 Task: Plan a trip to Westend, Germany from 21st November, 2023 to 29th November, 2023 for 4 adults.2 bedrooms having 2 beds and 2 bathrooms. Property type can be flat. Booking option can be shelf check-in. Look for 3 properties as per requirement.
Action: Mouse moved to (543, 88)
Screenshot: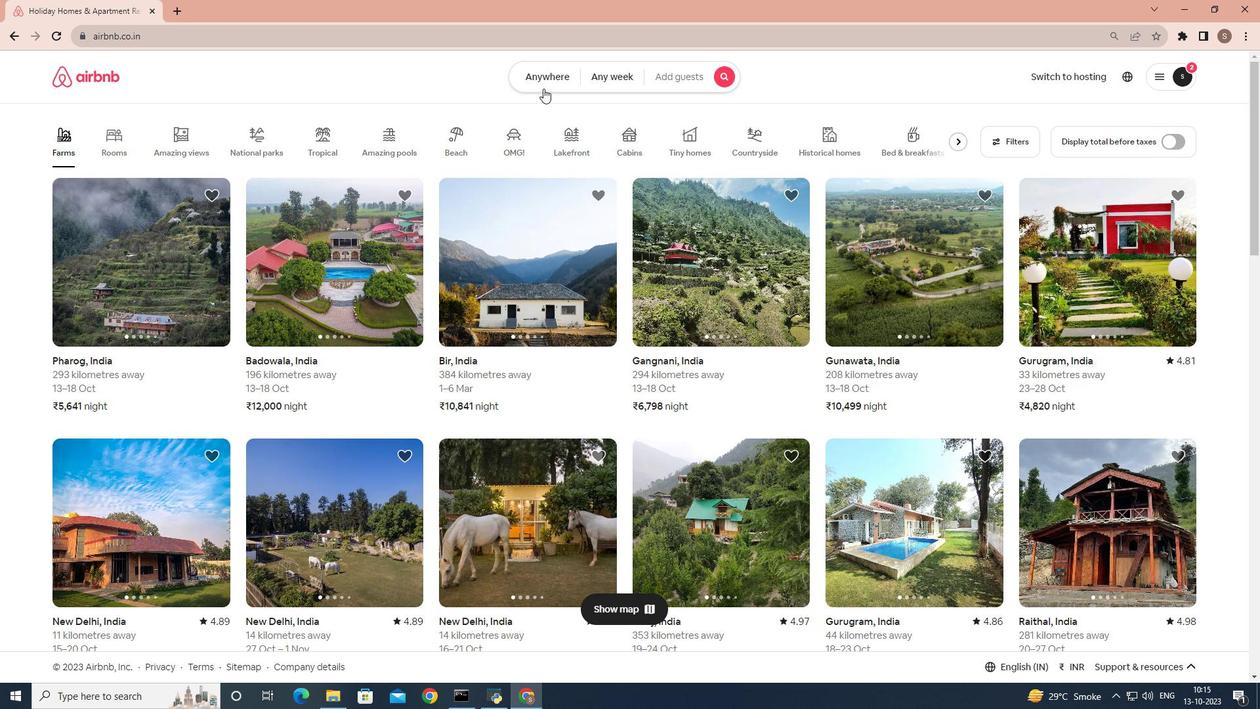 
Action: Mouse pressed left at (543, 88)
Screenshot: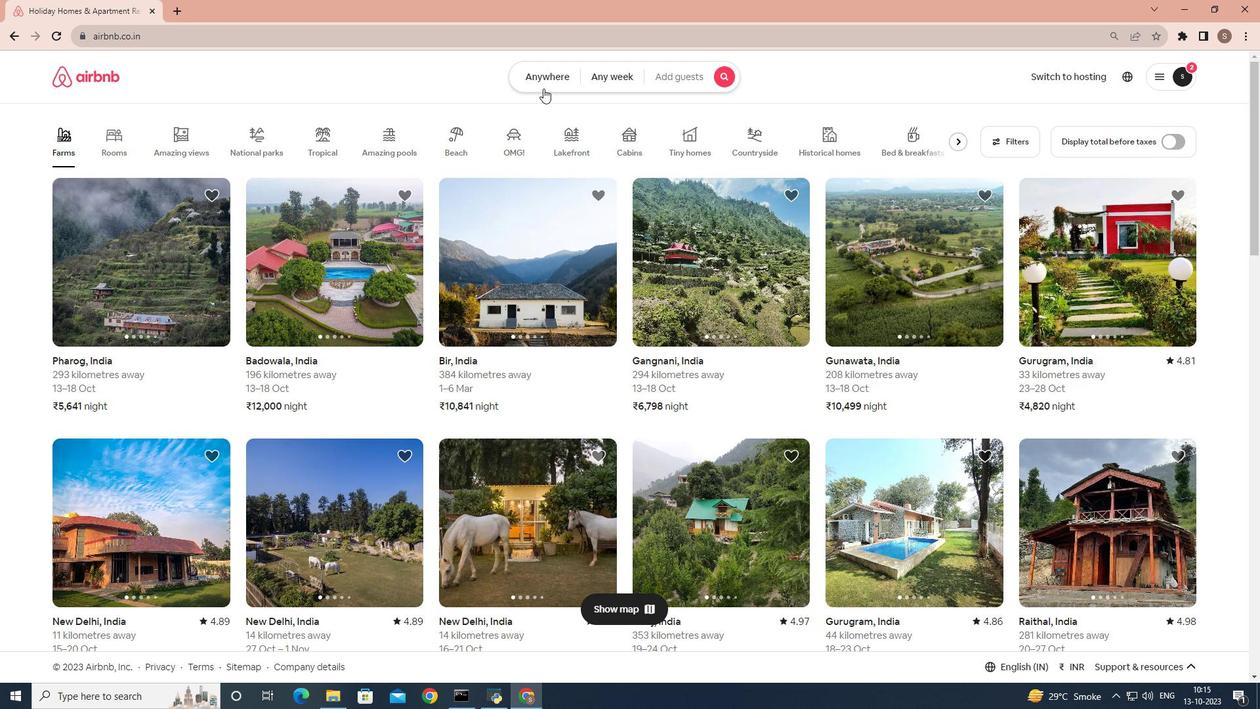 
Action: Mouse moved to (437, 129)
Screenshot: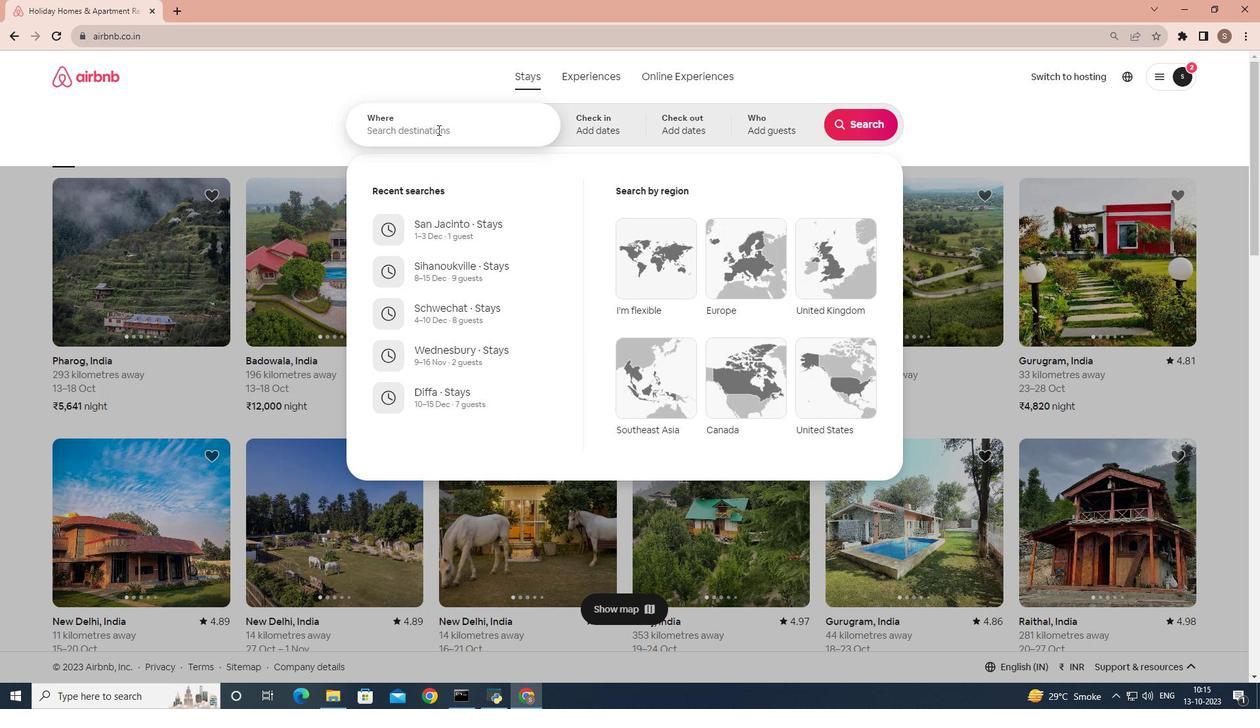 
Action: Mouse pressed left at (437, 129)
Screenshot: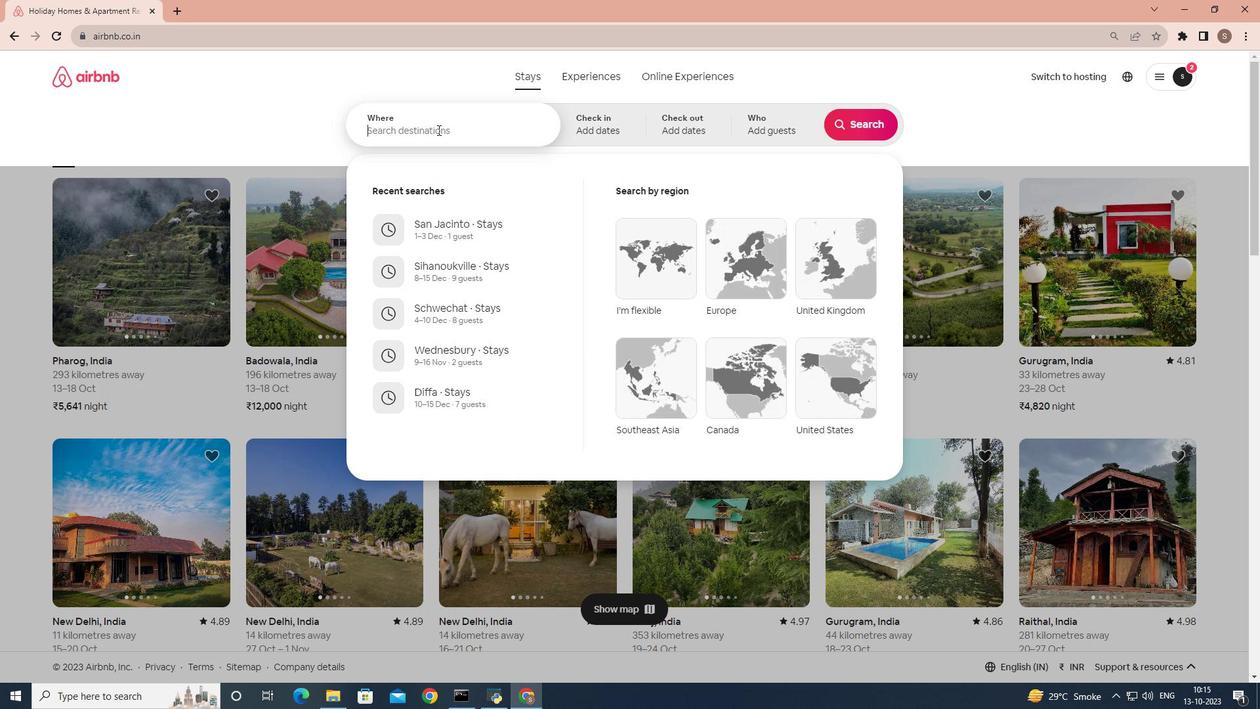 
Action: Key pressed westend<Key.space>,germany
Screenshot: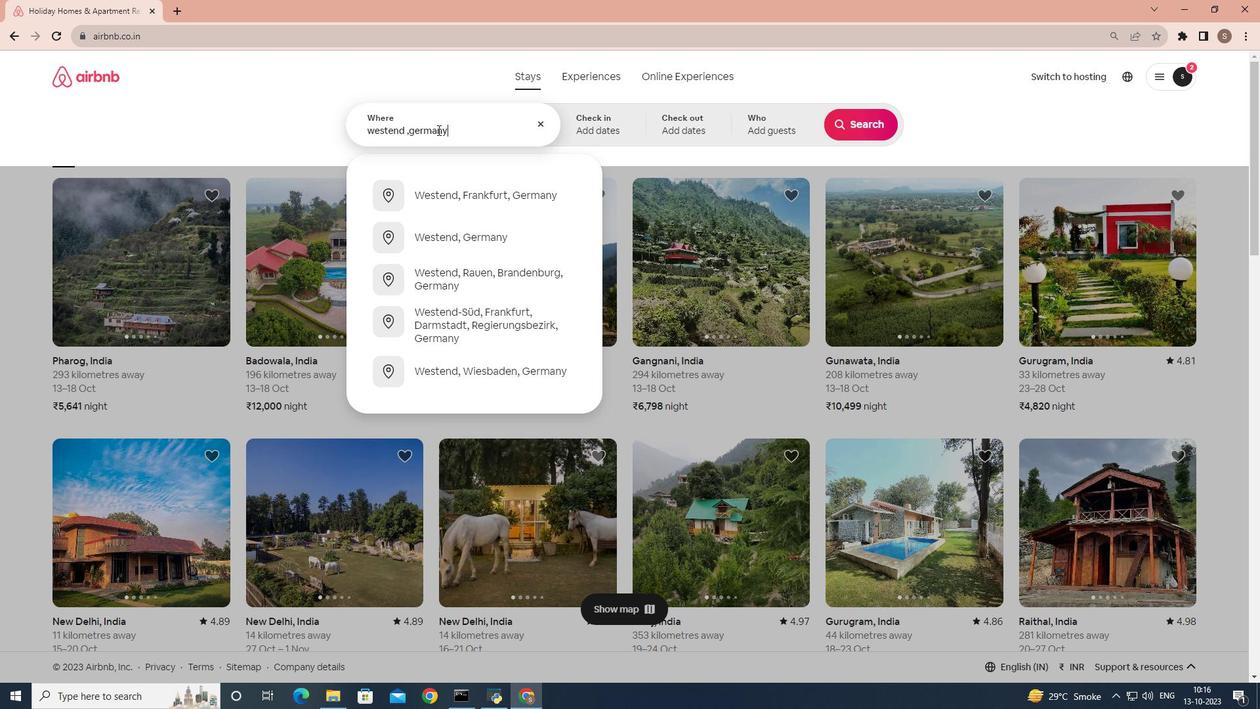 
Action: Mouse moved to (435, 242)
Screenshot: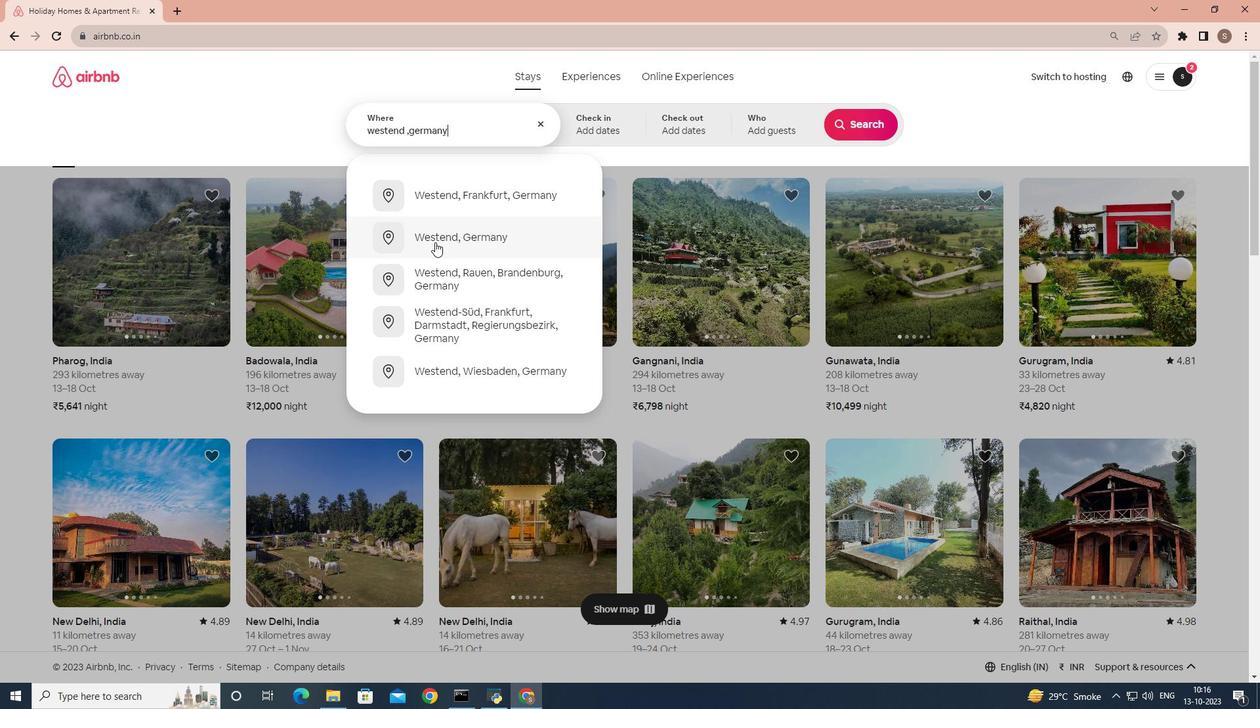 
Action: Mouse pressed left at (435, 242)
Screenshot: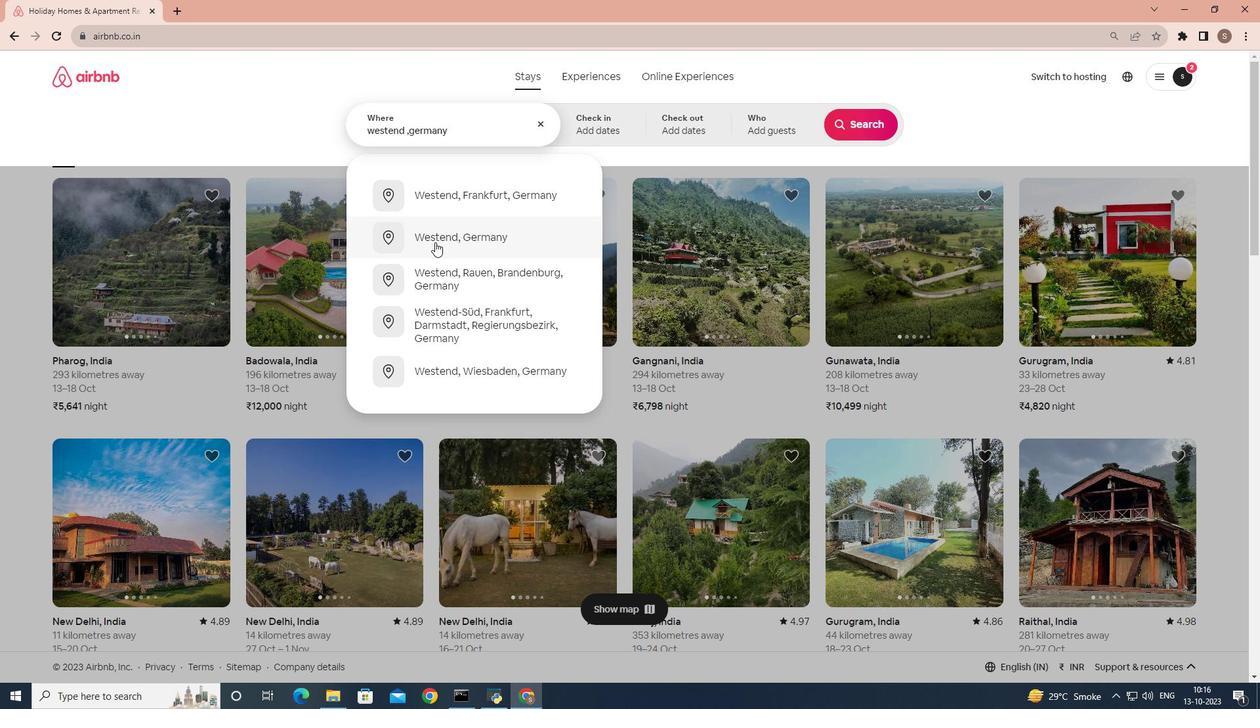 
Action: Mouse moved to (705, 393)
Screenshot: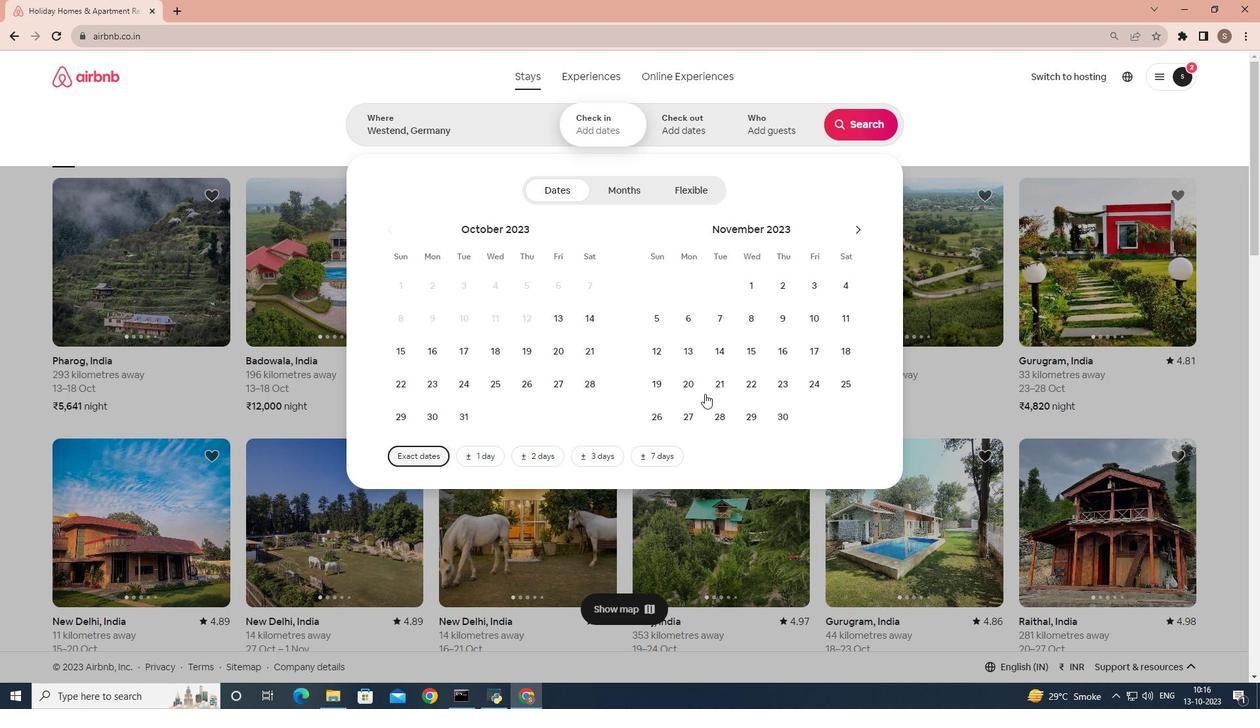 
Action: Mouse pressed left at (705, 393)
Screenshot: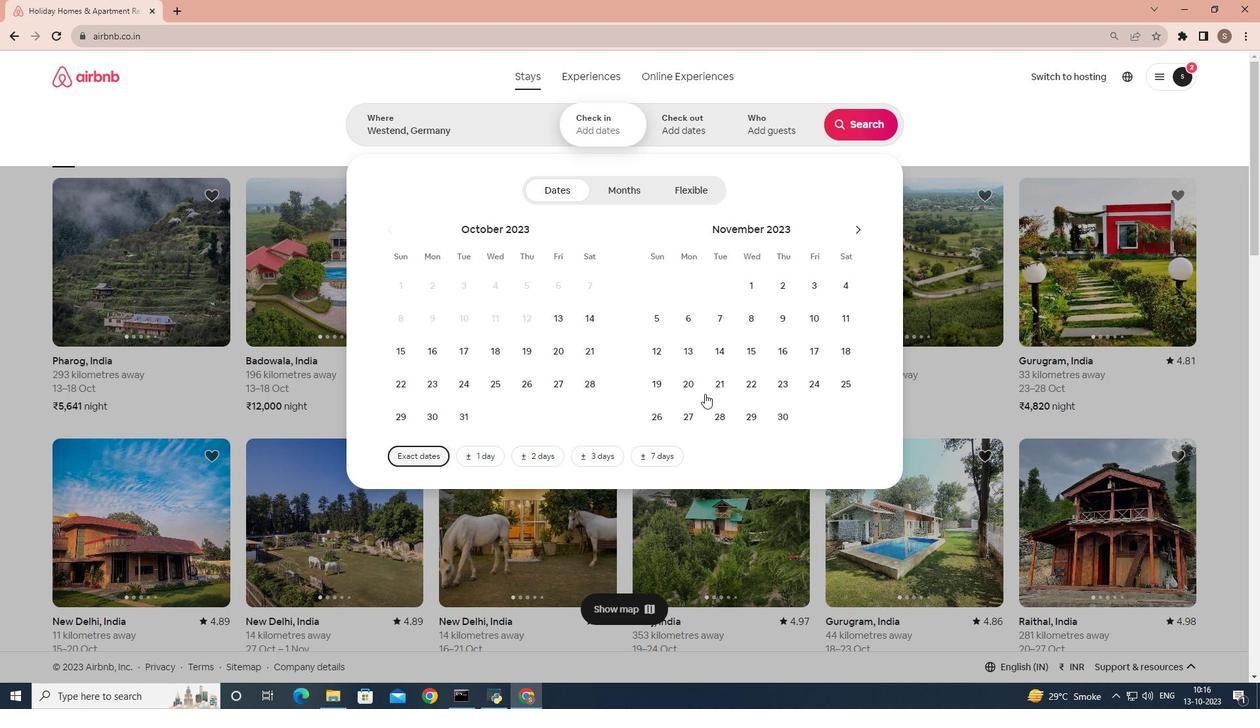 
Action: Mouse moved to (716, 382)
Screenshot: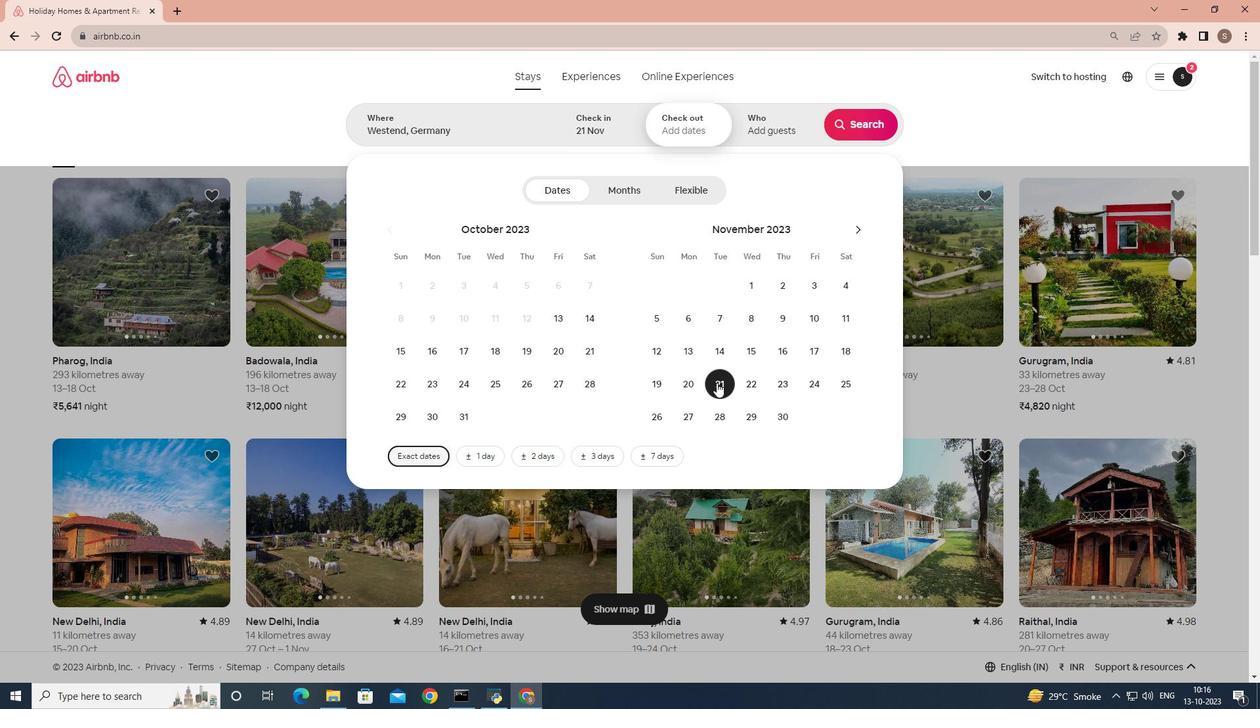 
Action: Mouse pressed left at (716, 382)
Screenshot: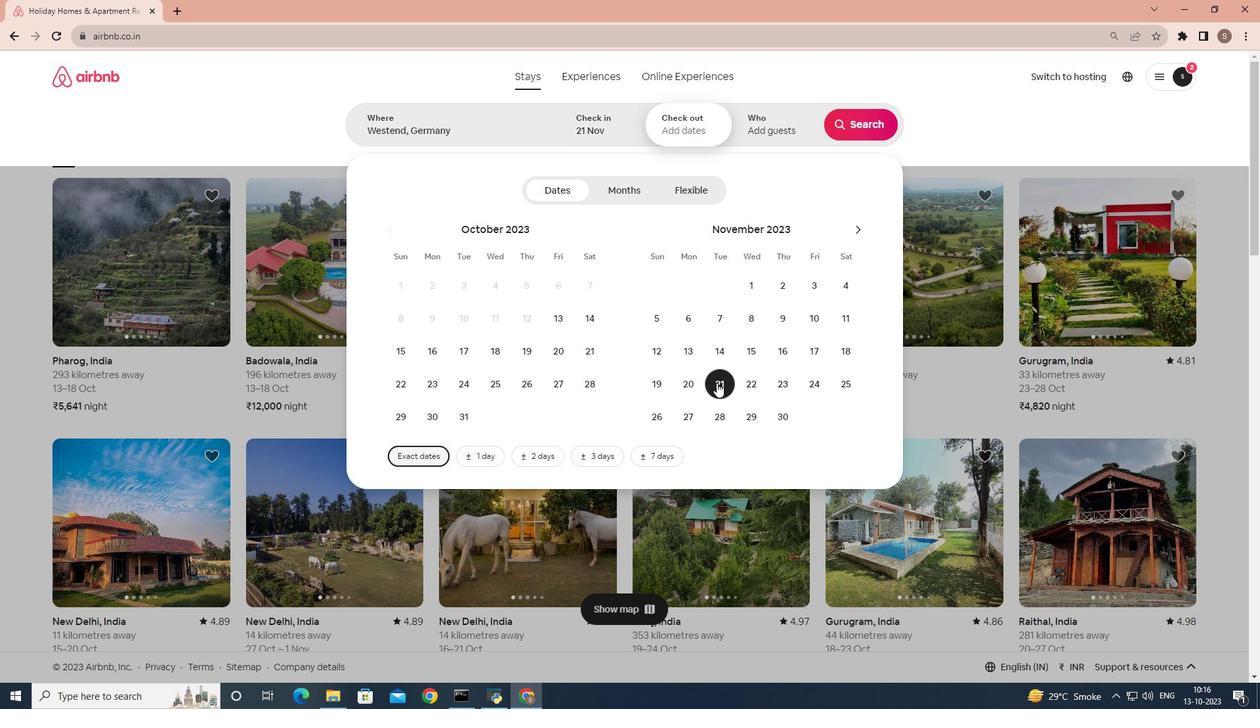
Action: Mouse moved to (754, 417)
Screenshot: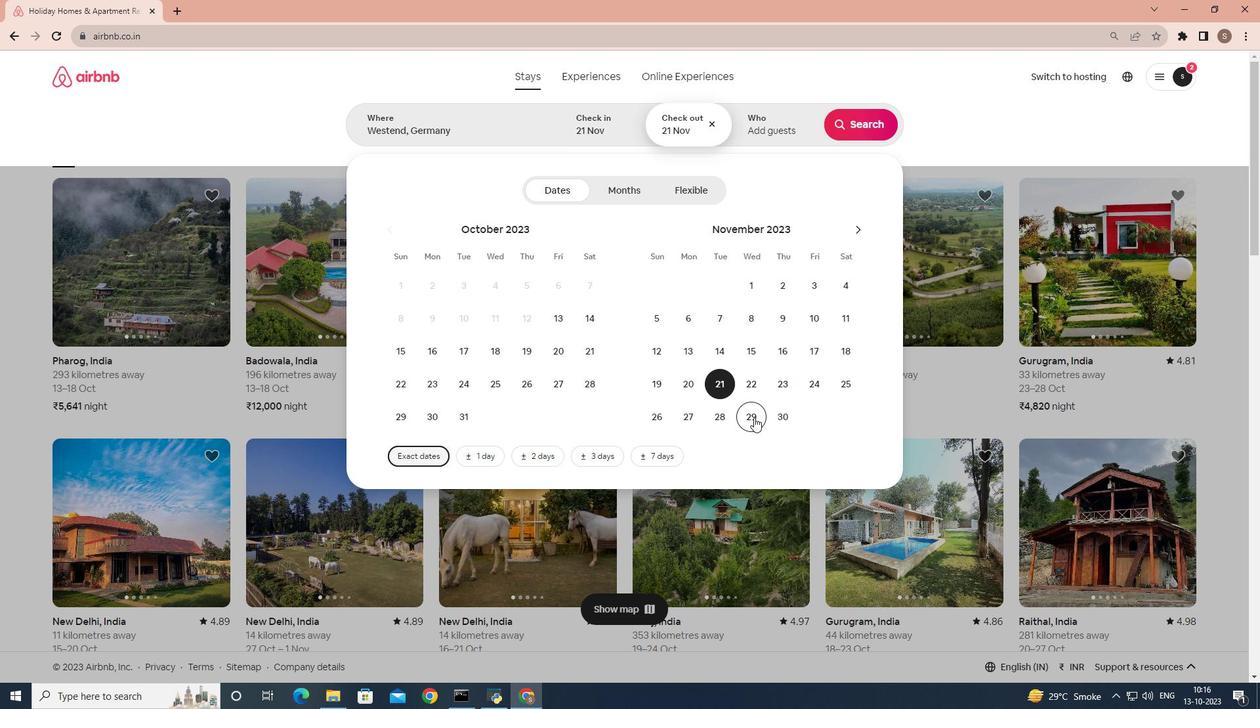 
Action: Mouse pressed left at (754, 417)
Screenshot: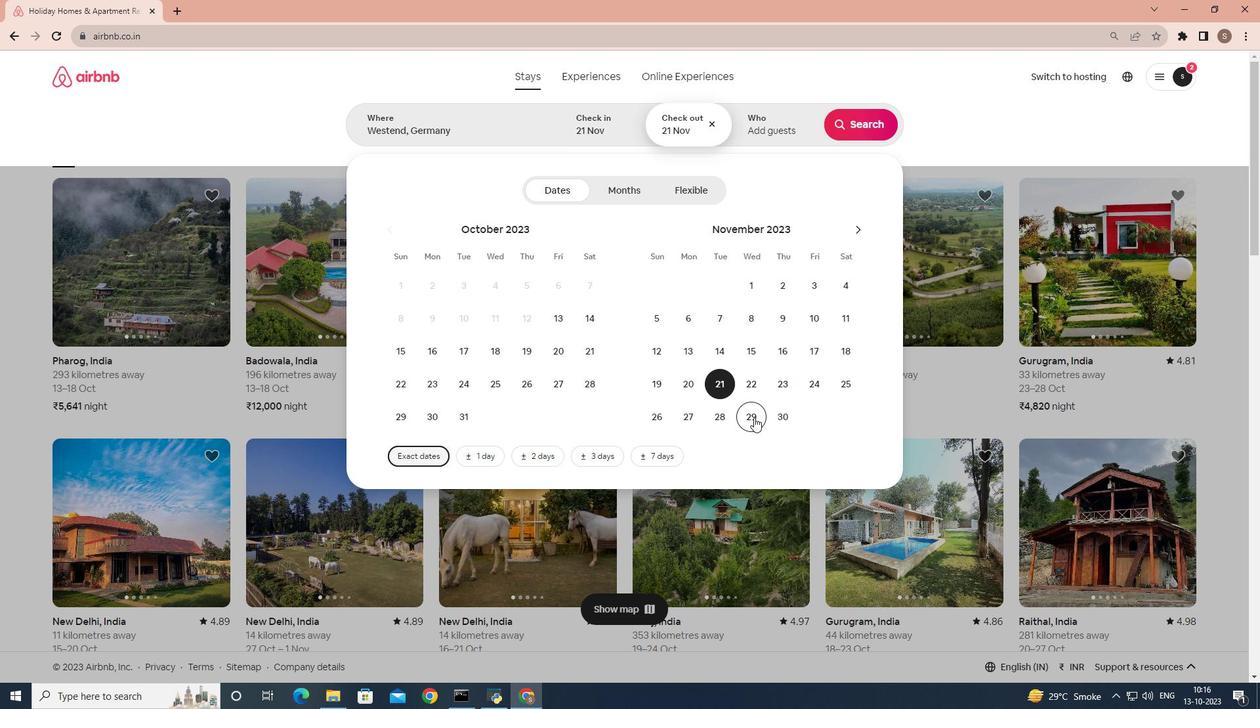 
Action: Mouse moved to (776, 107)
Screenshot: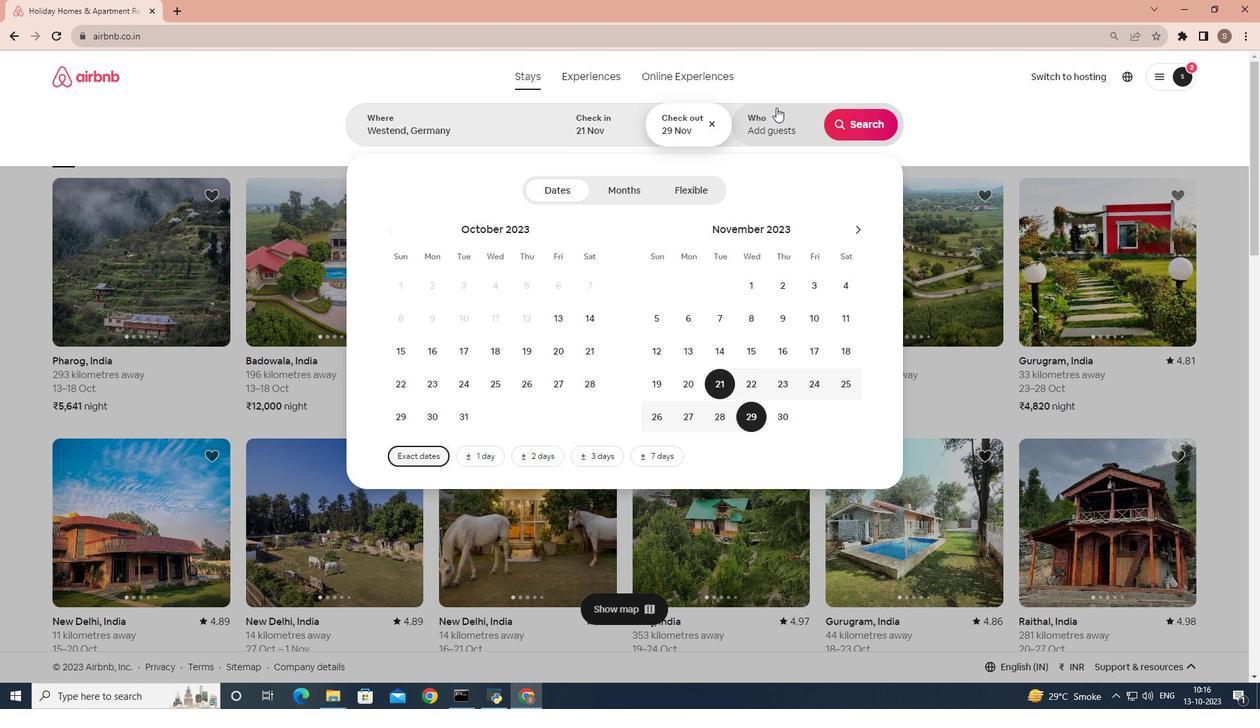 
Action: Mouse pressed left at (776, 107)
Screenshot: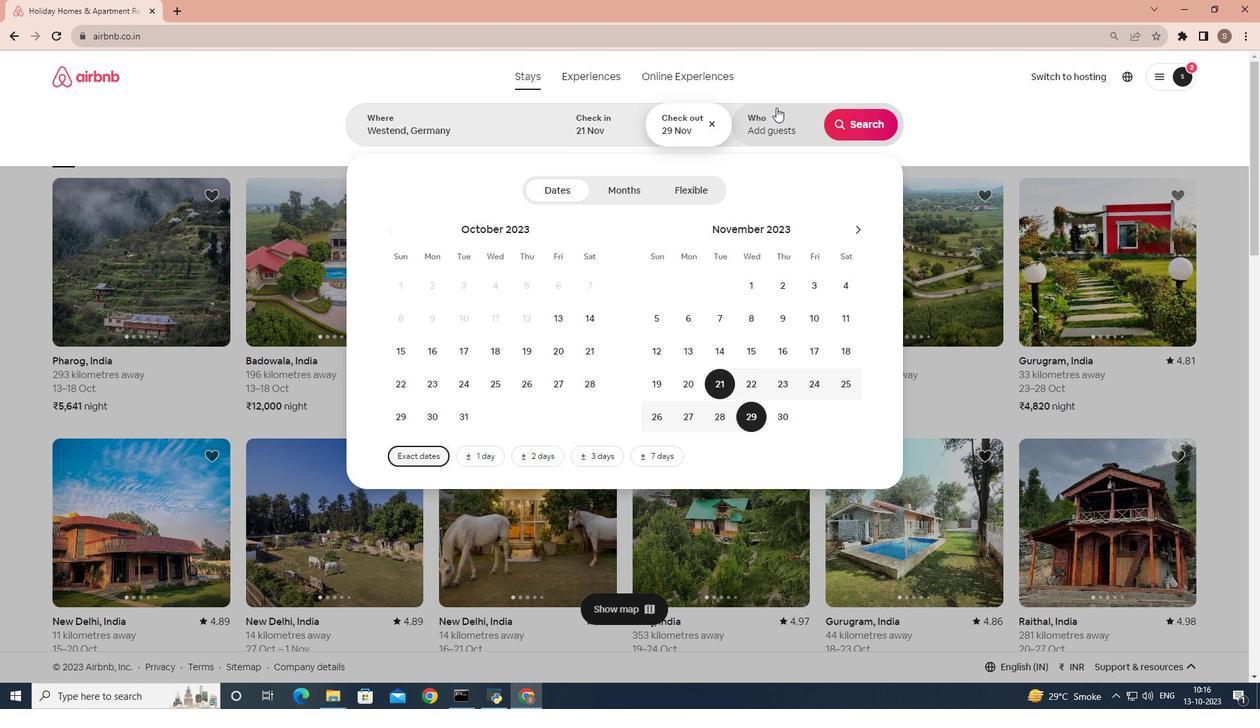 
Action: Mouse moved to (854, 194)
Screenshot: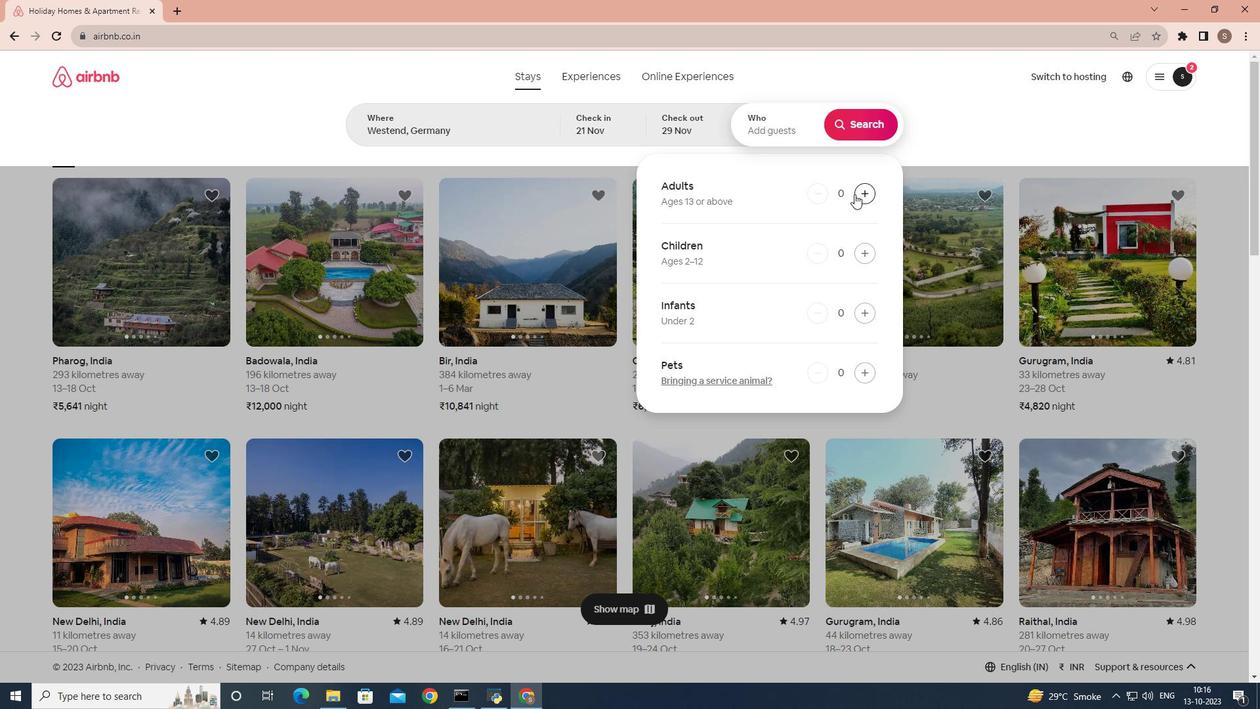 
Action: Mouse pressed left at (854, 194)
Screenshot: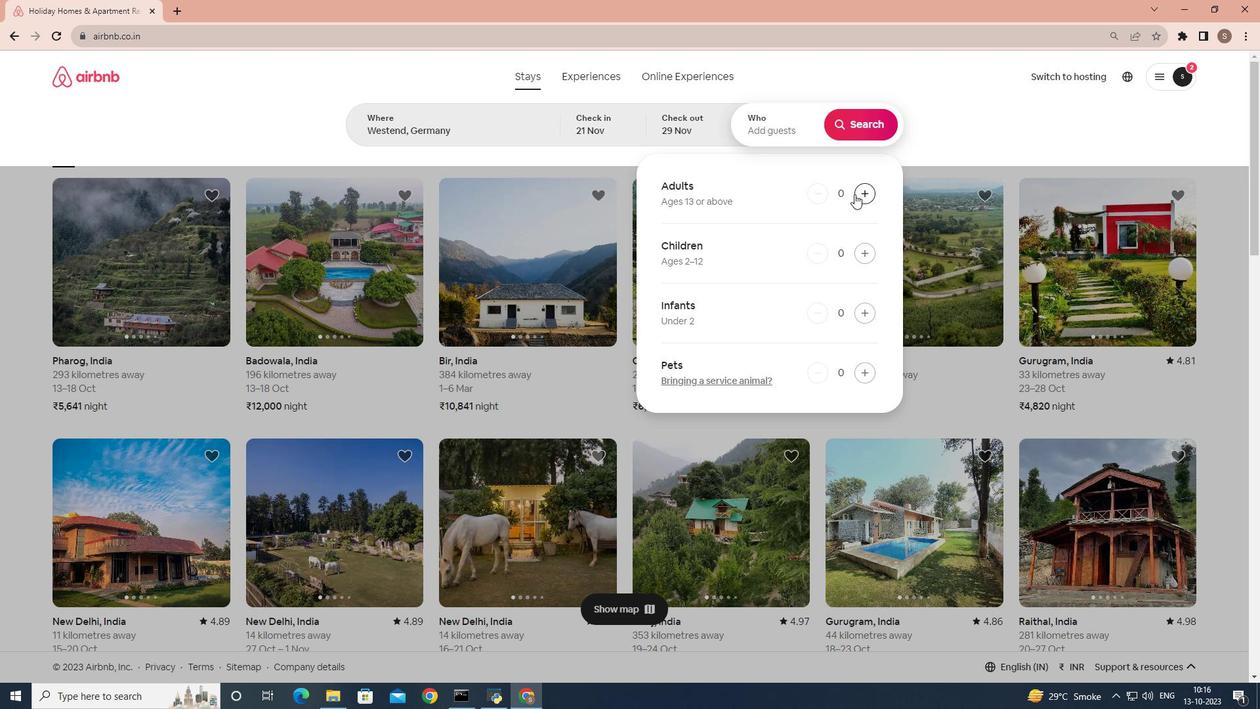 
Action: Mouse pressed left at (854, 194)
Screenshot: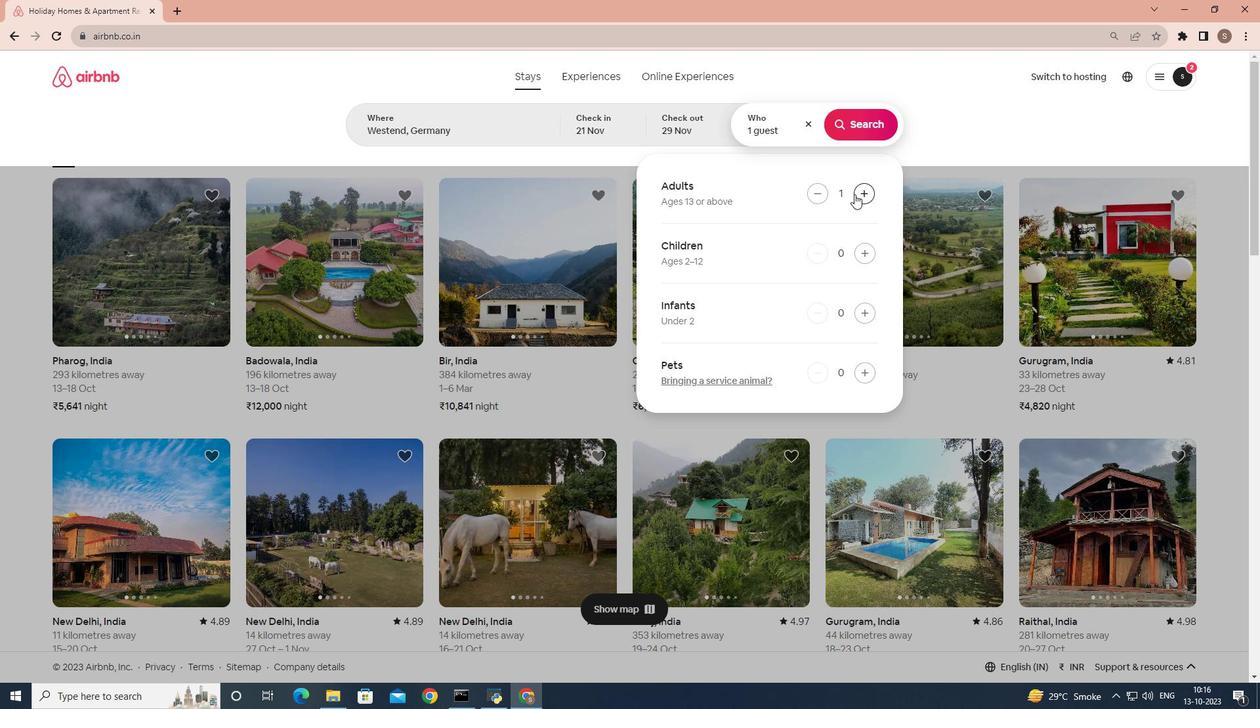 
Action: Mouse pressed left at (854, 194)
Screenshot: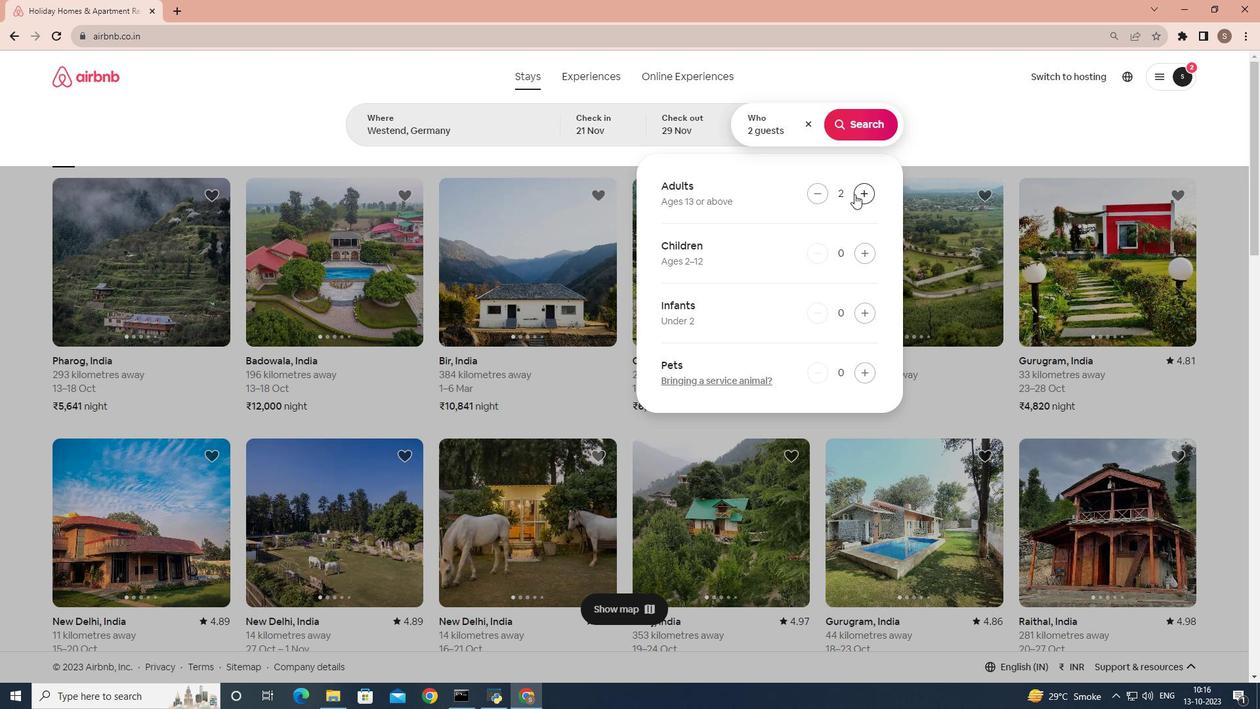 
Action: Mouse pressed left at (854, 194)
Screenshot: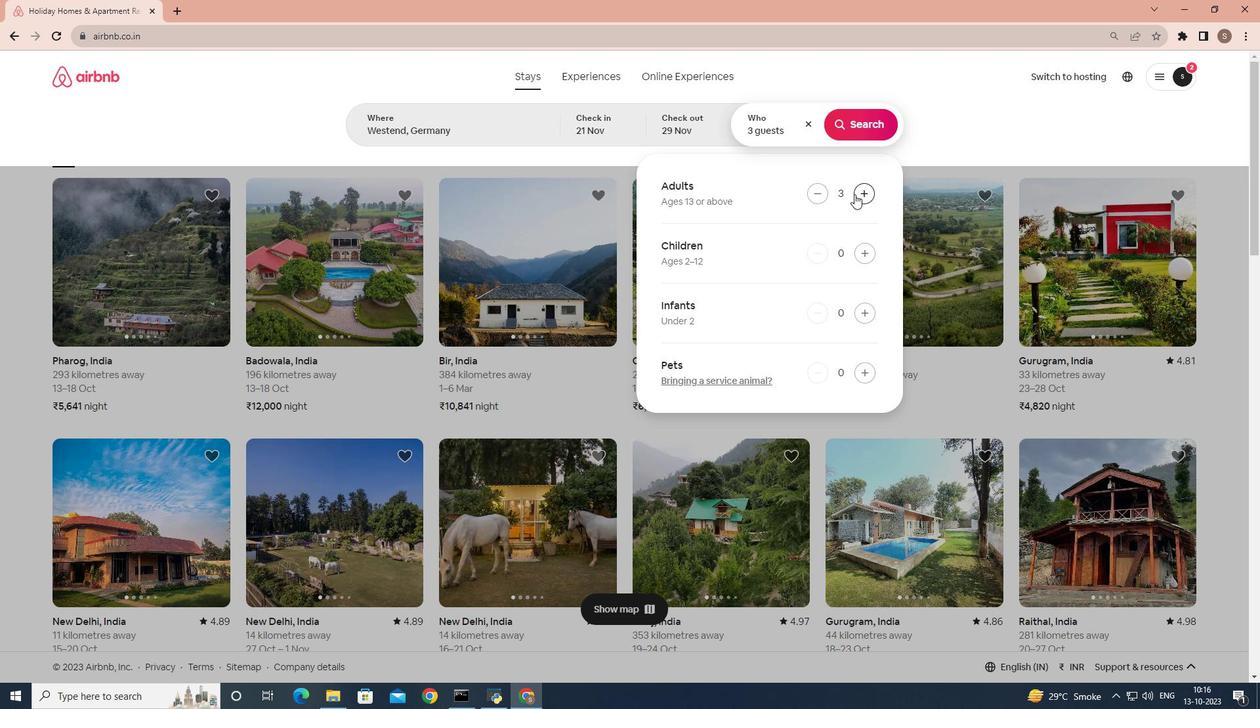 
Action: Mouse moved to (867, 126)
Screenshot: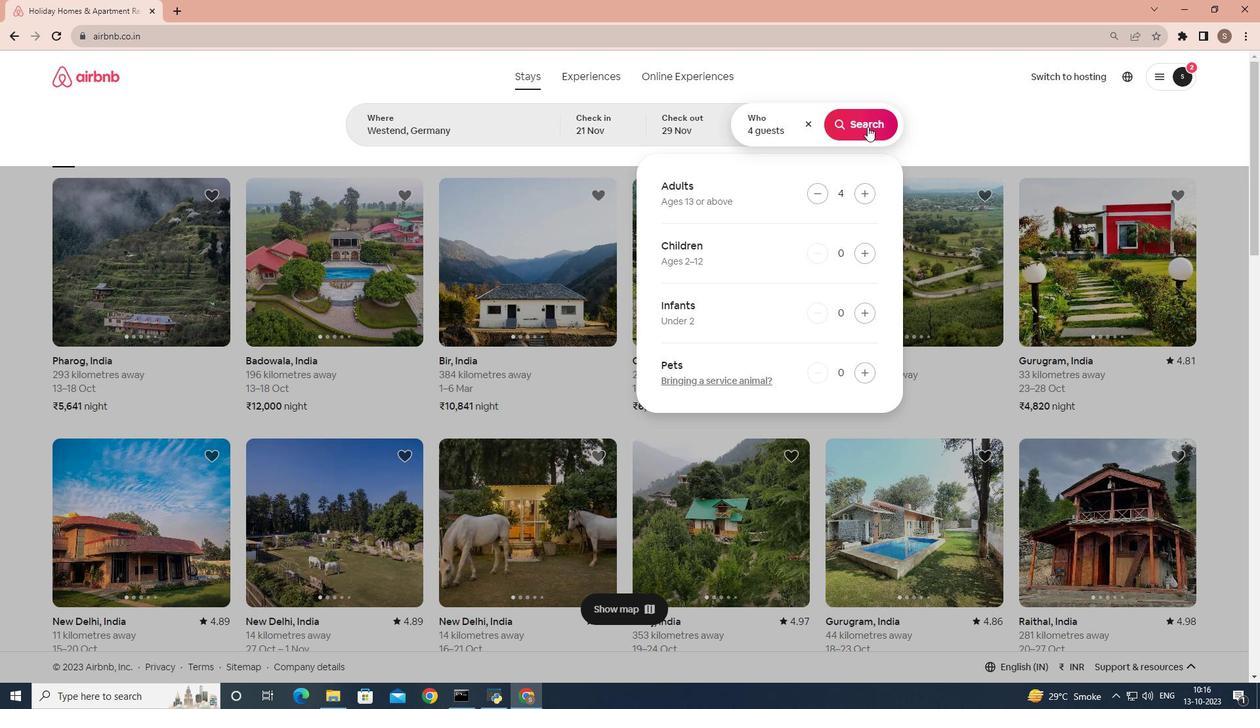 
Action: Mouse pressed left at (867, 126)
Screenshot: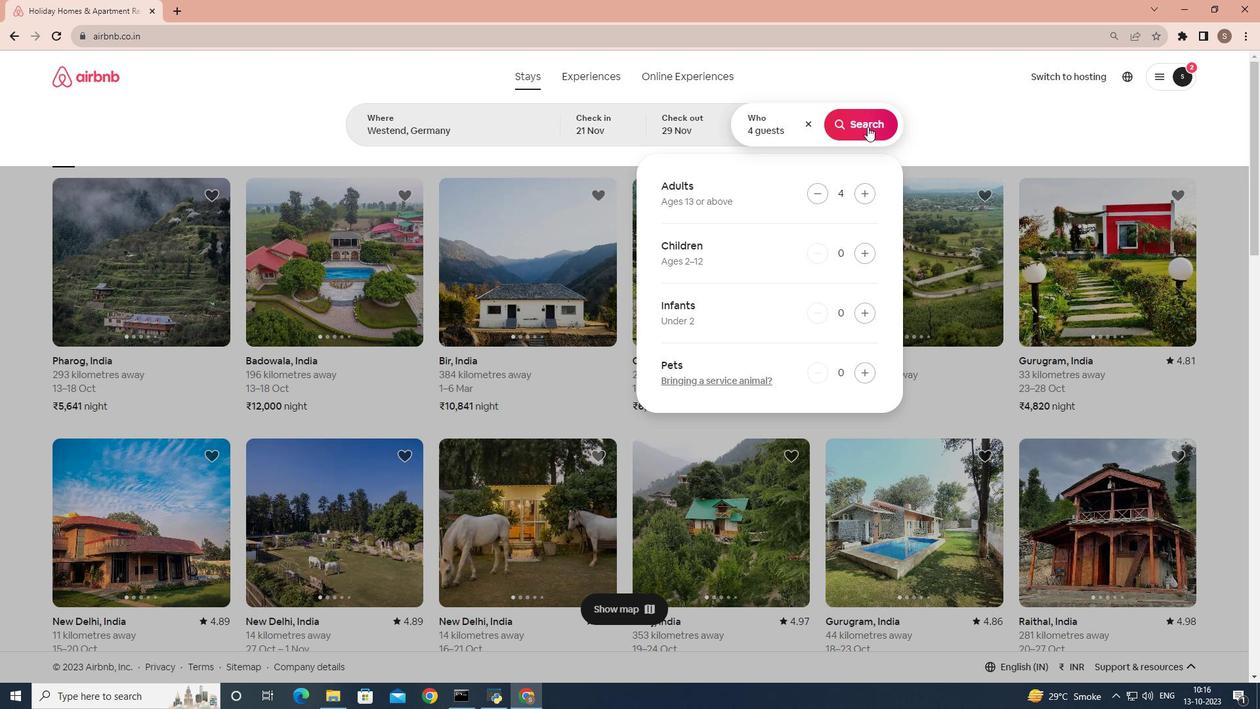 
Action: Mouse moved to (1043, 130)
Screenshot: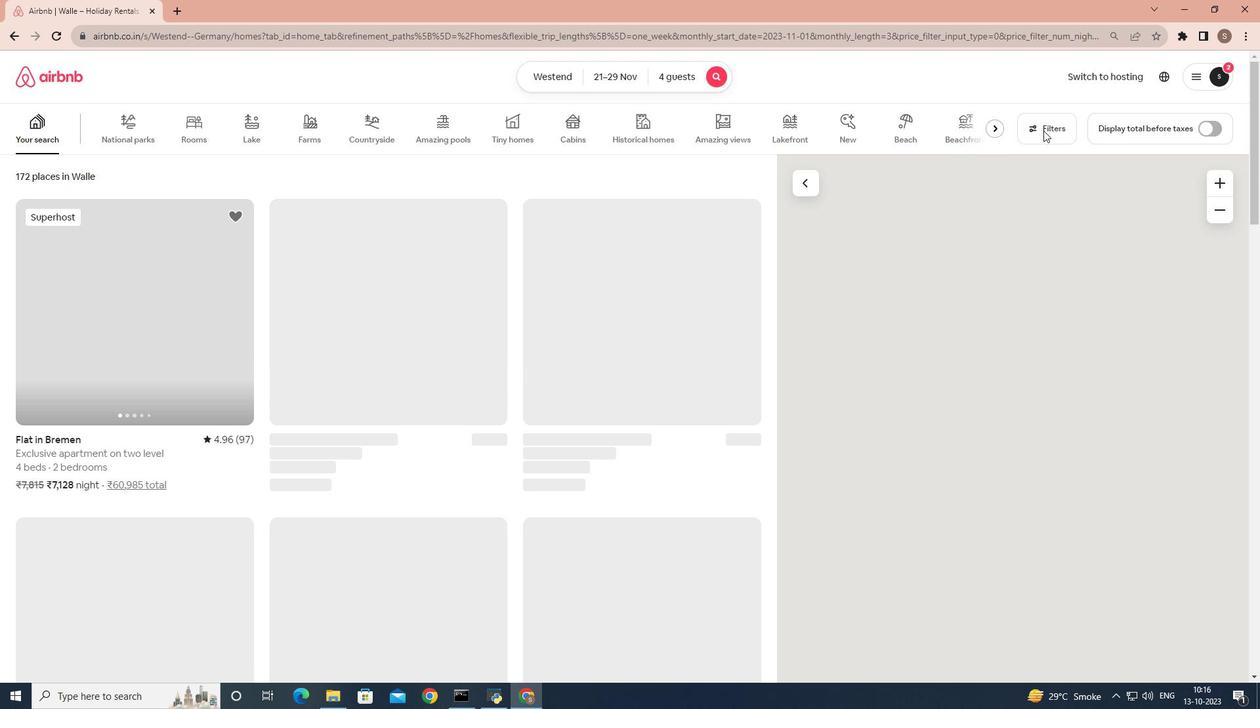 
Action: Mouse pressed left at (1043, 130)
Screenshot: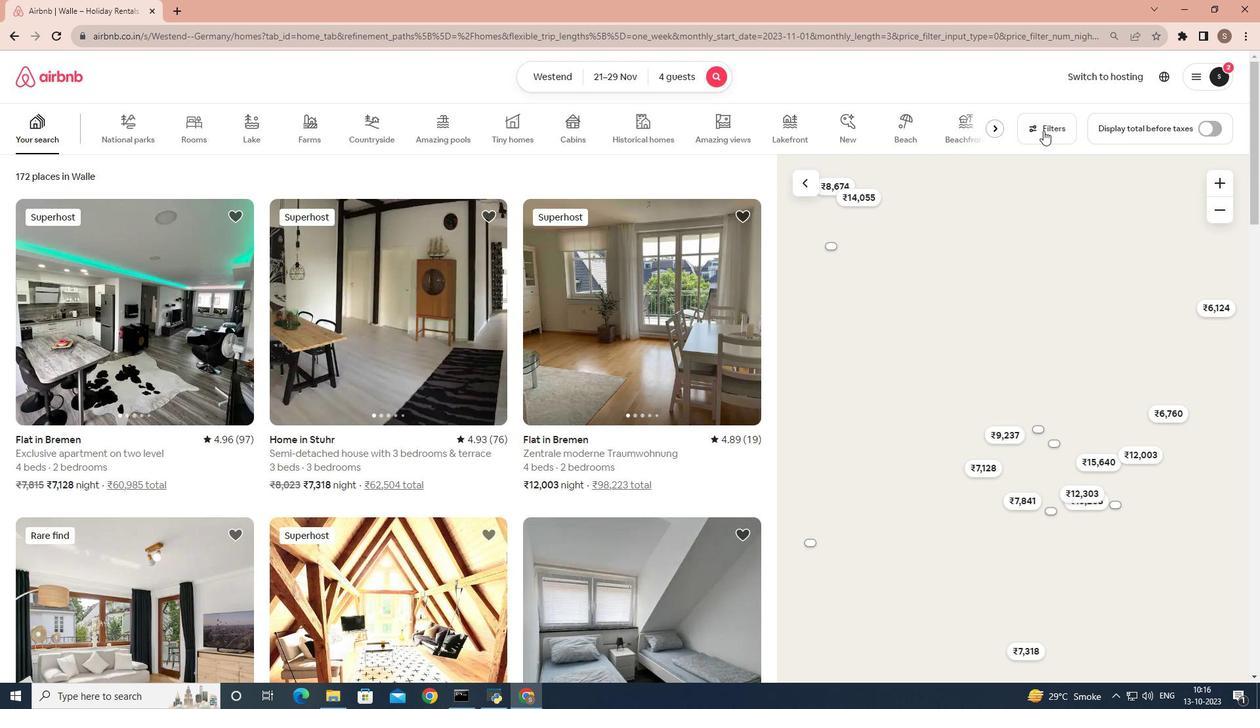 
Action: Mouse moved to (574, 293)
Screenshot: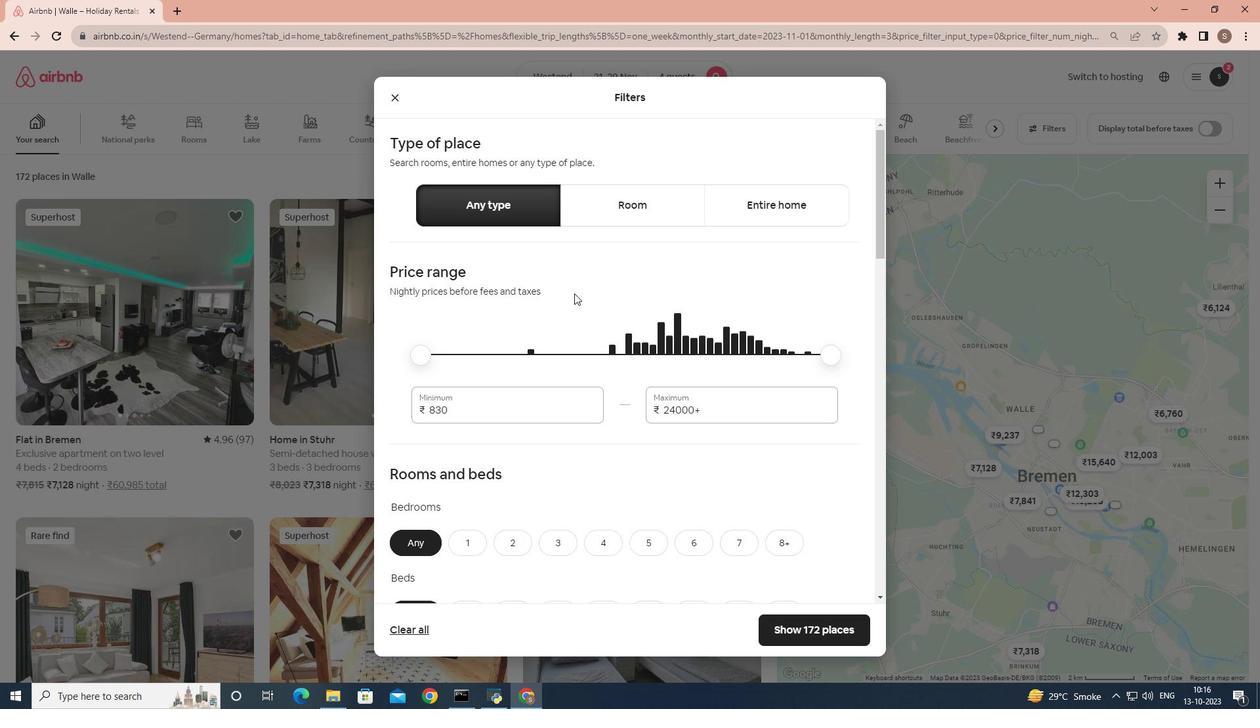 
Action: Mouse scrolled (574, 292) with delta (0, 0)
Screenshot: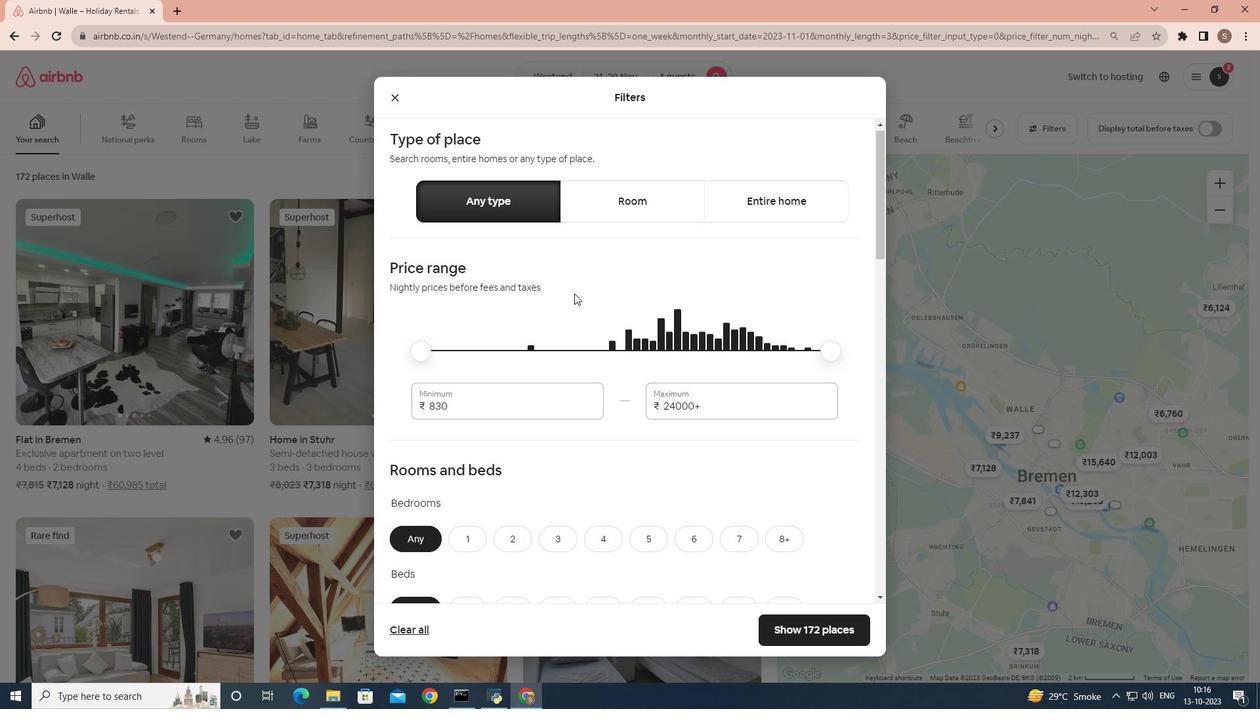 
Action: Mouse scrolled (574, 292) with delta (0, 0)
Screenshot: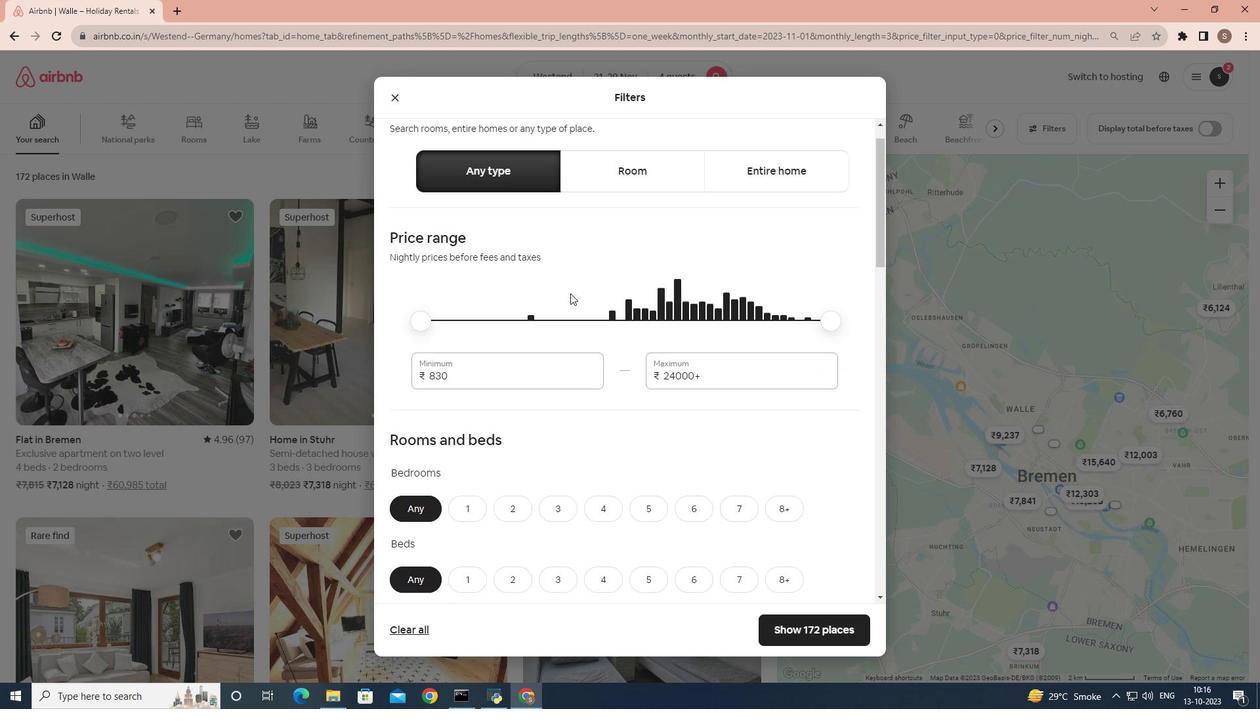 
Action: Mouse moved to (571, 293)
Screenshot: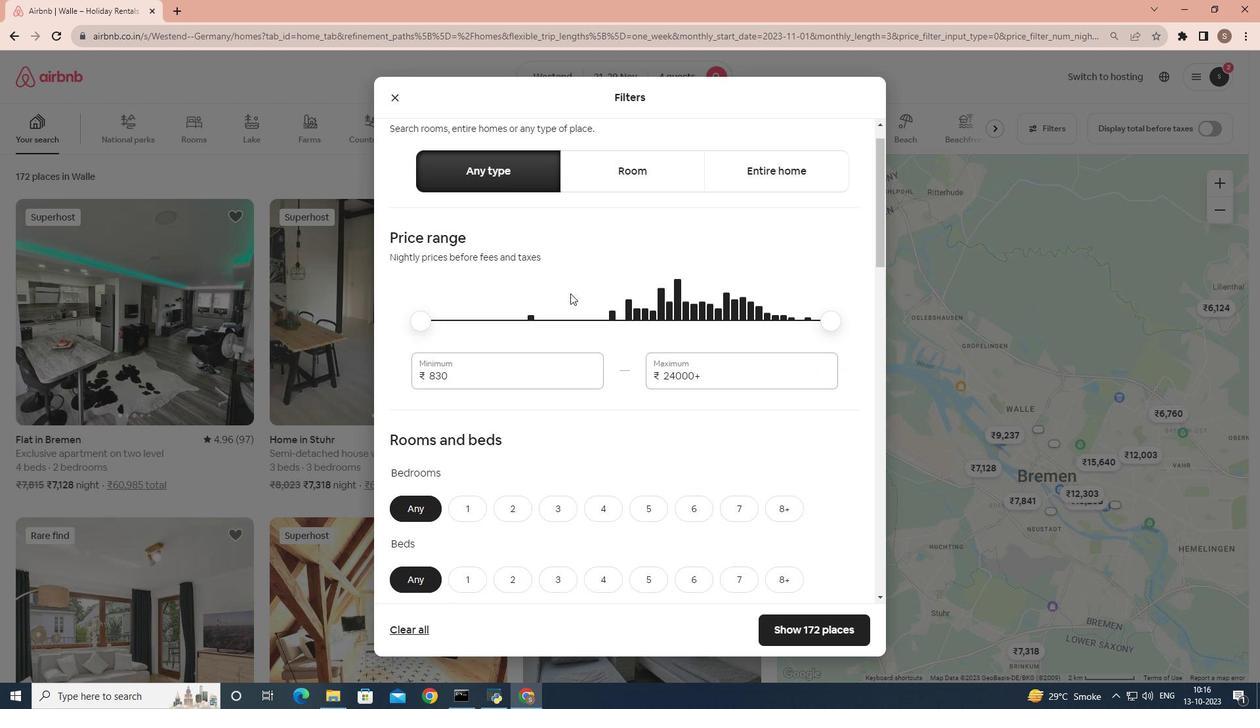 
Action: Mouse scrolled (571, 292) with delta (0, 0)
Screenshot: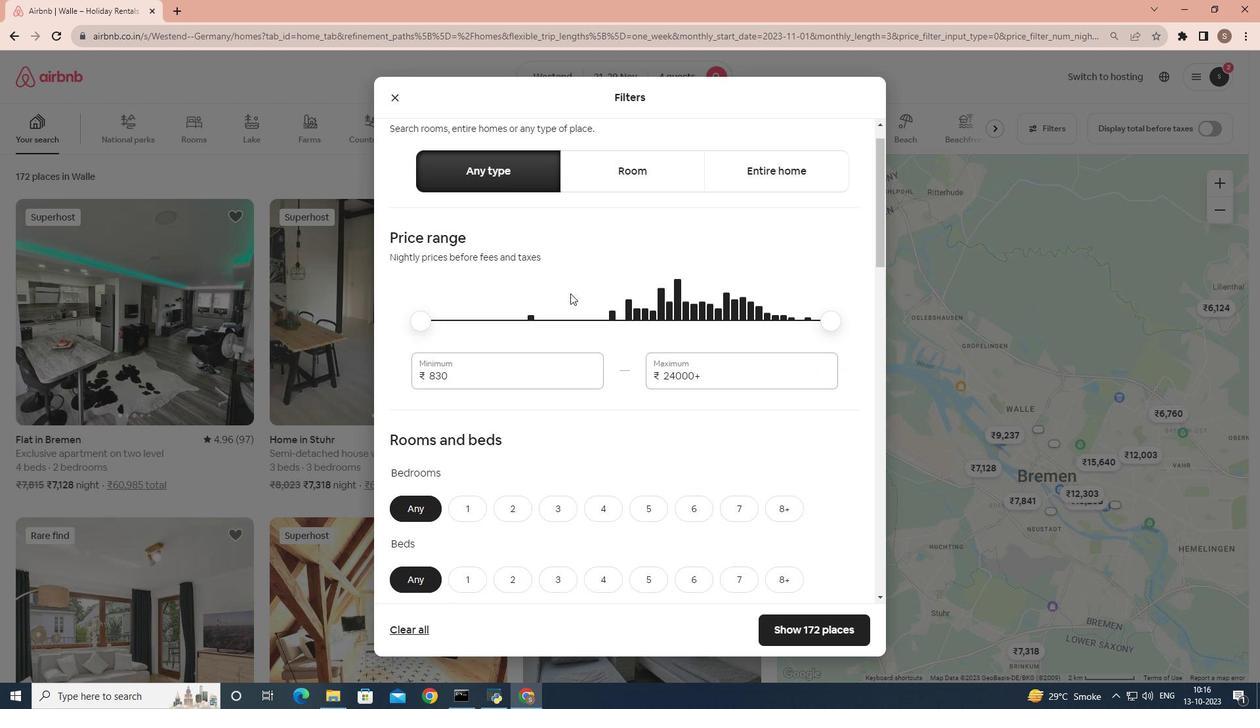 
Action: Mouse moved to (522, 351)
Screenshot: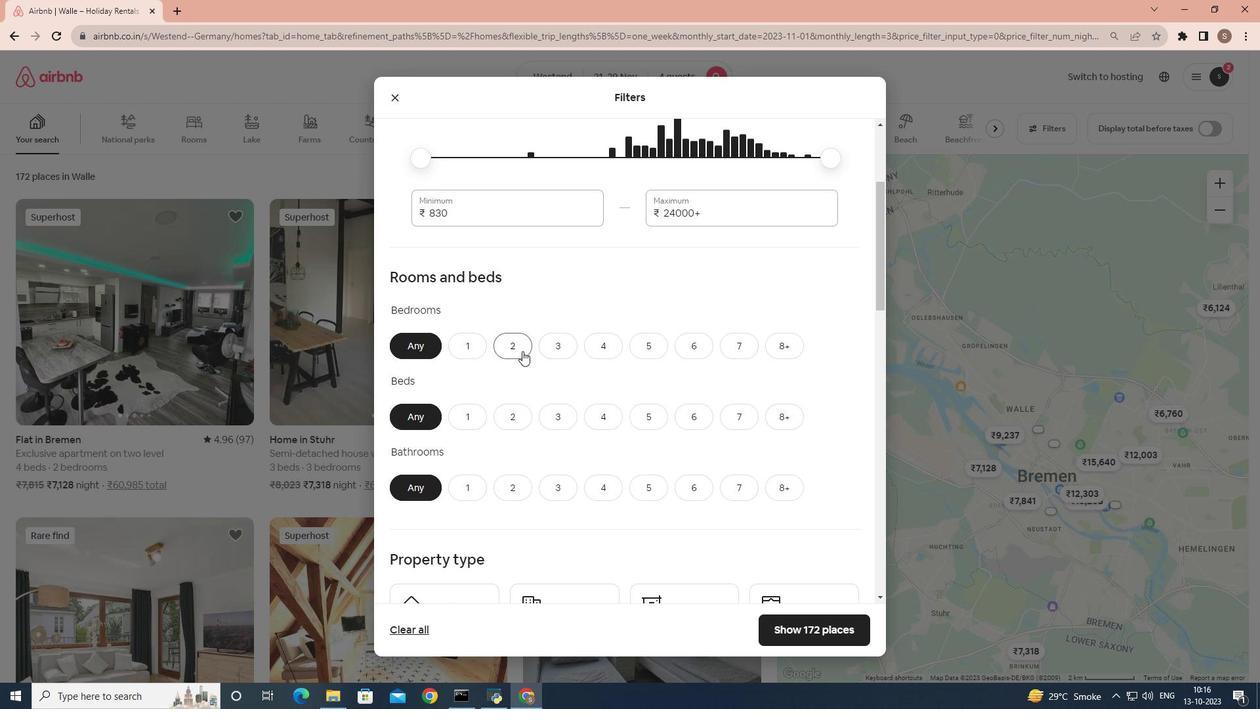 
Action: Mouse pressed left at (522, 351)
Screenshot: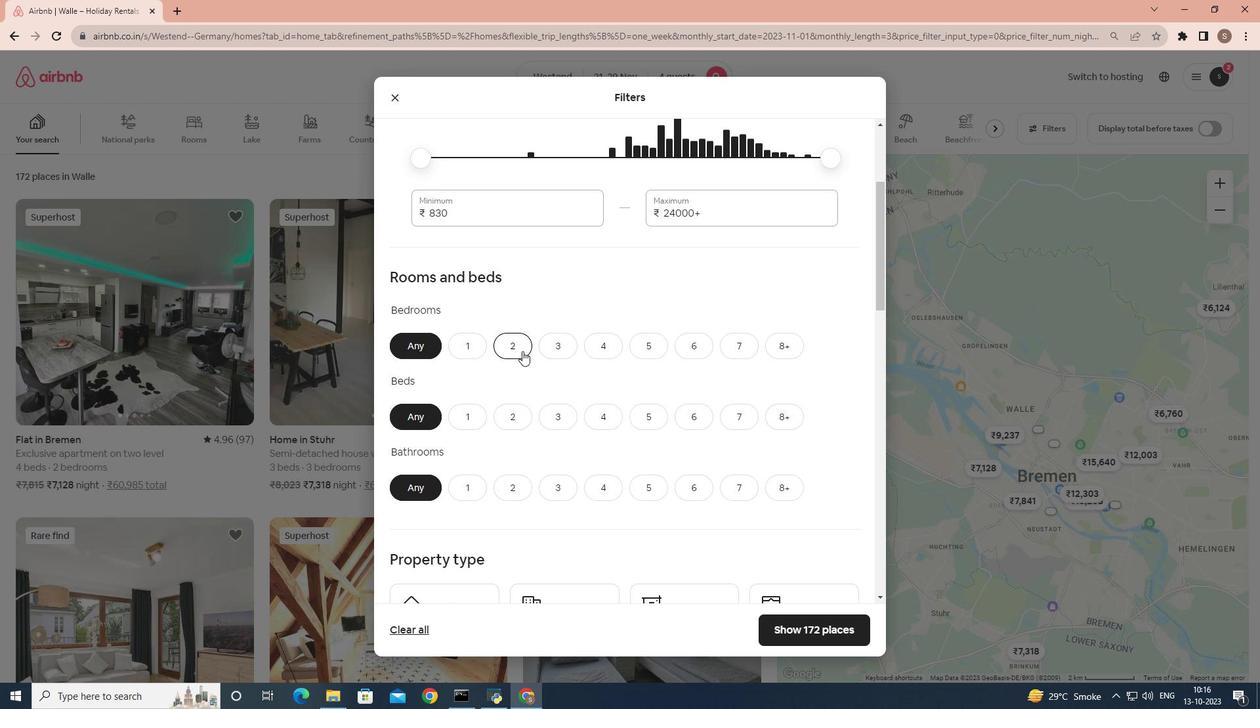 
Action: Mouse moved to (505, 418)
Screenshot: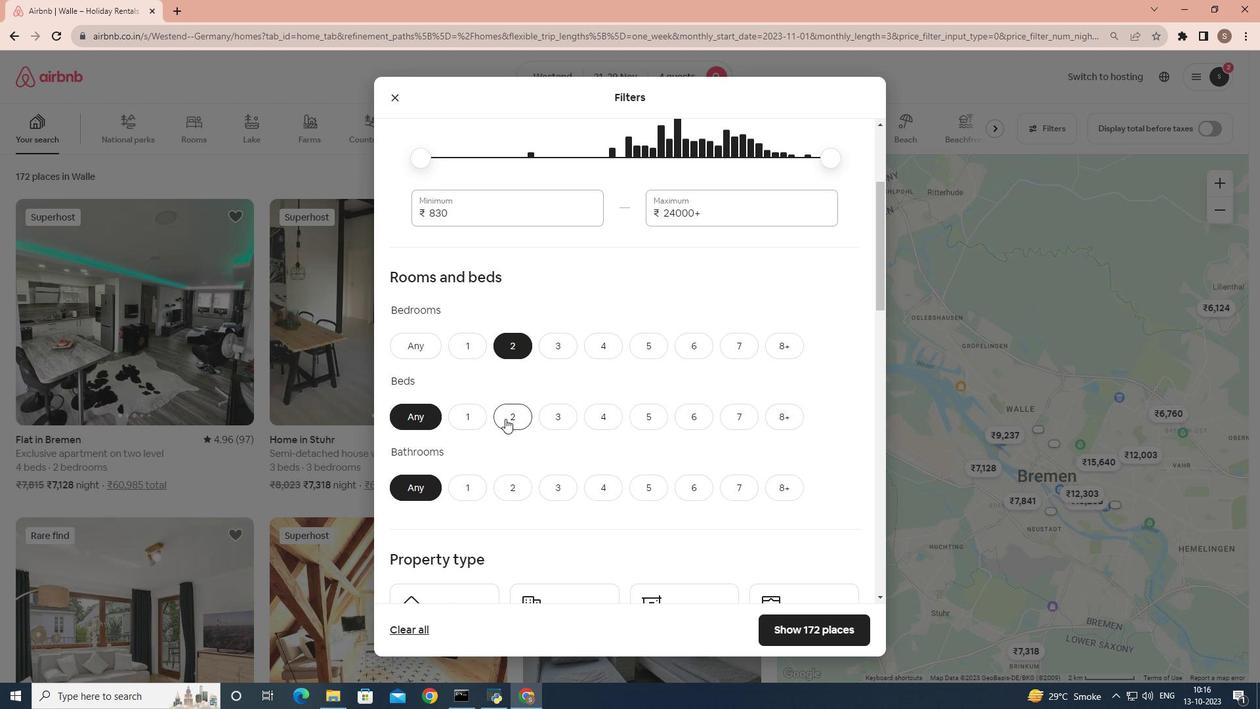 
Action: Mouse pressed left at (505, 418)
Screenshot: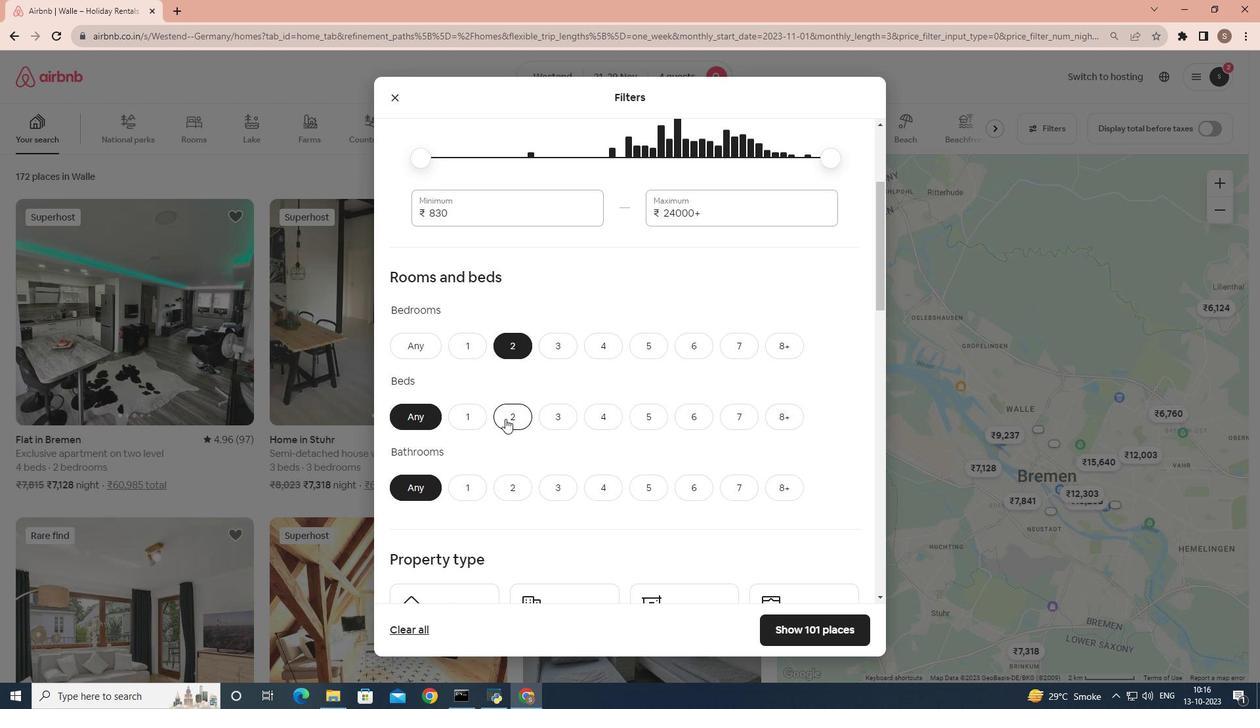 
Action: Mouse moved to (503, 477)
Screenshot: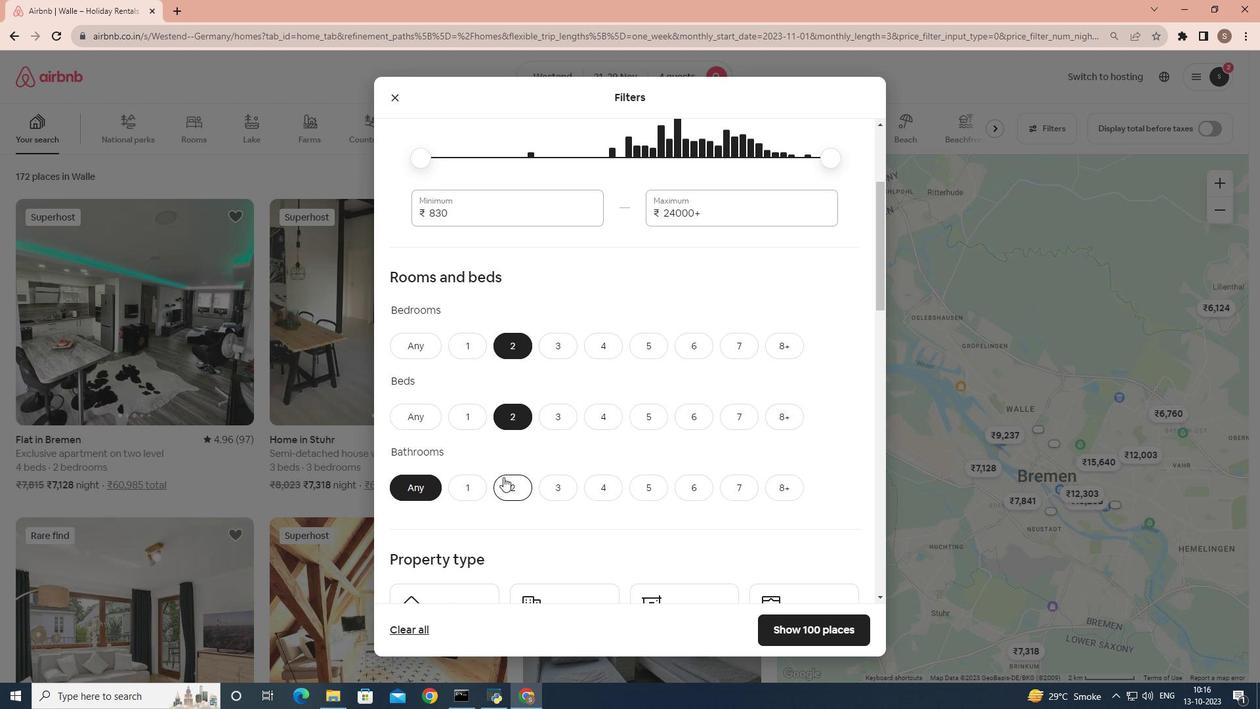 
Action: Mouse pressed left at (503, 477)
Screenshot: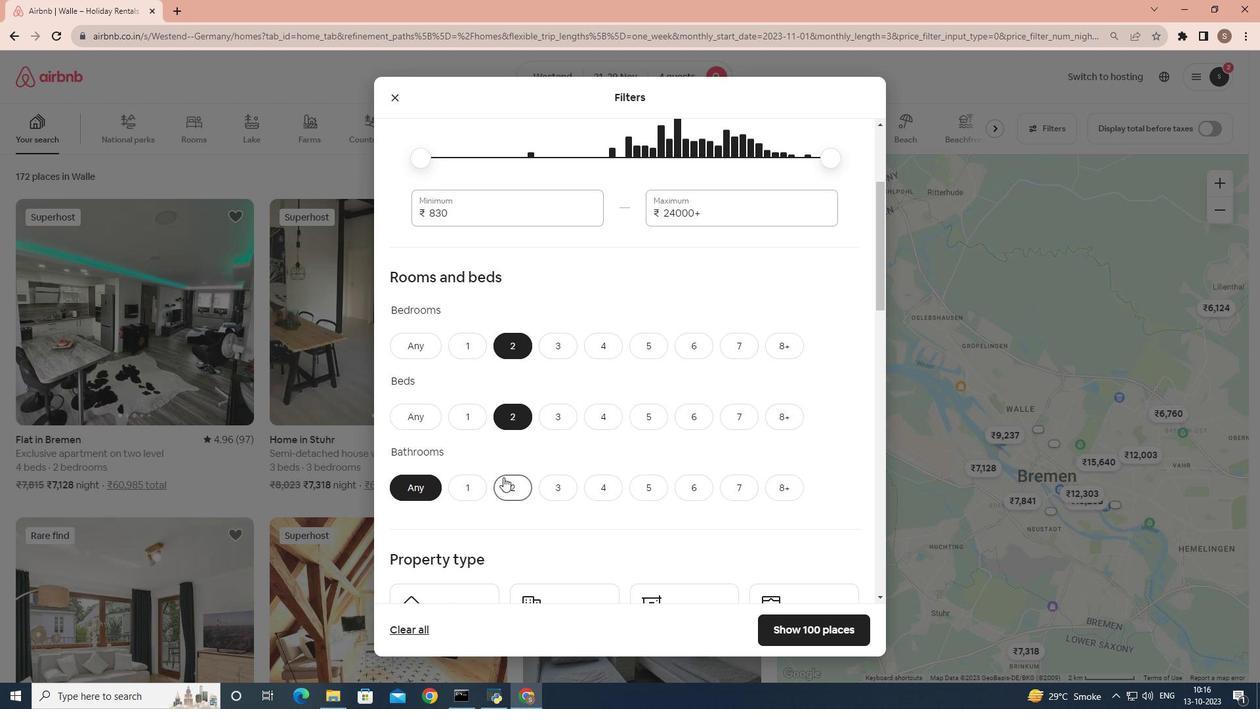 
Action: Mouse moved to (516, 436)
Screenshot: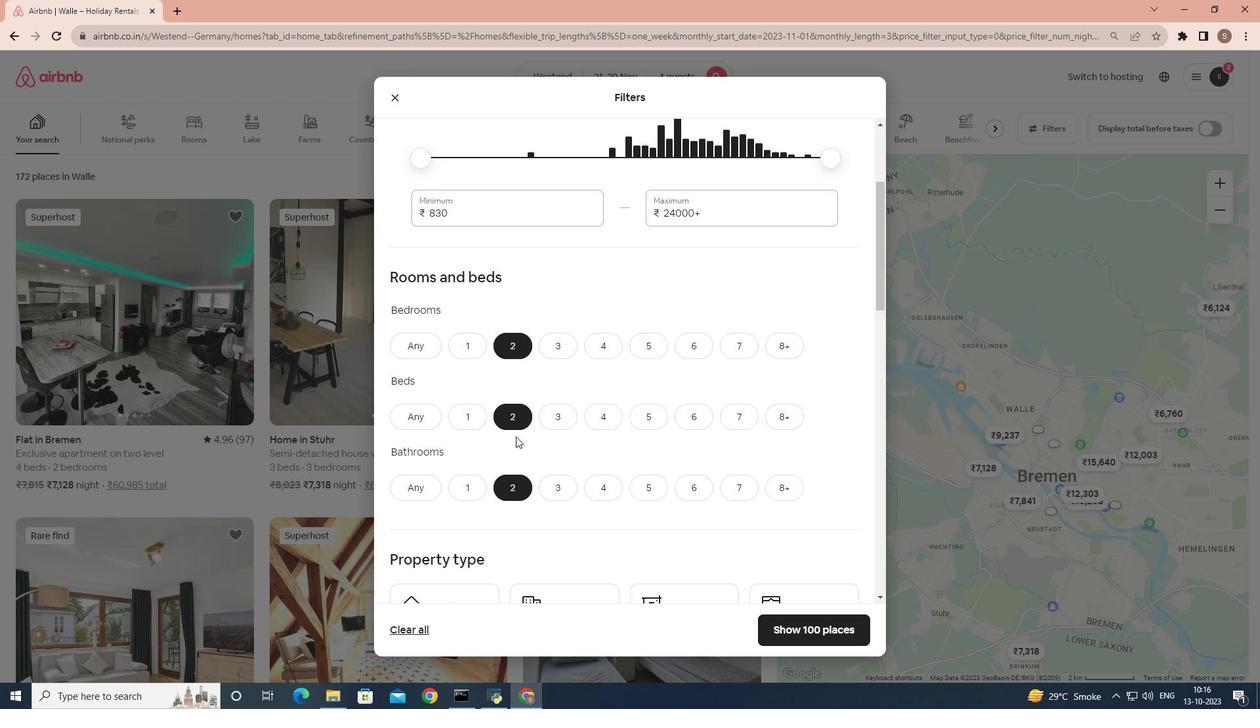 
Action: Mouse scrolled (516, 435) with delta (0, 0)
Screenshot: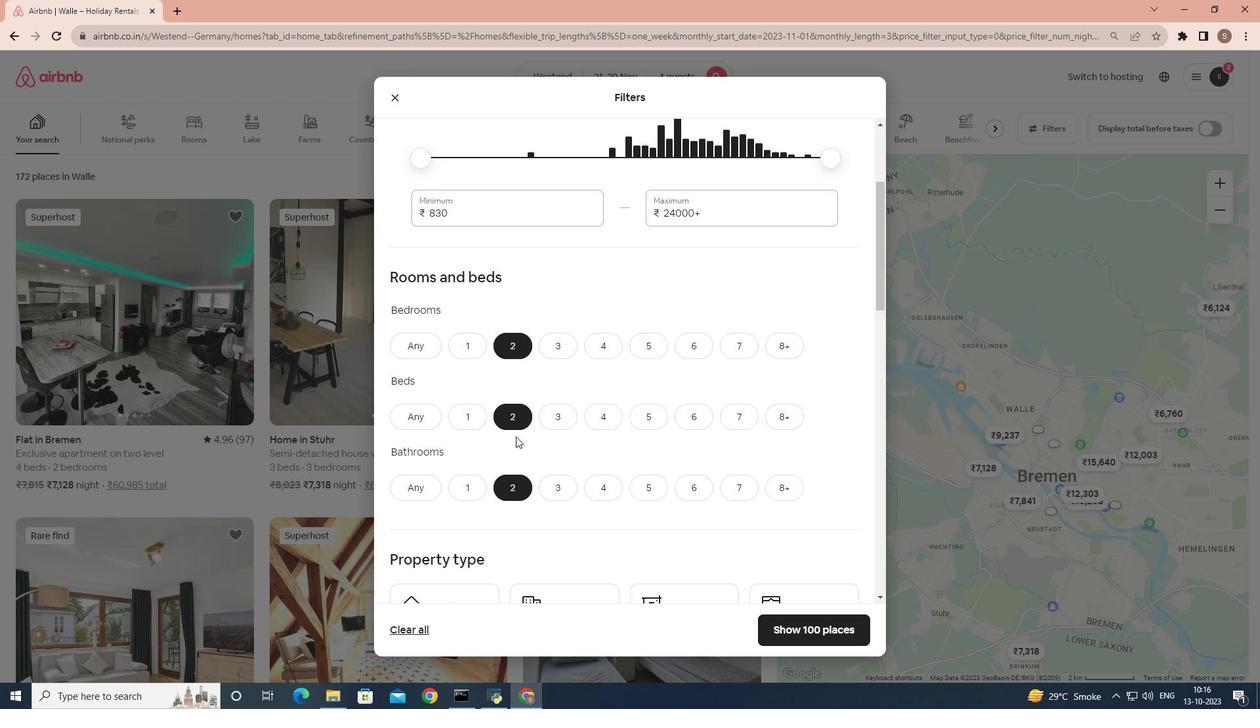 
Action: Mouse scrolled (516, 435) with delta (0, 0)
Screenshot: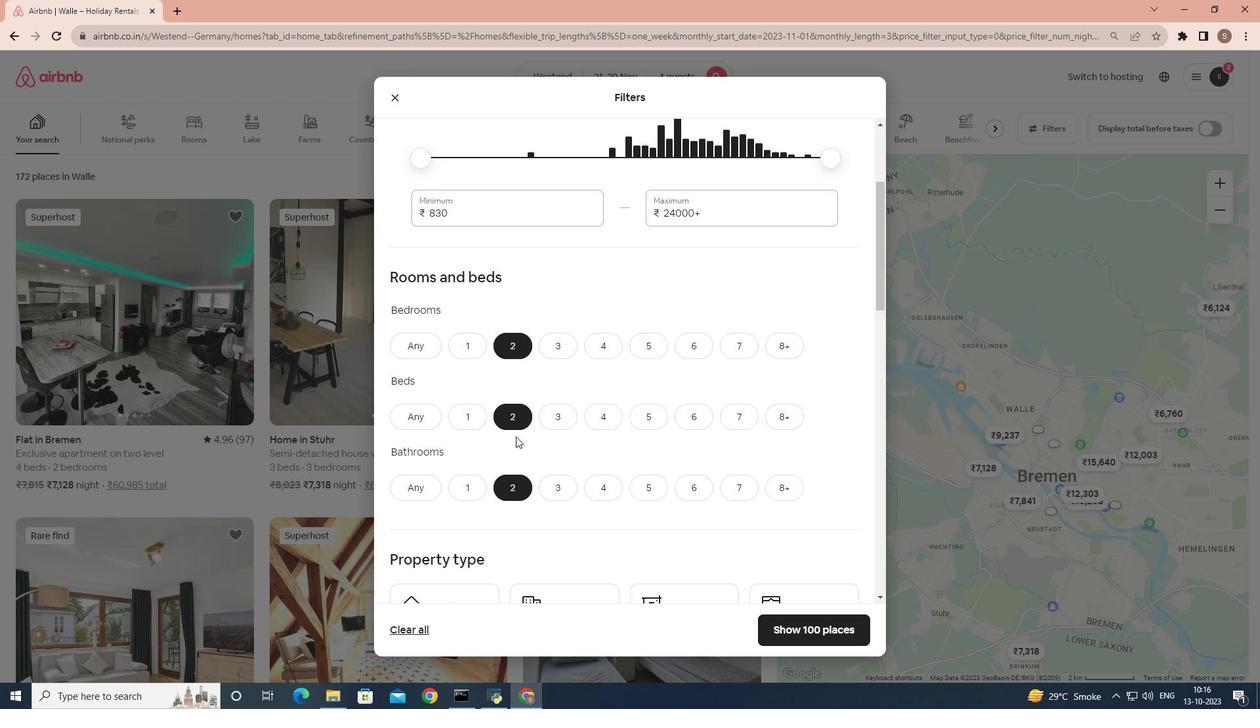 
Action: Mouse scrolled (516, 435) with delta (0, 0)
Screenshot: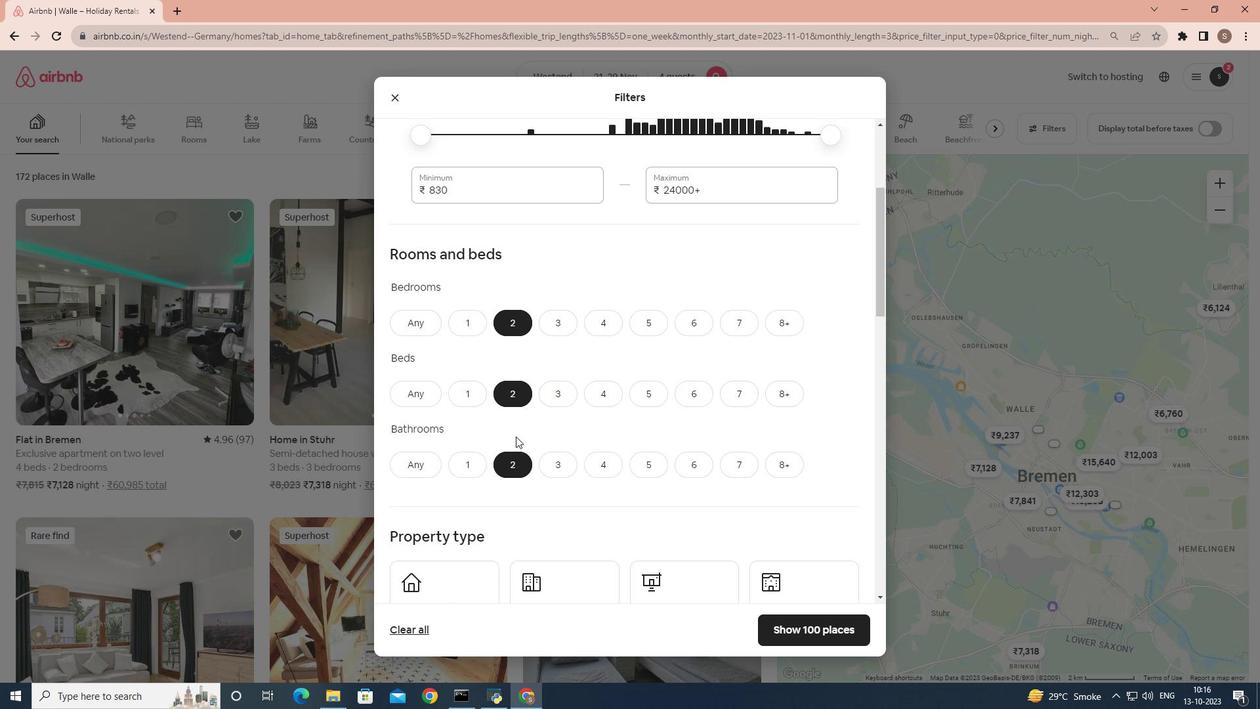 
Action: Mouse scrolled (516, 435) with delta (0, 0)
Screenshot: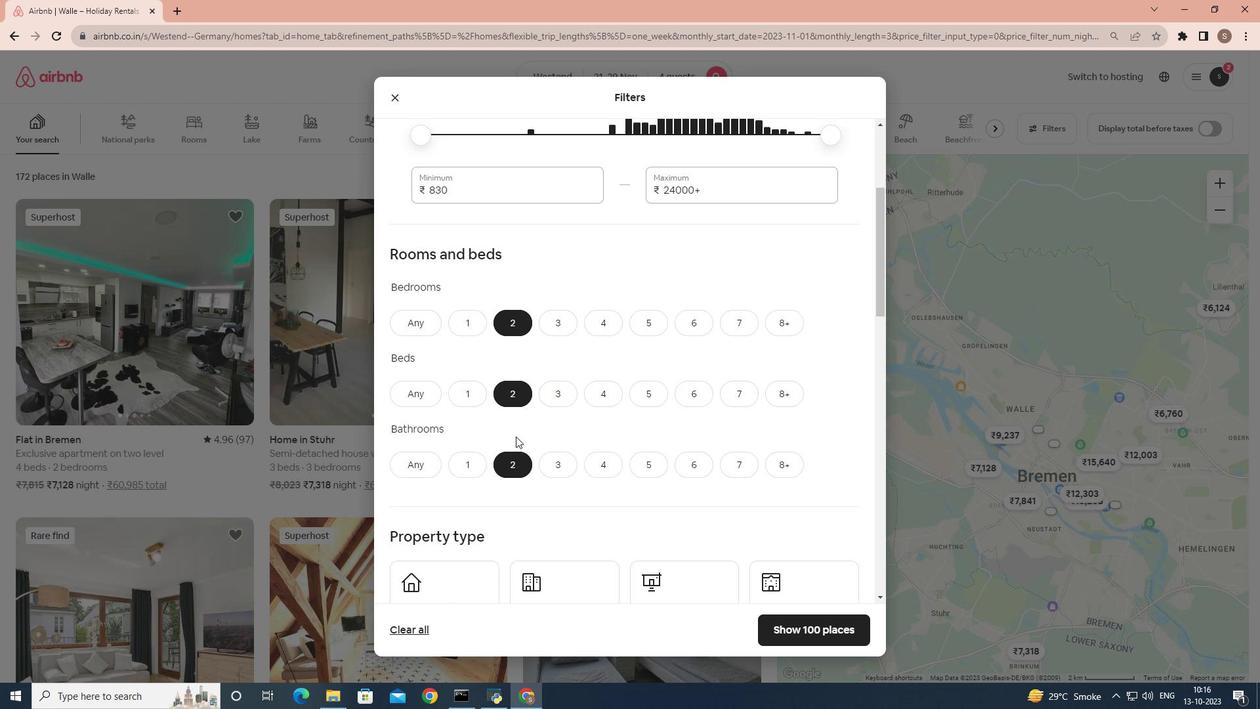 
Action: Mouse moved to (558, 371)
Screenshot: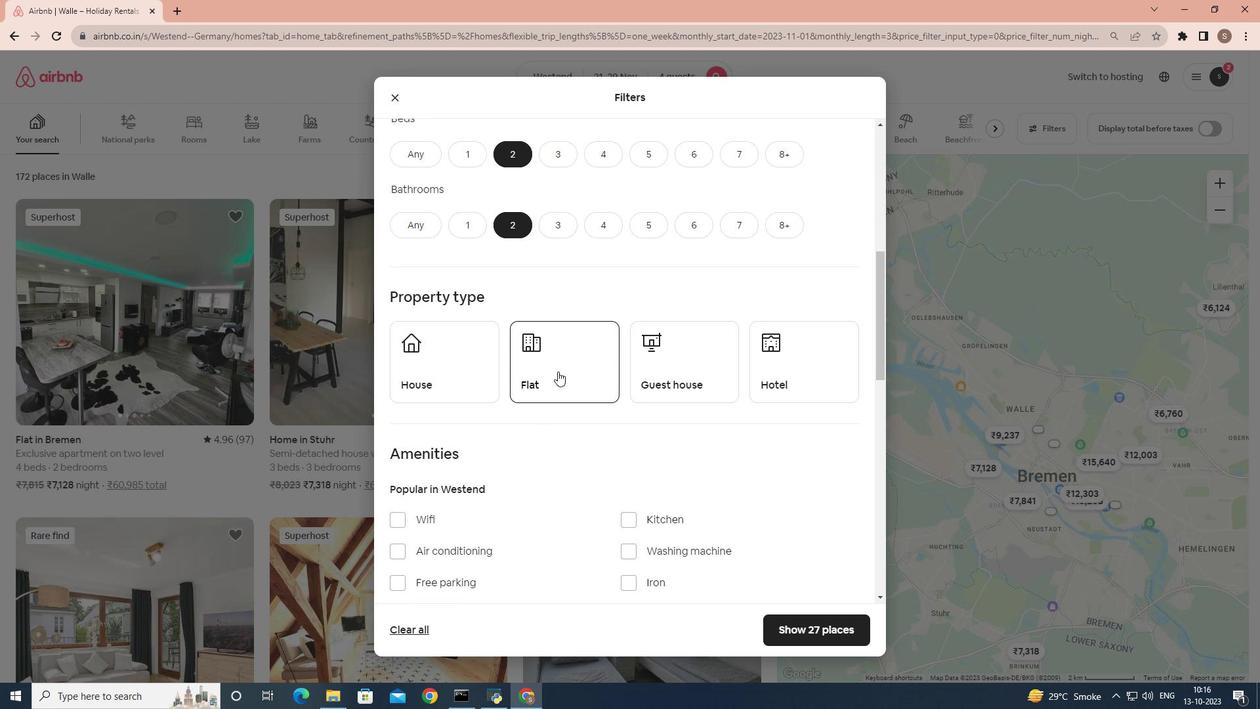 
Action: Mouse pressed left at (558, 371)
Screenshot: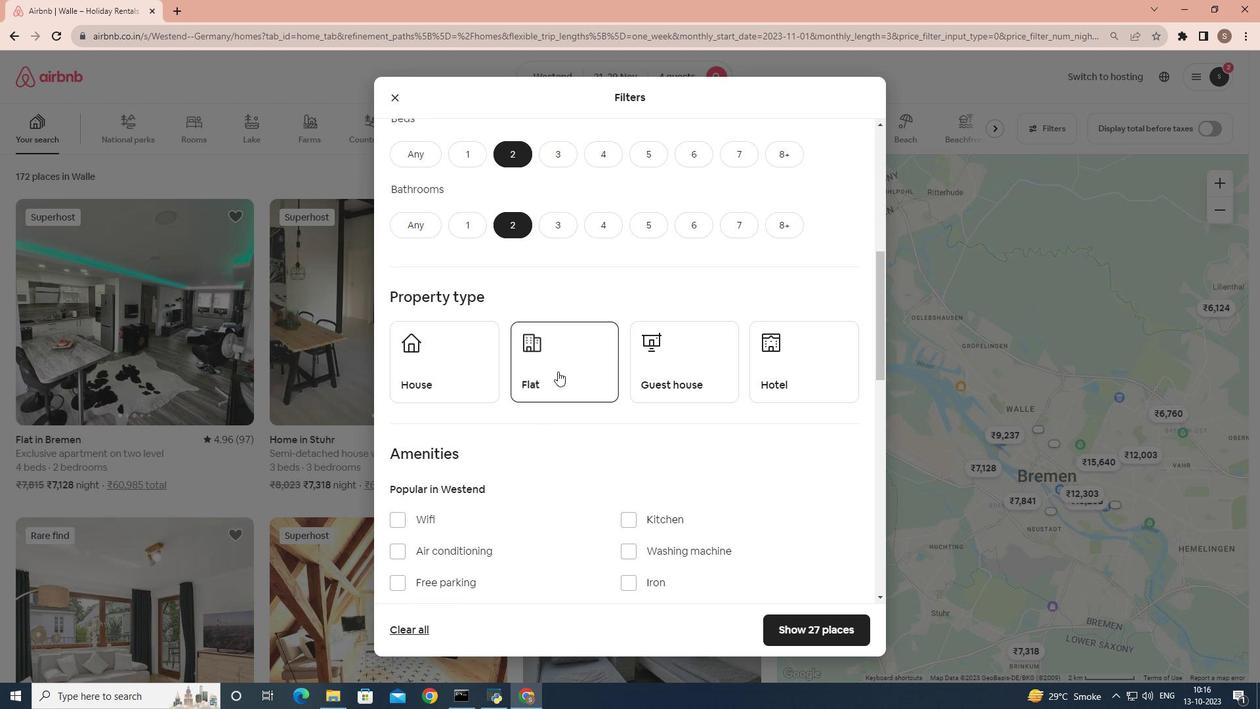 
Action: Mouse moved to (520, 412)
Screenshot: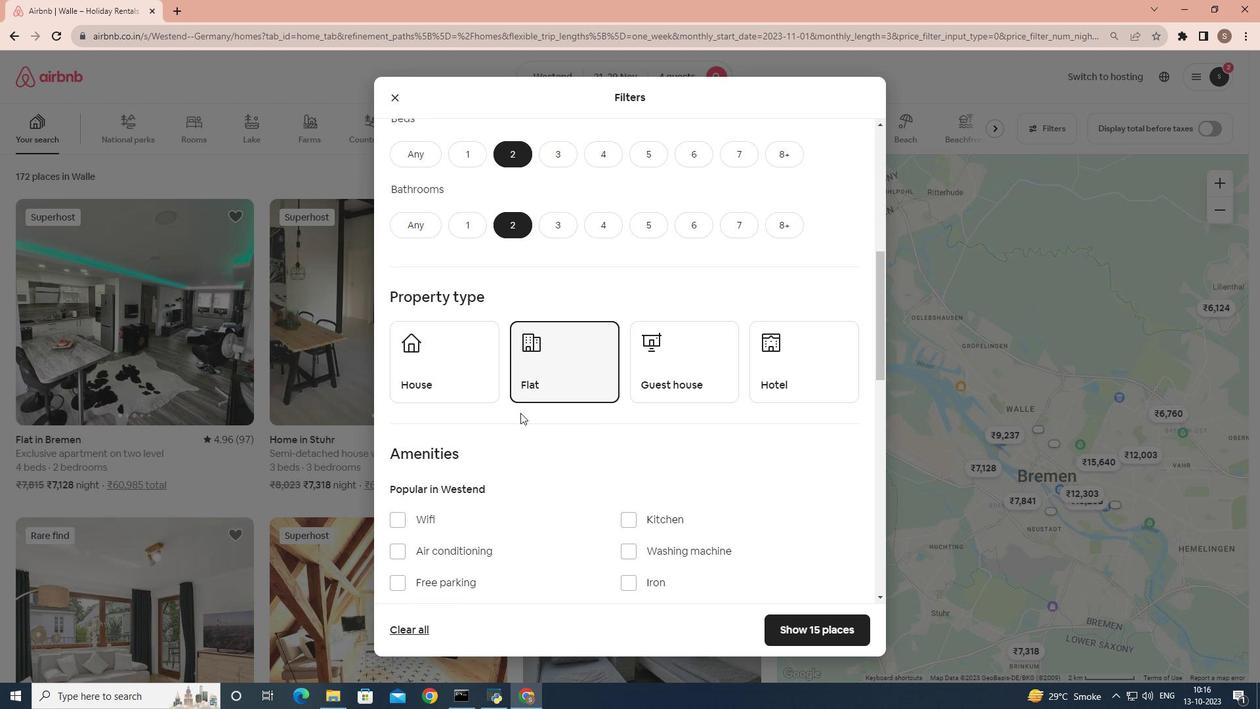 
Action: Mouse scrolled (520, 412) with delta (0, 0)
Screenshot: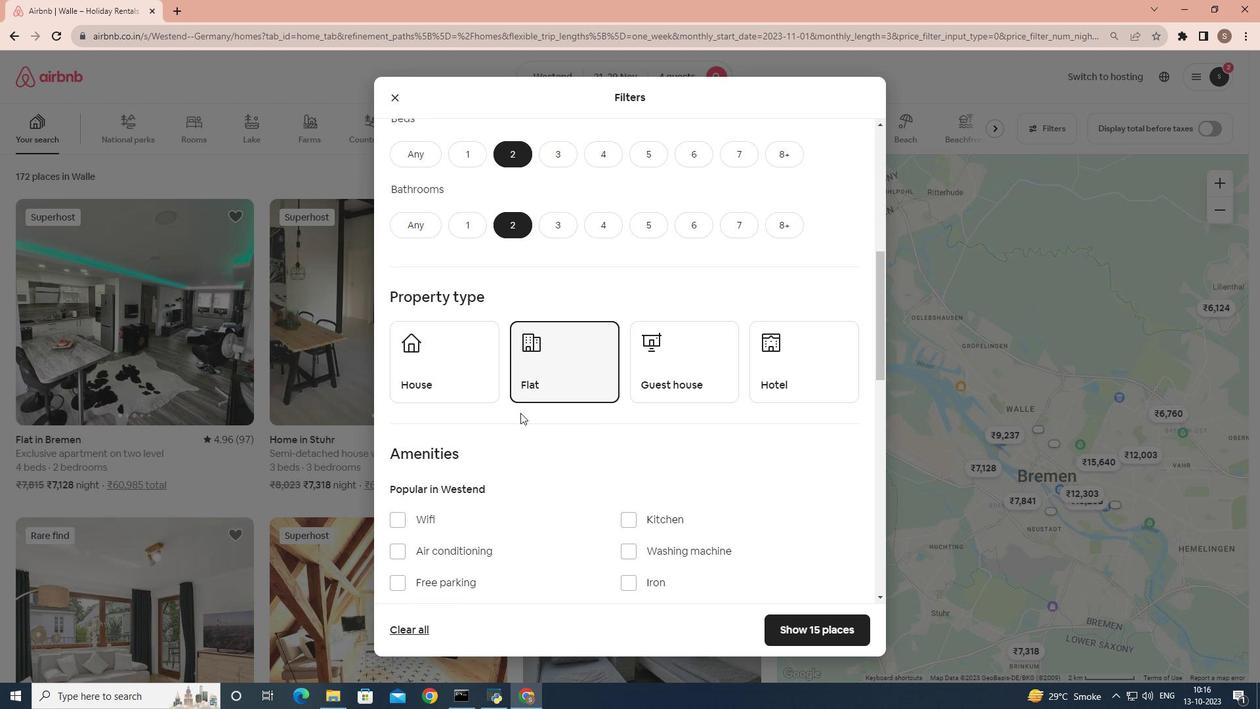 
Action: Mouse scrolled (520, 412) with delta (0, 0)
Screenshot: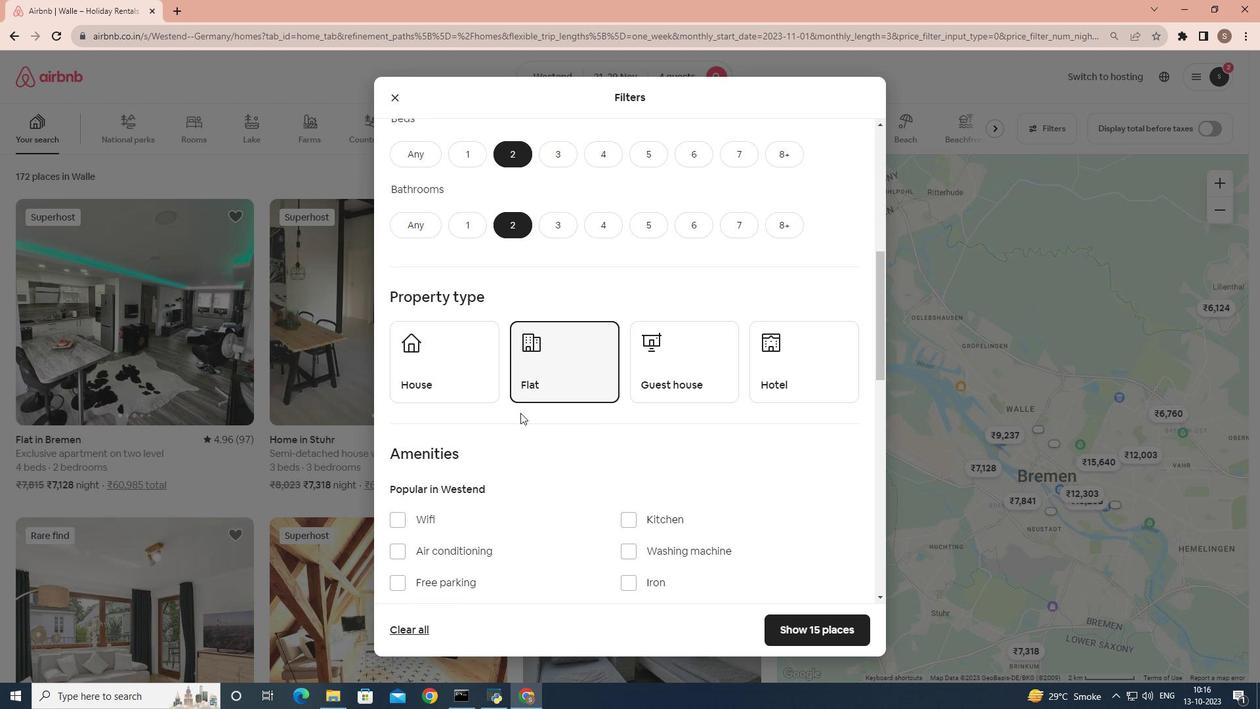 
Action: Mouse scrolled (520, 412) with delta (0, 0)
Screenshot: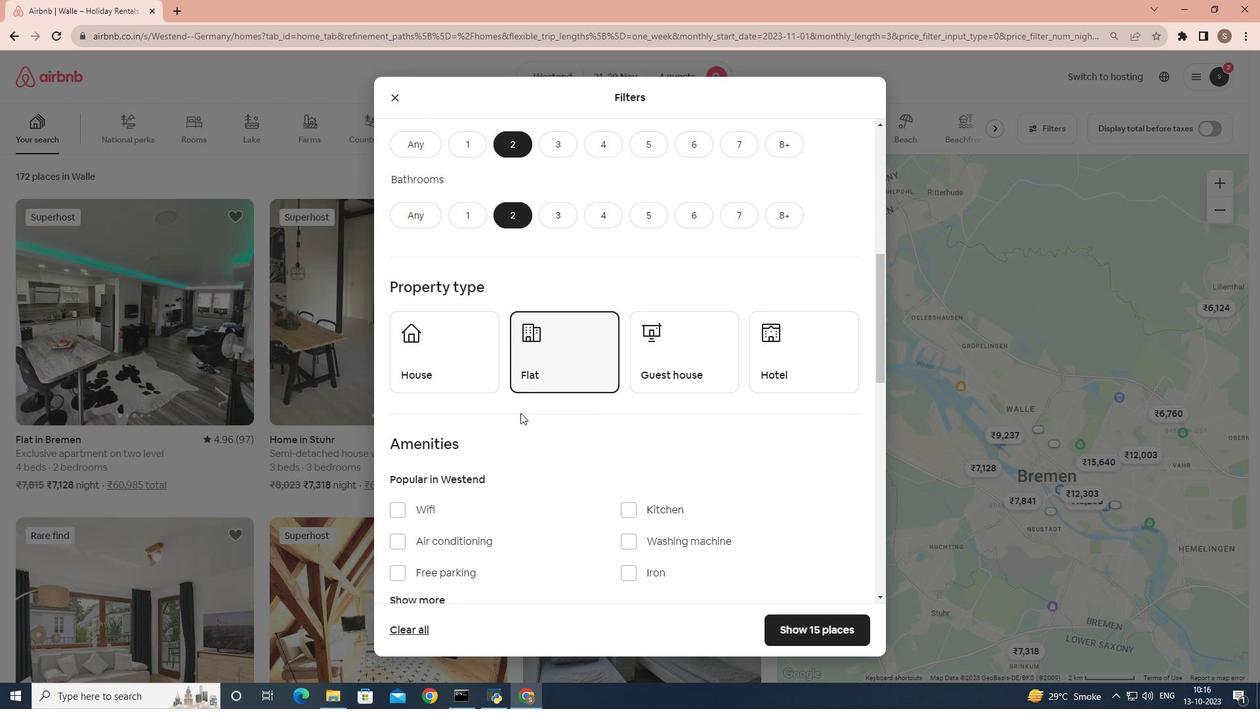 
Action: Mouse scrolled (520, 412) with delta (0, 0)
Screenshot: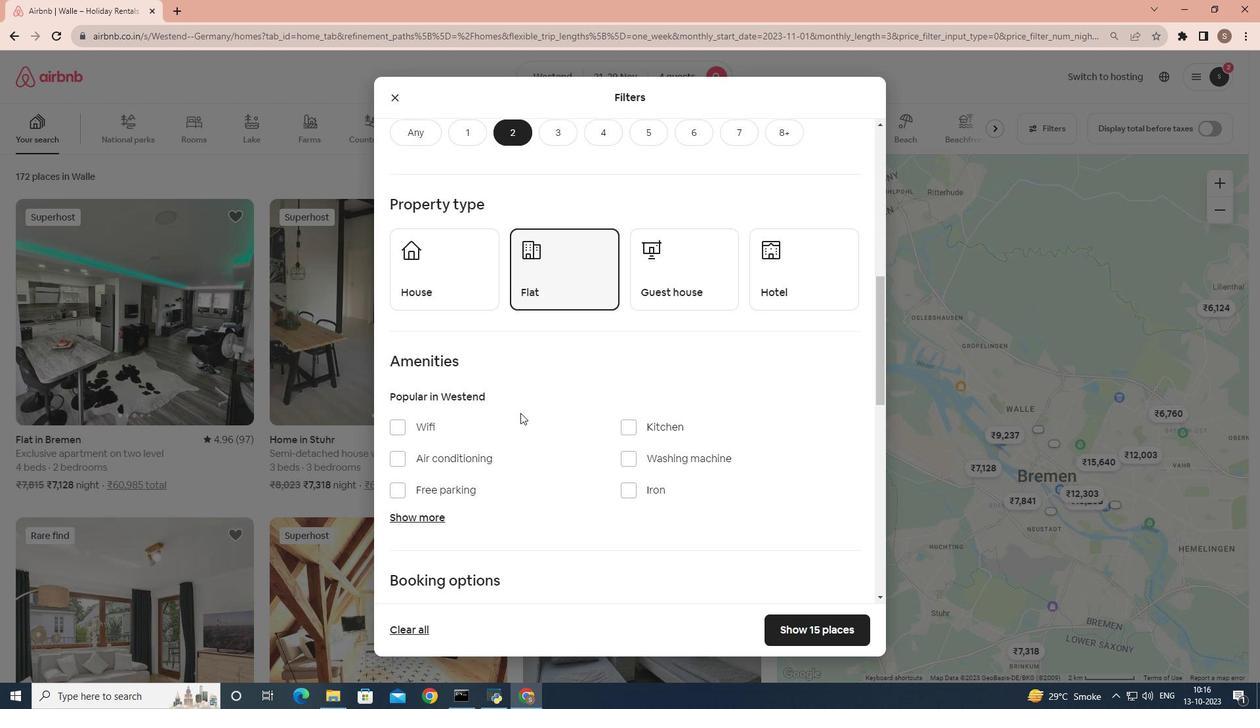 
Action: Mouse moved to (551, 404)
Screenshot: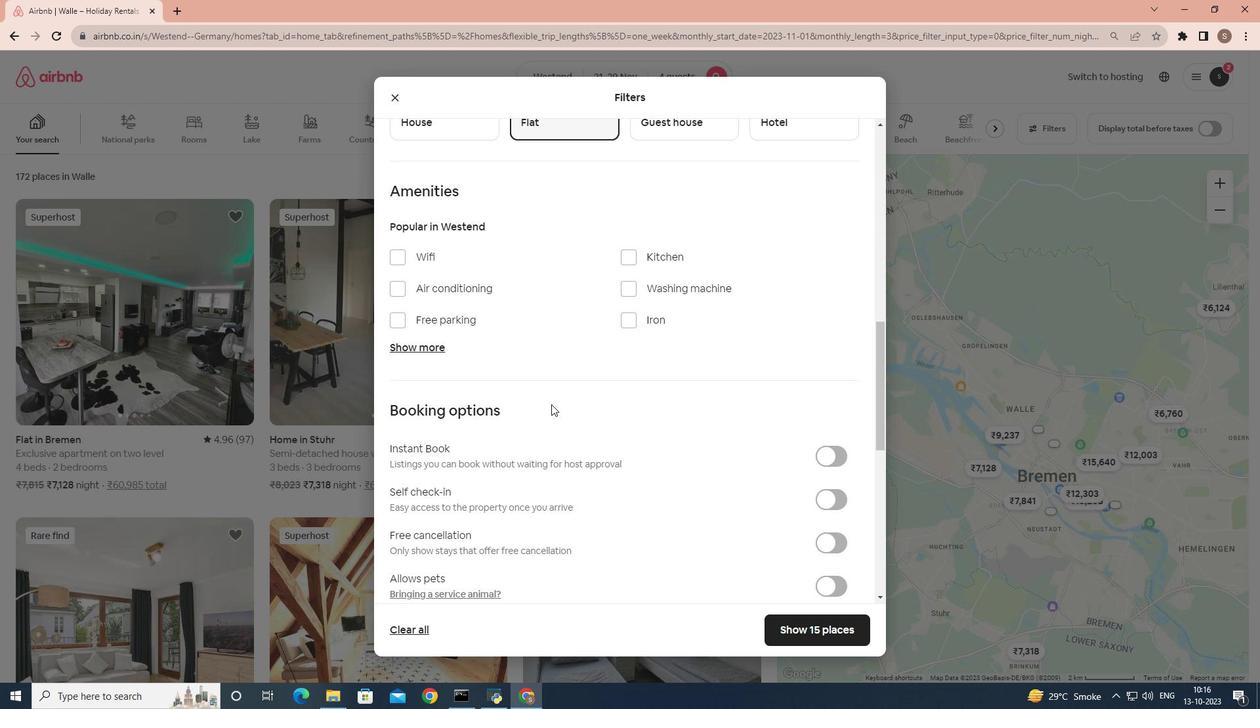 
Action: Mouse scrolled (551, 403) with delta (0, 0)
Screenshot: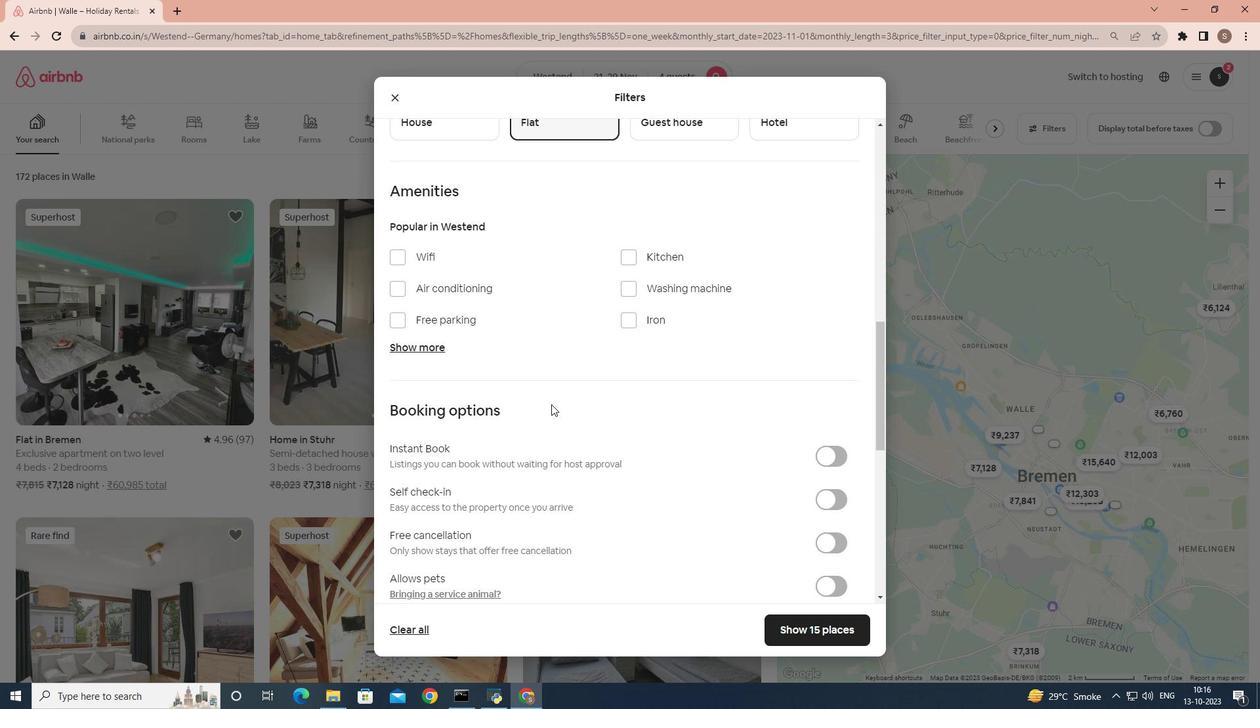 
Action: Mouse scrolled (551, 403) with delta (0, 0)
Screenshot: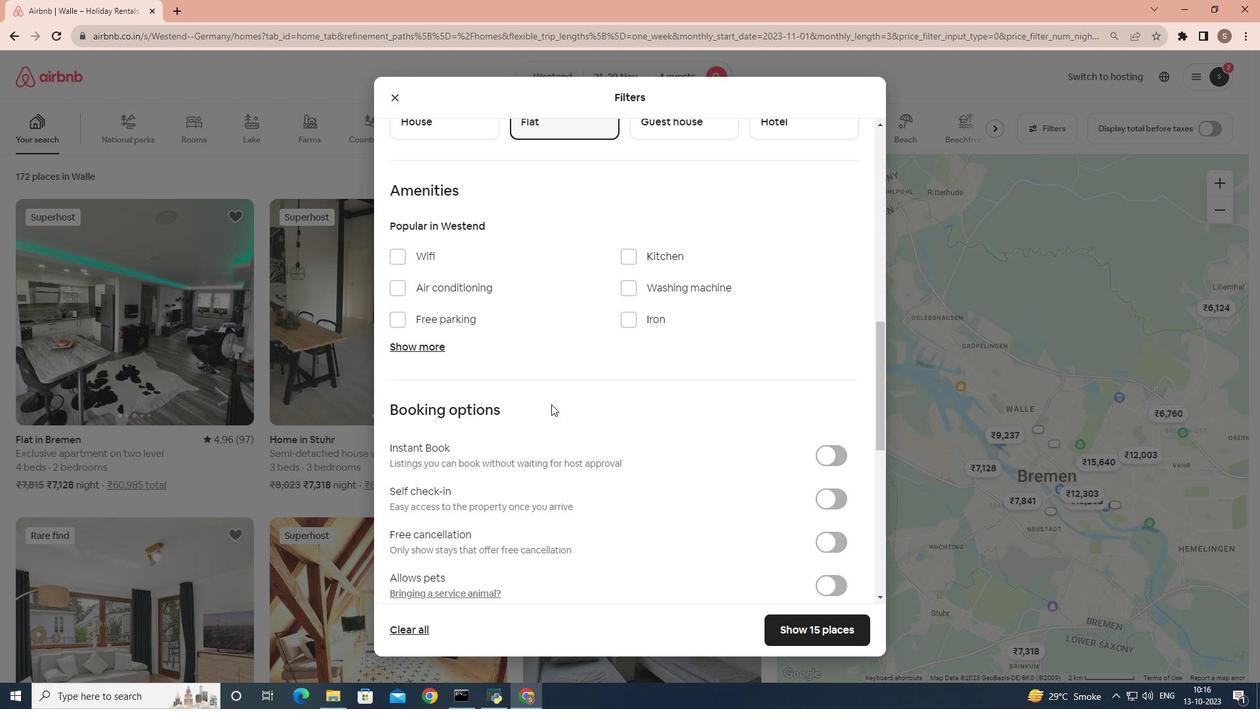 
Action: Mouse scrolled (551, 403) with delta (0, 0)
Screenshot: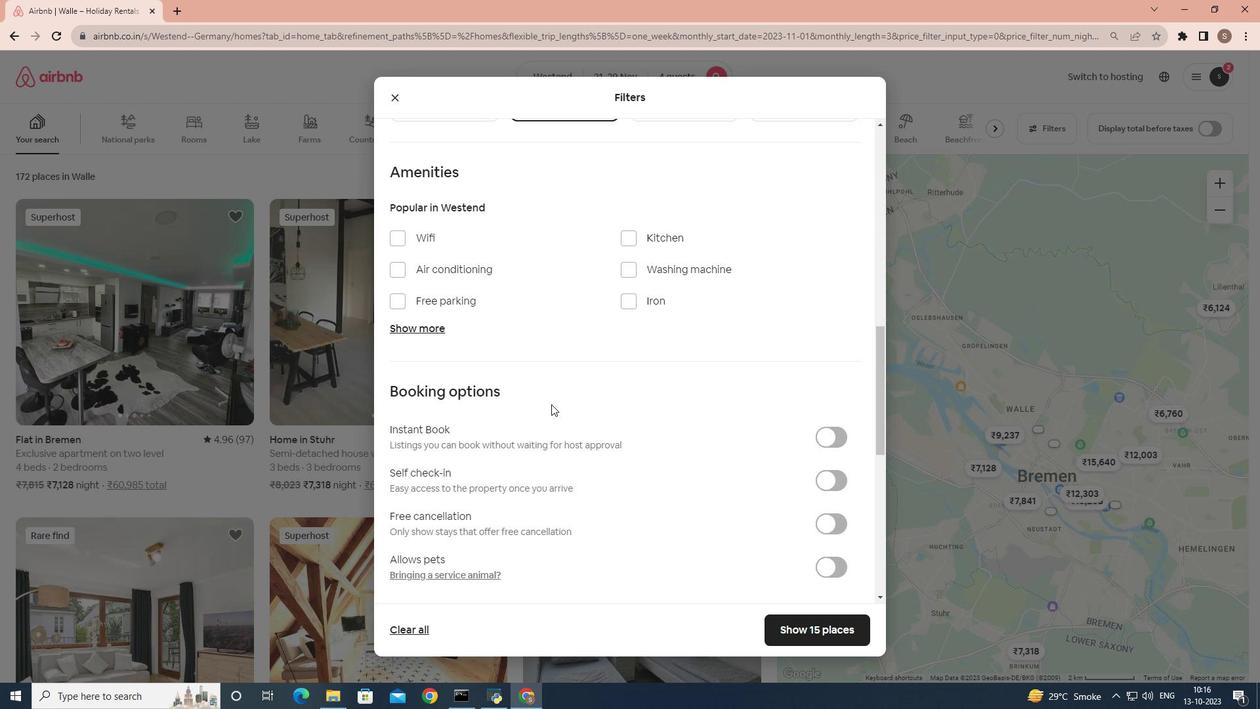 
Action: Mouse moved to (839, 308)
Screenshot: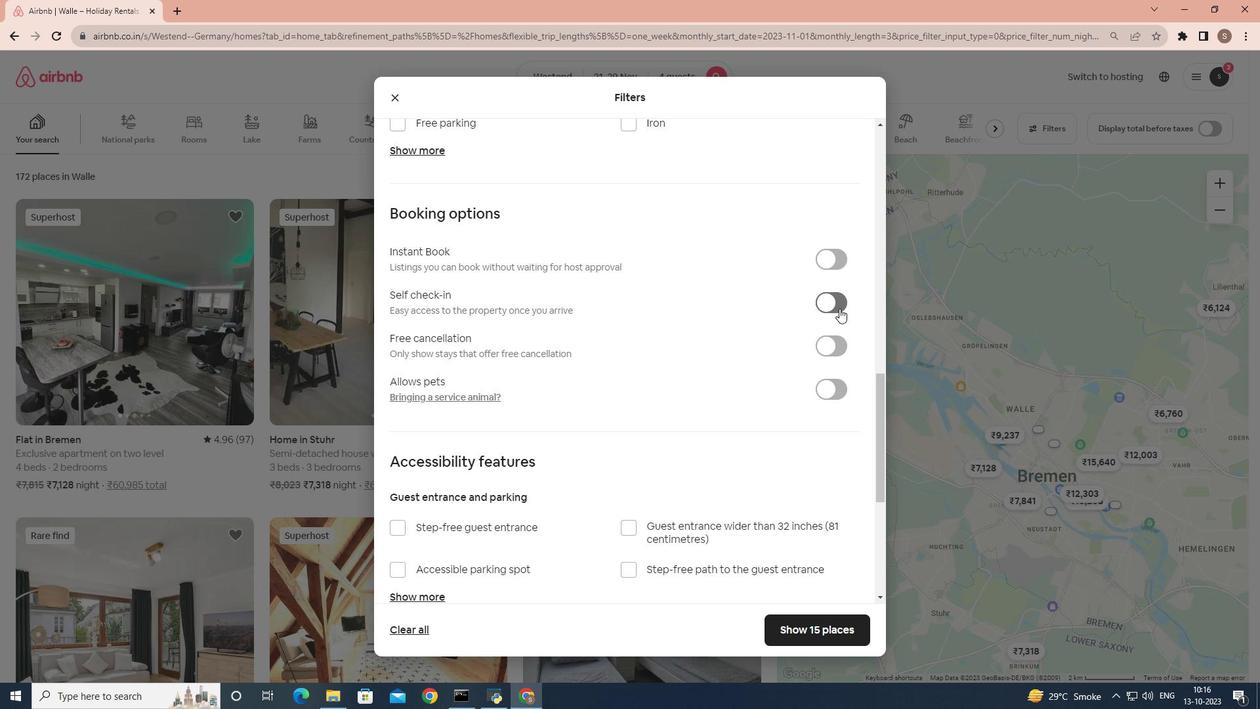 
Action: Mouse pressed left at (839, 308)
Screenshot: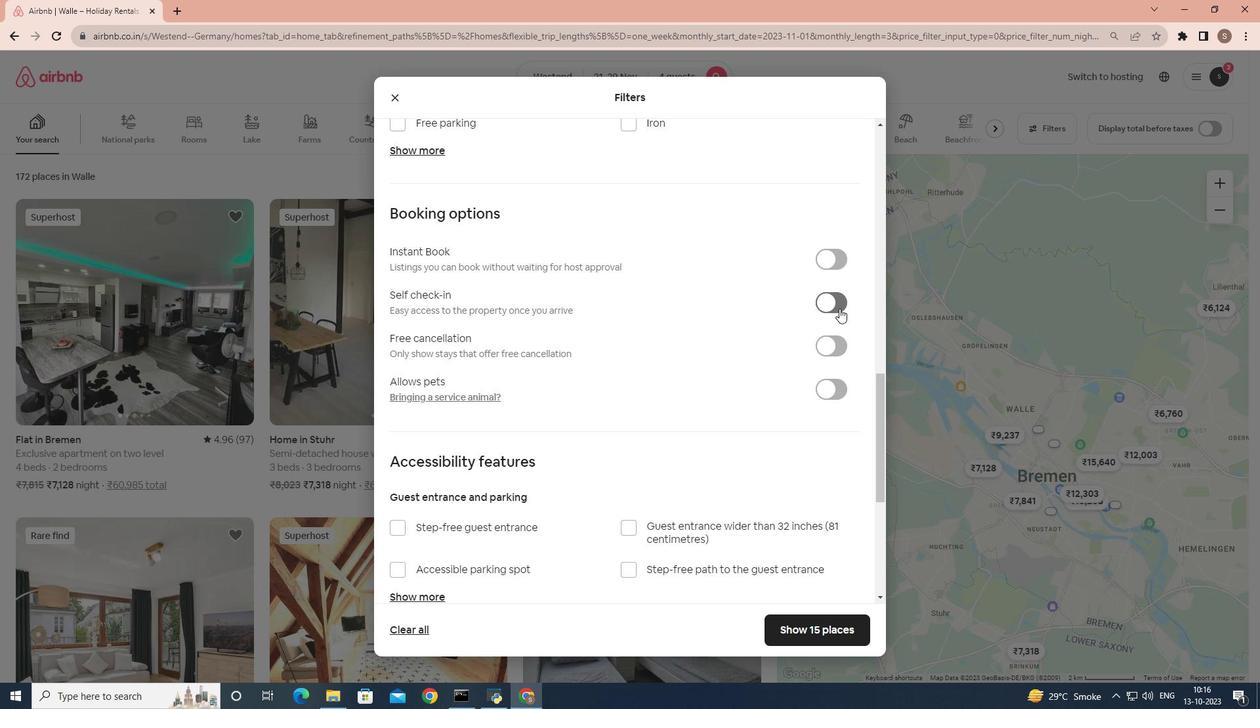 
Action: Mouse moved to (615, 366)
Screenshot: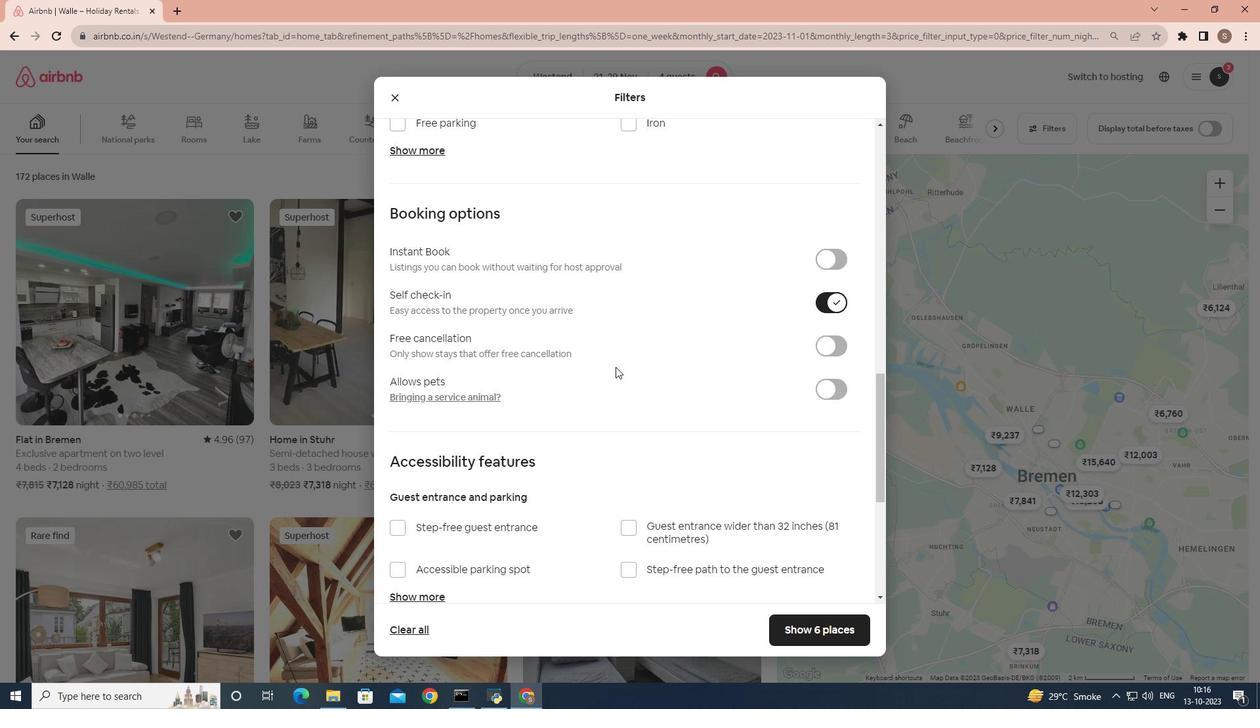 
Action: Mouse scrolled (615, 366) with delta (0, 0)
Screenshot: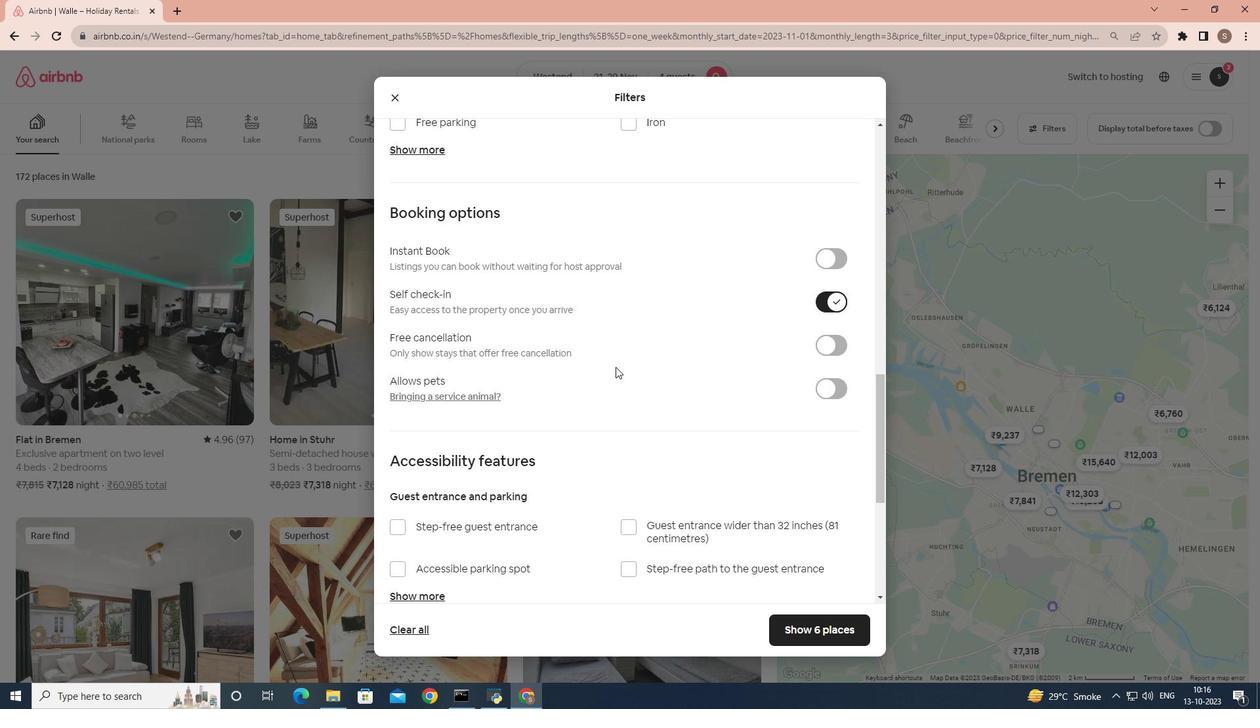 
Action: Mouse scrolled (615, 366) with delta (0, 0)
Screenshot: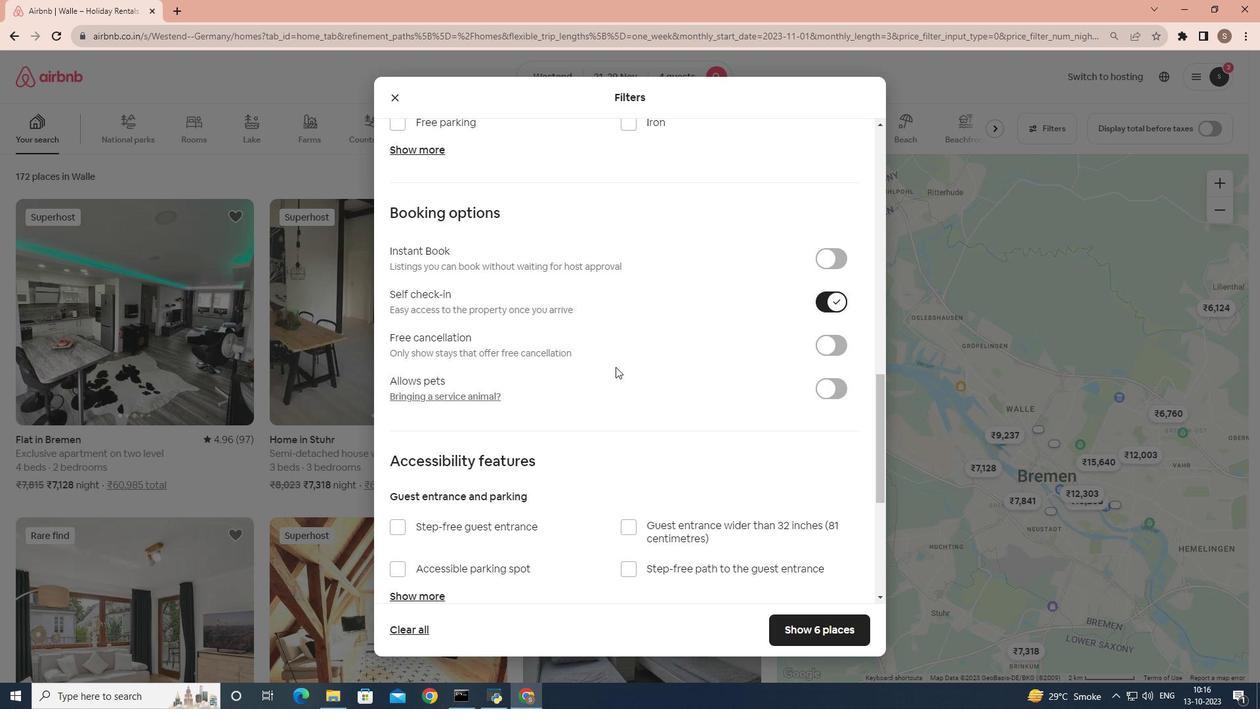 
Action: Mouse scrolled (615, 366) with delta (0, 0)
Screenshot: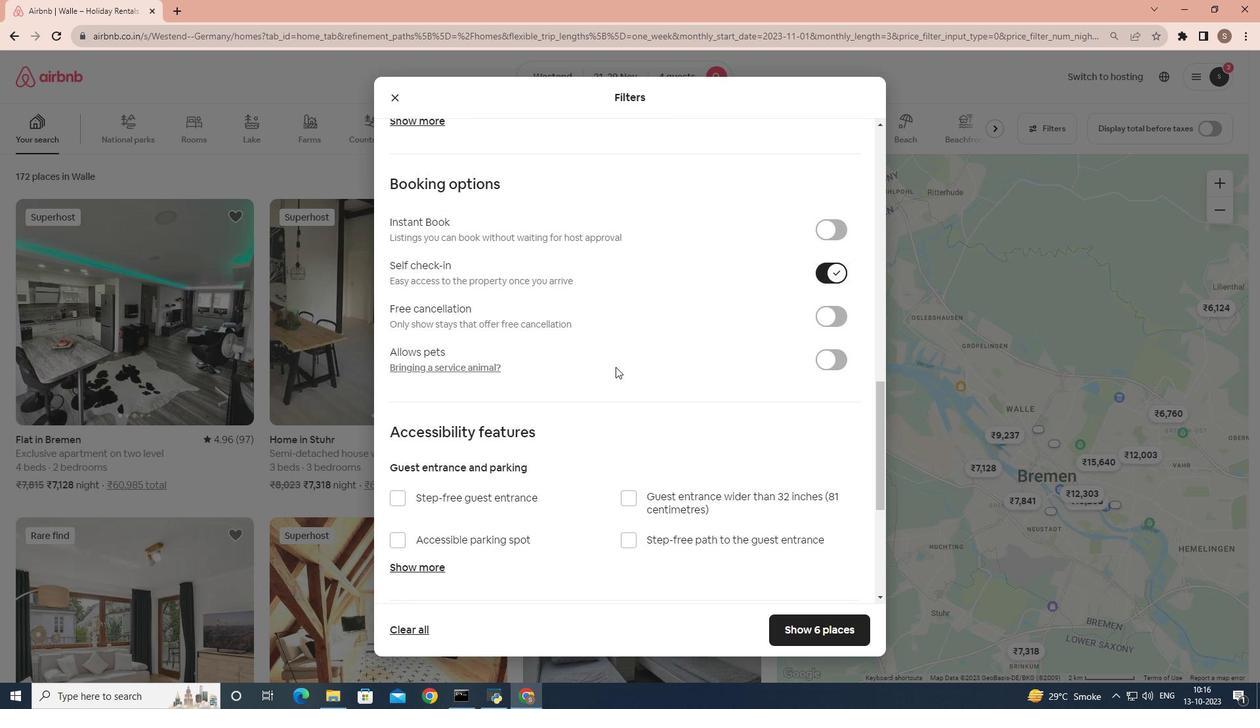 
Action: Mouse scrolled (615, 366) with delta (0, 0)
Screenshot: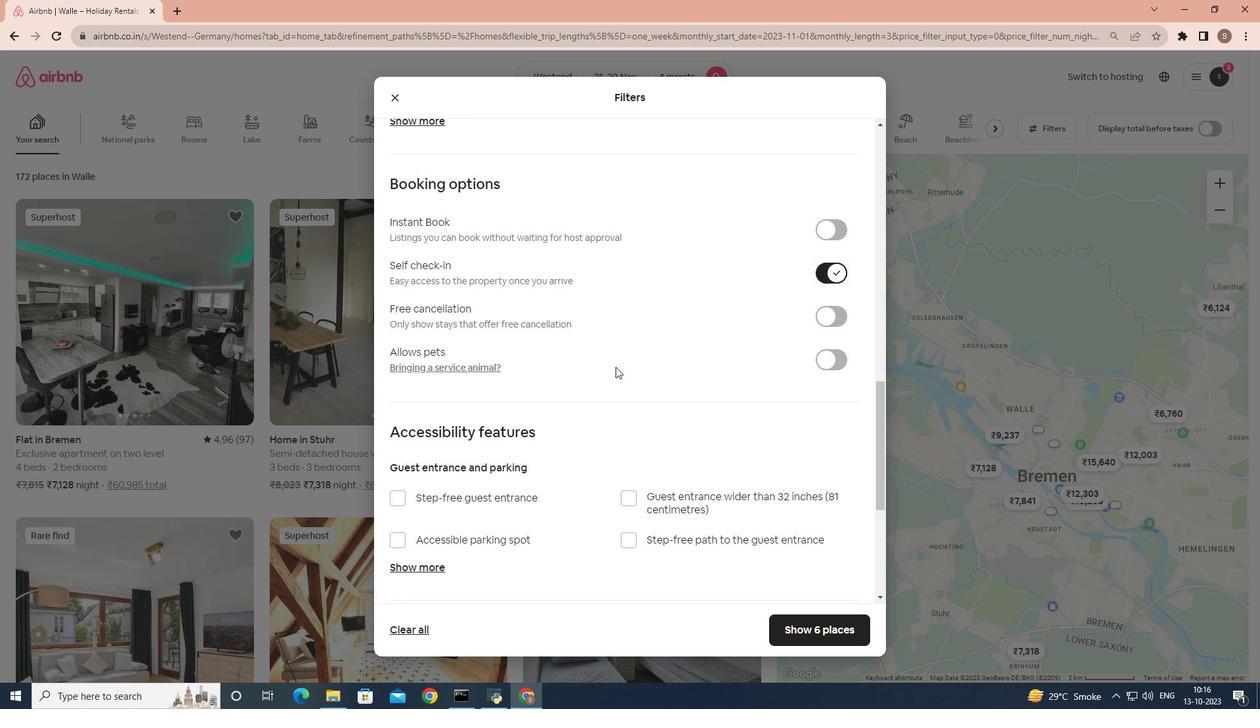 
Action: Mouse scrolled (615, 366) with delta (0, 0)
Screenshot: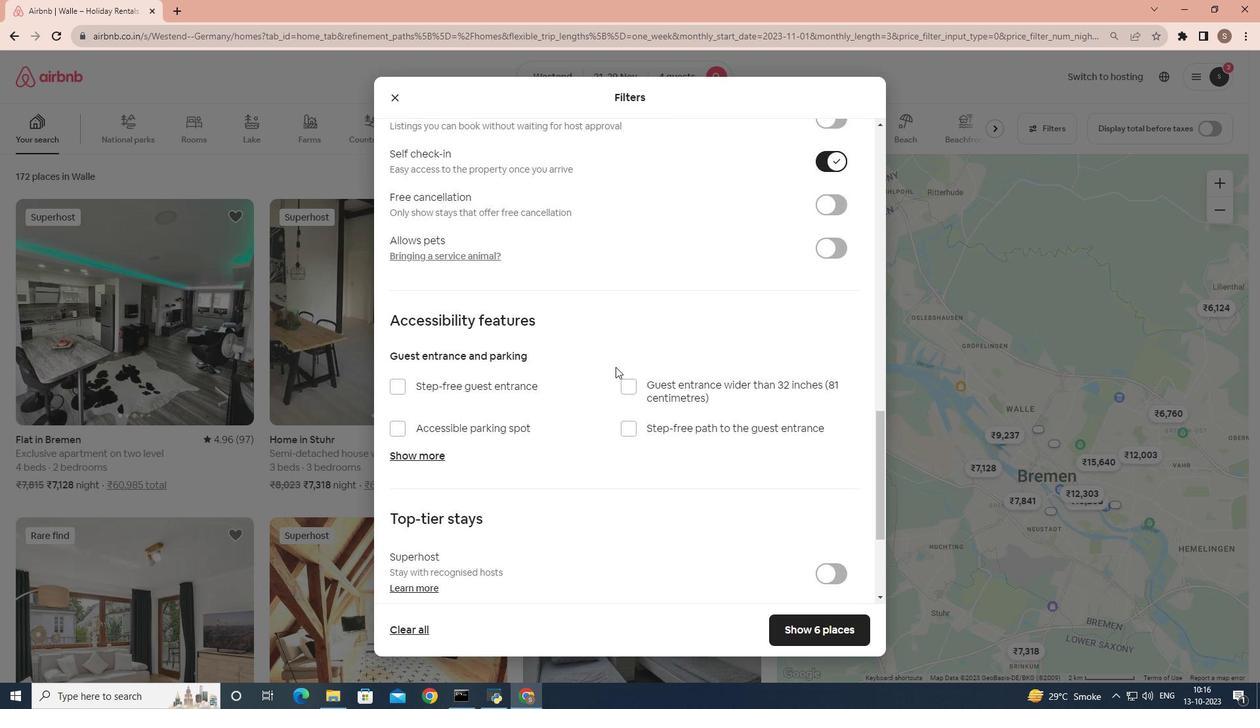 
Action: Mouse moved to (819, 630)
Screenshot: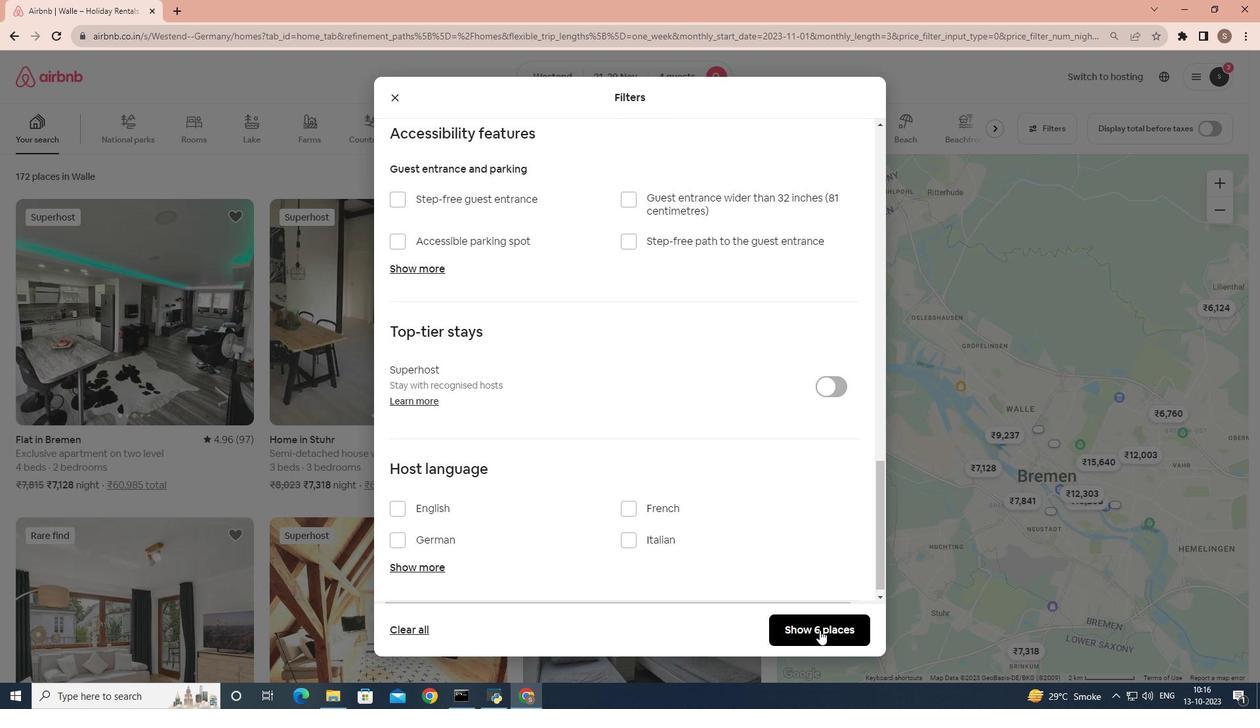 
Action: Mouse pressed left at (819, 630)
Screenshot: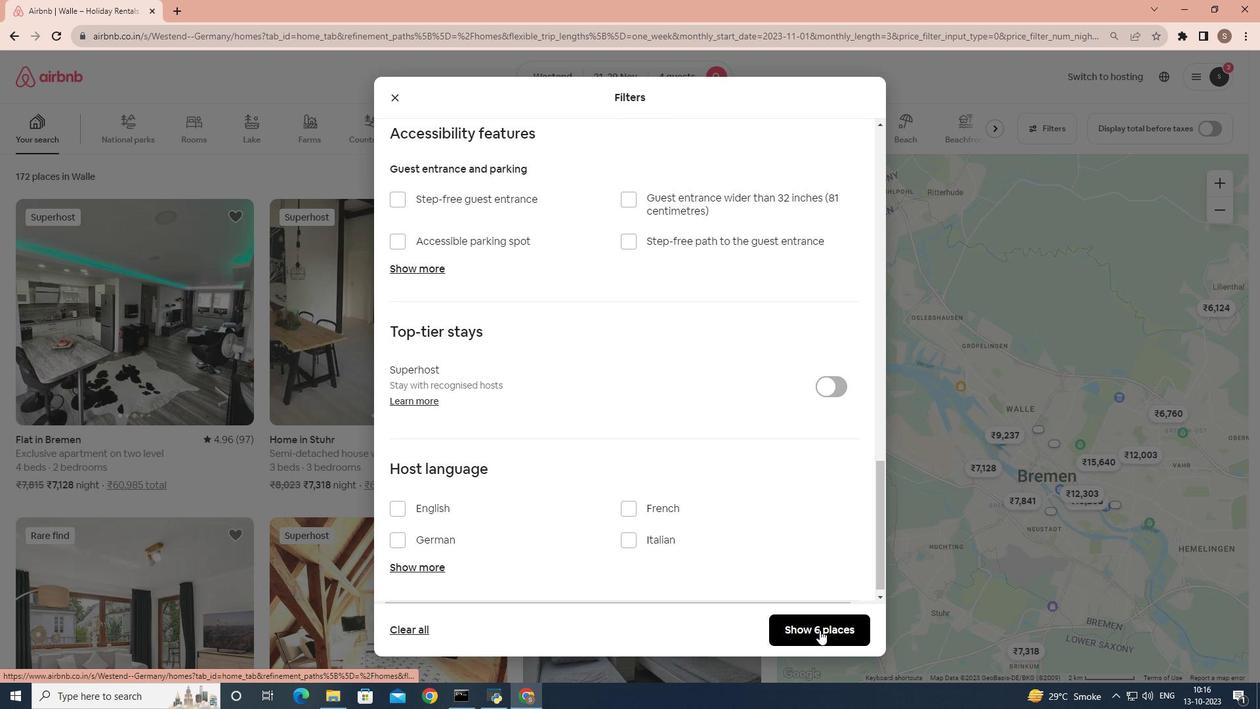 
Action: Mouse moved to (365, 370)
Screenshot: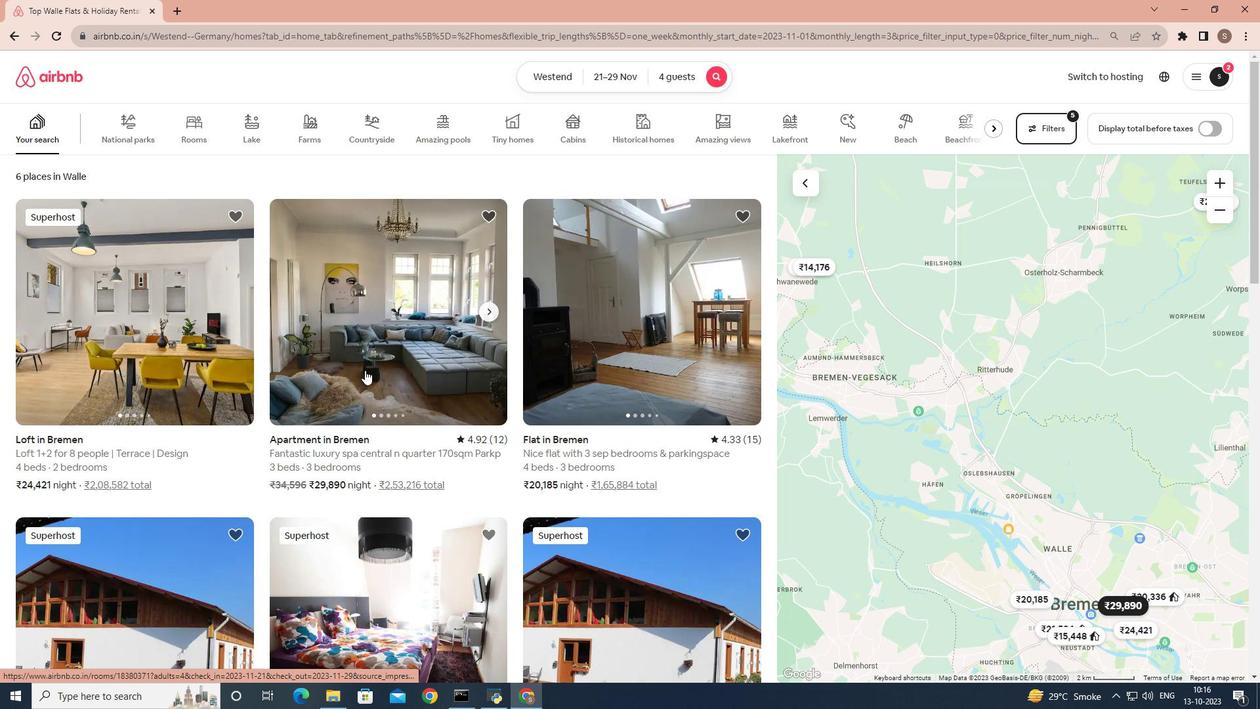
Action: Mouse pressed left at (365, 370)
Screenshot: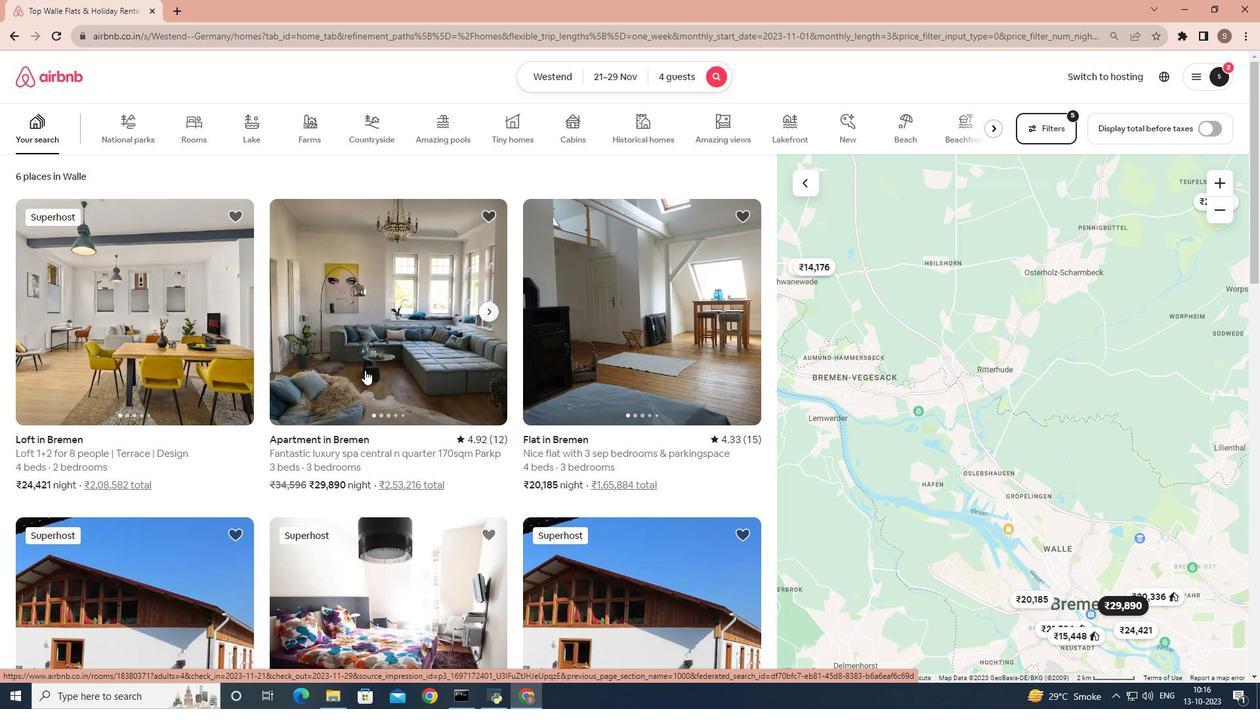 
Action: Mouse scrolled (365, 369) with delta (0, 0)
Screenshot: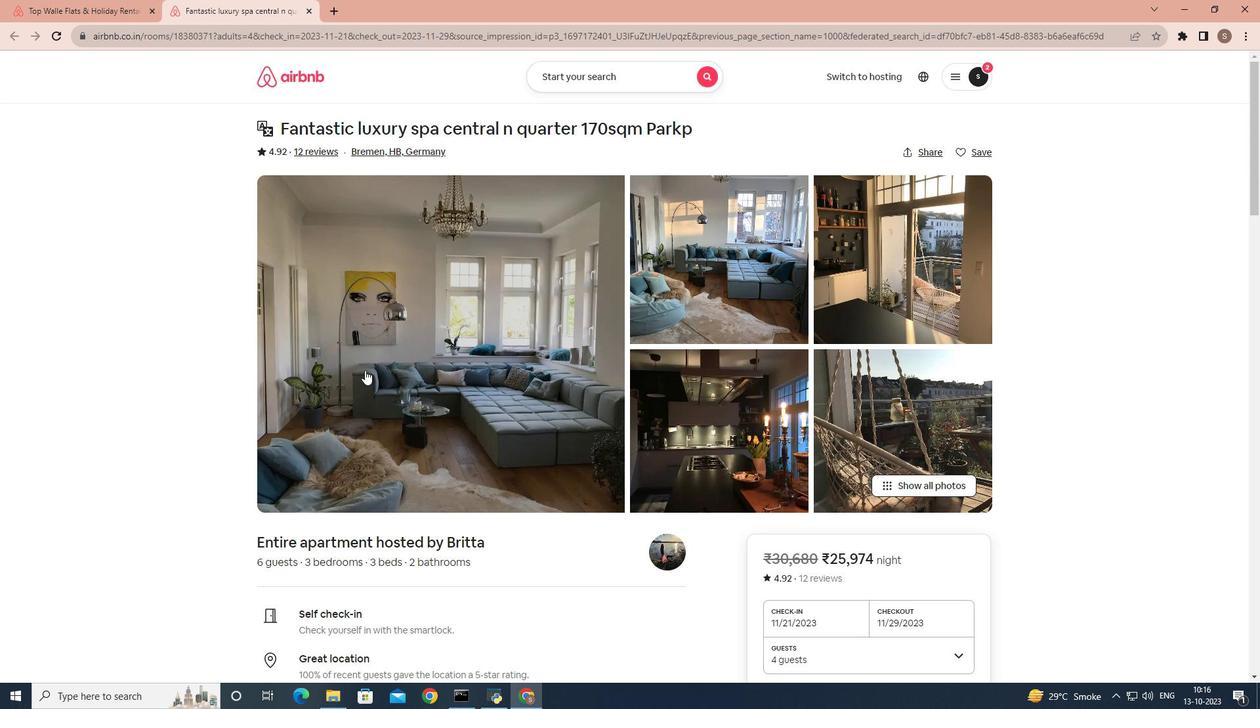 
Action: Mouse scrolled (365, 369) with delta (0, 0)
Screenshot: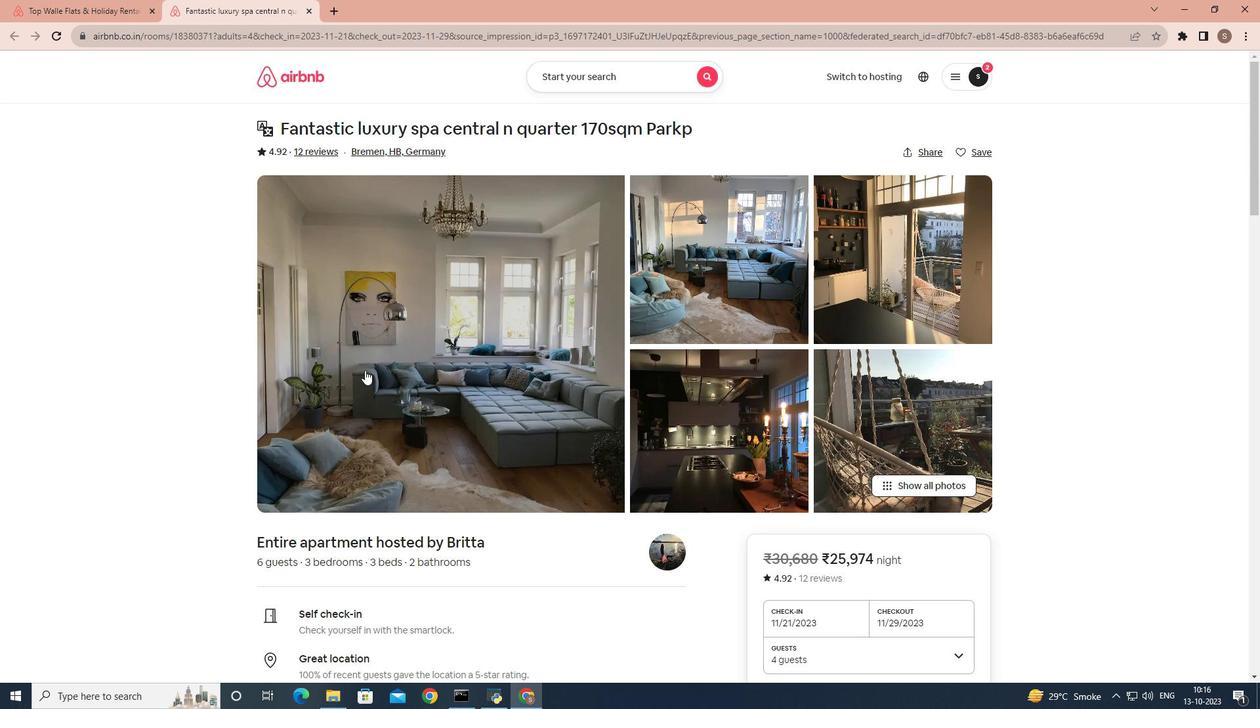 
Action: Mouse scrolled (365, 369) with delta (0, 0)
Screenshot: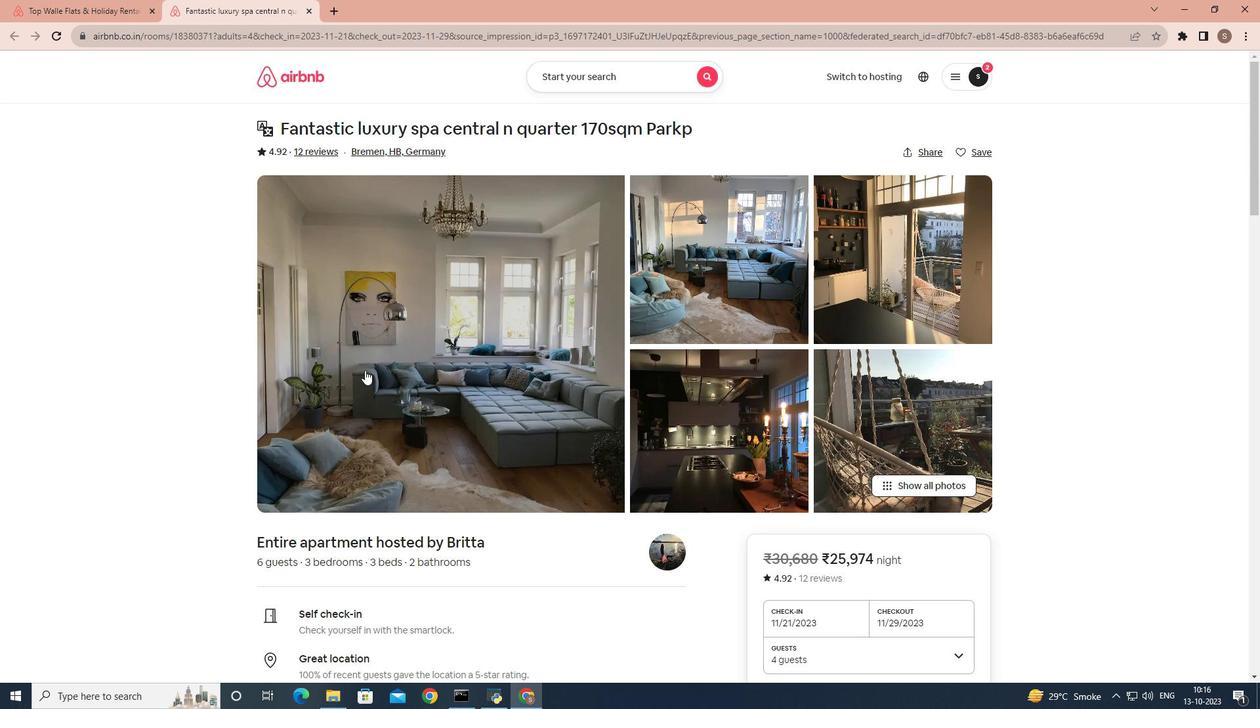 
Action: Mouse scrolled (365, 369) with delta (0, 0)
Screenshot: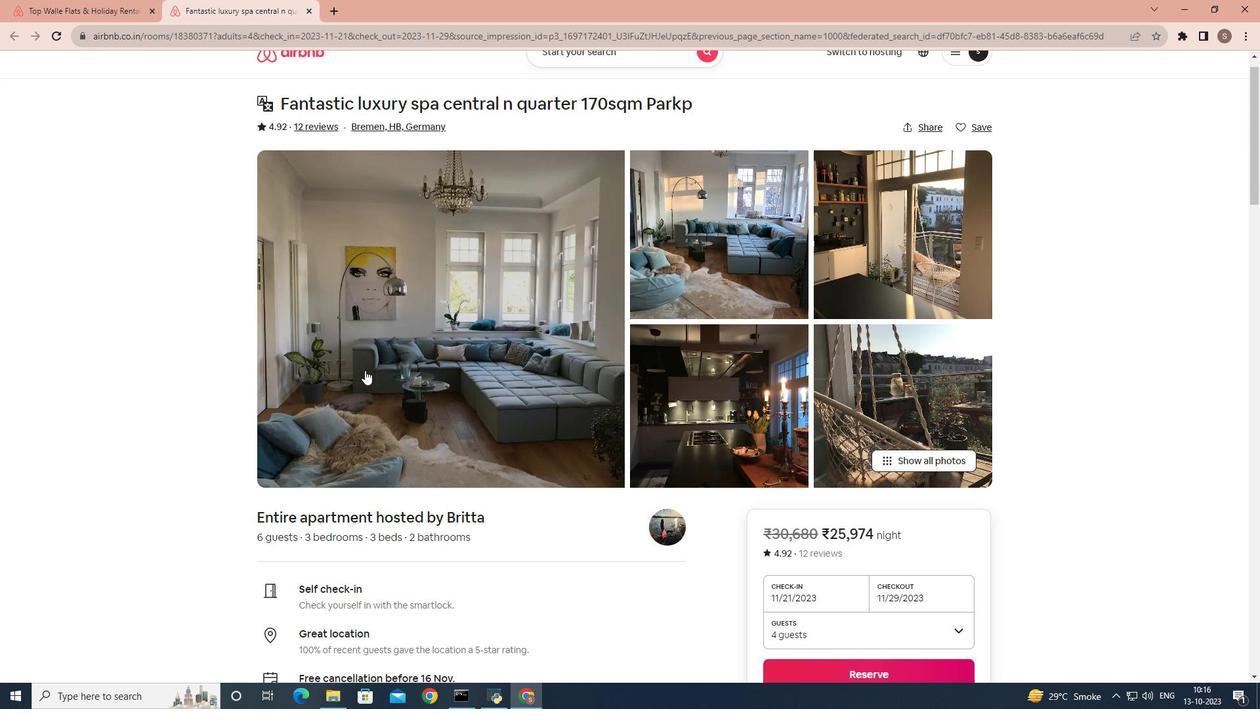 
Action: Mouse scrolled (365, 369) with delta (0, 0)
Screenshot: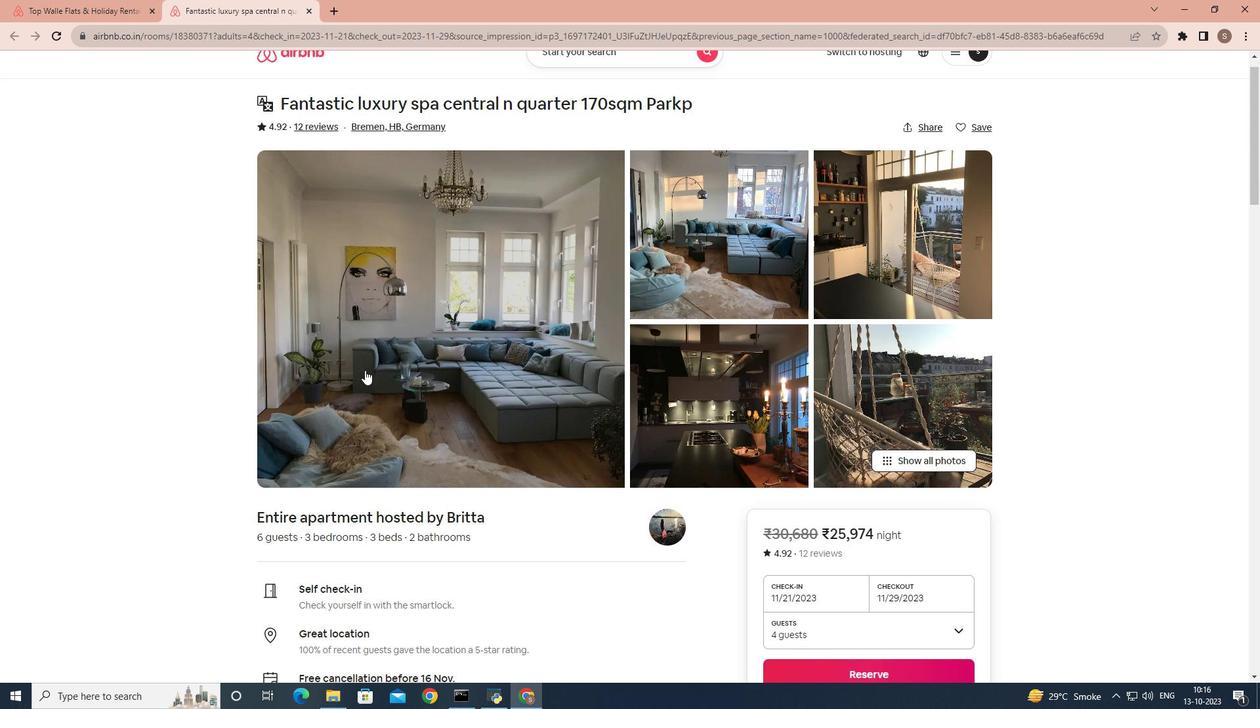 
Action: Mouse scrolled (365, 369) with delta (0, 0)
Screenshot: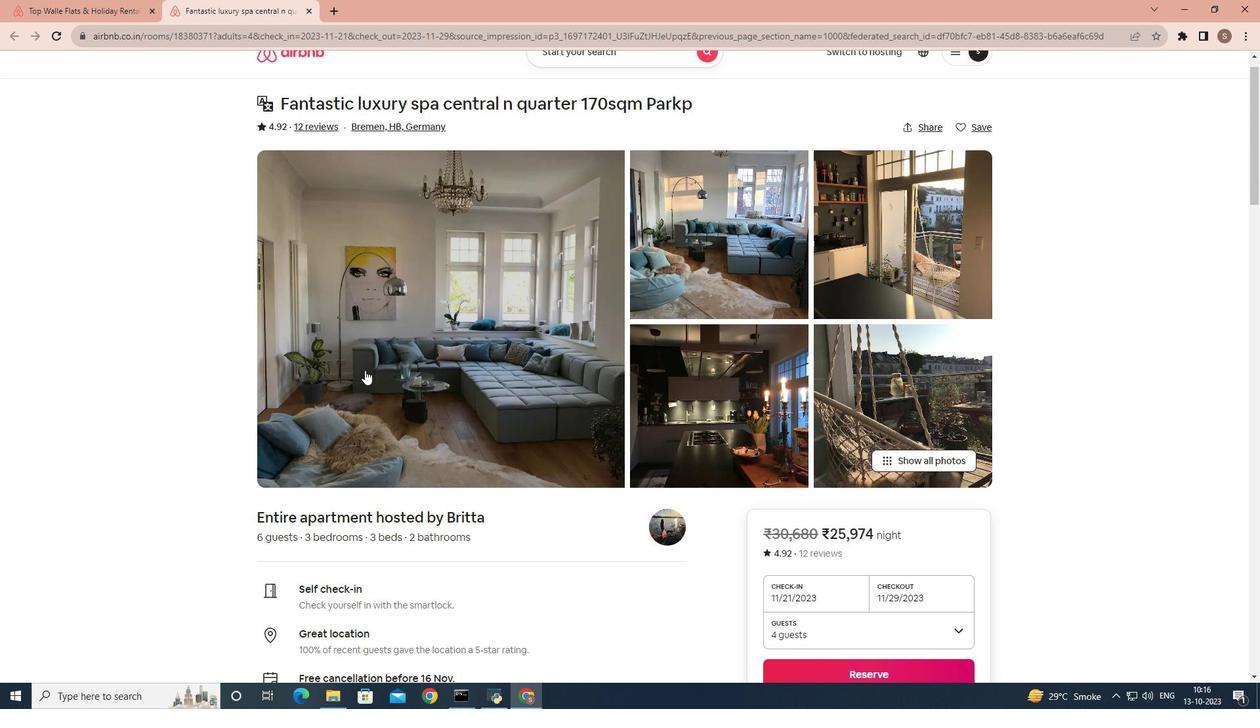 
Action: Mouse scrolled (365, 369) with delta (0, 0)
Screenshot: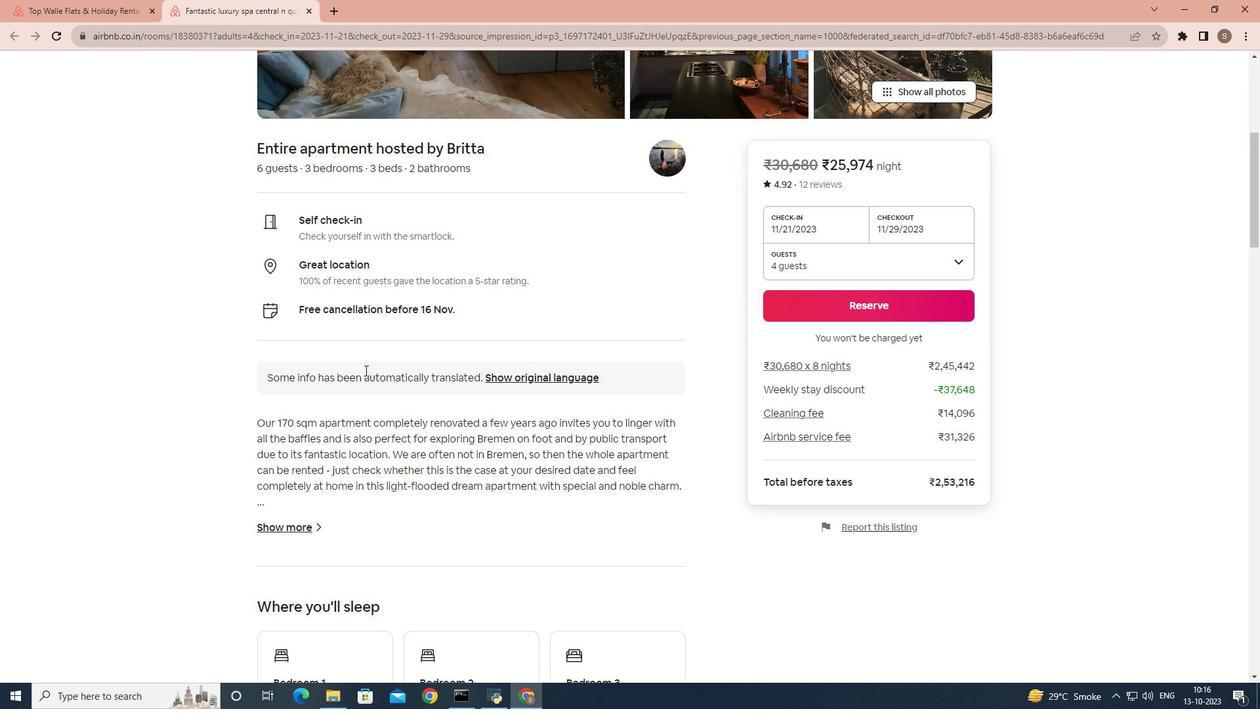 
Action: Mouse scrolled (365, 369) with delta (0, 0)
Screenshot: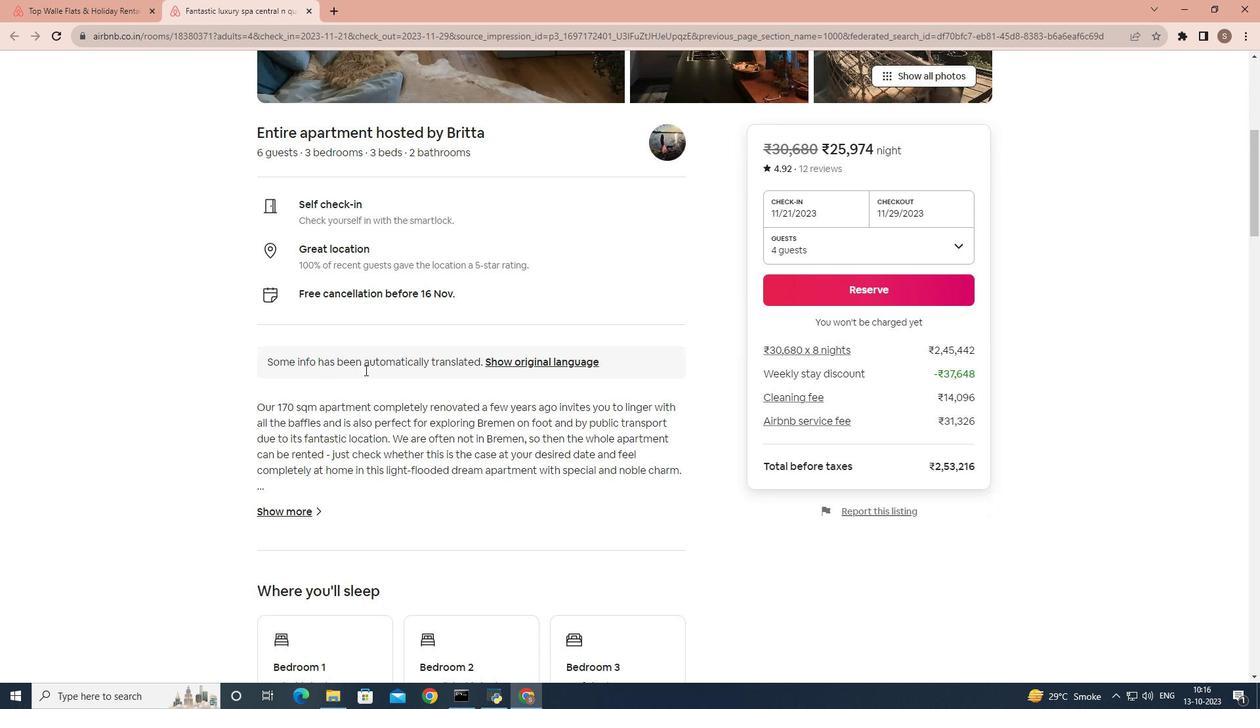 
Action: Mouse moved to (296, 391)
Screenshot: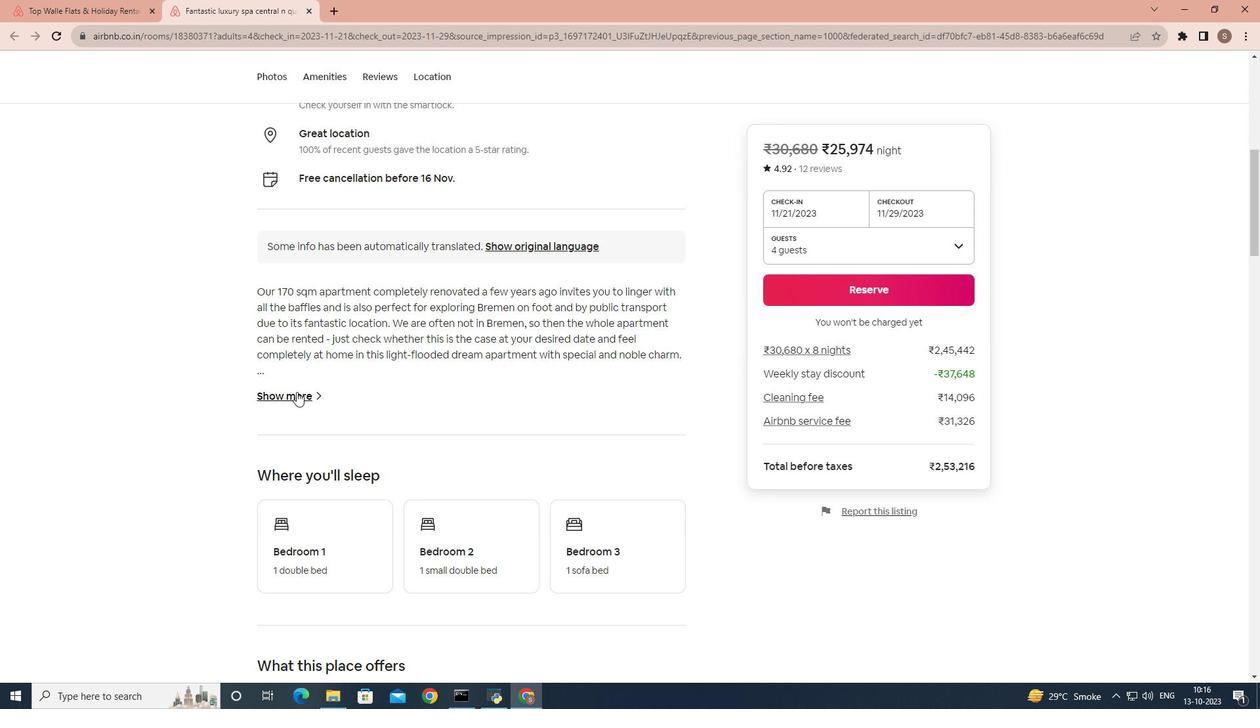 
Action: Mouse pressed left at (296, 391)
Screenshot: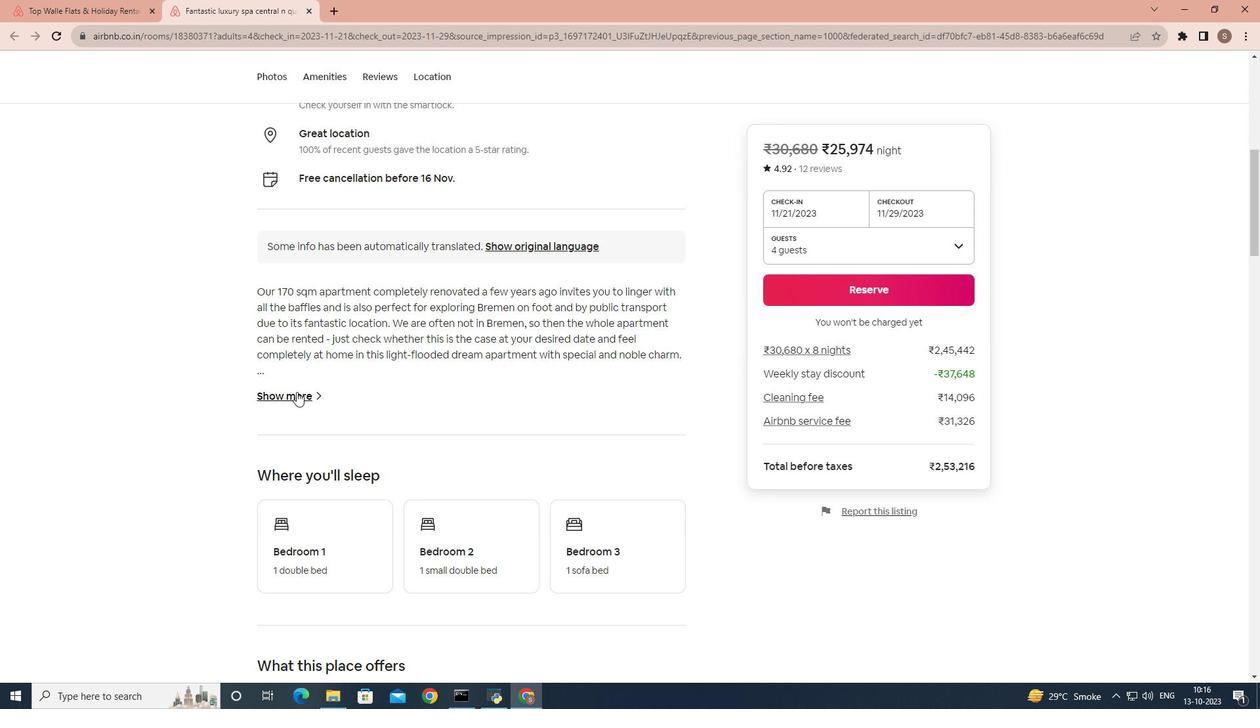 
Action: Mouse moved to (525, 360)
Screenshot: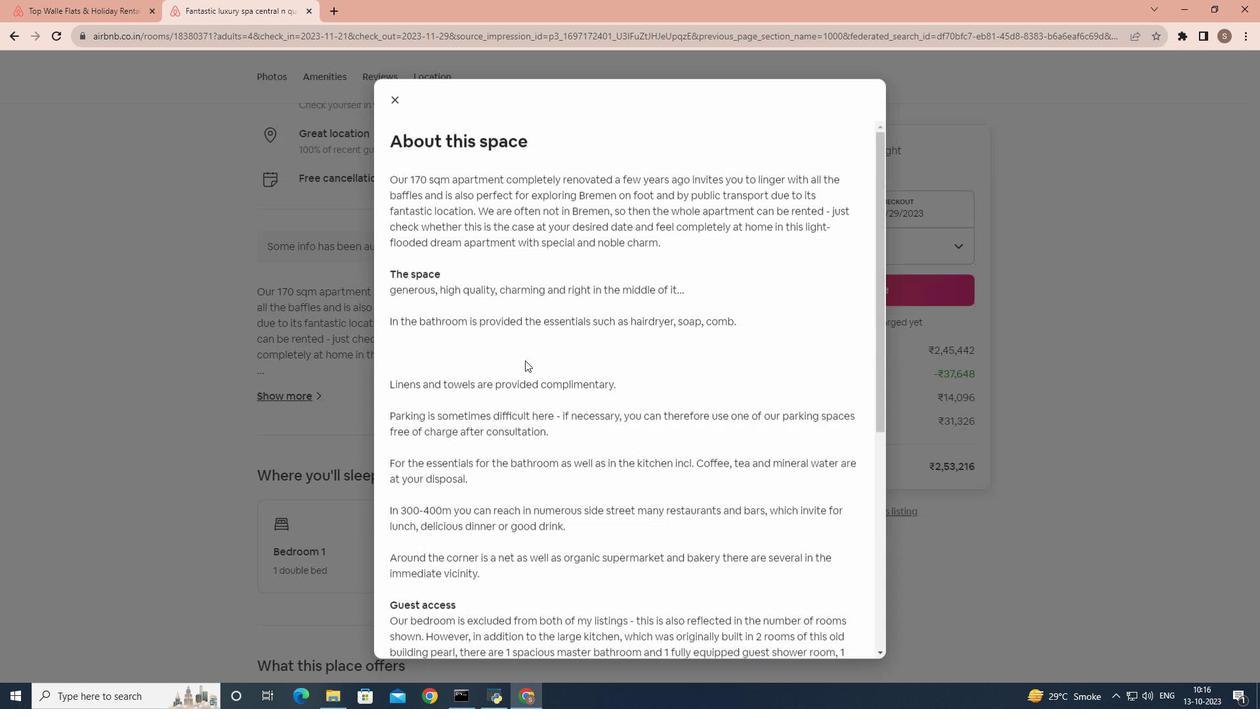 
Action: Mouse scrolled (525, 359) with delta (0, 0)
Screenshot: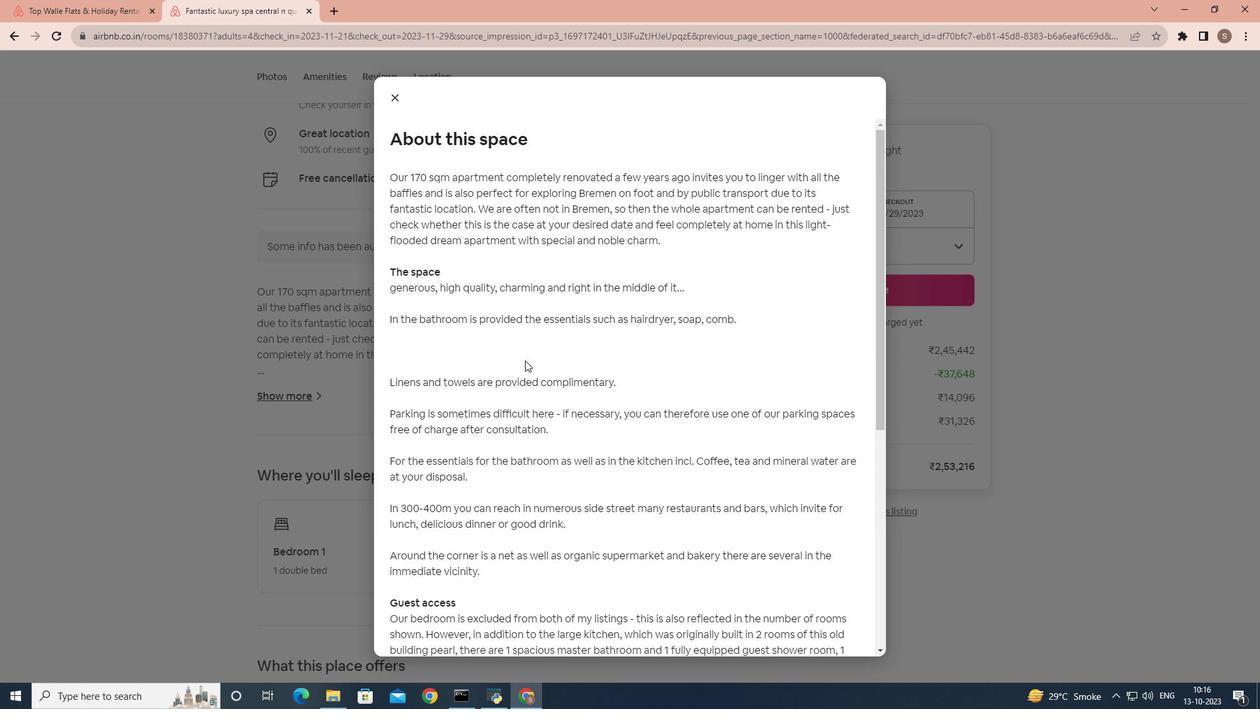 
Action: Mouse scrolled (525, 359) with delta (0, 0)
Screenshot: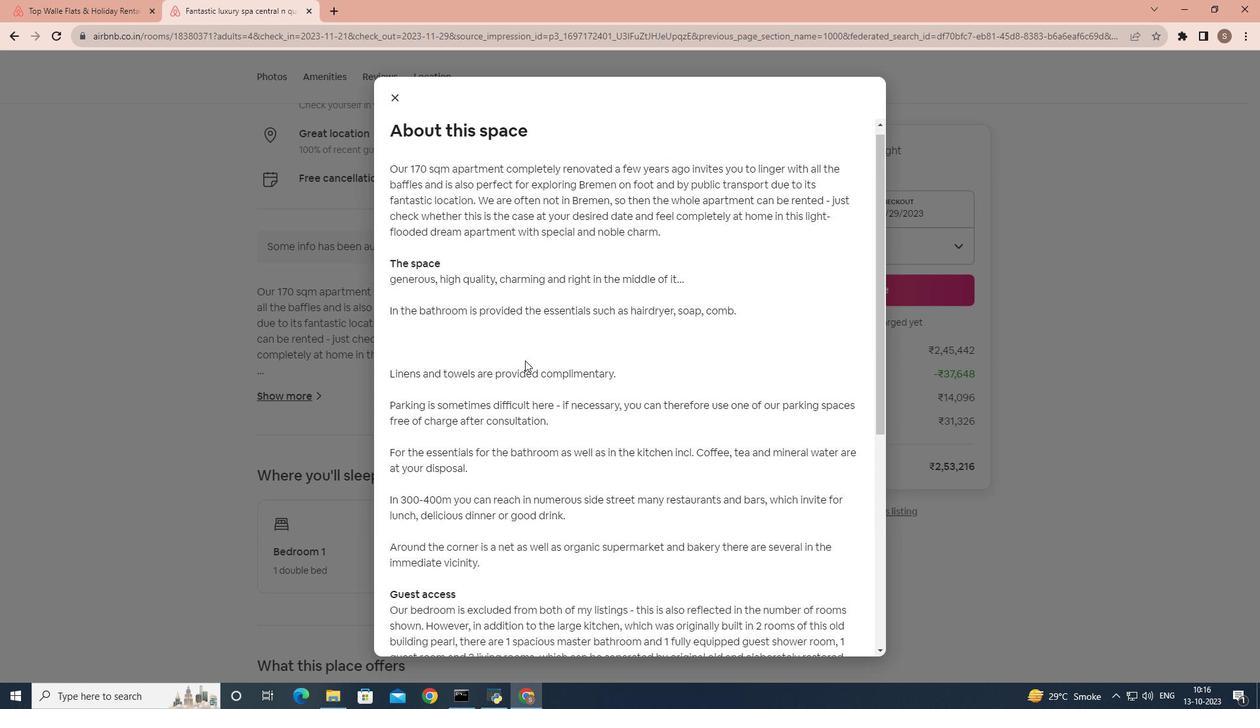 
Action: Mouse scrolled (525, 359) with delta (0, 0)
Screenshot: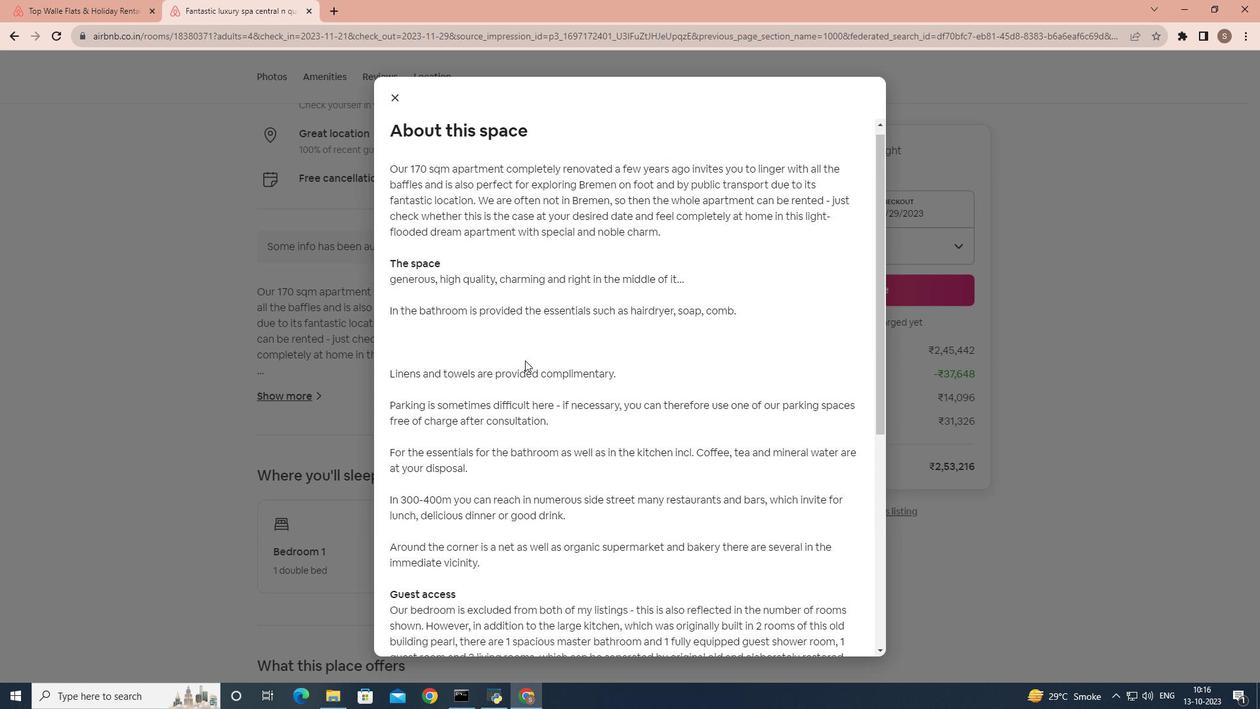 
Action: Mouse scrolled (525, 359) with delta (0, 0)
Screenshot: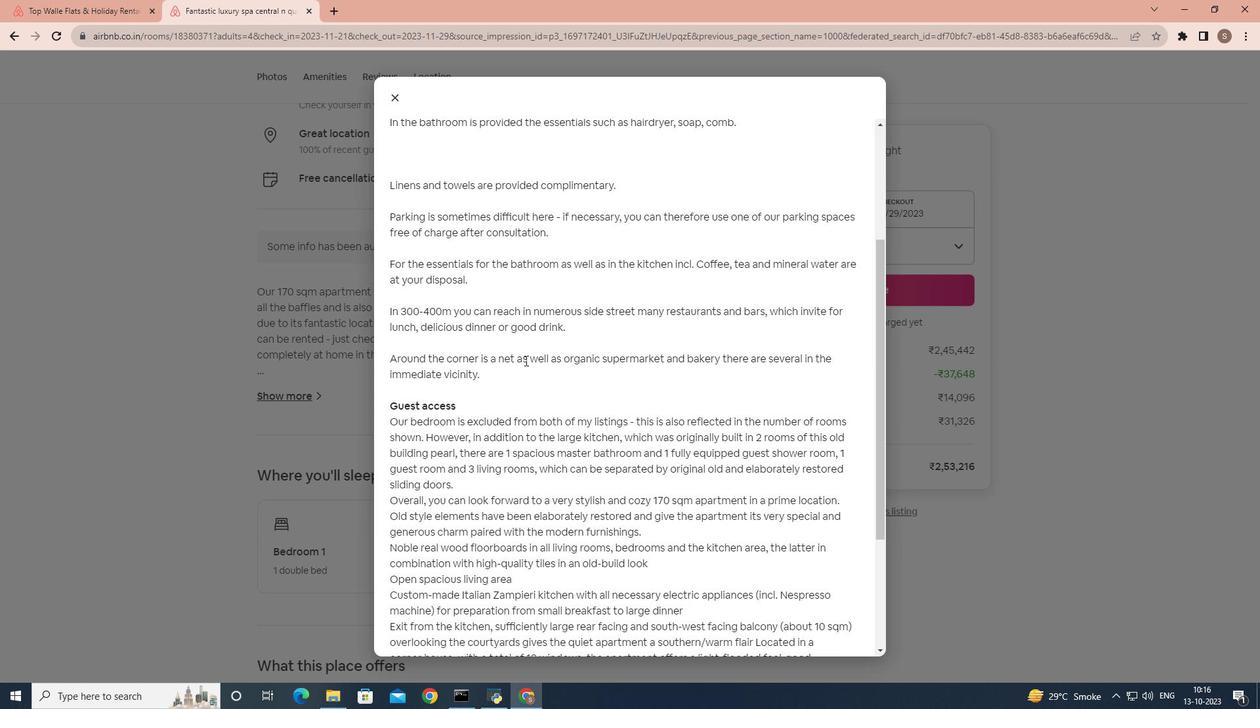 
Action: Mouse scrolled (525, 359) with delta (0, 0)
Screenshot: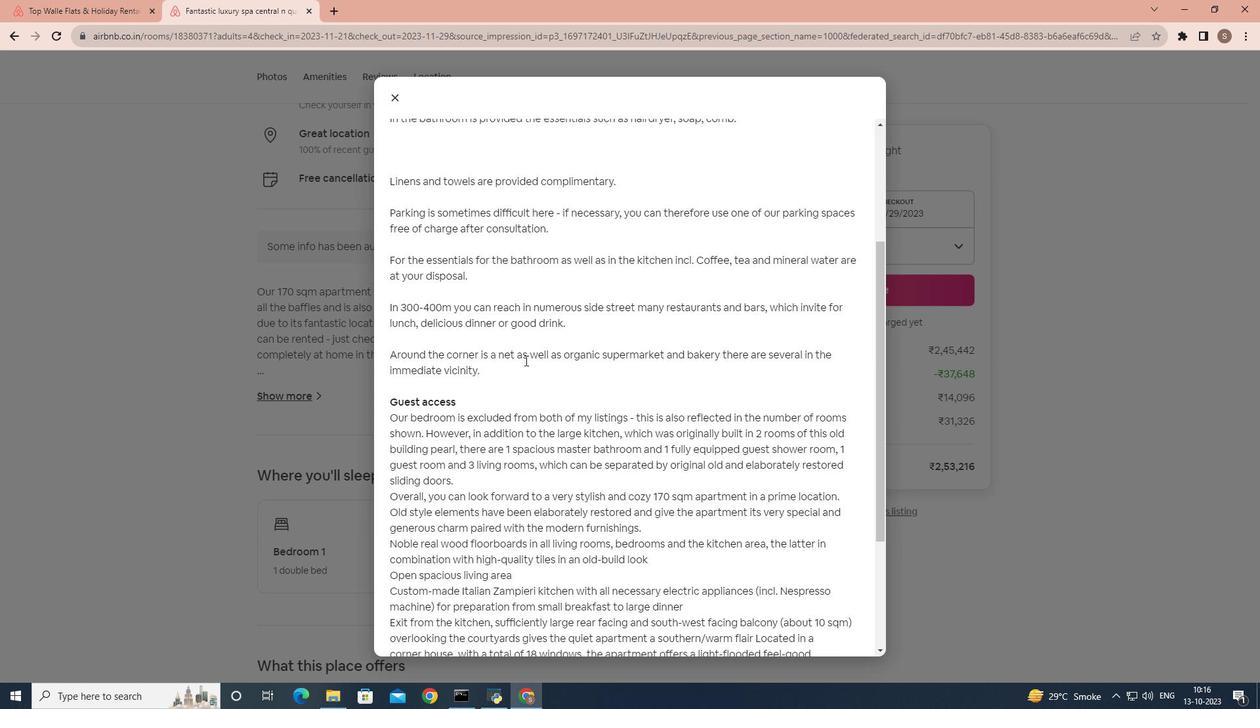
Action: Mouse scrolled (525, 359) with delta (0, 0)
Screenshot: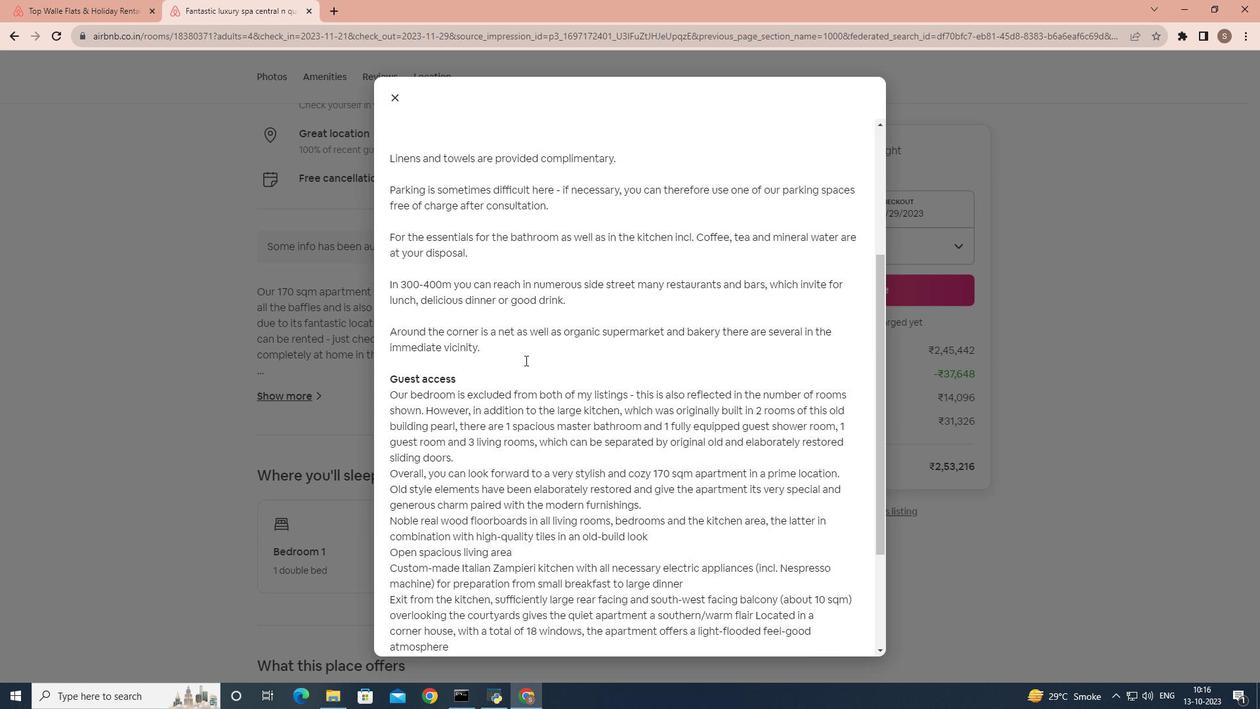 
Action: Mouse scrolled (525, 359) with delta (0, 0)
Screenshot: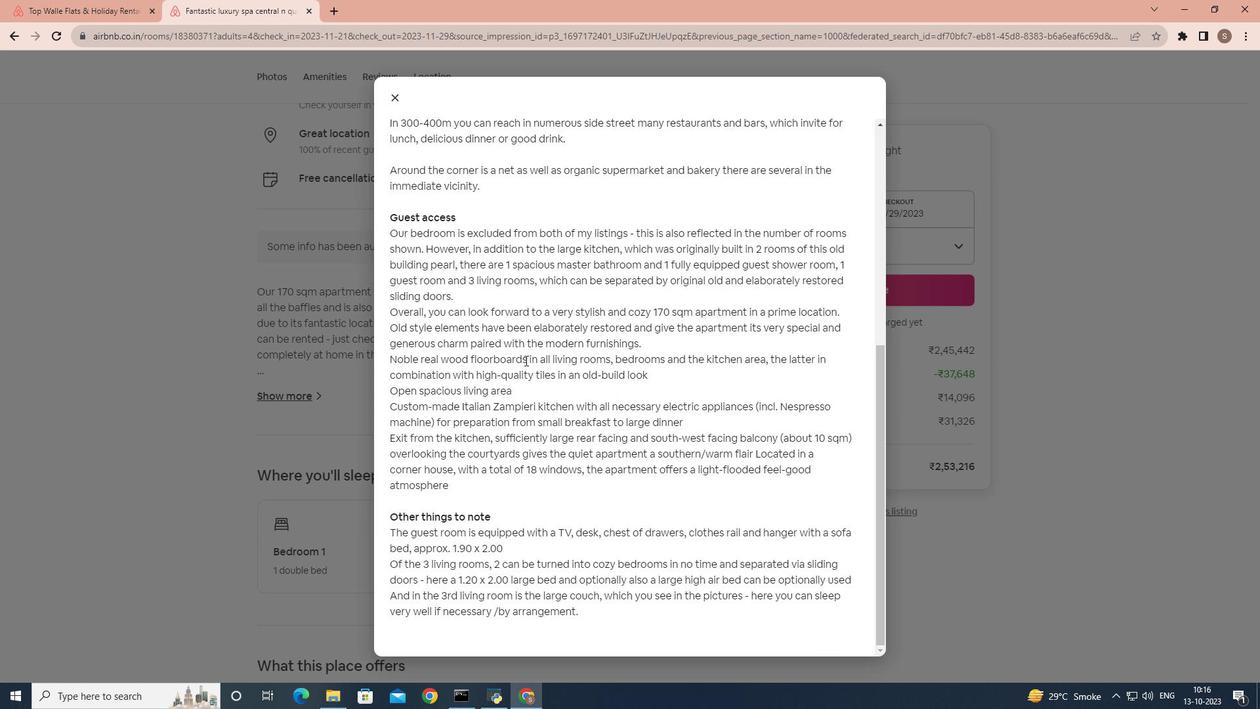 
Action: Mouse scrolled (525, 359) with delta (0, 0)
Screenshot: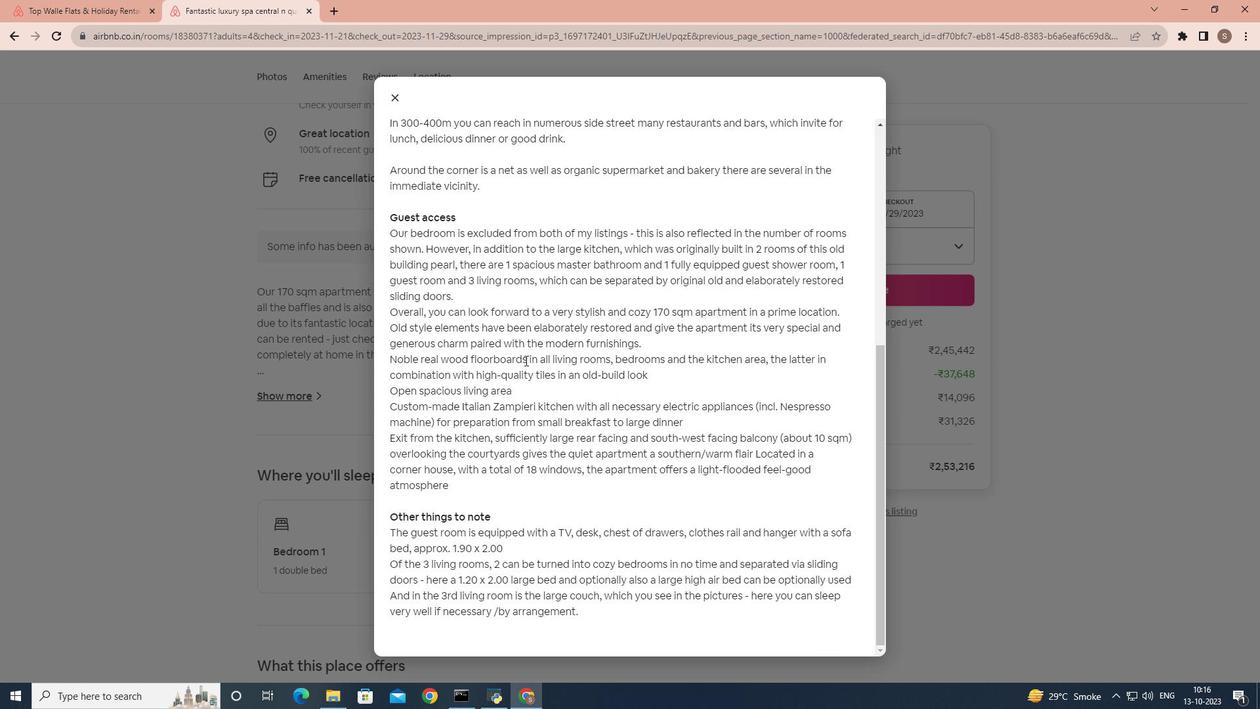 
Action: Mouse scrolled (525, 359) with delta (0, 0)
Screenshot: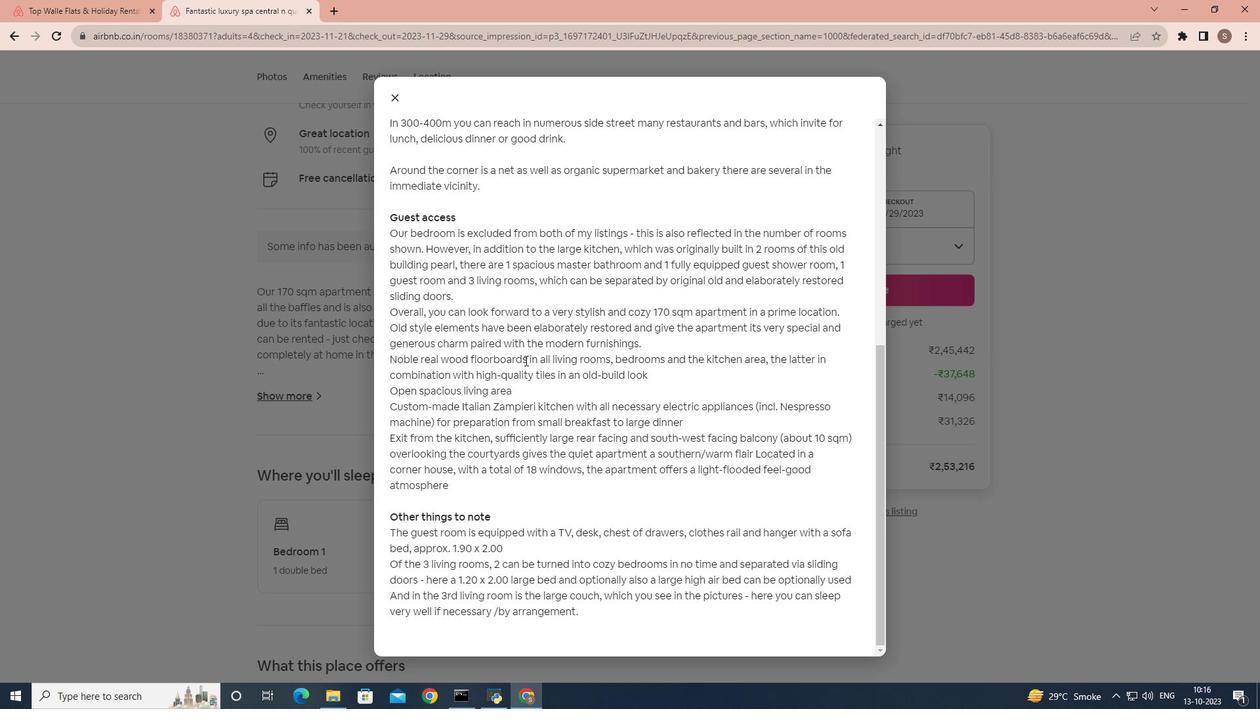 
Action: Mouse scrolled (525, 359) with delta (0, 0)
Screenshot: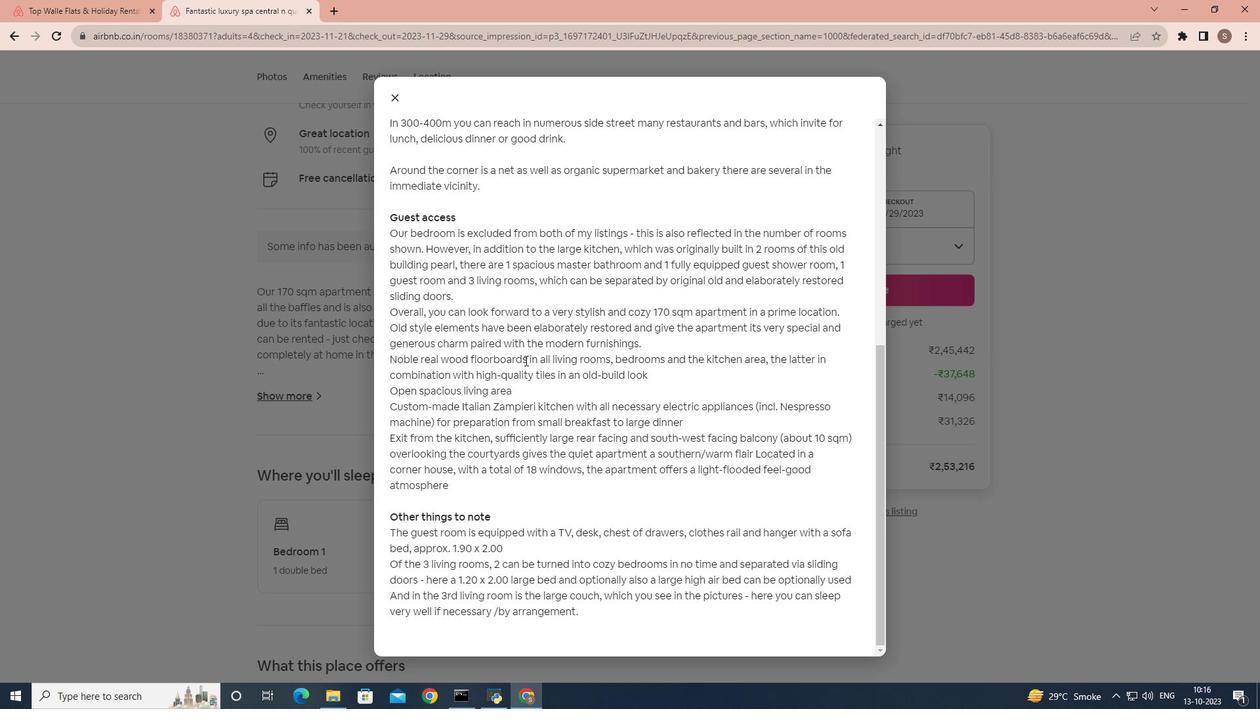 
Action: Mouse moved to (395, 99)
Screenshot: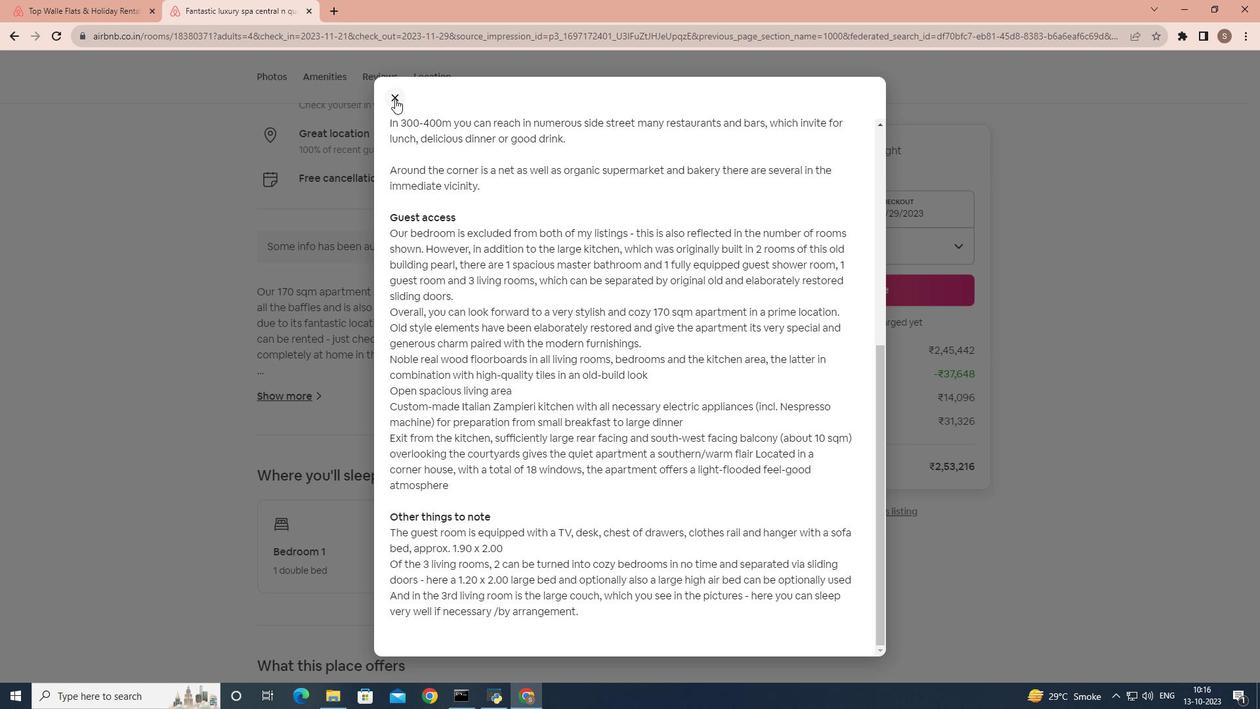 
Action: Mouse pressed left at (395, 99)
Screenshot: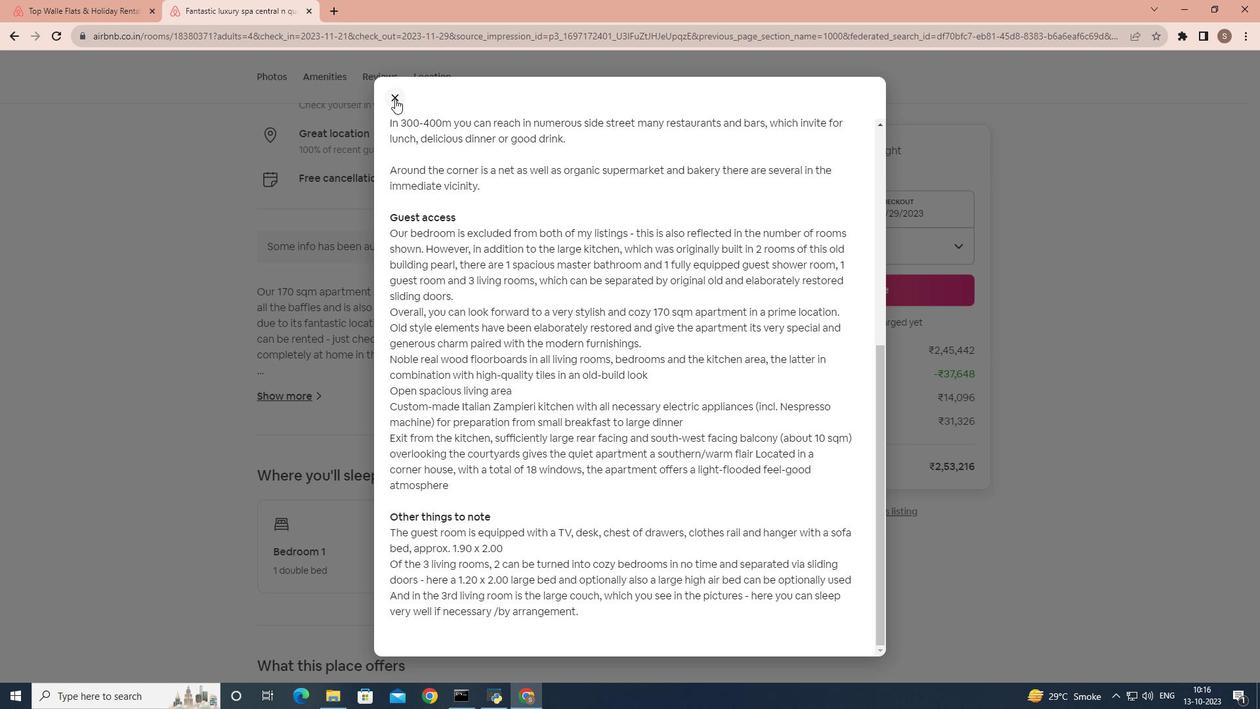 
Action: Mouse moved to (422, 324)
Screenshot: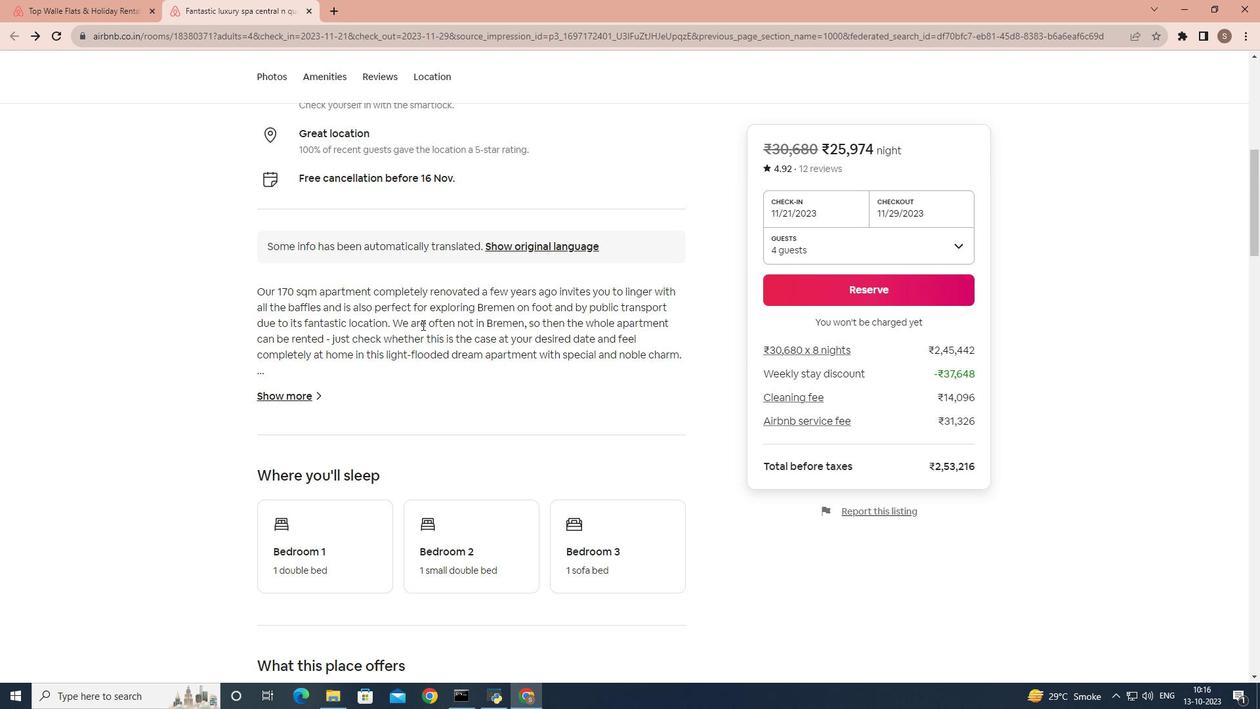 
Action: Mouse scrolled (422, 324) with delta (0, 0)
Screenshot: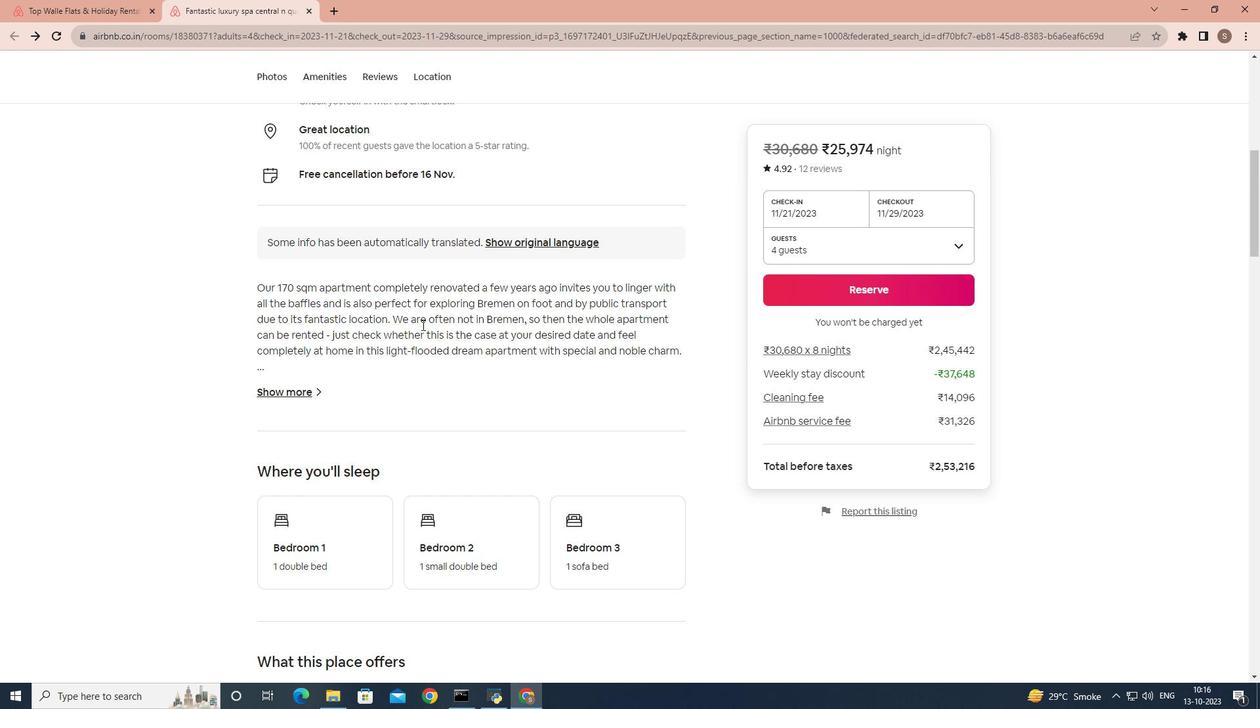 
Action: Mouse scrolled (422, 324) with delta (0, 0)
Screenshot: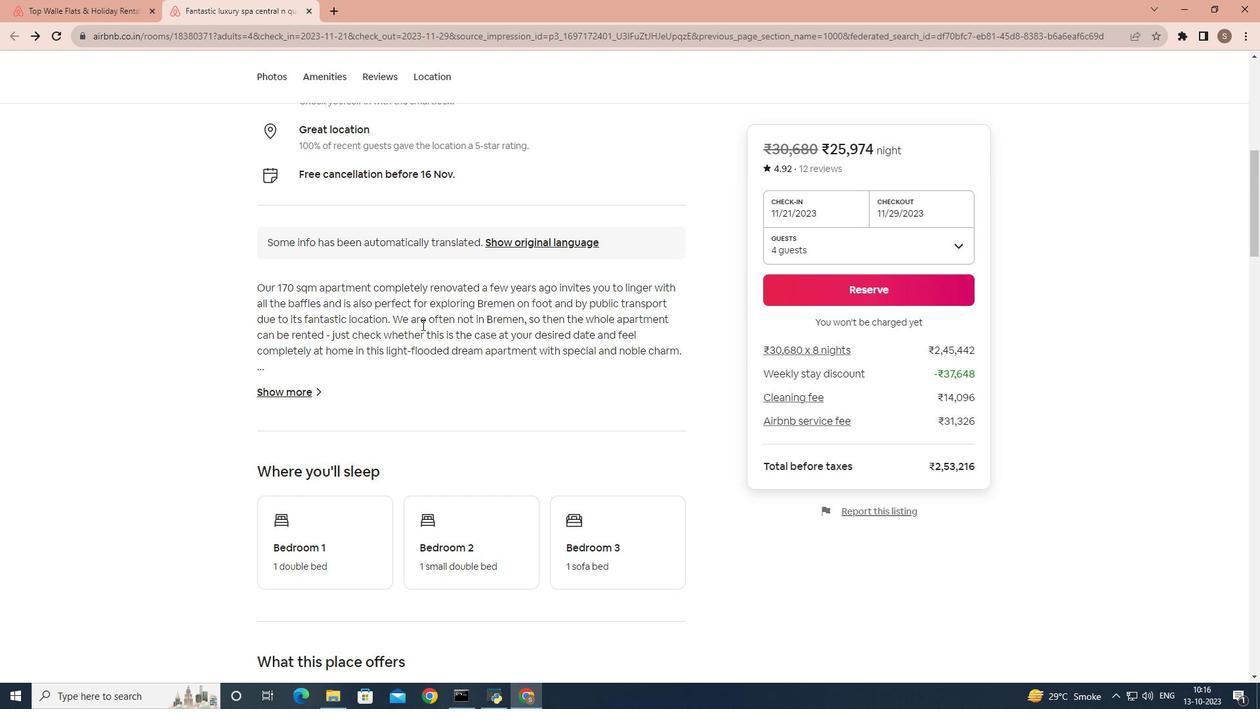 
Action: Mouse scrolled (422, 324) with delta (0, 0)
Screenshot: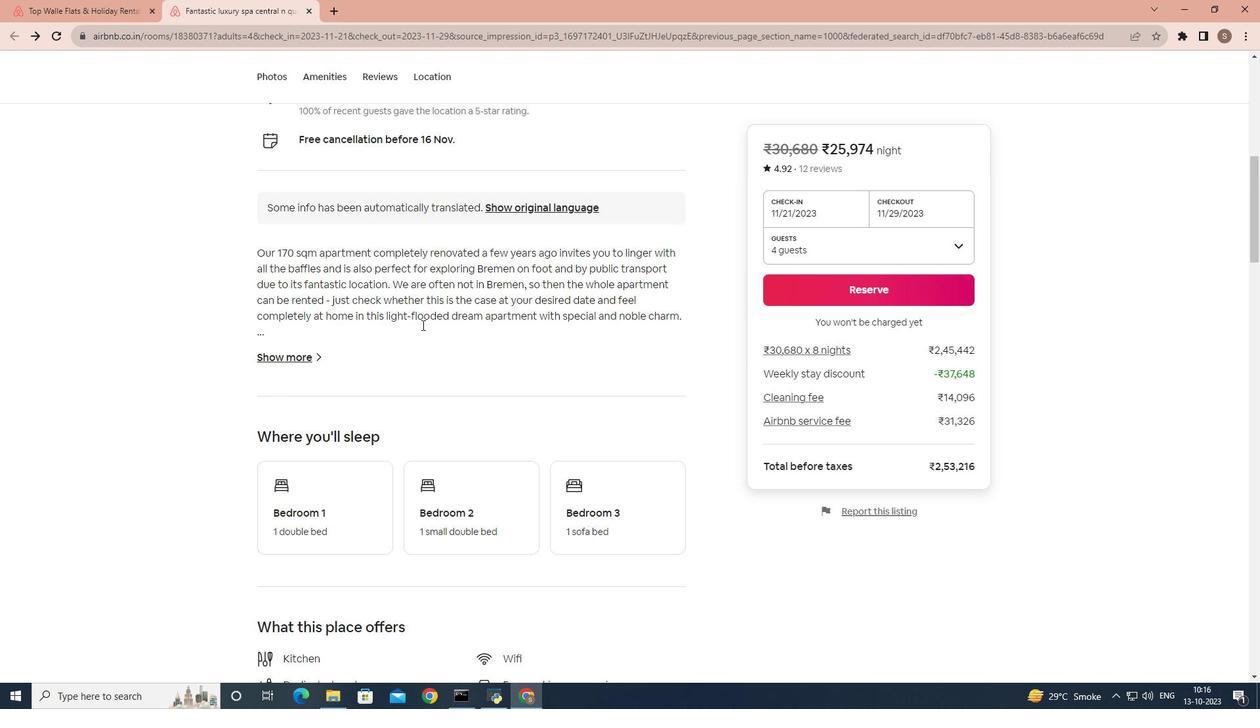 
Action: Mouse scrolled (422, 324) with delta (0, 0)
Screenshot: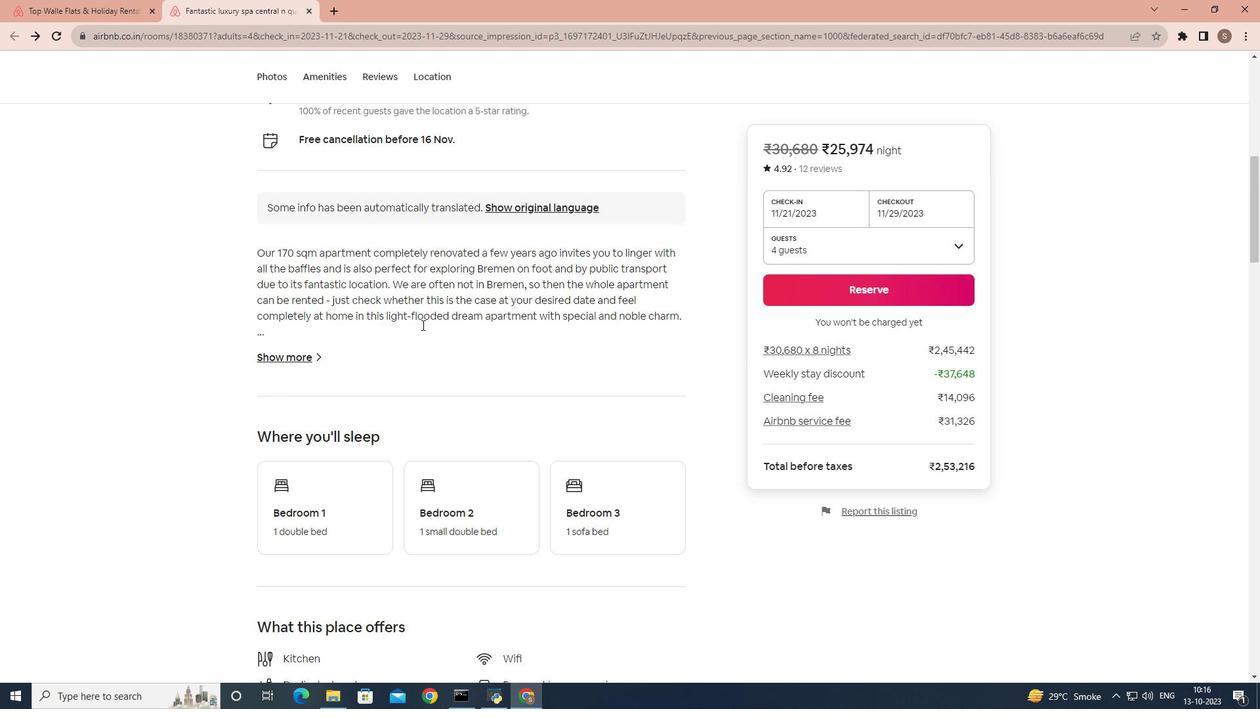 
Action: Mouse scrolled (422, 324) with delta (0, 0)
Screenshot: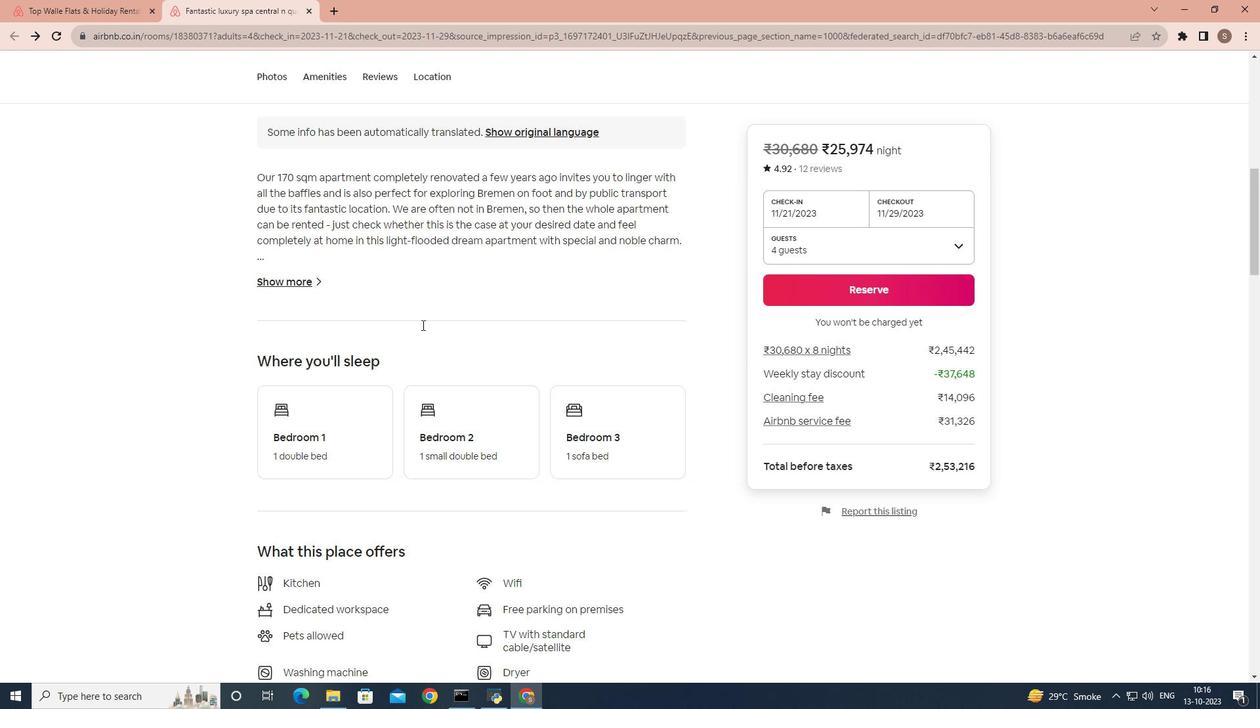 
Action: Mouse scrolled (422, 324) with delta (0, 0)
Screenshot: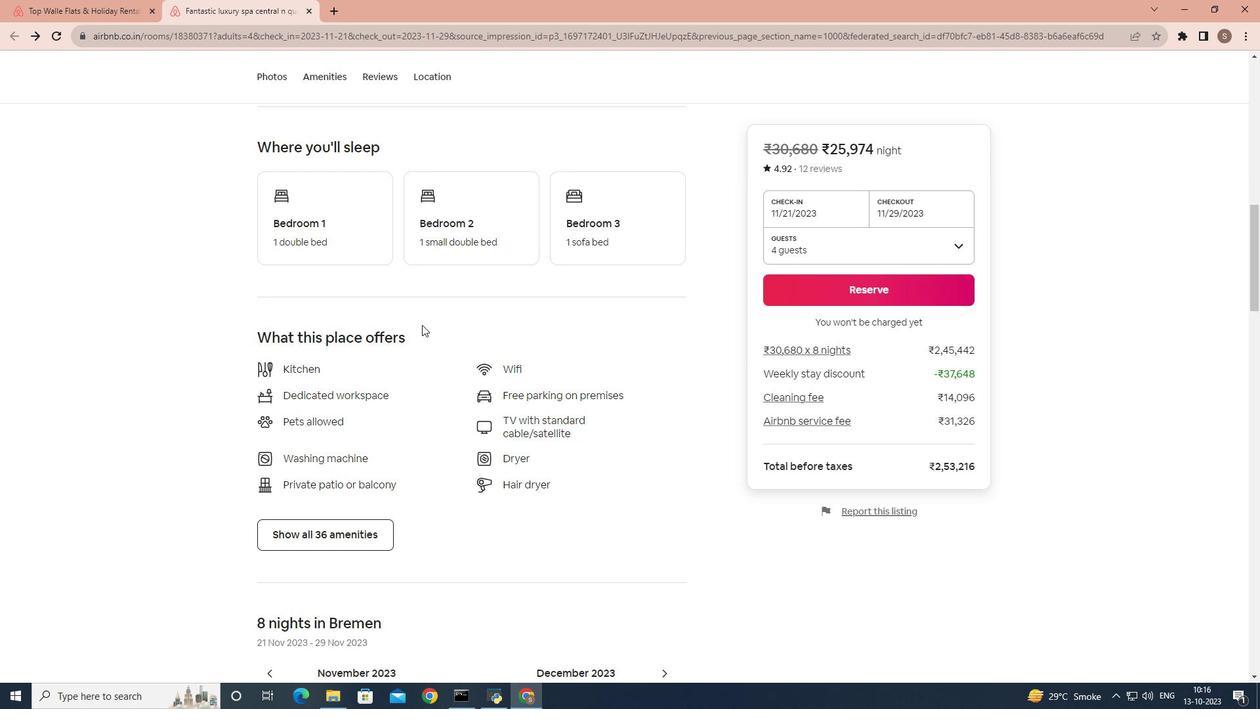 
Action: Mouse scrolled (422, 324) with delta (0, 0)
Screenshot: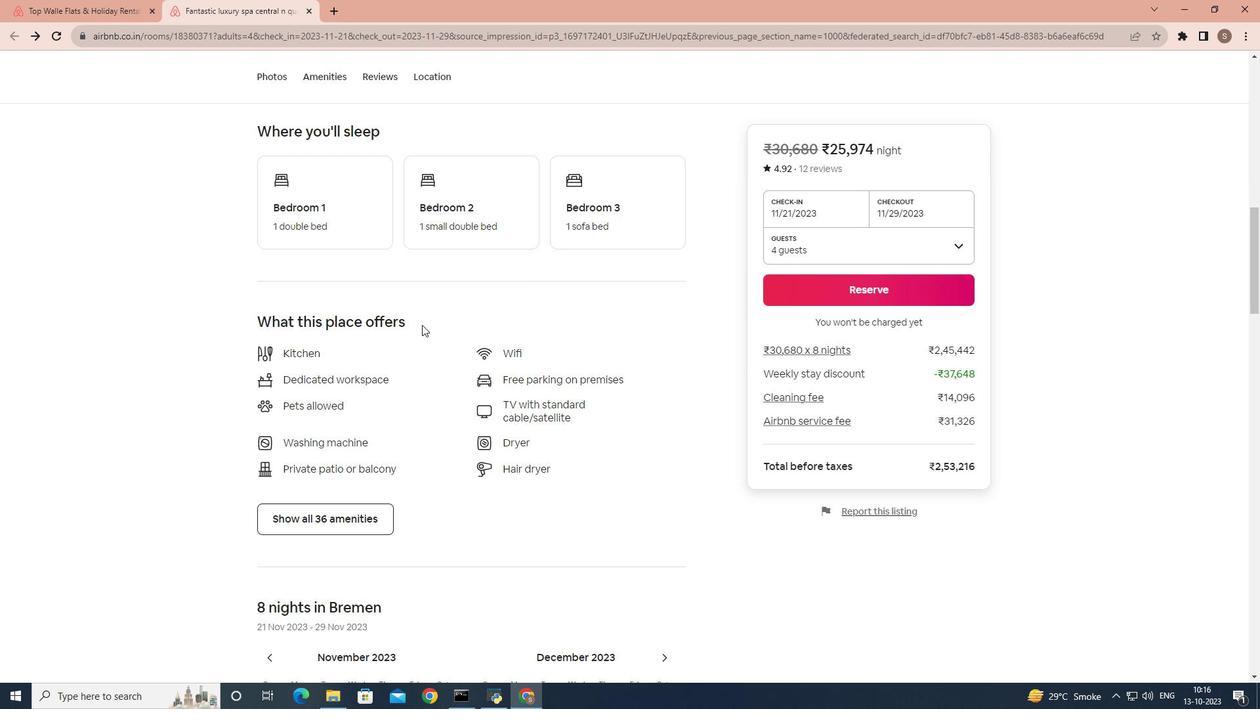 
Action: Mouse moved to (305, 394)
Screenshot: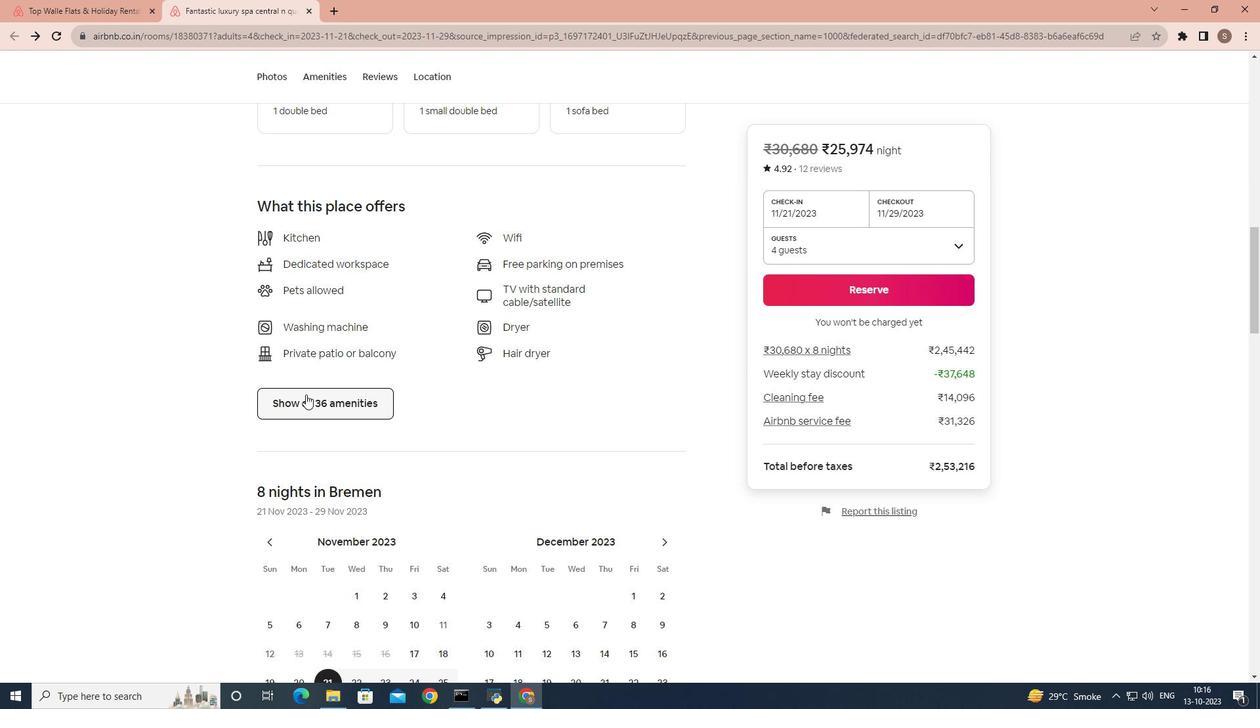 
Action: Mouse pressed left at (305, 394)
Screenshot: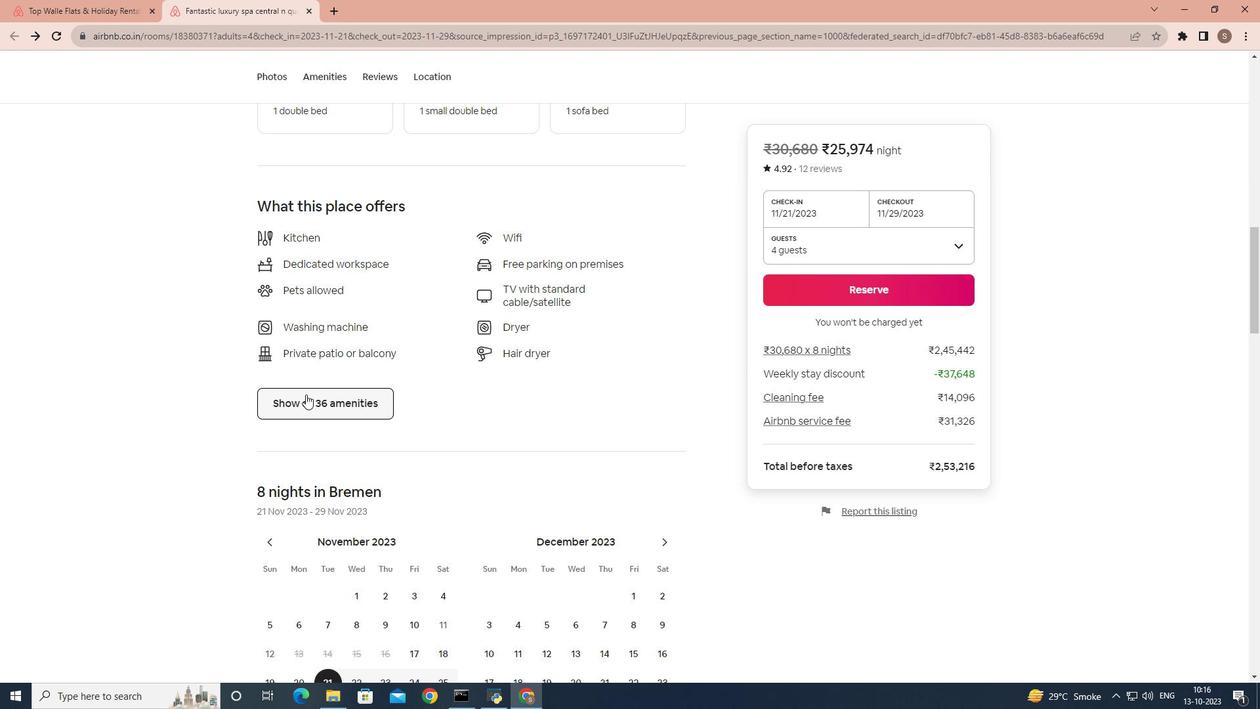 
Action: Mouse moved to (611, 366)
Screenshot: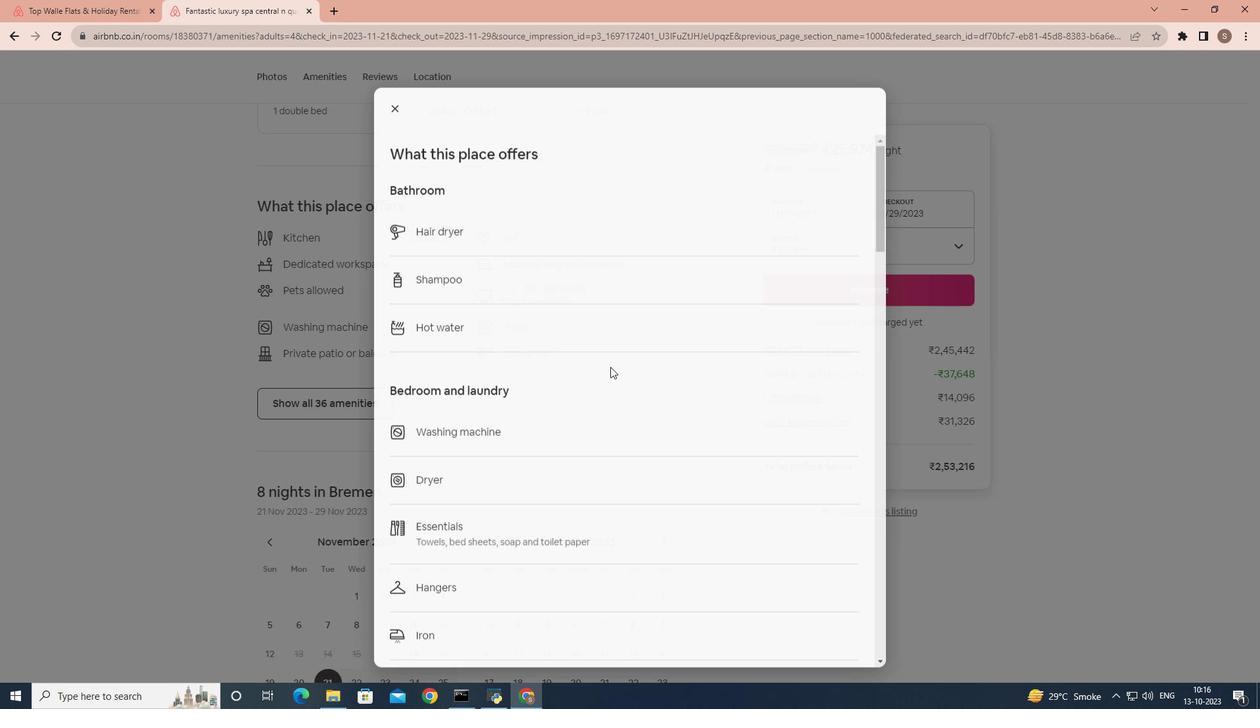 
Action: Mouse scrolled (611, 366) with delta (0, 0)
Screenshot: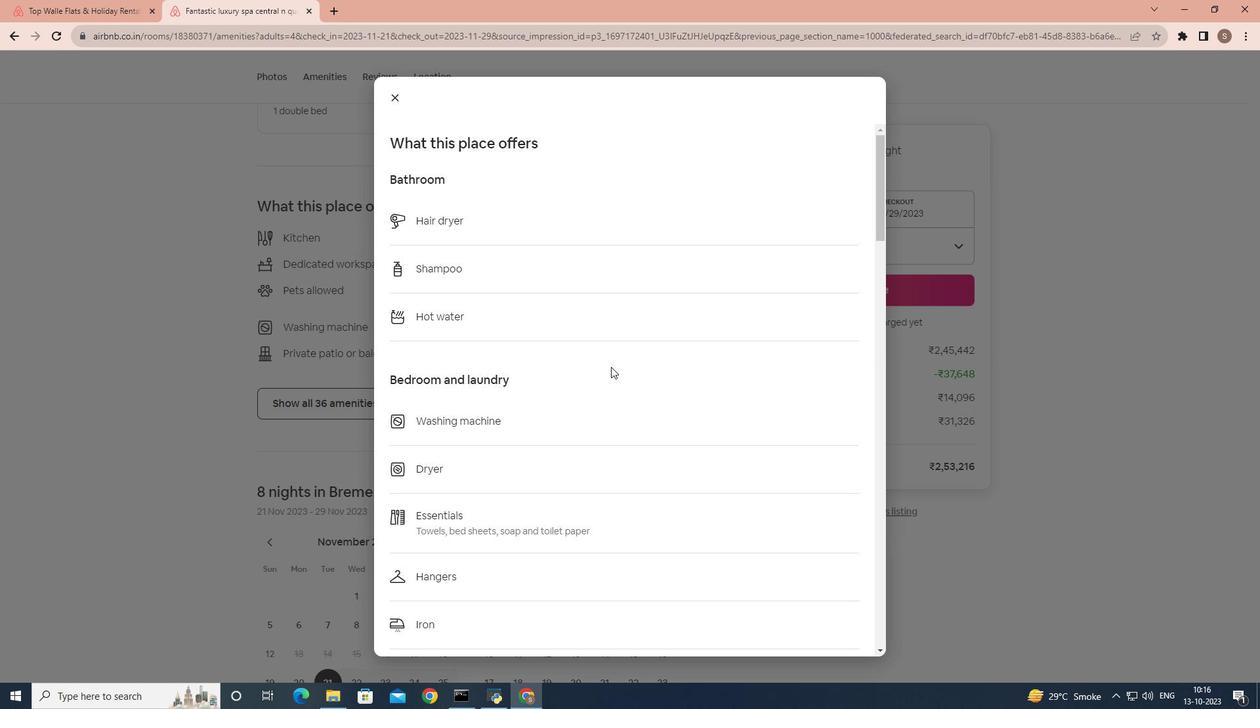 
Action: Mouse scrolled (611, 366) with delta (0, 0)
Screenshot: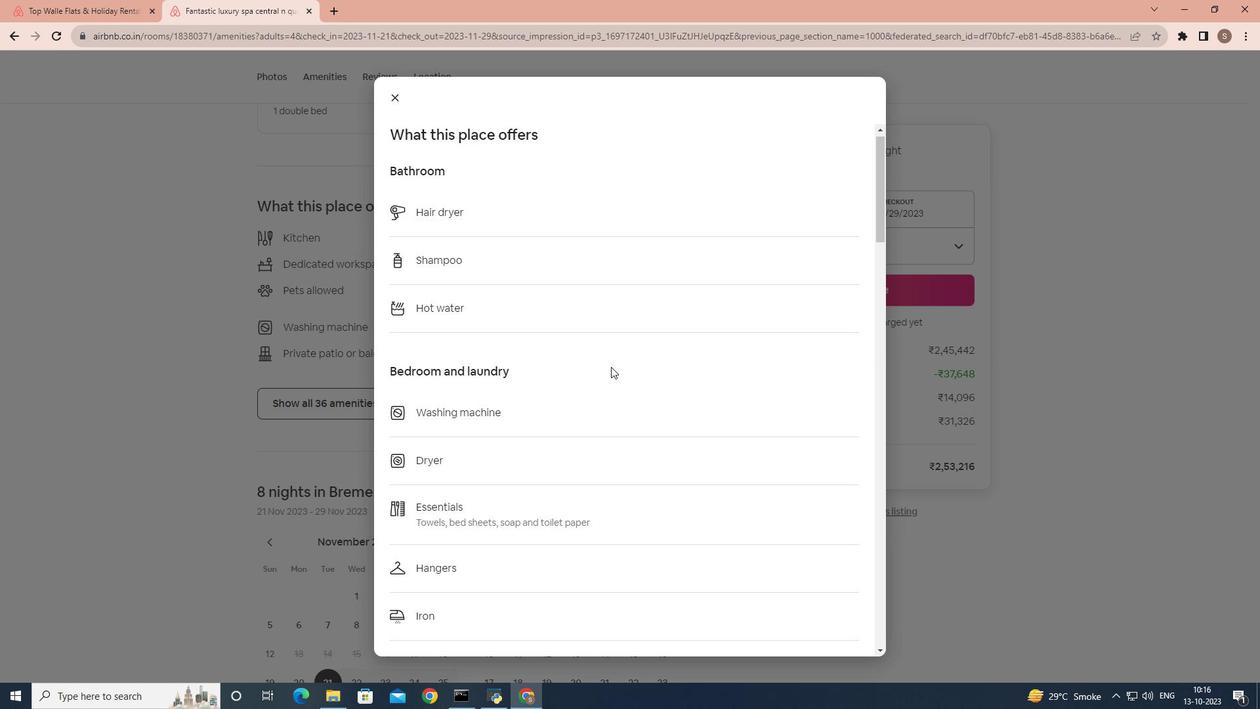 
Action: Mouse scrolled (611, 366) with delta (0, 0)
Screenshot: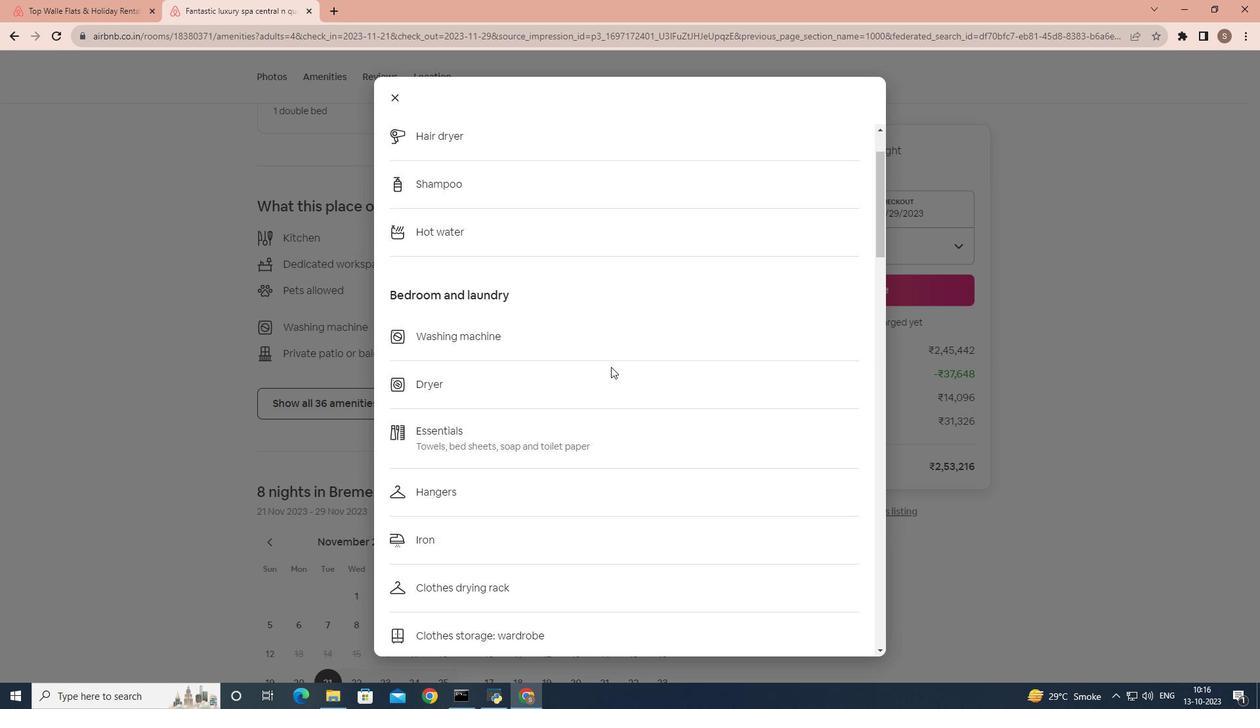 
Action: Mouse scrolled (611, 366) with delta (0, 0)
Screenshot: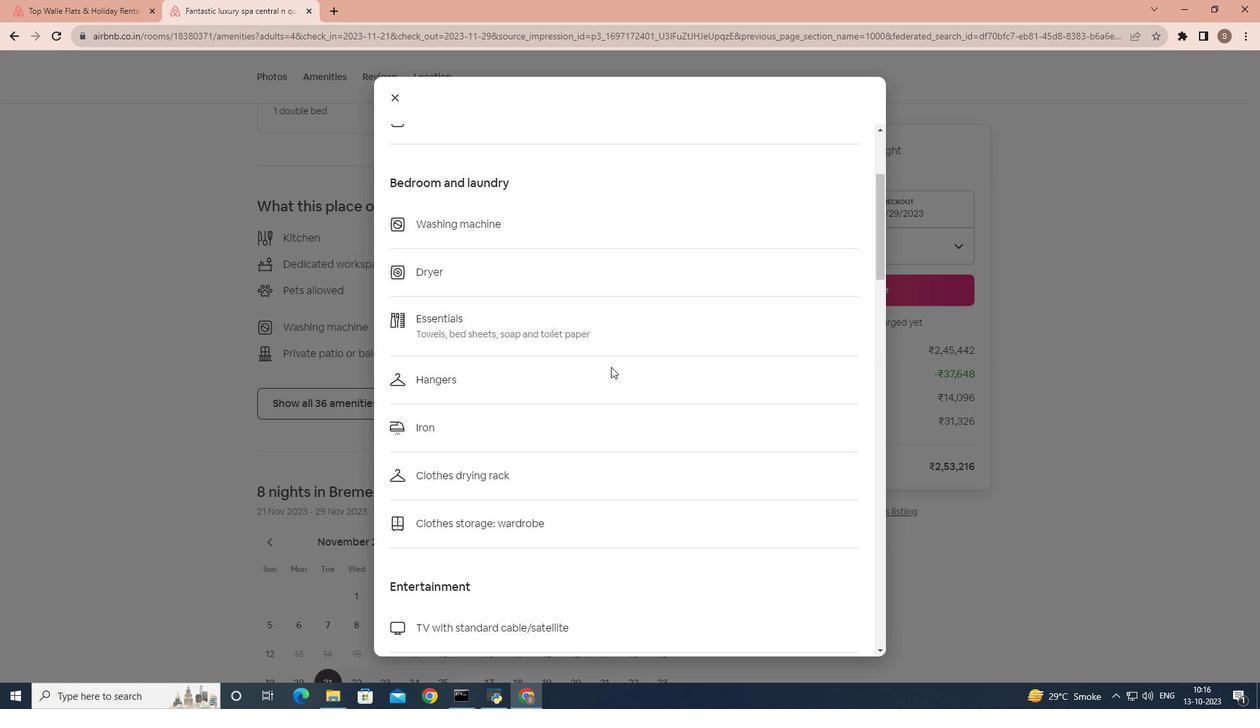 
Action: Mouse scrolled (611, 366) with delta (0, 0)
Screenshot: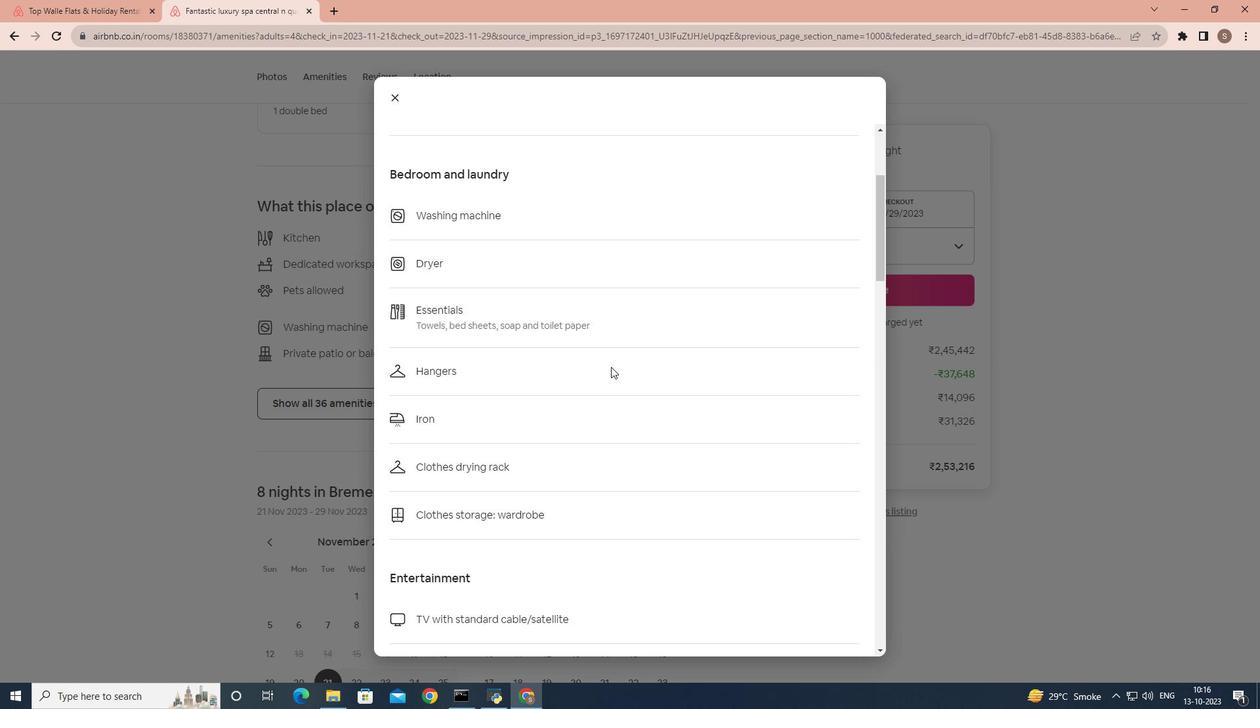 
Action: Mouse scrolled (611, 366) with delta (0, 0)
Screenshot: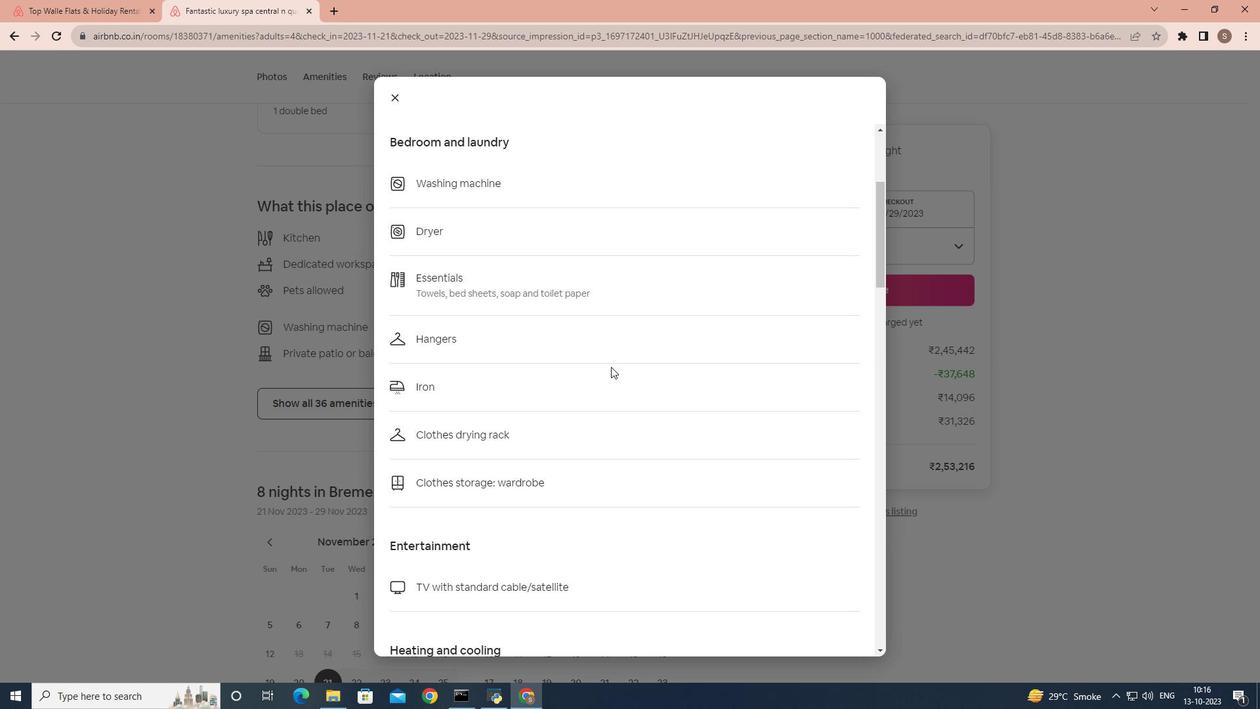 
Action: Mouse scrolled (611, 366) with delta (0, 0)
Screenshot: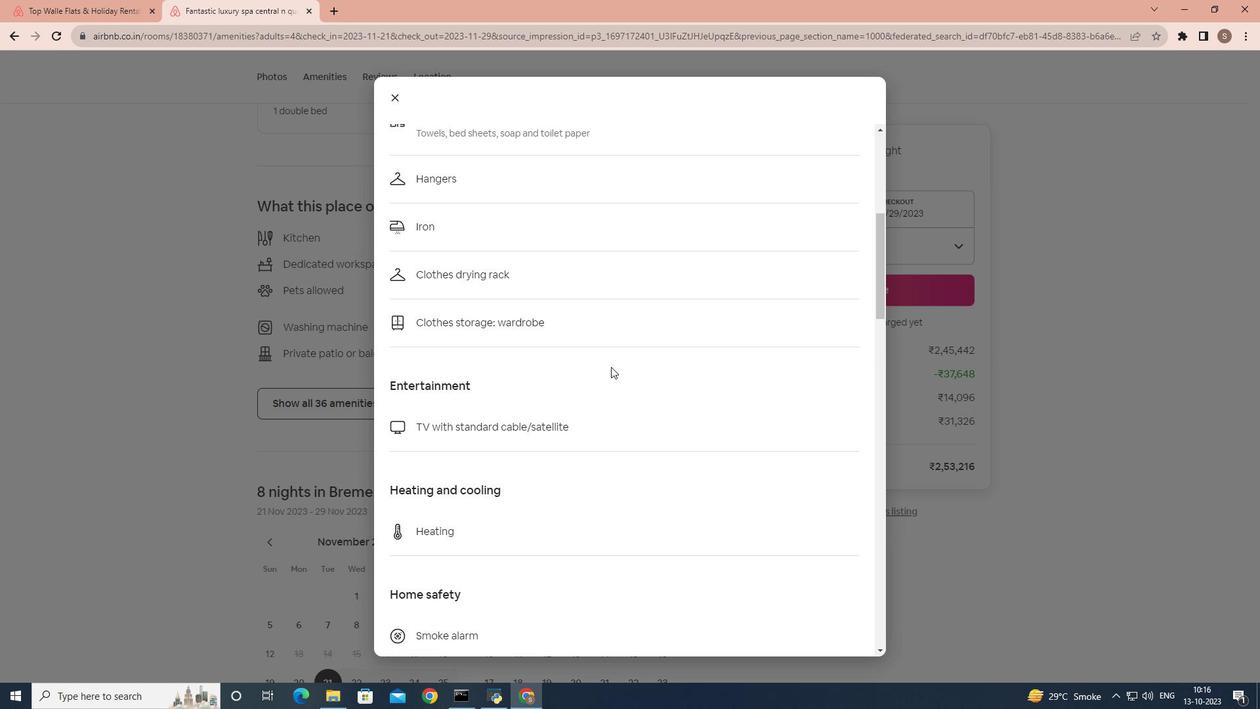 
Action: Mouse scrolled (611, 366) with delta (0, 0)
Screenshot: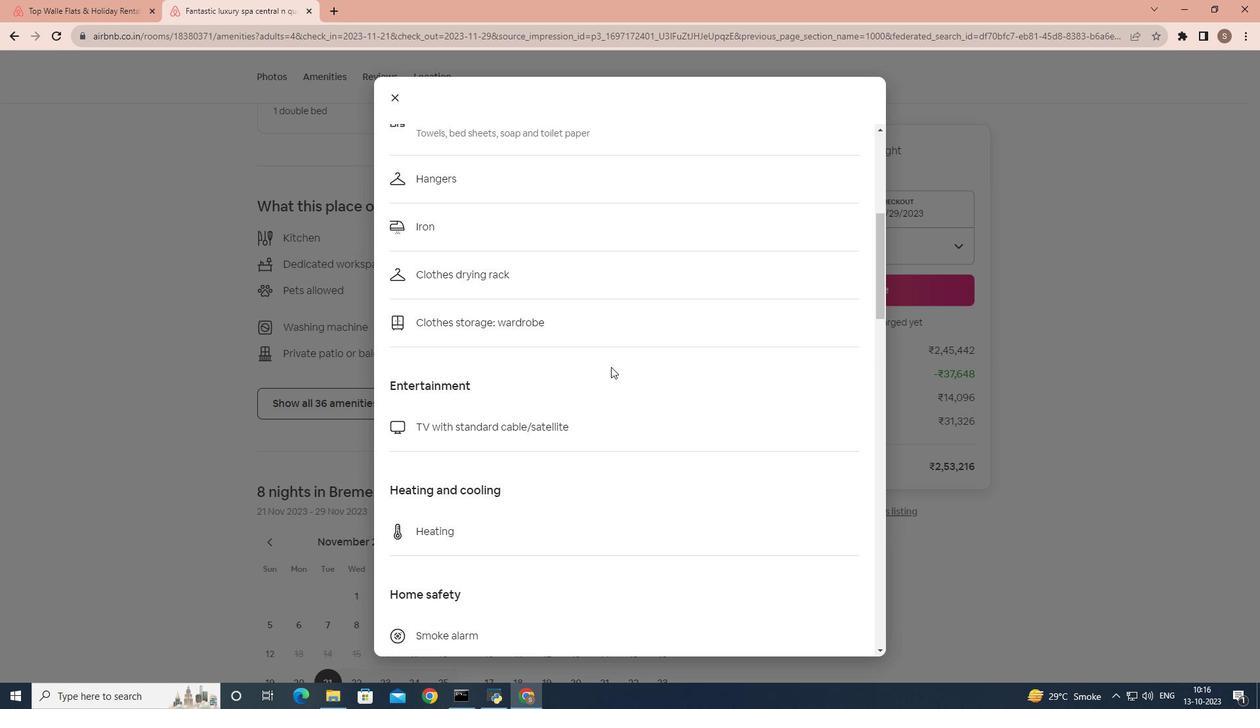 
Action: Mouse scrolled (611, 366) with delta (0, 0)
Screenshot: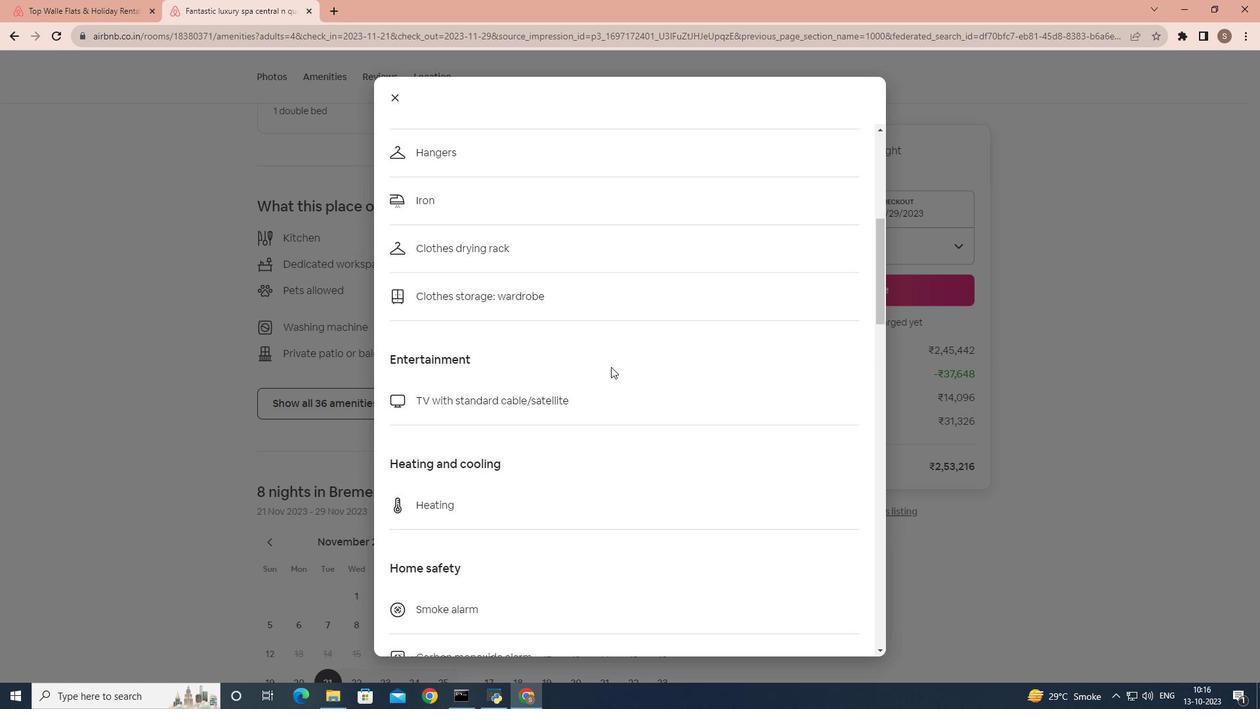 
Action: Mouse scrolled (611, 366) with delta (0, 0)
Screenshot: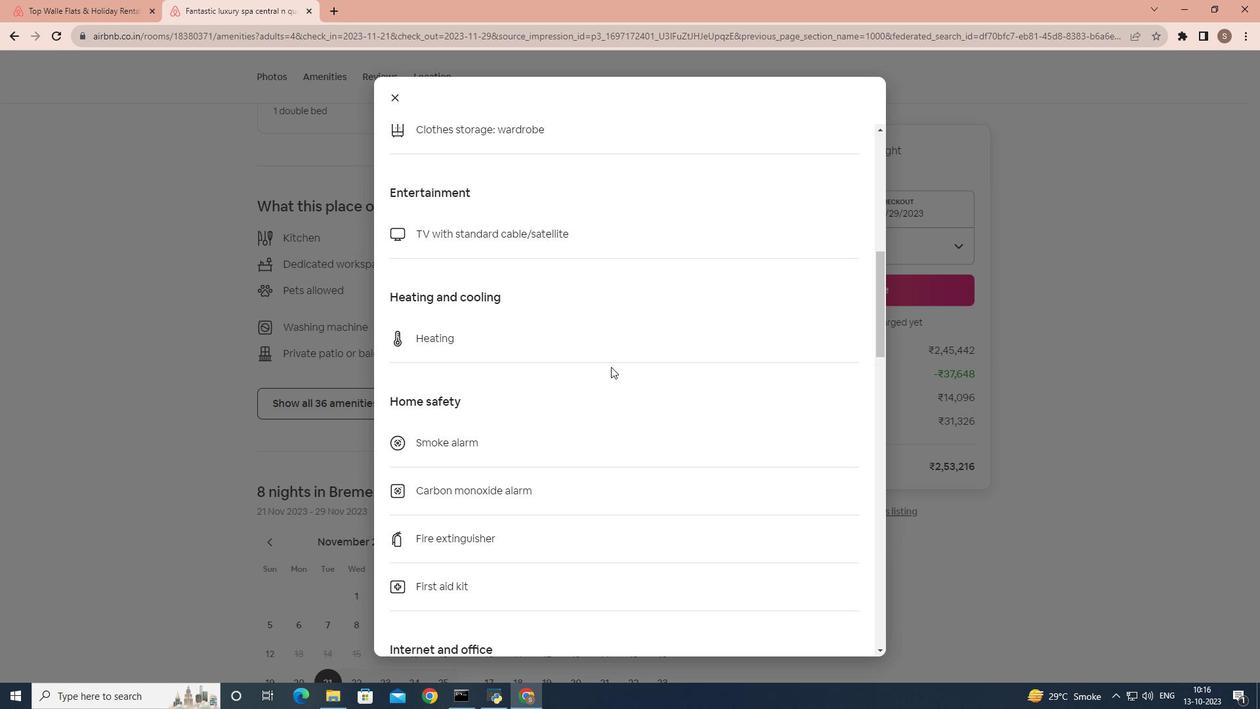 
Action: Mouse scrolled (611, 366) with delta (0, 0)
Screenshot: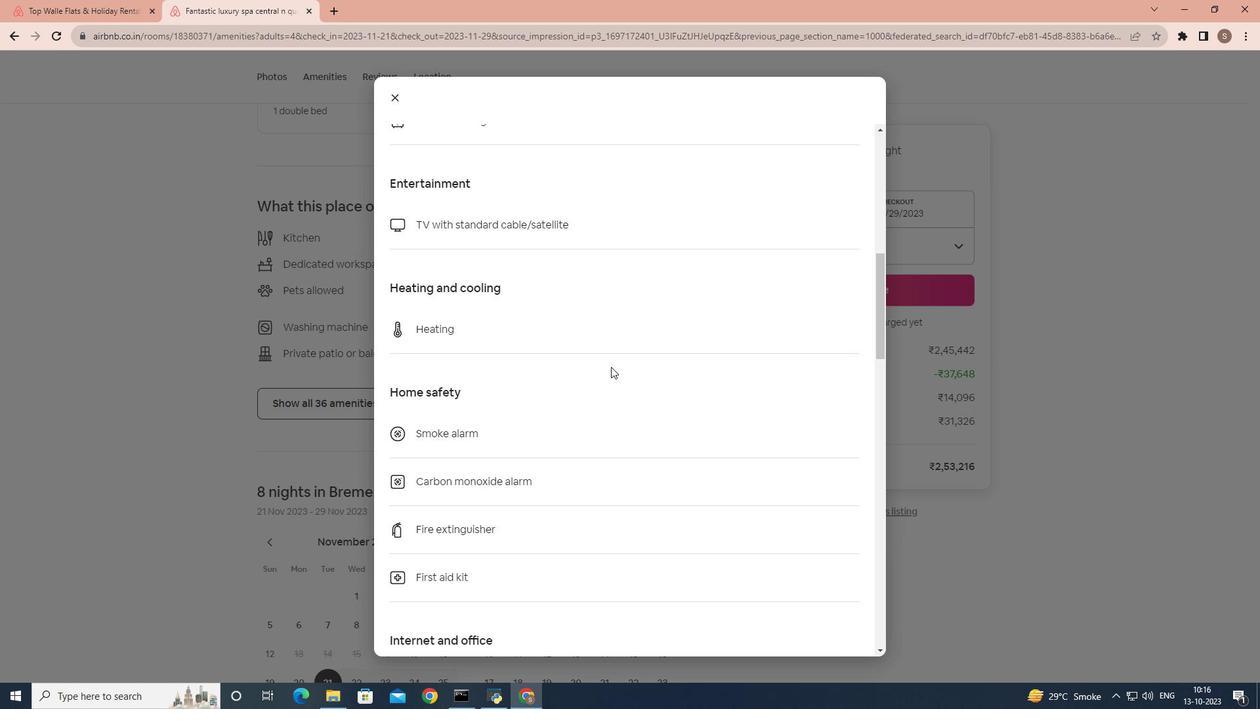 
Action: Mouse scrolled (611, 366) with delta (0, 0)
Screenshot: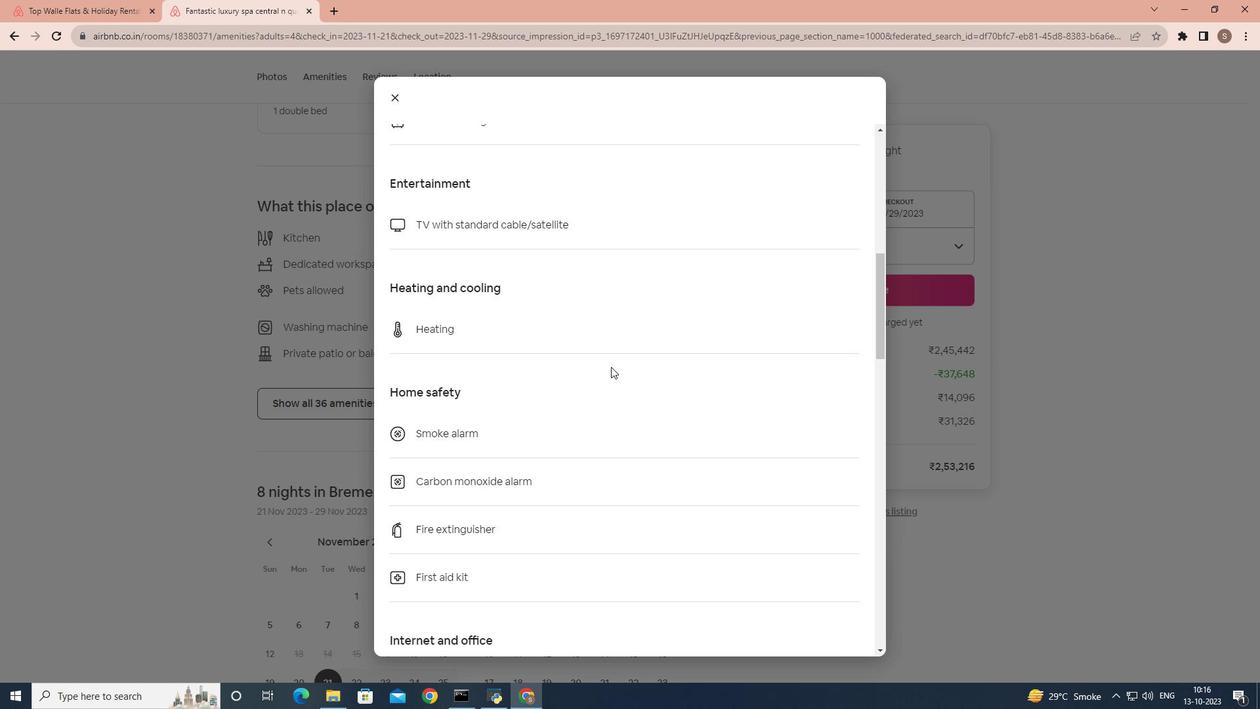 
Action: Mouse scrolled (611, 366) with delta (0, 0)
Screenshot: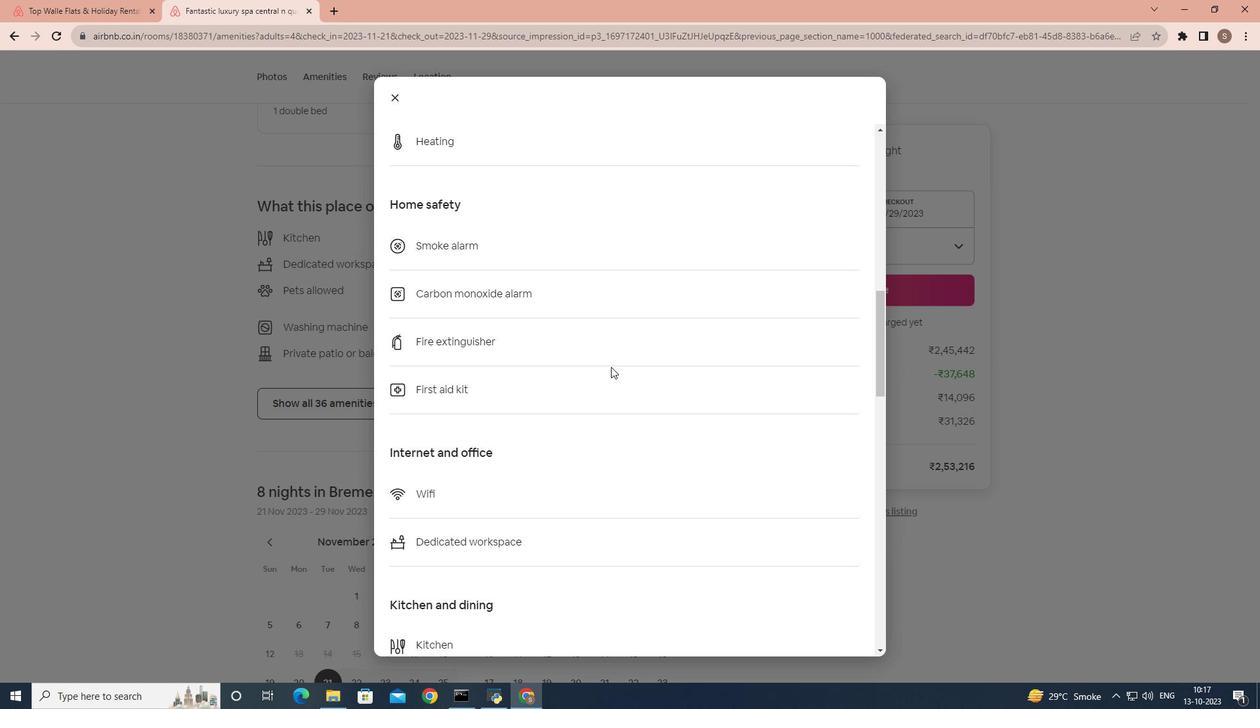 
Action: Mouse scrolled (611, 366) with delta (0, 0)
Screenshot: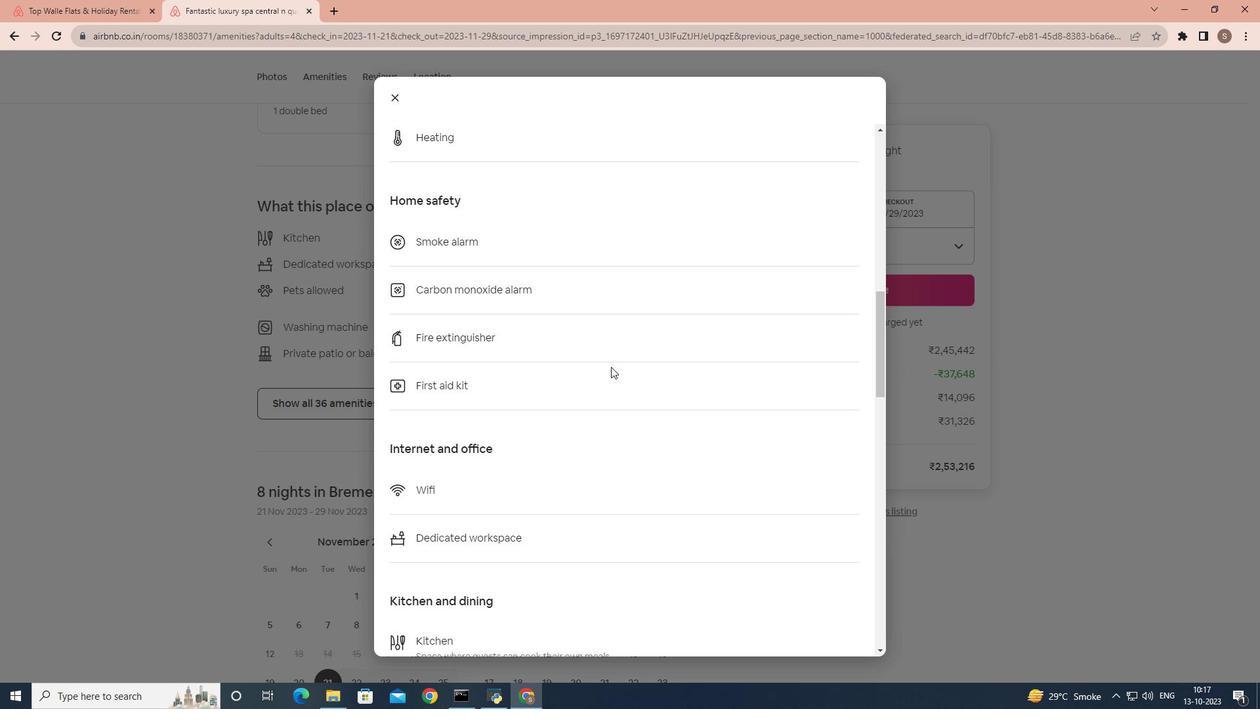 
Action: Mouse scrolled (611, 366) with delta (0, 0)
Screenshot: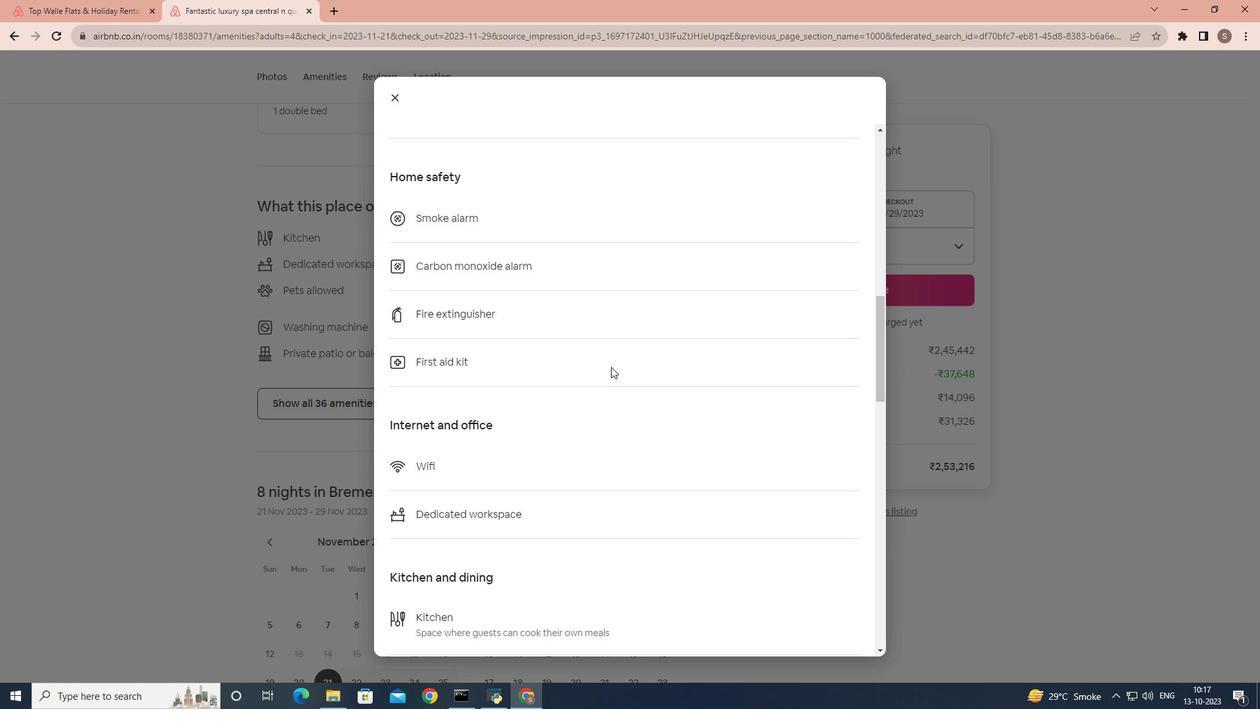 
Action: Mouse scrolled (611, 366) with delta (0, 0)
Screenshot: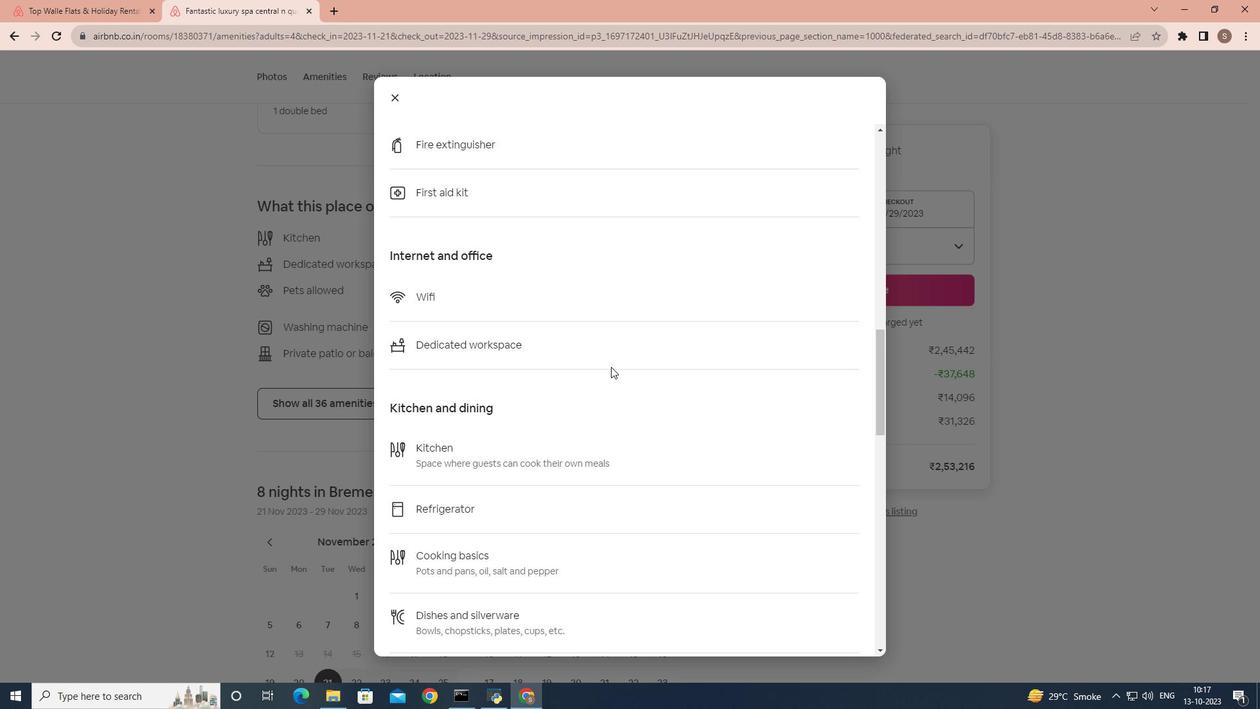 
Action: Mouse scrolled (611, 366) with delta (0, 0)
Screenshot: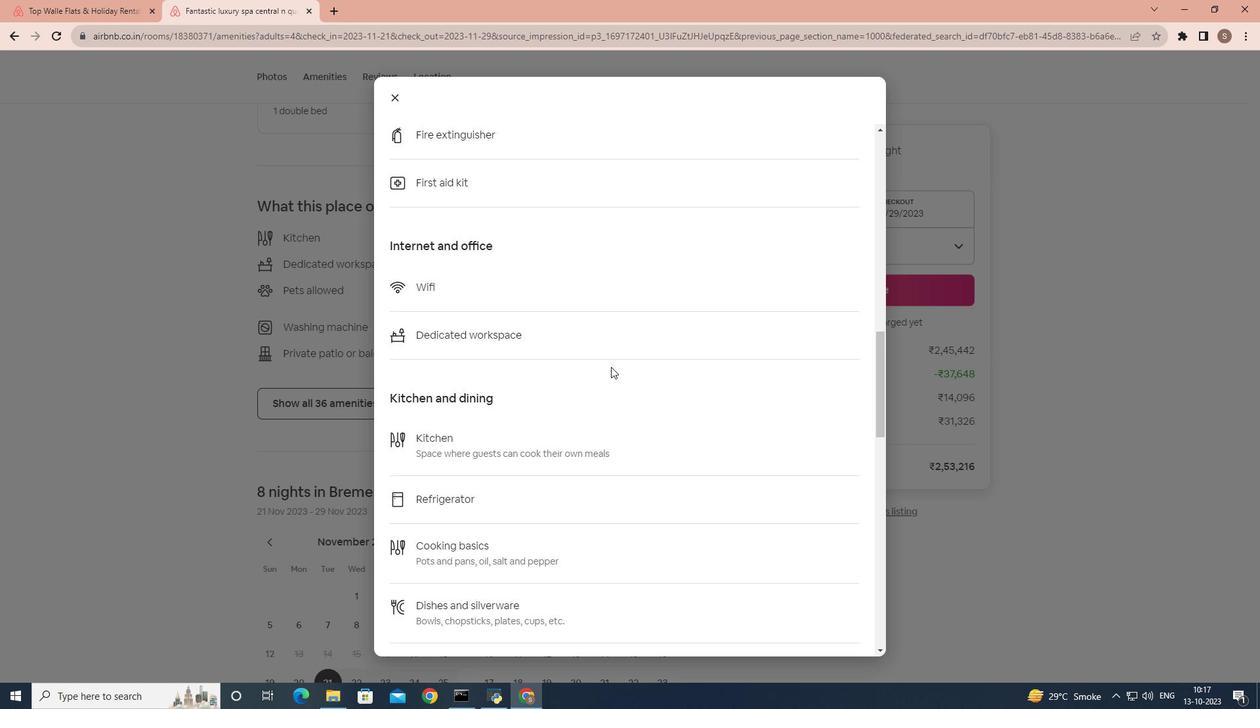 
Action: Mouse scrolled (611, 366) with delta (0, 0)
Screenshot: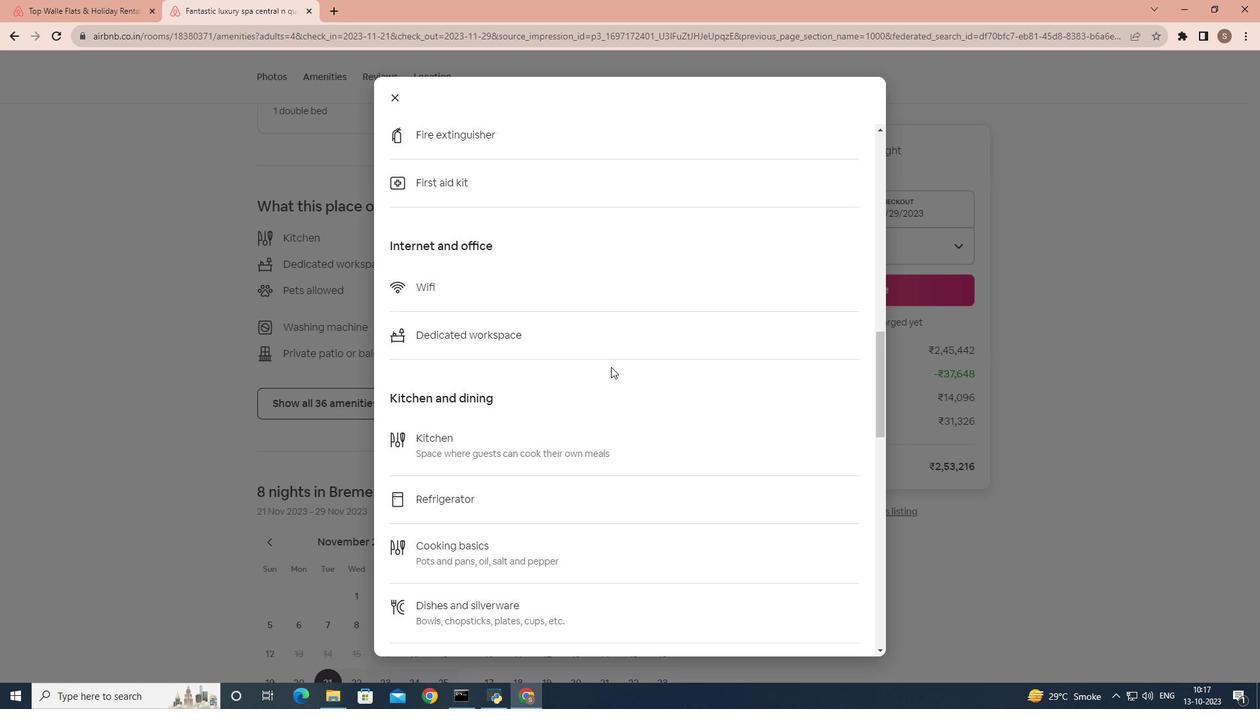 
Action: Mouse scrolled (611, 366) with delta (0, 0)
Screenshot: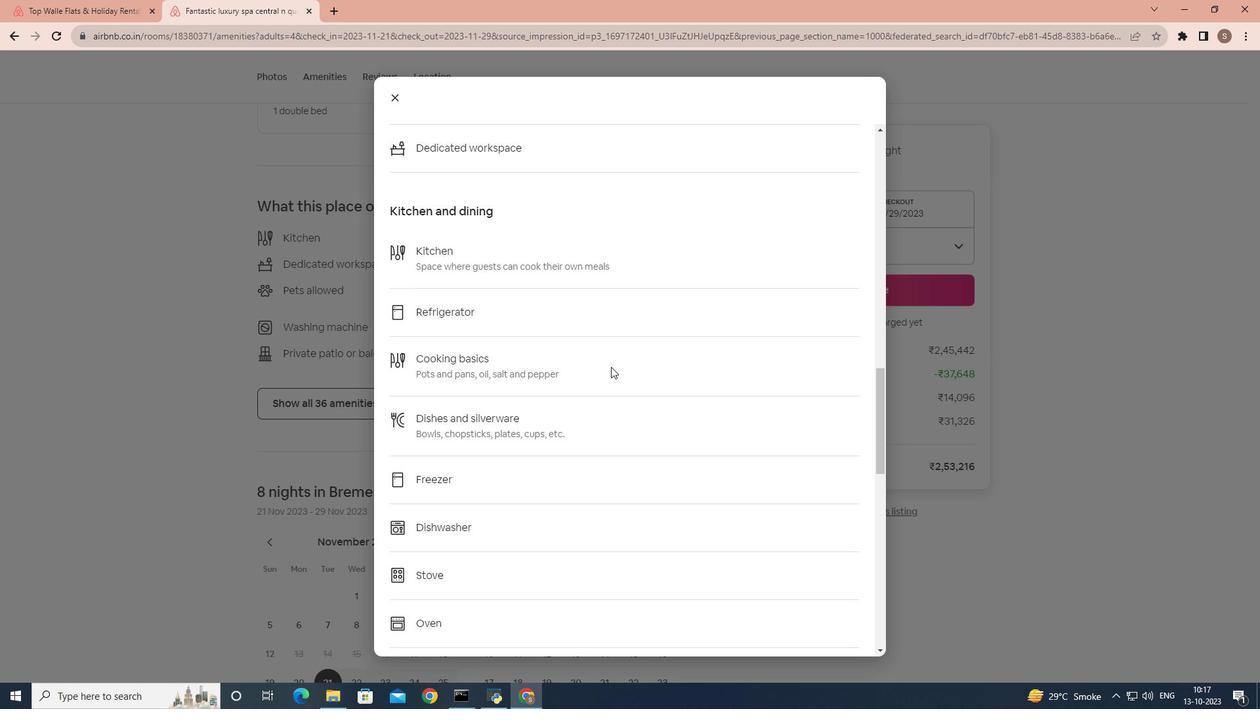 
Action: Mouse scrolled (611, 366) with delta (0, 0)
Screenshot: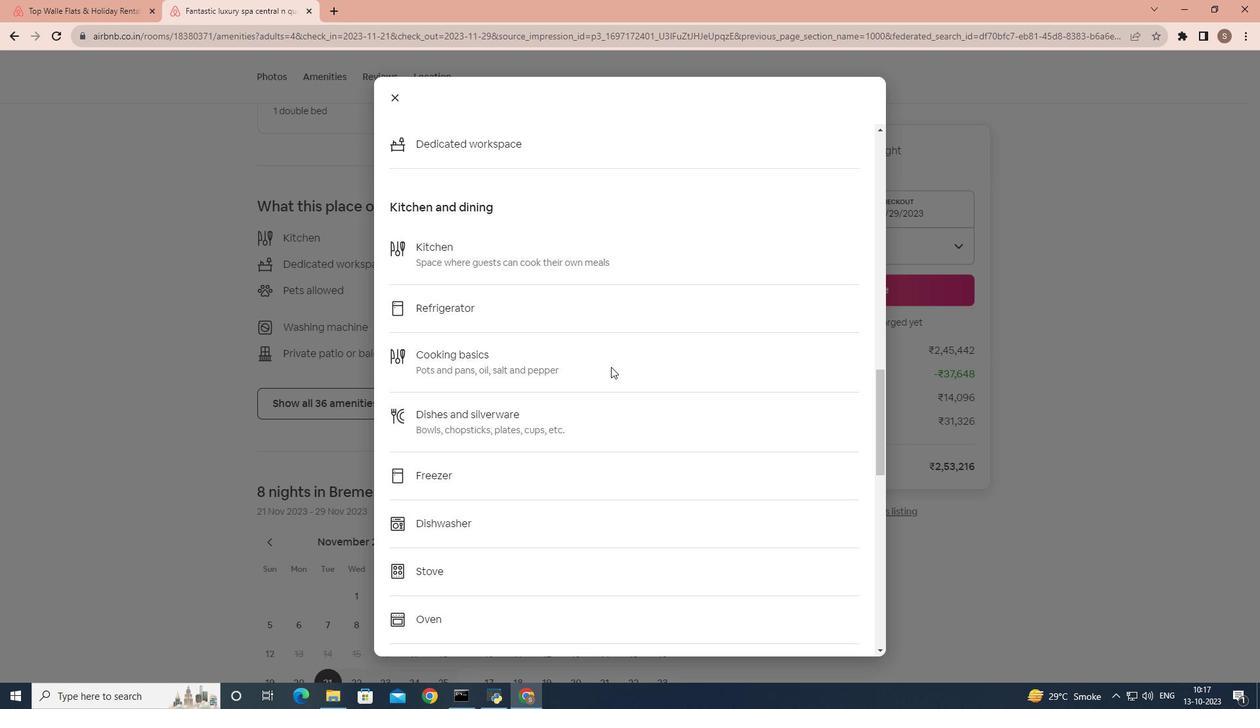 
Action: Mouse scrolled (611, 366) with delta (0, 0)
Screenshot: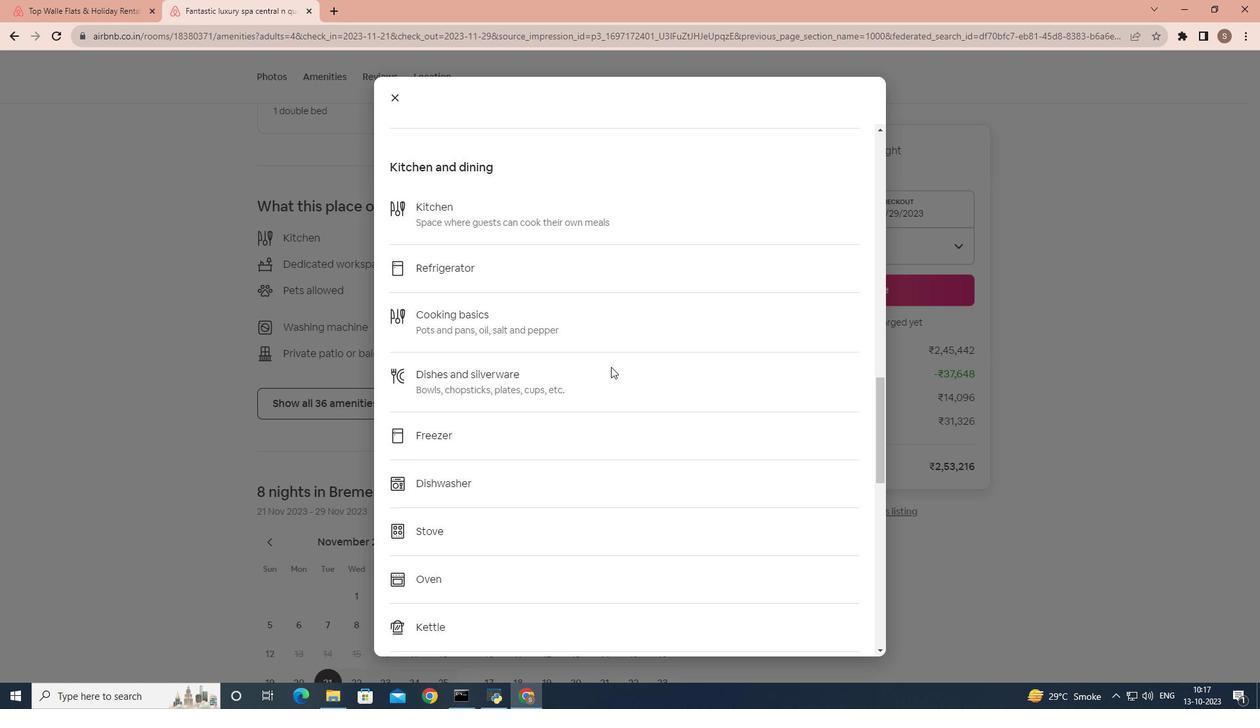 
Action: Mouse scrolled (611, 366) with delta (0, 0)
Screenshot: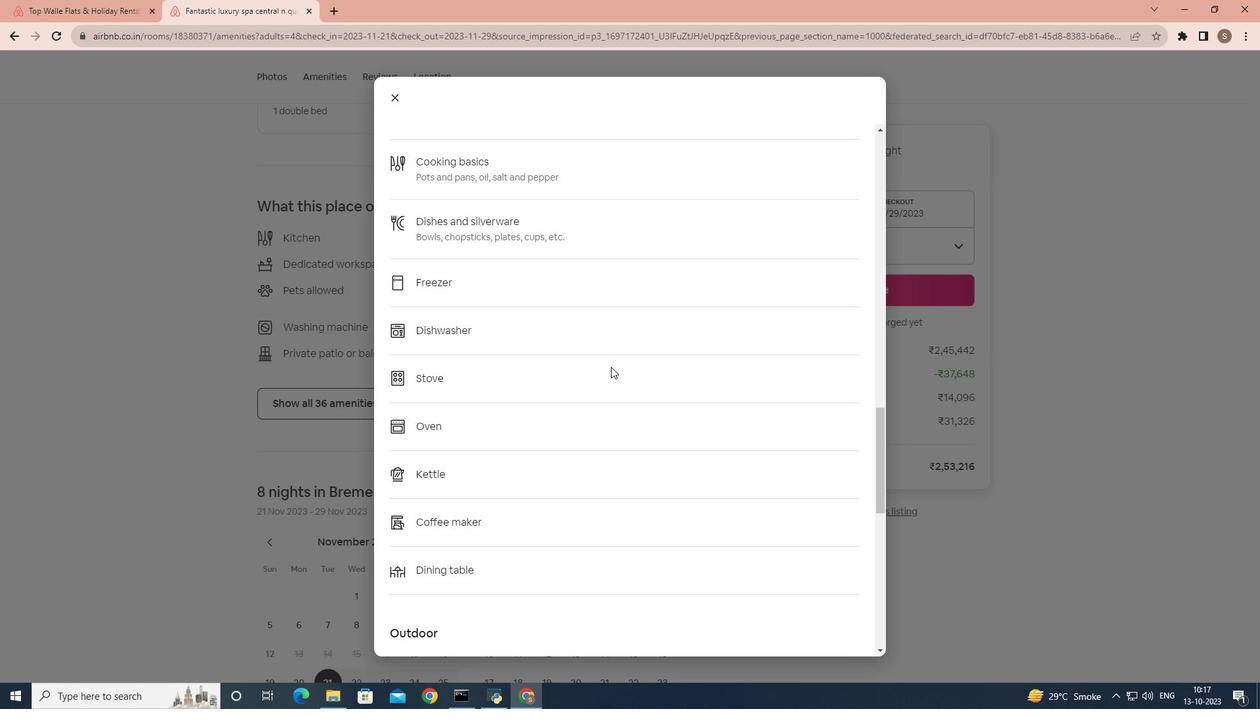 
Action: Mouse scrolled (611, 366) with delta (0, 0)
Screenshot: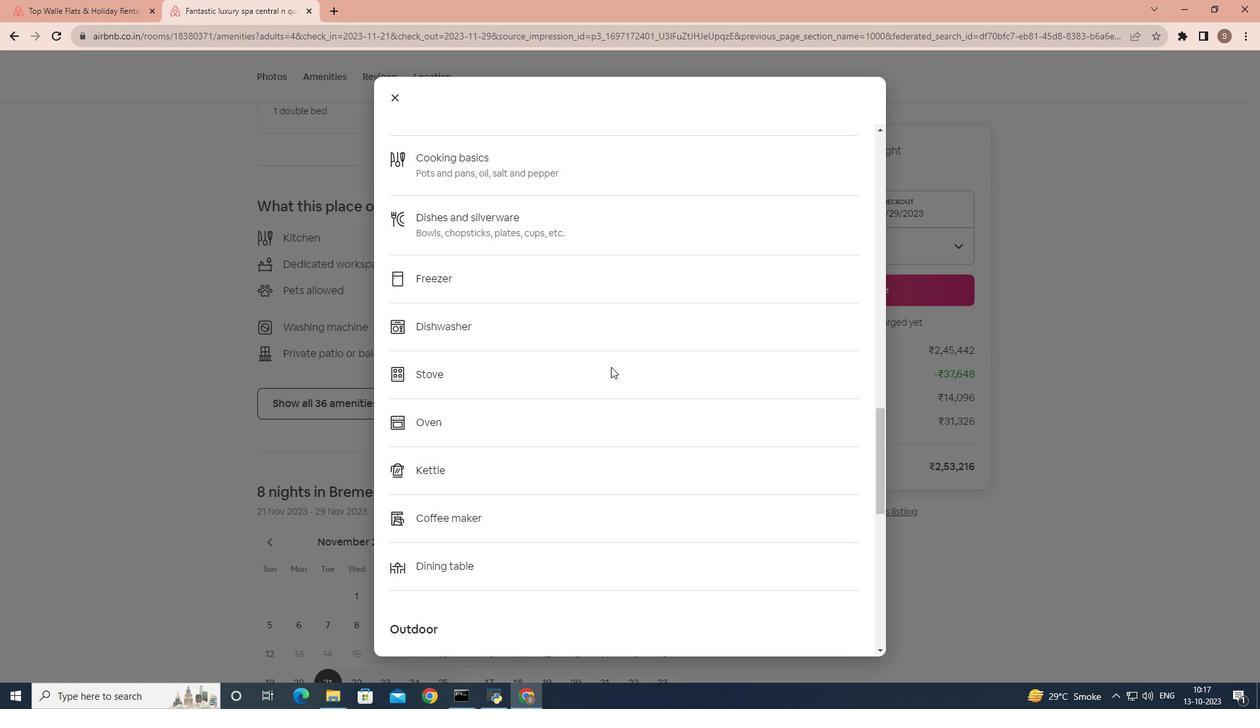 
Action: Mouse scrolled (611, 366) with delta (0, 0)
Screenshot: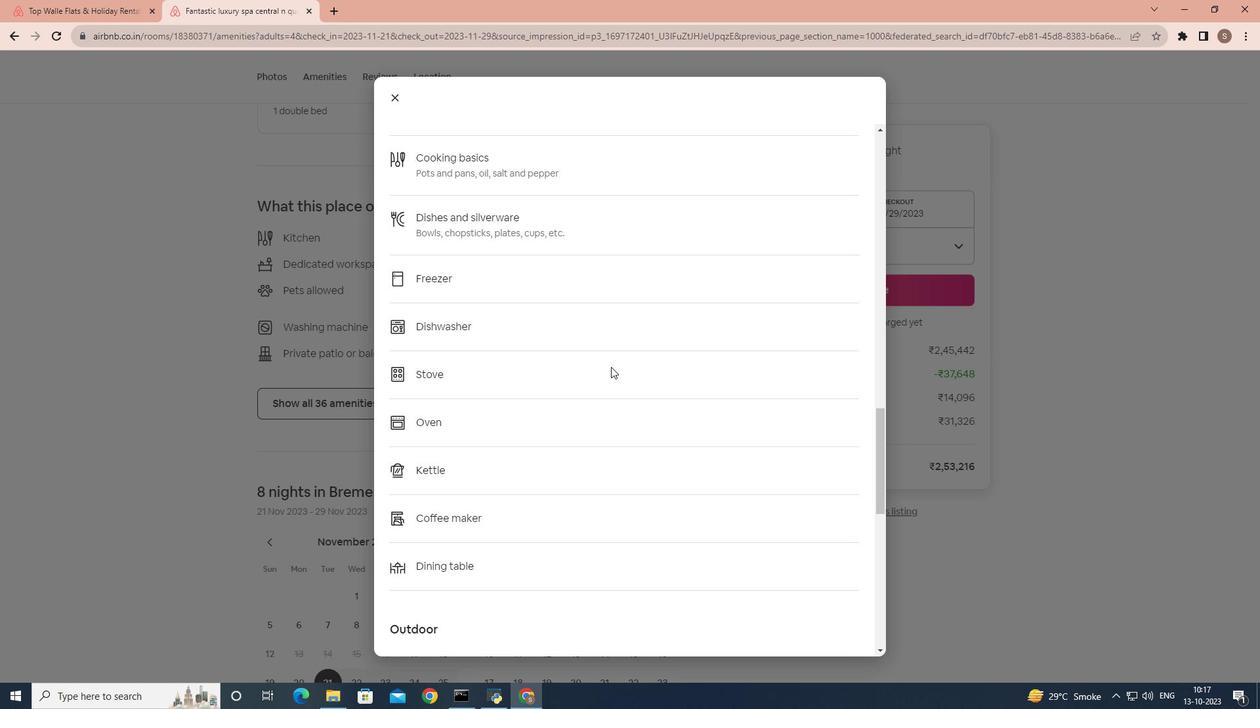 
Action: Mouse scrolled (611, 366) with delta (0, 0)
Screenshot: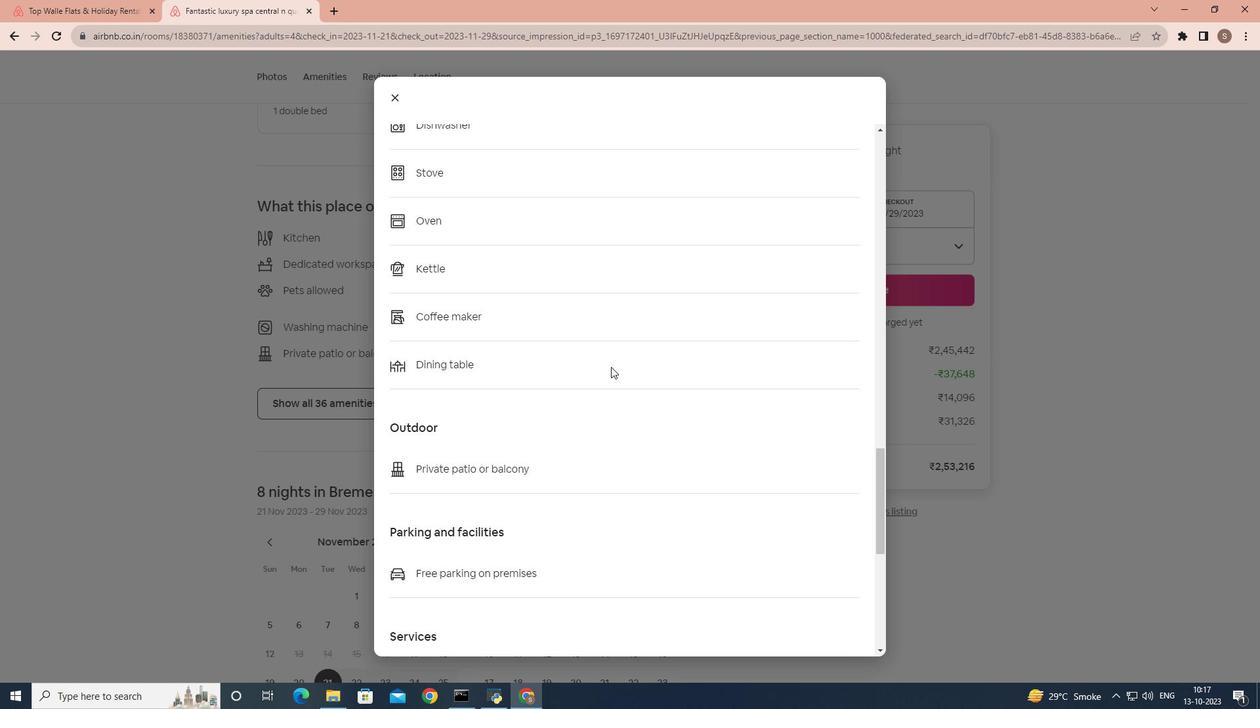 
Action: Mouse scrolled (611, 366) with delta (0, 0)
Screenshot: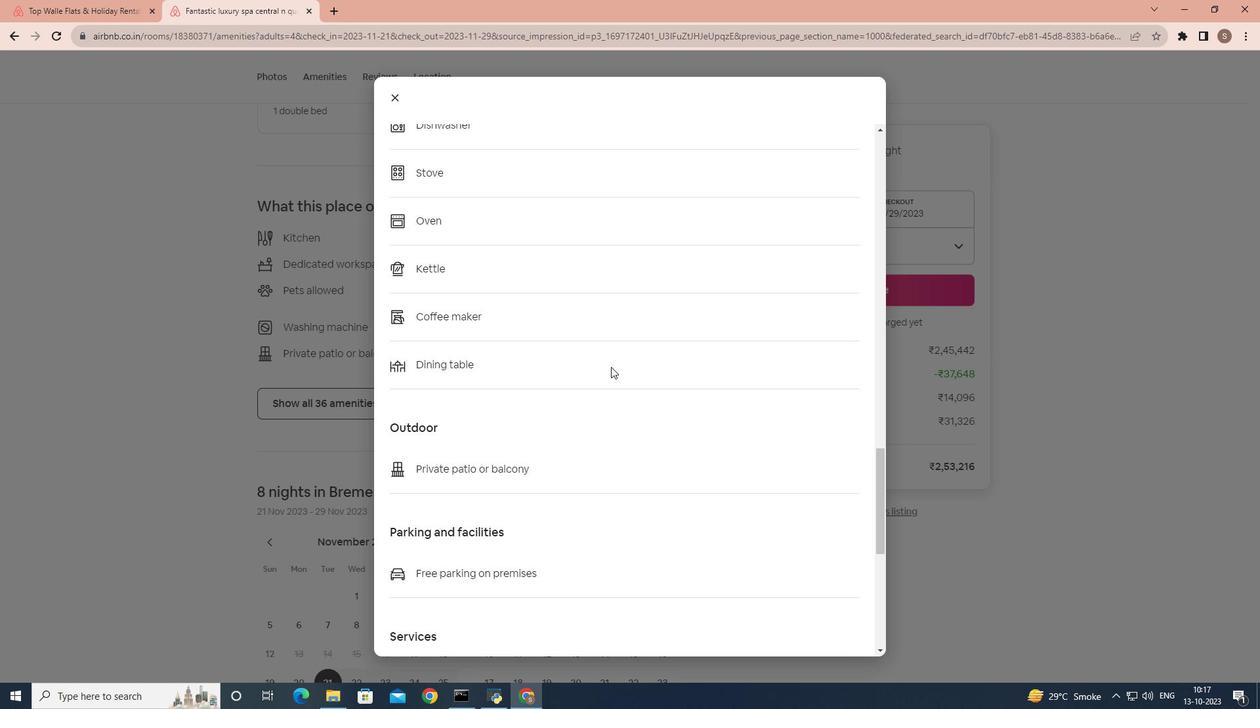 
Action: Mouse scrolled (611, 366) with delta (0, 0)
Screenshot: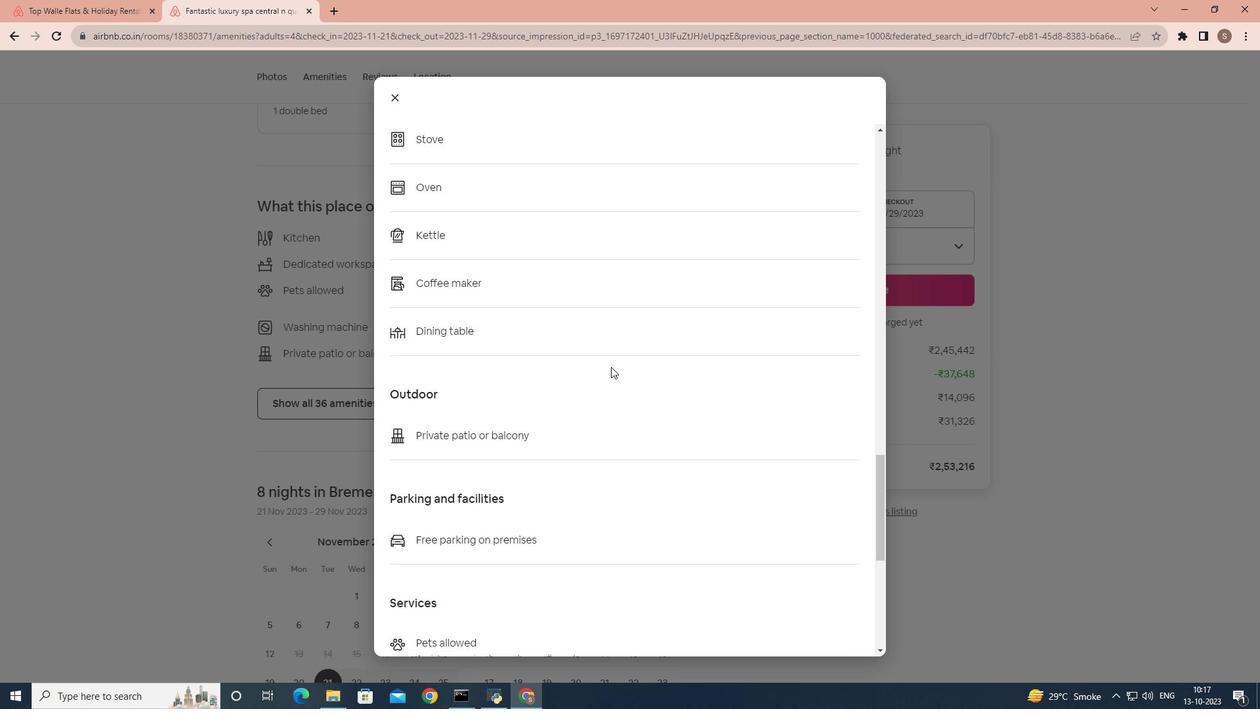 
Action: Mouse scrolled (611, 366) with delta (0, 0)
Screenshot: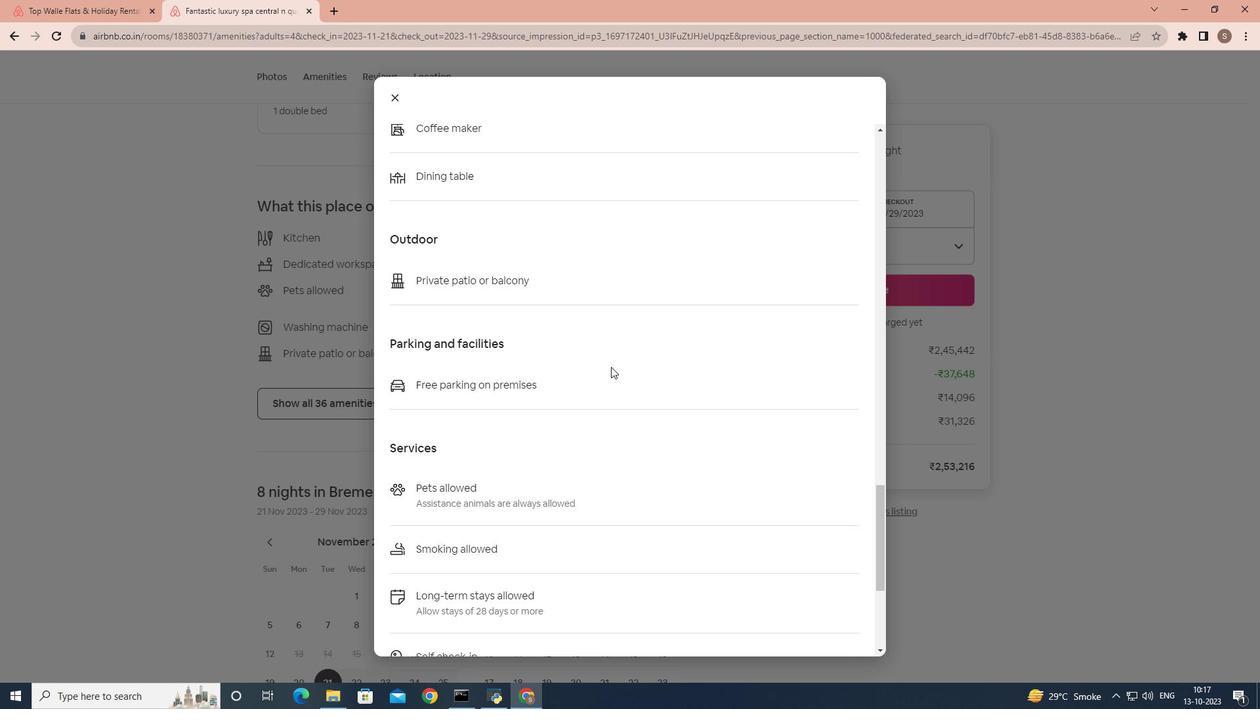 
Action: Mouse scrolled (611, 366) with delta (0, 0)
Screenshot: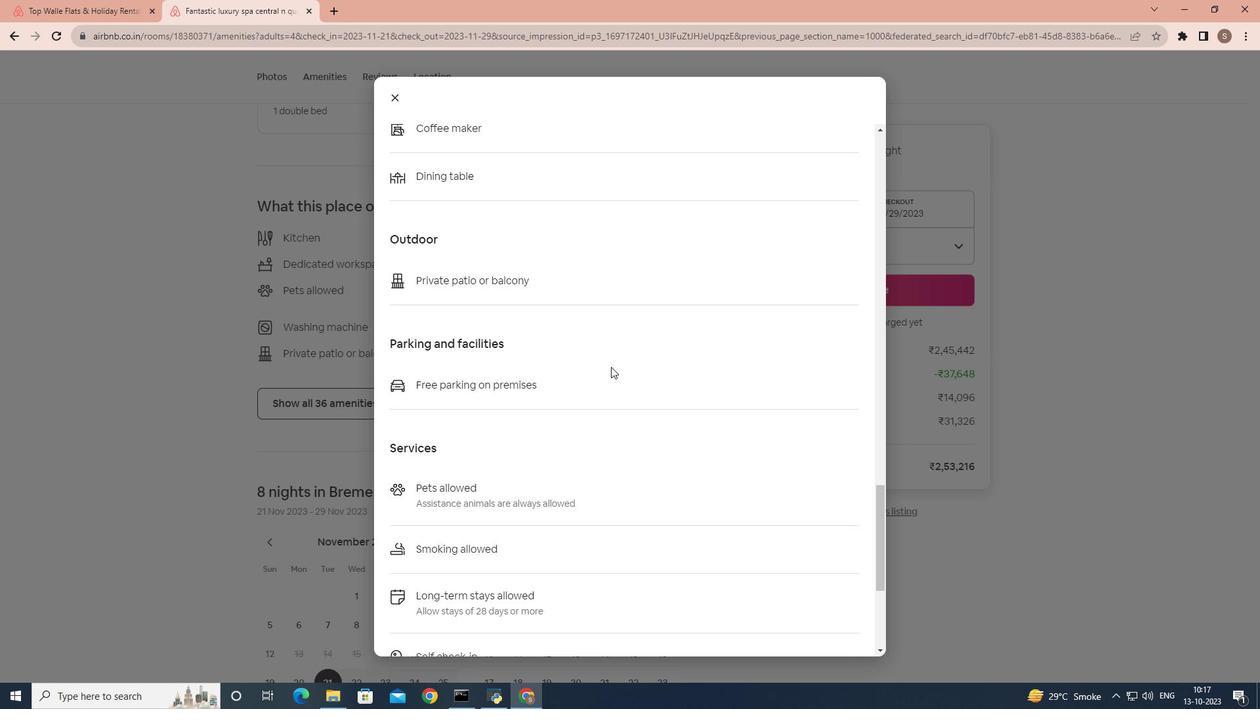 
Action: Mouse scrolled (611, 366) with delta (0, 0)
Screenshot: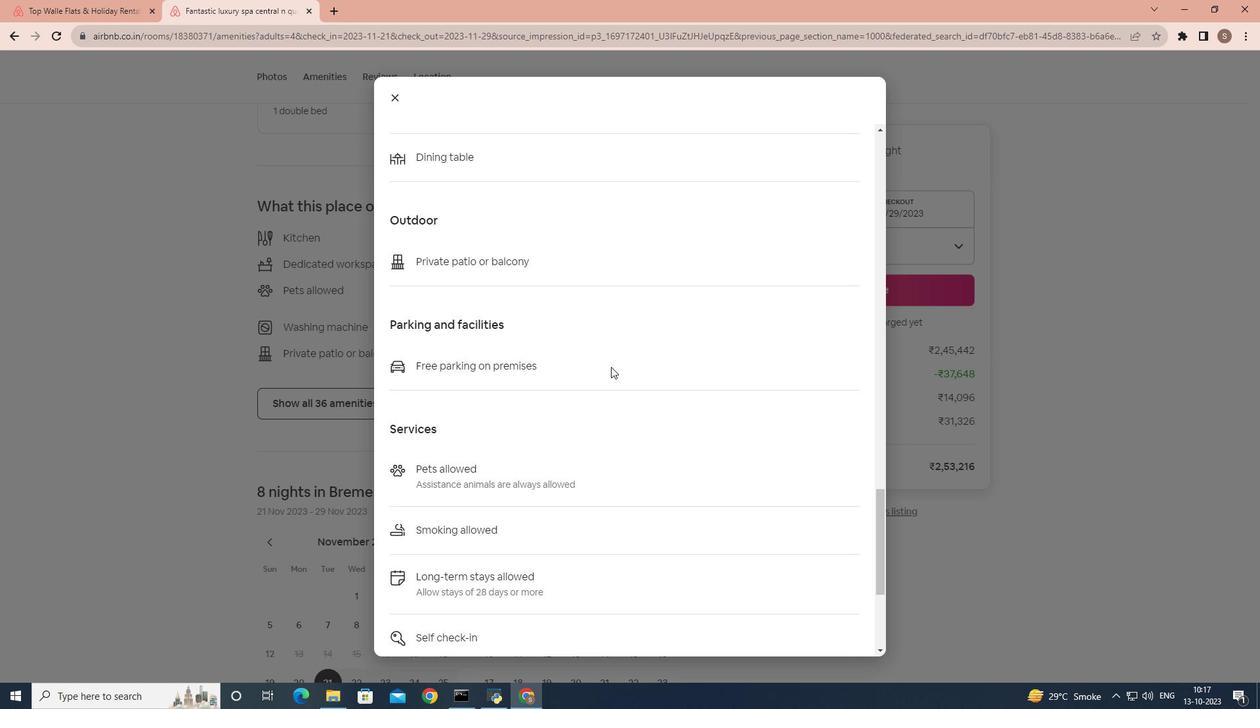 
Action: Mouse scrolled (611, 366) with delta (0, 0)
Screenshot: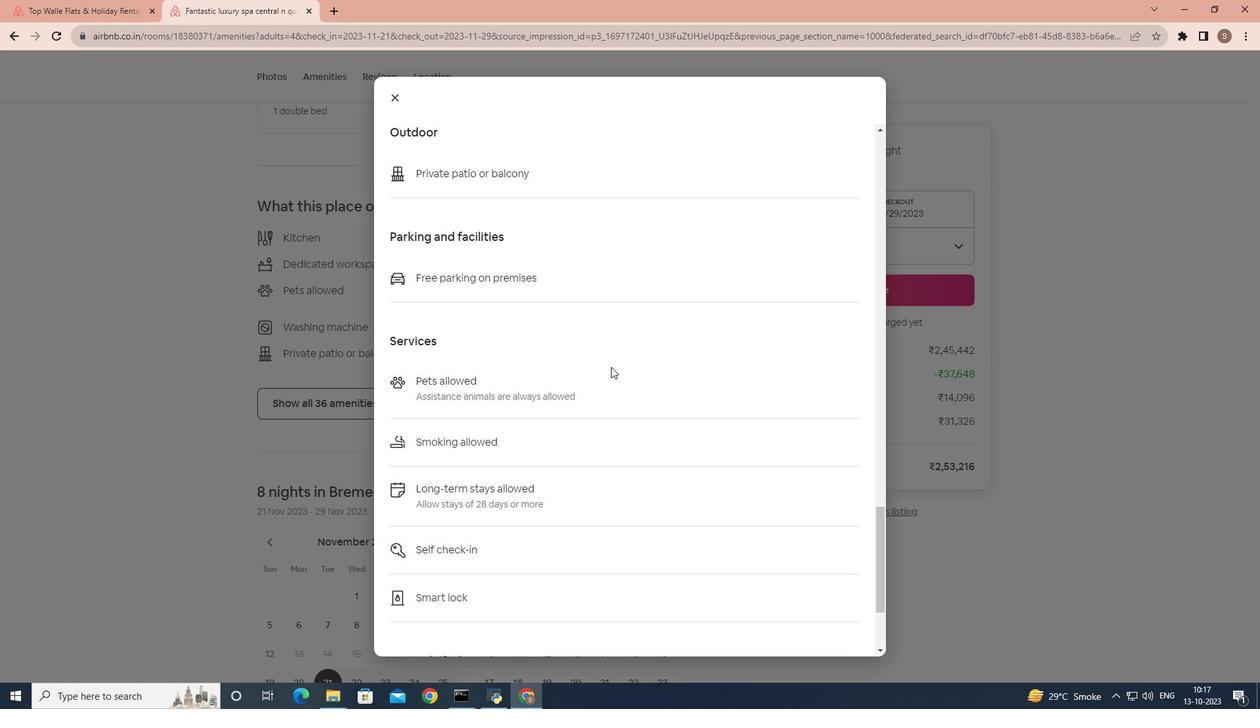 
Action: Mouse moved to (397, 104)
Screenshot: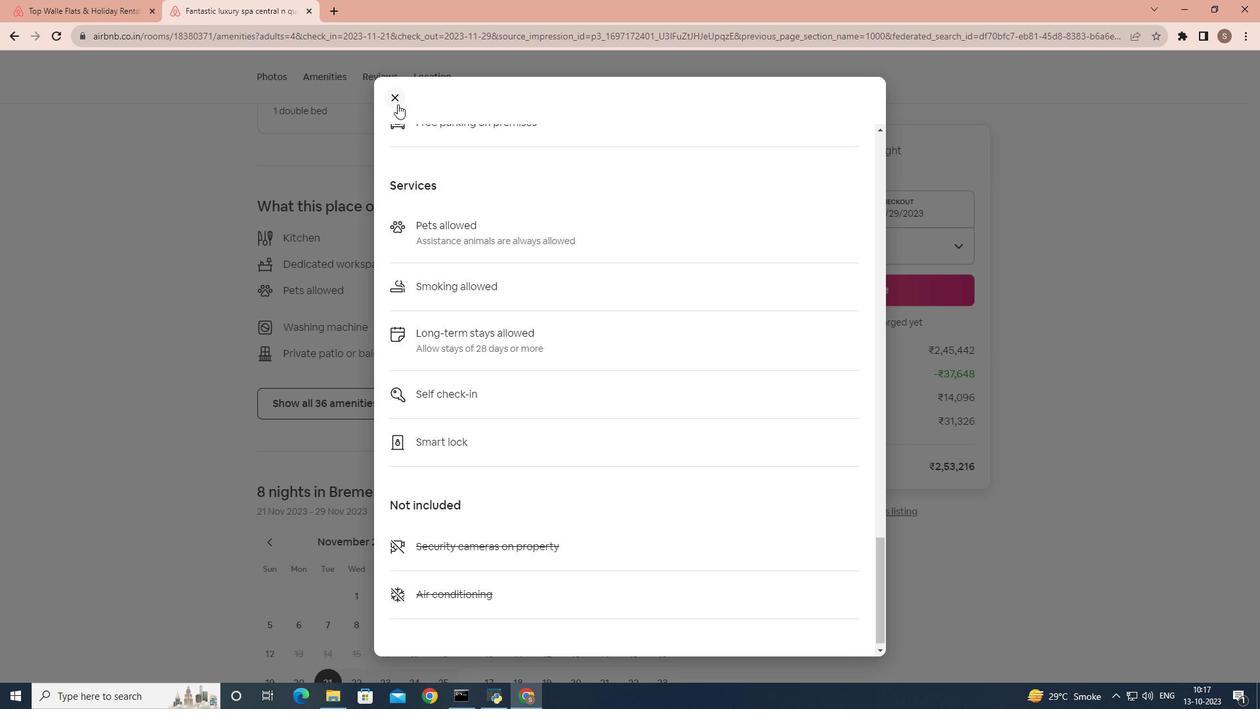 
Action: Mouse pressed left at (397, 104)
Screenshot: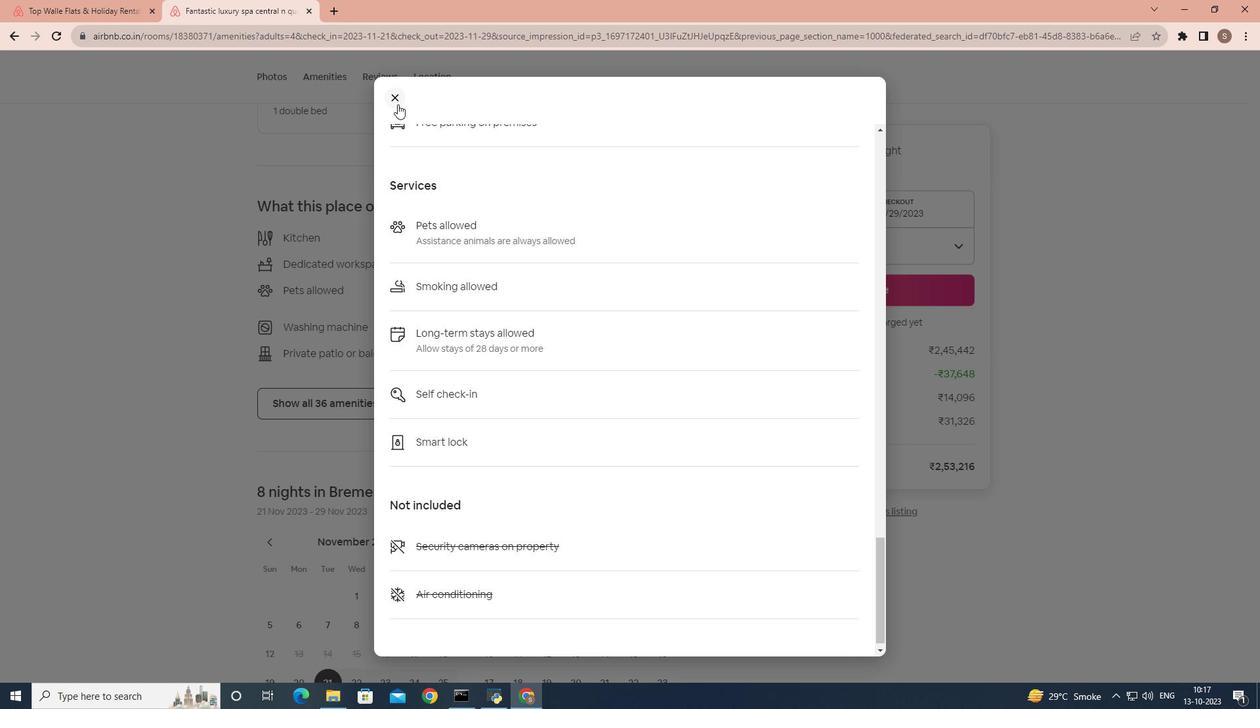 
Action: Mouse moved to (422, 337)
Screenshot: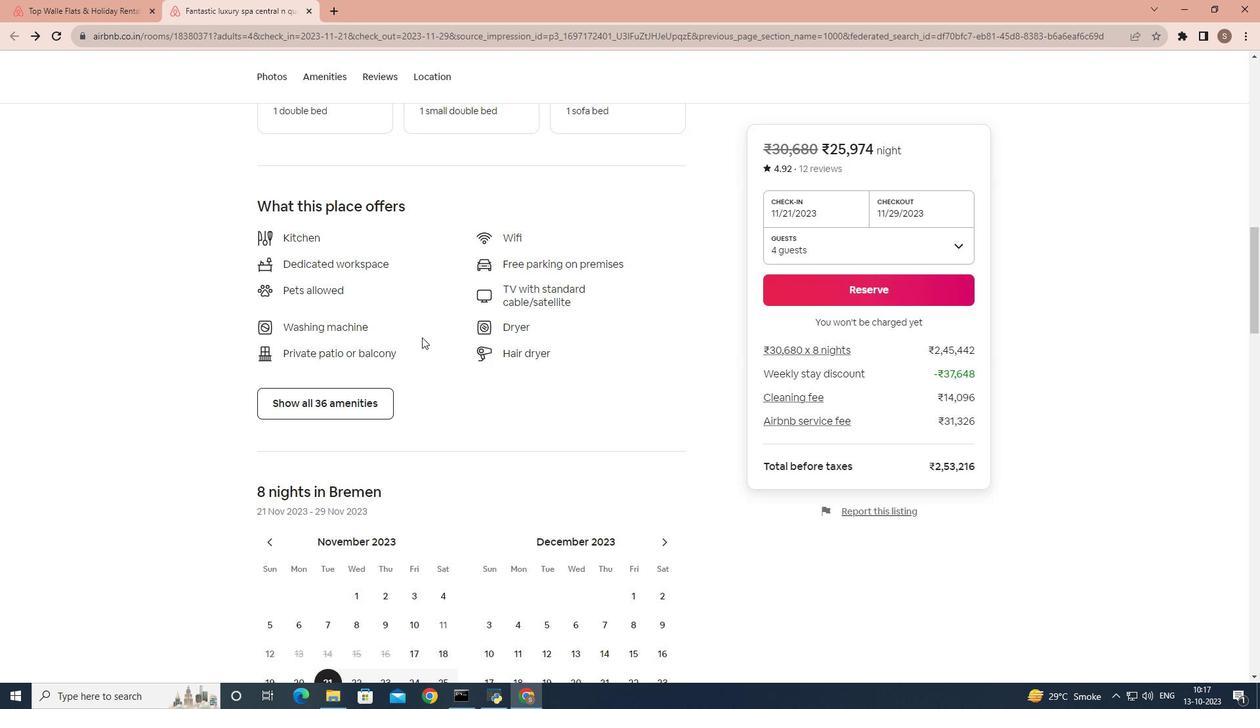 
Action: Mouse scrolled (422, 336) with delta (0, 0)
Screenshot: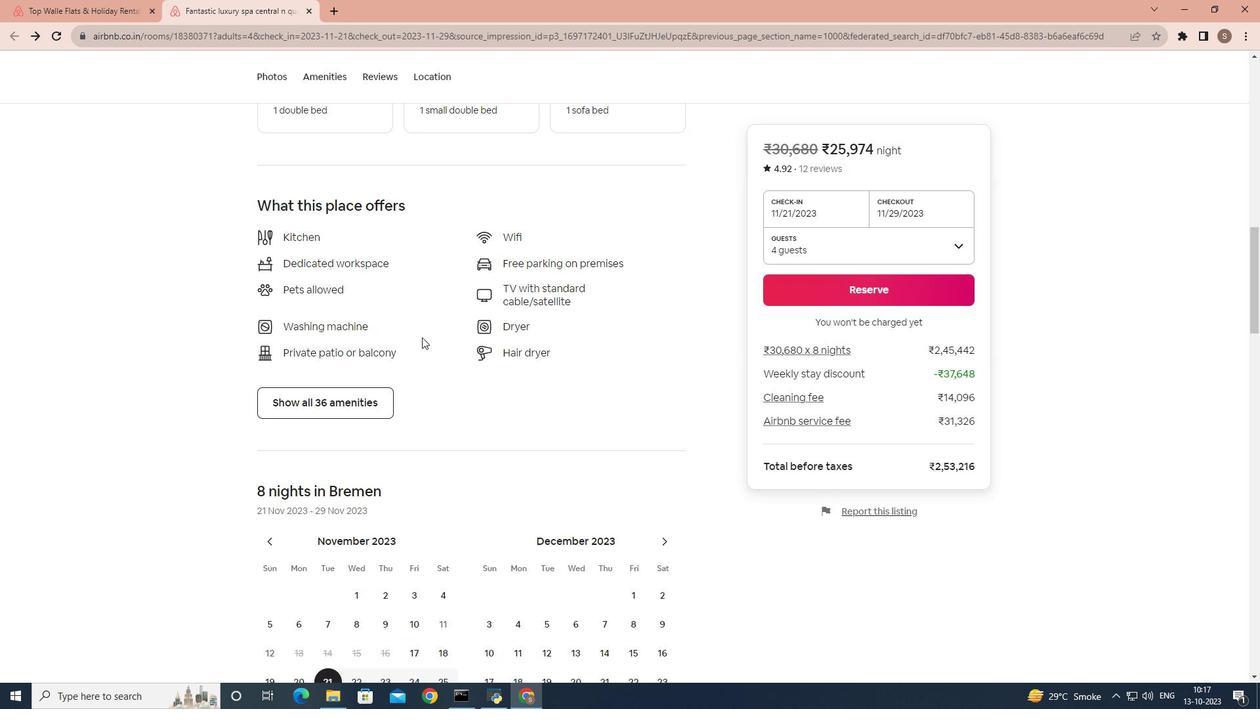 
Action: Mouse scrolled (422, 336) with delta (0, 0)
Screenshot: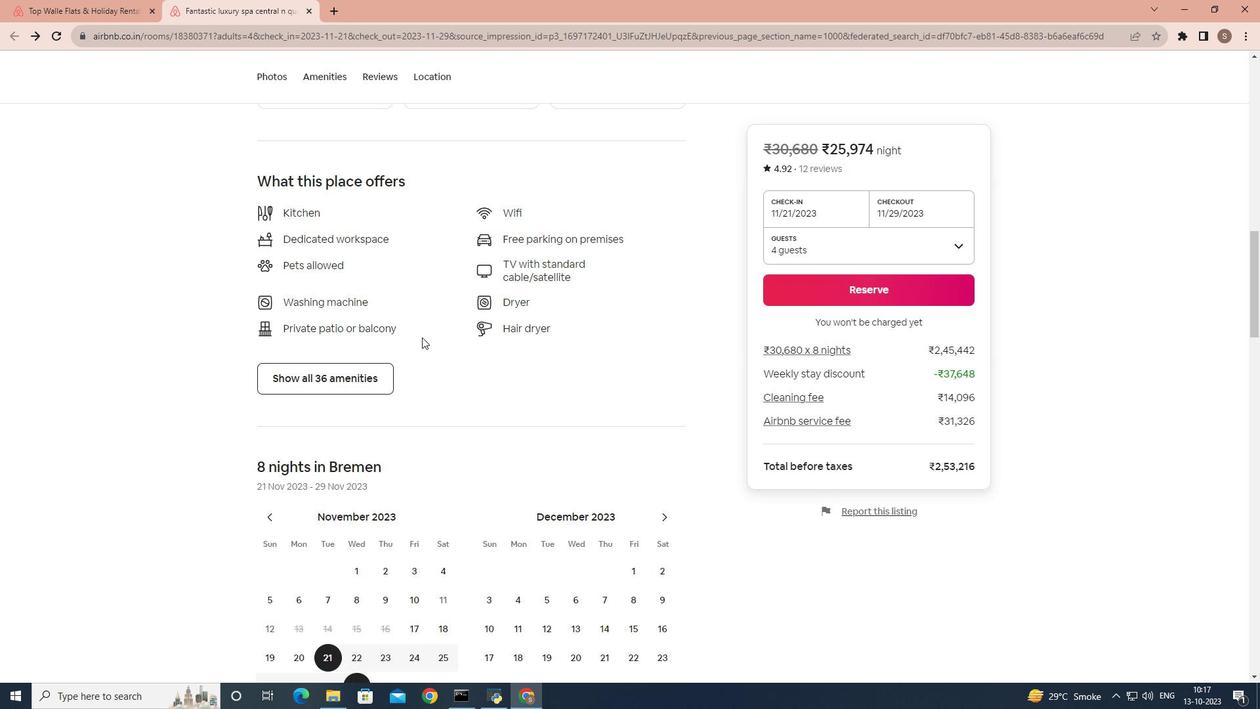 
Action: Mouse scrolled (422, 336) with delta (0, 0)
Screenshot: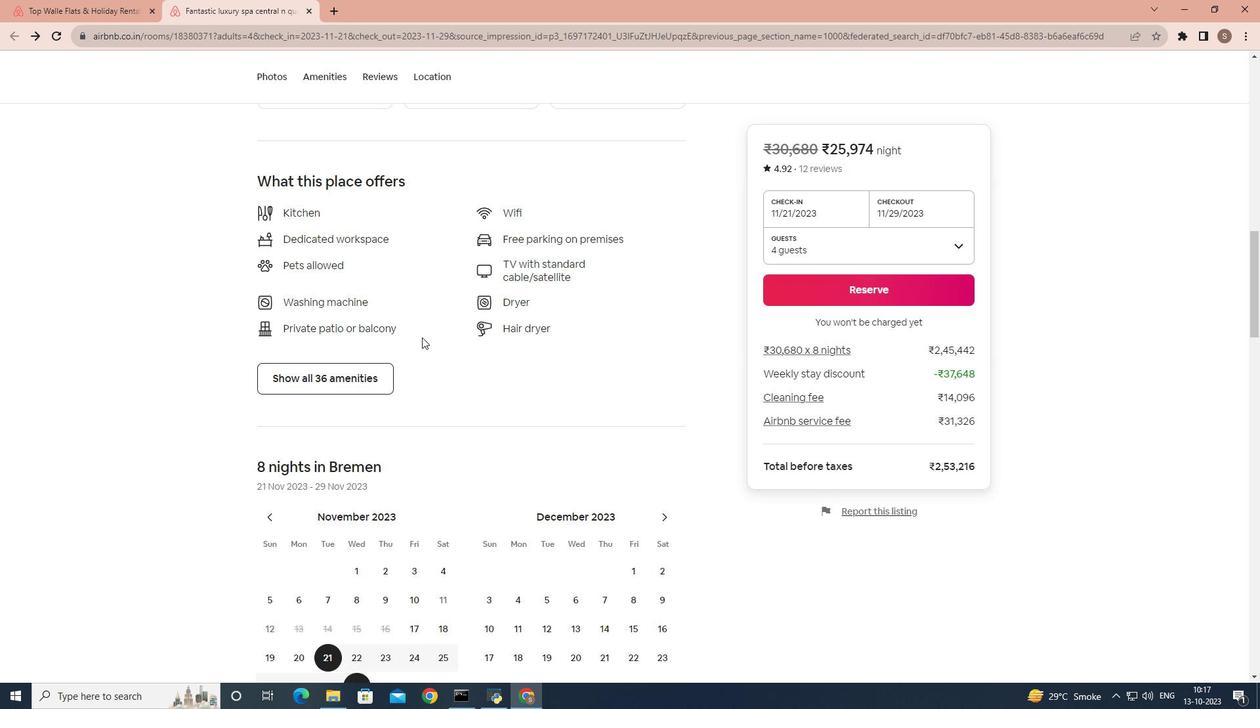 
Action: Mouse scrolled (422, 336) with delta (0, 0)
Screenshot: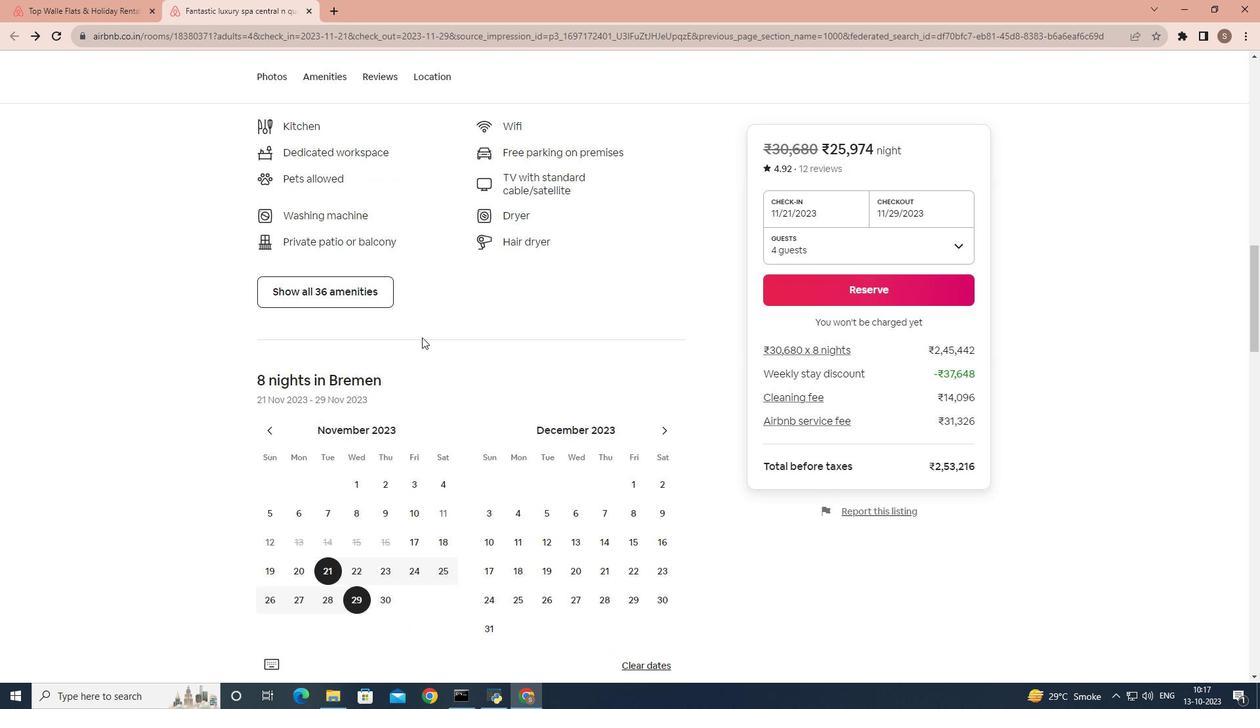 
Action: Mouse scrolled (422, 336) with delta (0, 0)
Screenshot: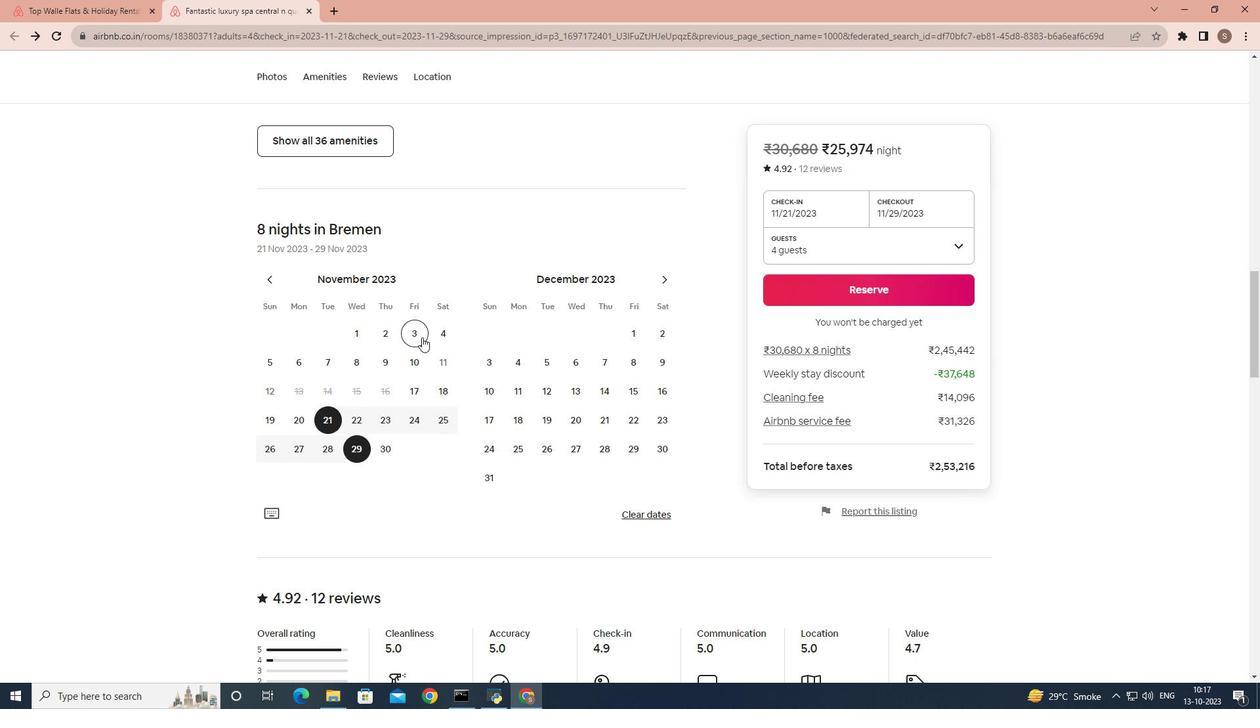 
Action: Mouse scrolled (422, 336) with delta (0, 0)
Screenshot: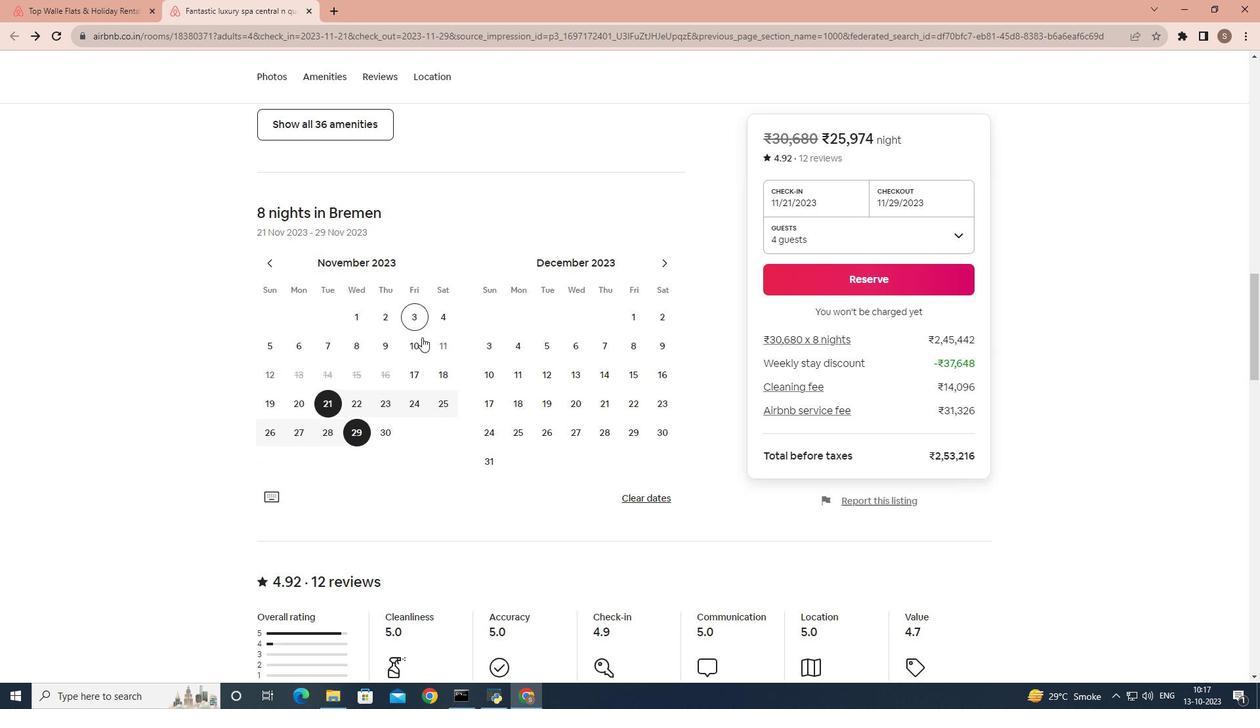 
Action: Mouse scrolled (422, 336) with delta (0, 0)
Screenshot: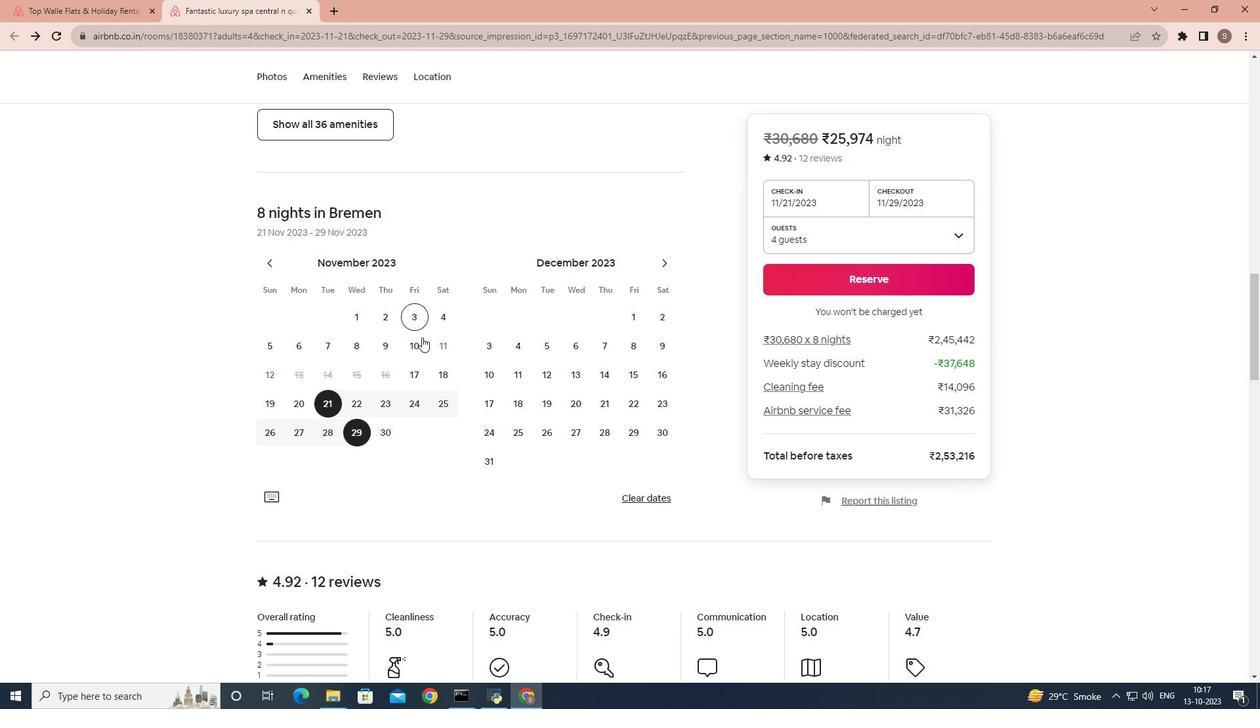 
Action: Mouse scrolled (422, 336) with delta (0, 0)
Screenshot: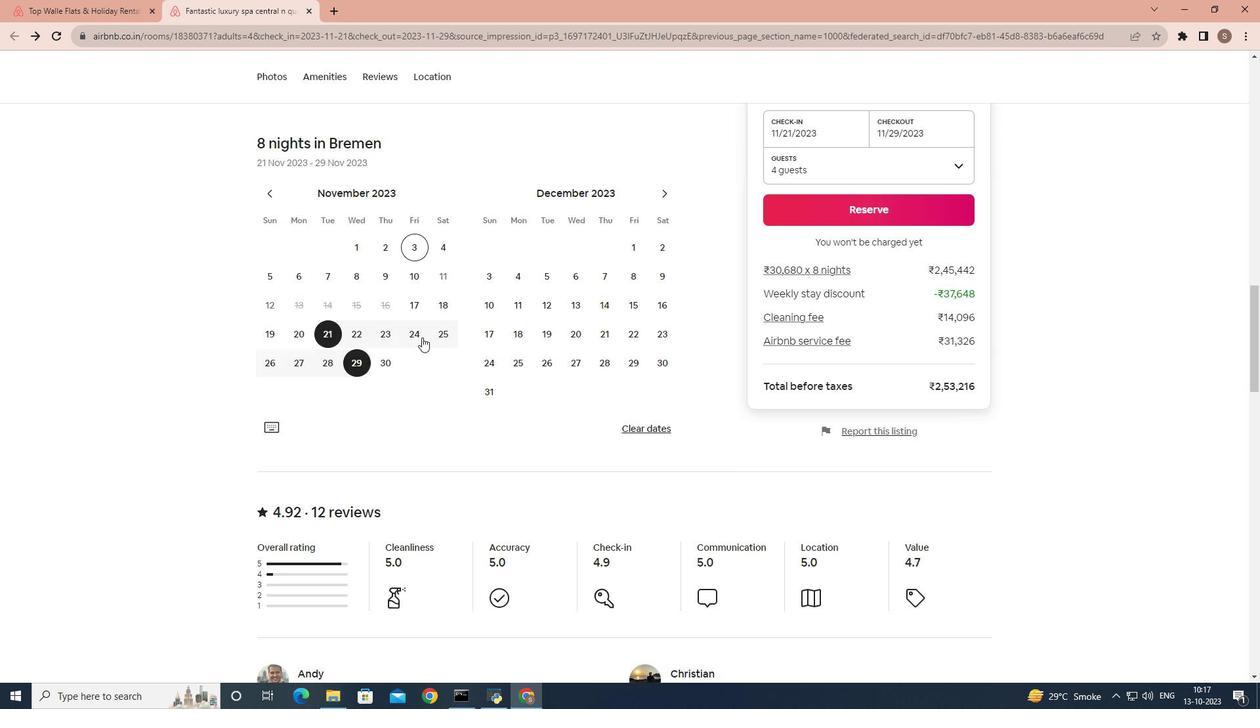 
Action: Mouse scrolled (422, 336) with delta (0, 0)
Screenshot: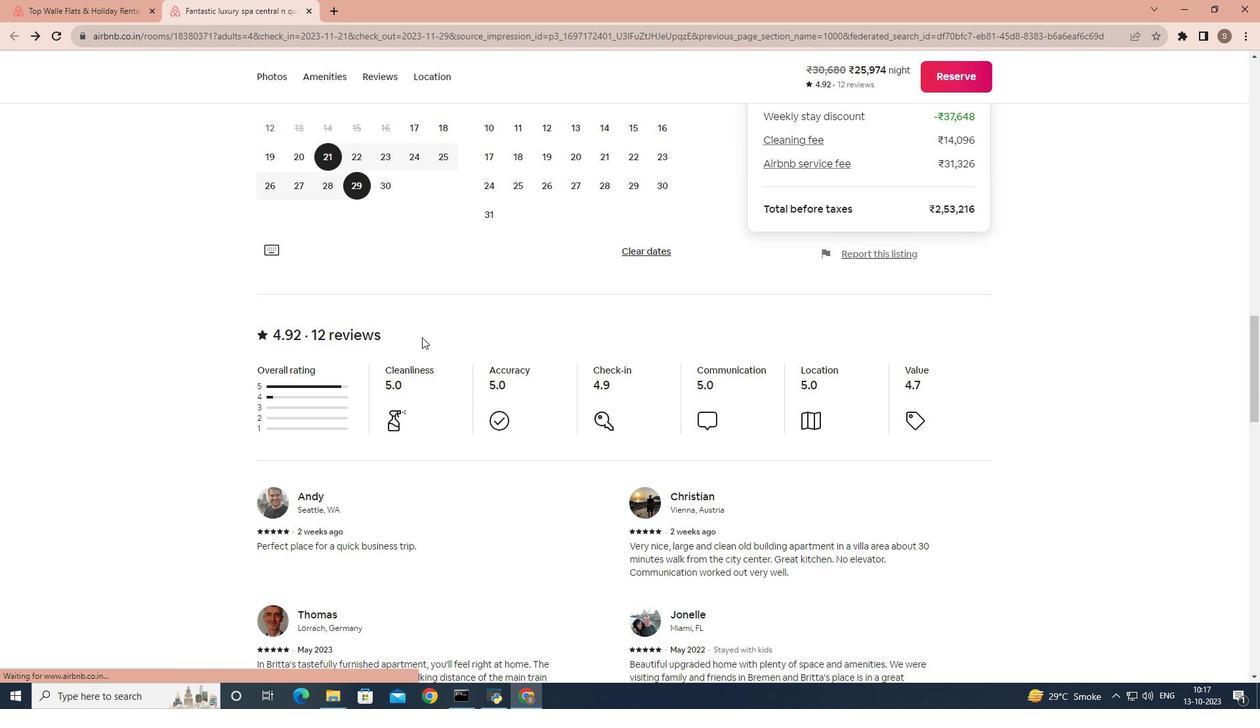 
Action: Mouse scrolled (422, 336) with delta (0, 0)
Screenshot: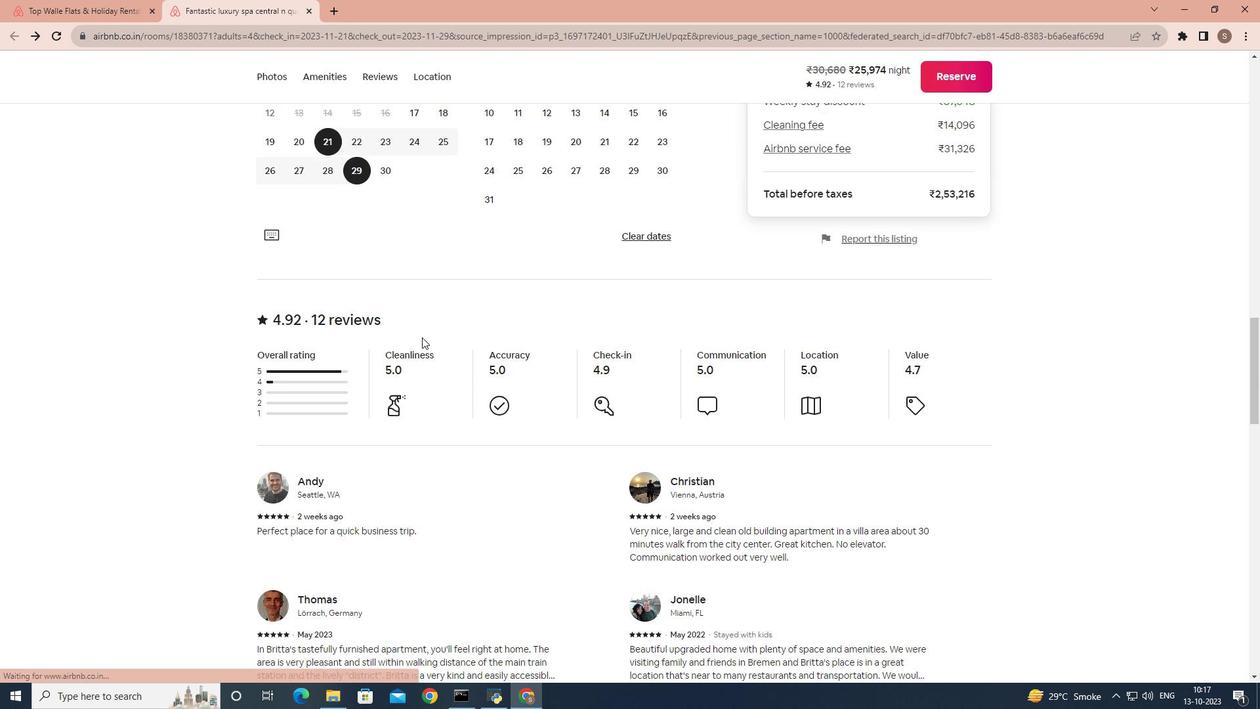
Action: Mouse scrolled (422, 336) with delta (0, 0)
Screenshot: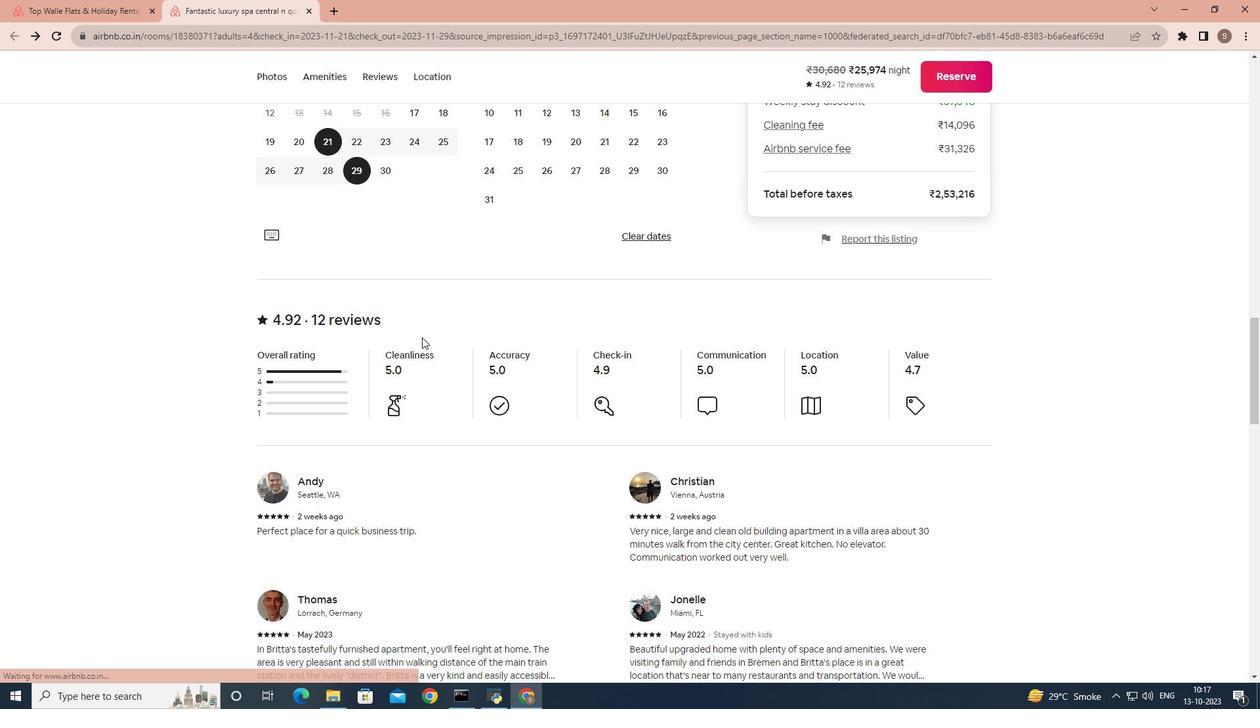 
Action: Mouse scrolled (422, 336) with delta (0, 0)
Screenshot: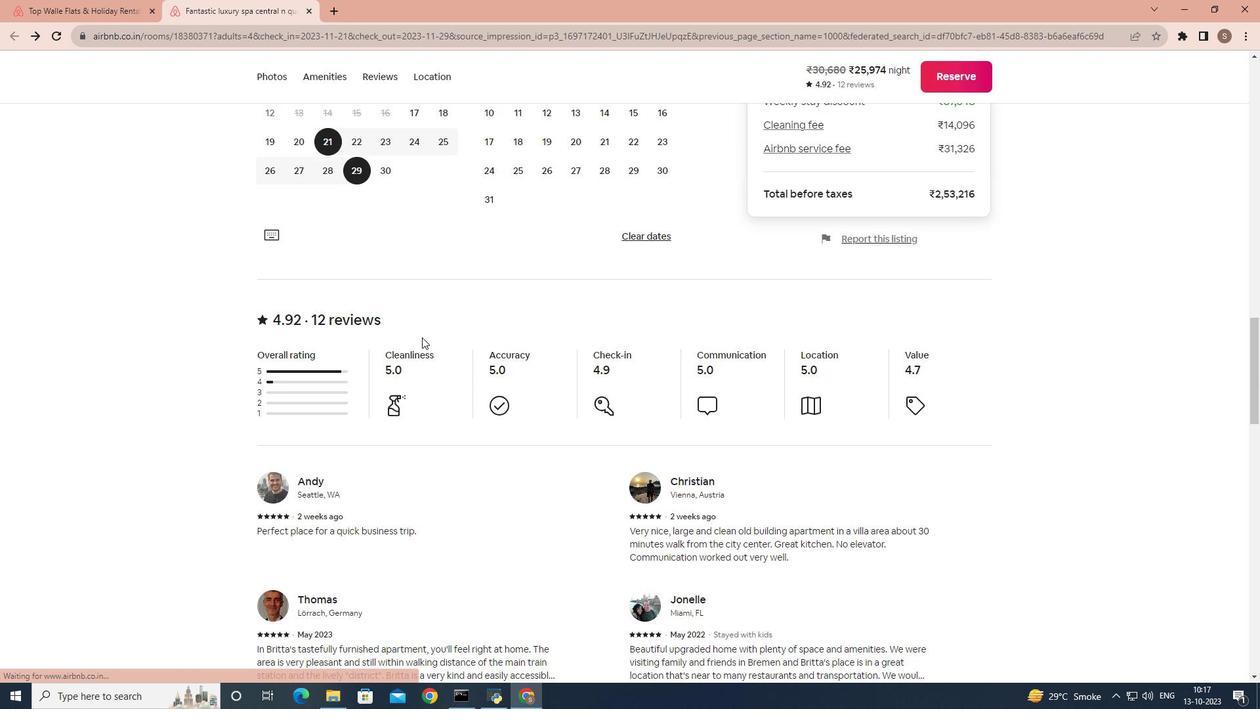 
Action: Mouse scrolled (422, 336) with delta (0, 0)
Screenshot: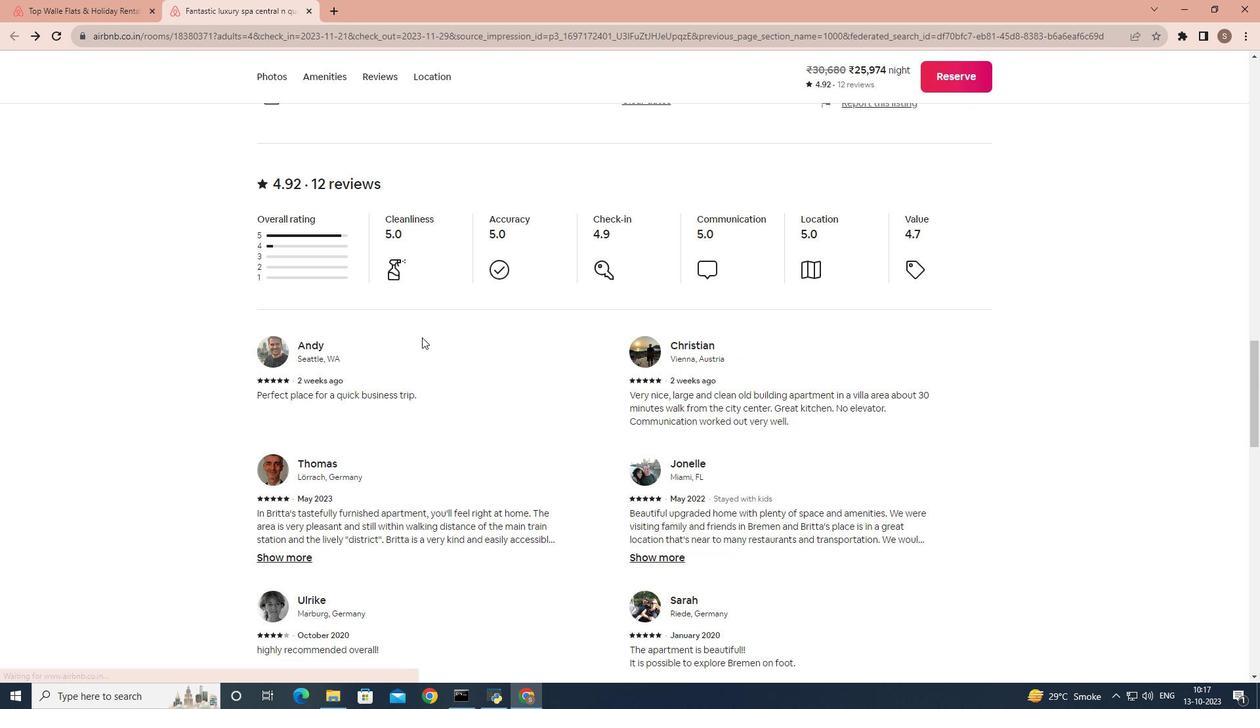 
Action: Mouse moved to (293, 527)
Screenshot: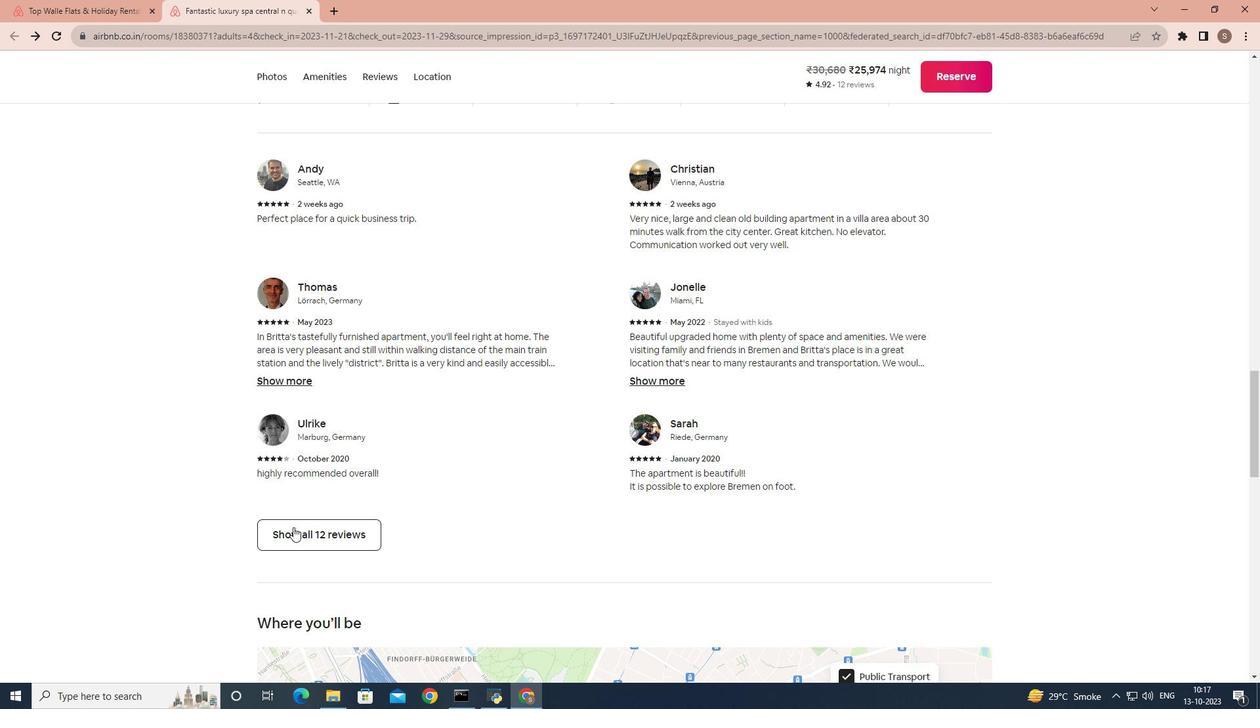 
Action: Mouse pressed left at (293, 527)
Screenshot: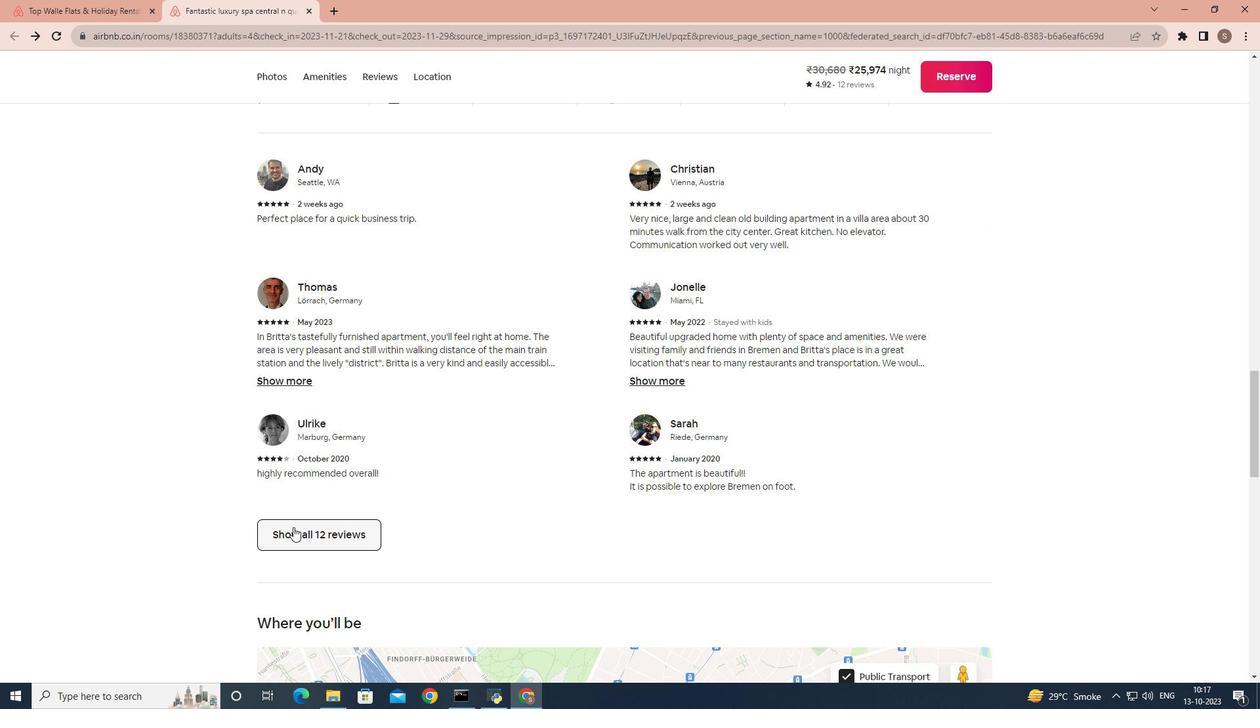 
Action: Mouse moved to (666, 391)
Screenshot: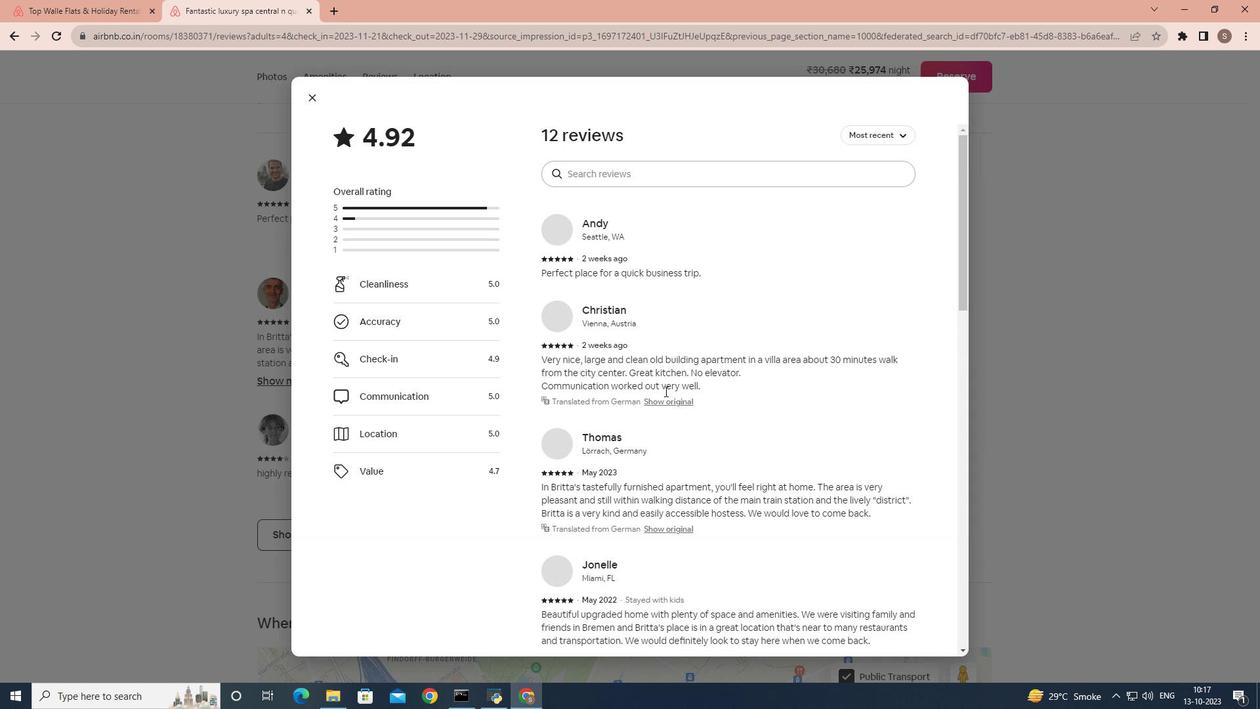 
Action: Mouse scrolled (666, 390) with delta (0, 0)
Screenshot: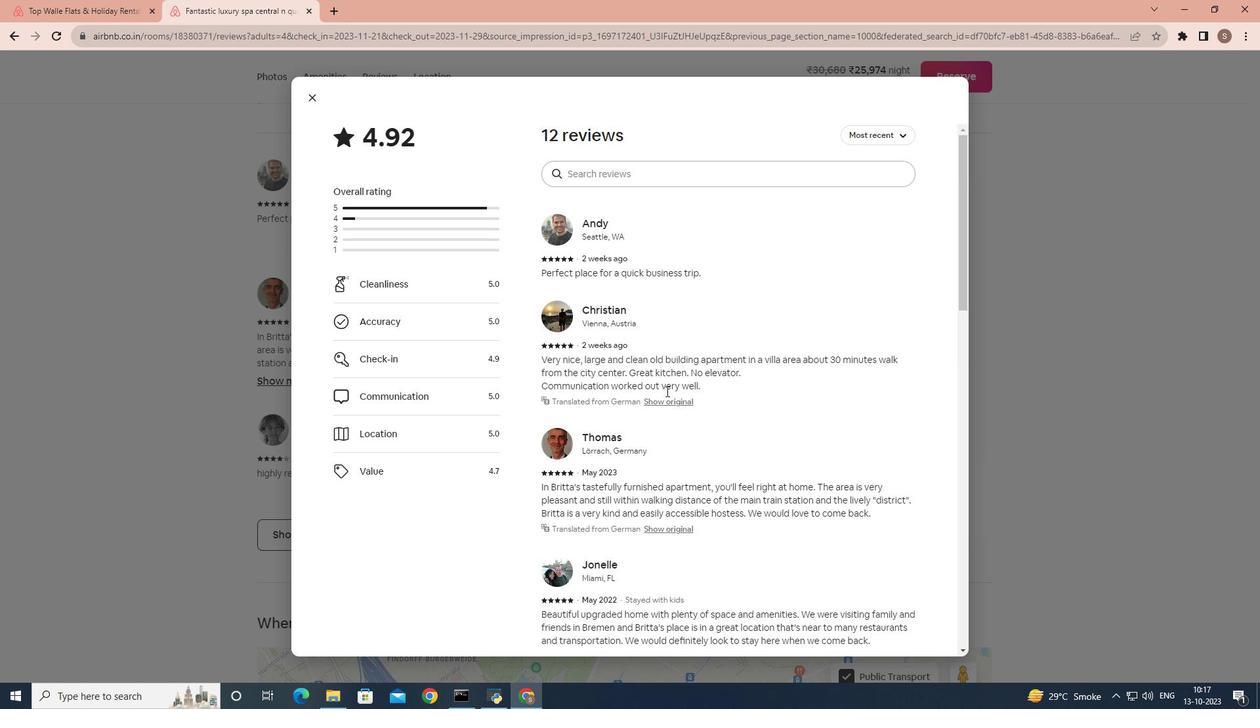 
Action: Mouse scrolled (666, 390) with delta (0, 0)
Screenshot: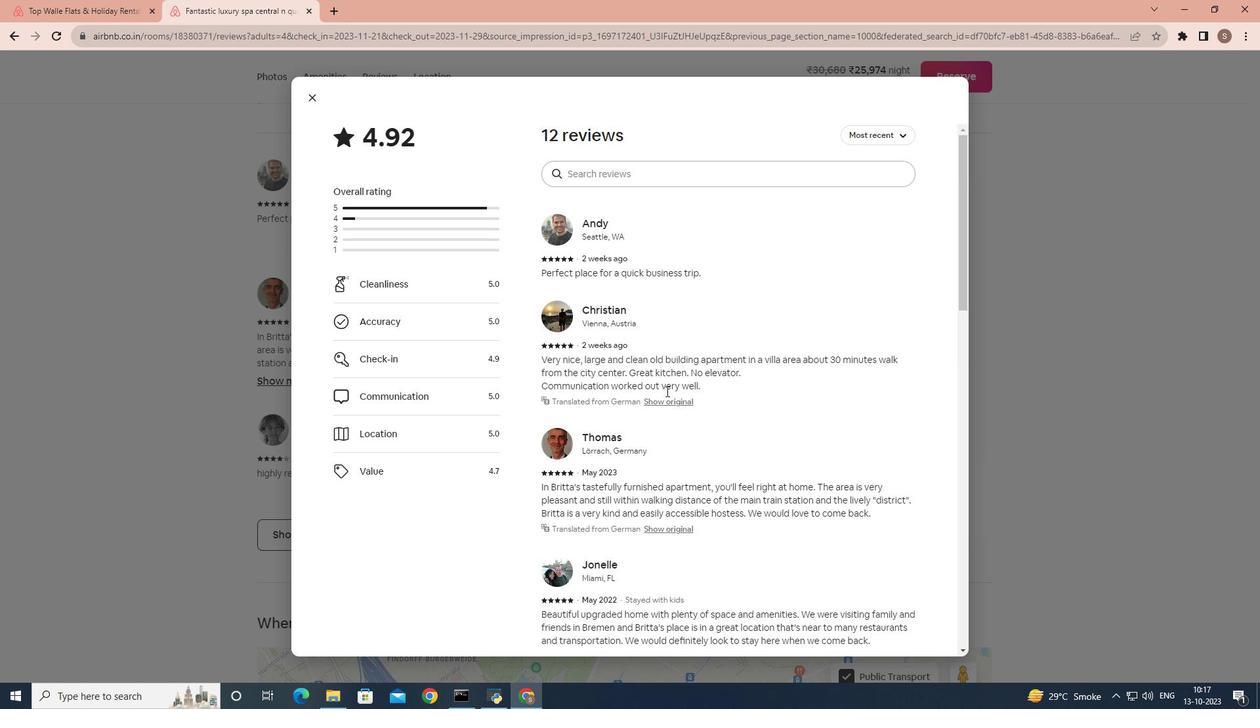 
Action: Mouse scrolled (666, 390) with delta (0, 0)
Screenshot: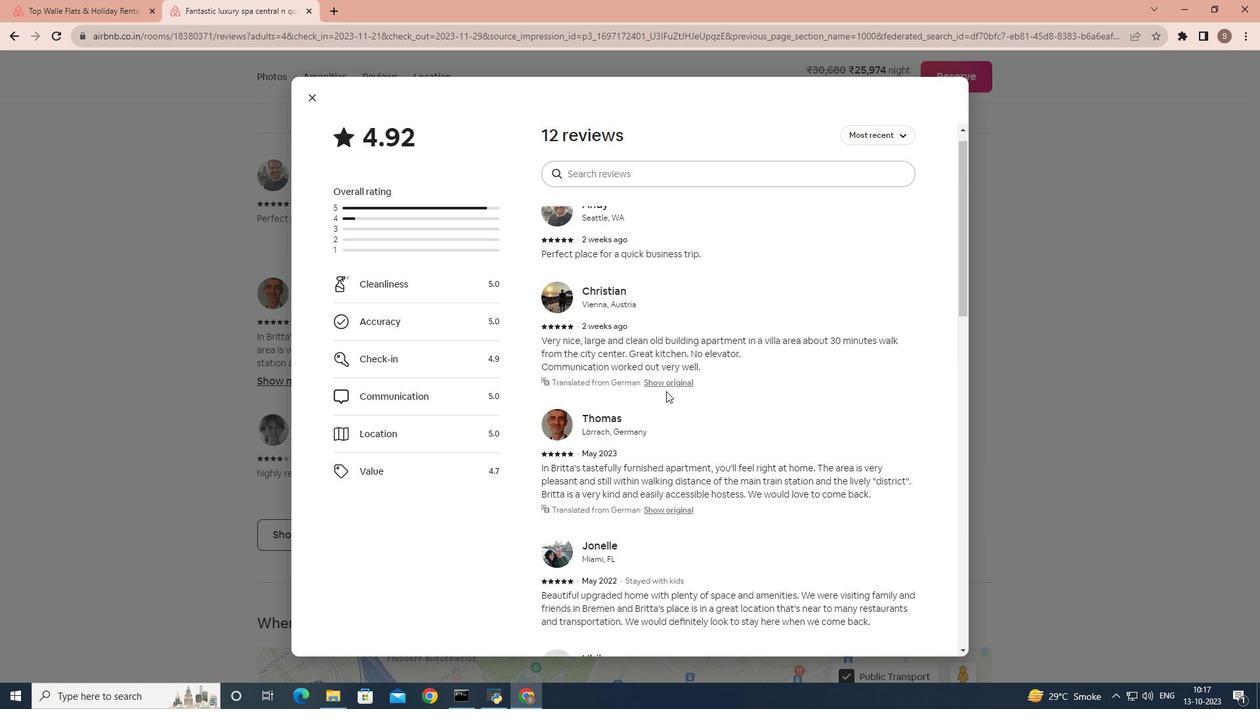 
Action: Mouse scrolled (666, 390) with delta (0, 0)
Screenshot: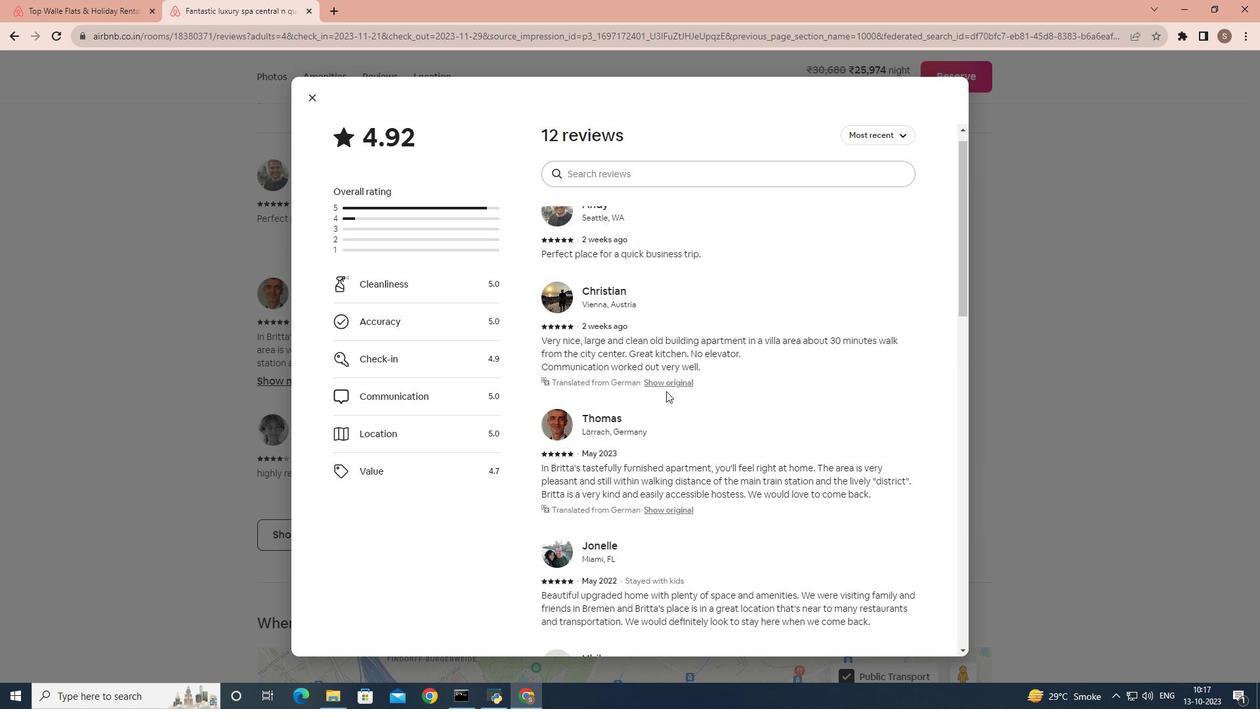 
Action: Mouse scrolled (666, 390) with delta (0, 0)
Screenshot: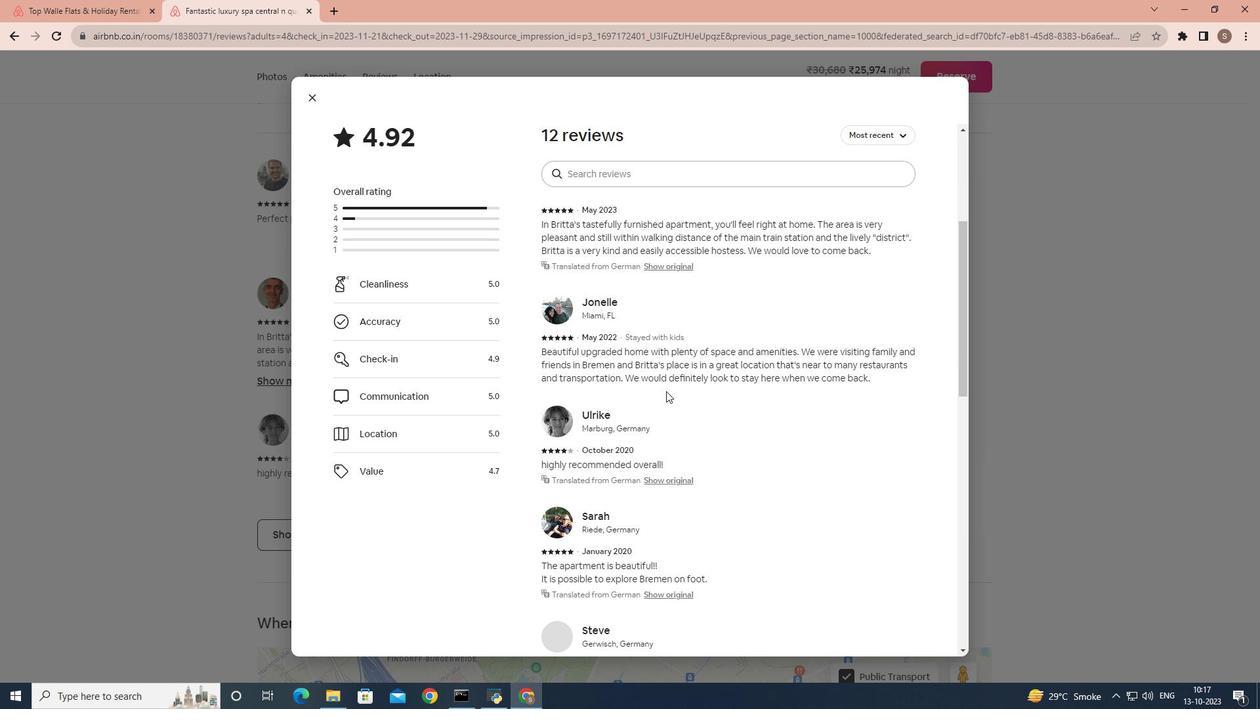 
Action: Mouse scrolled (666, 390) with delta (0, 0)
Screenshot: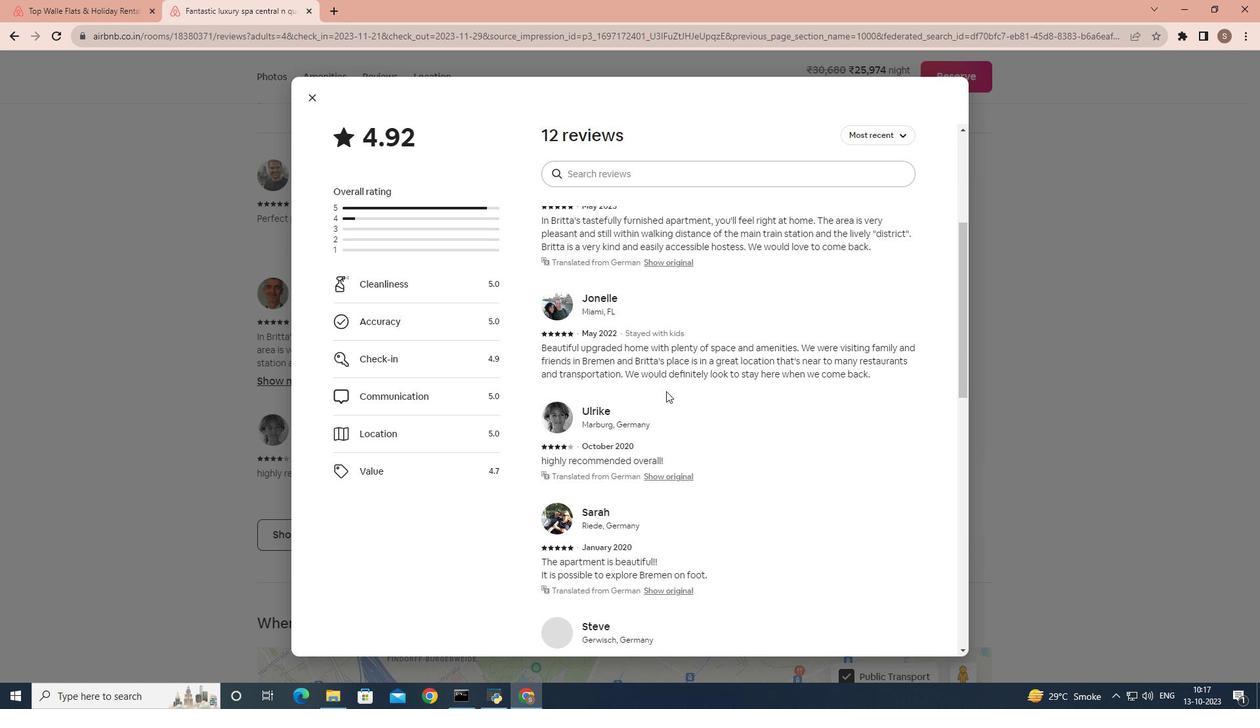 
Action: Mouse scrolled (666, 390) with delta (0, 0)
Screenshot: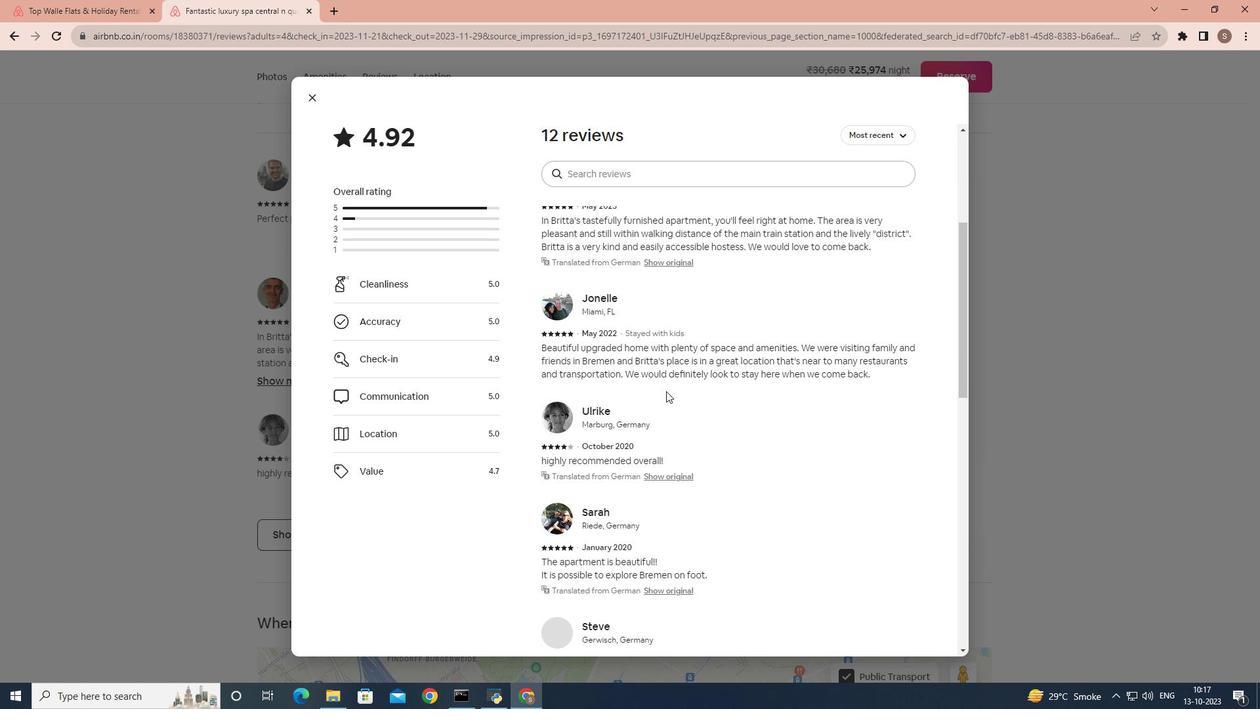 
Action: Mouse scrolled (666, 390) with delta (0, 0)
Screenshot: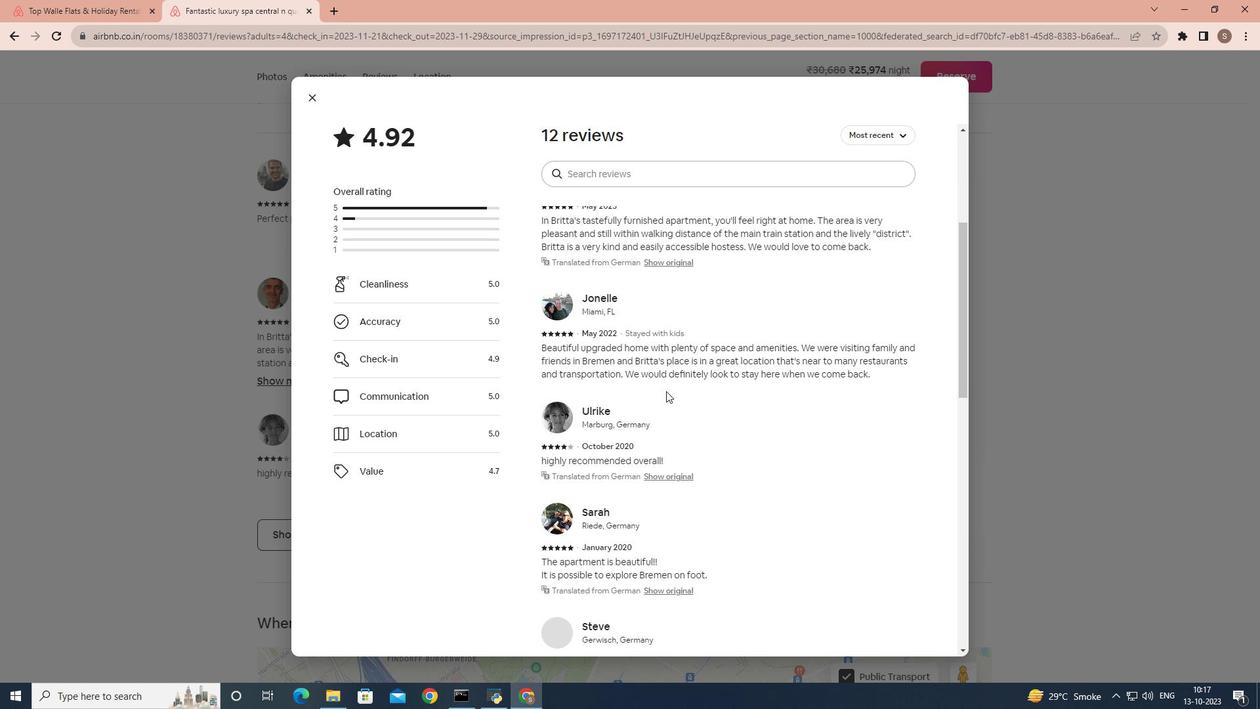 
Action: Mouse scrolled (666, 390) with delta (0, 0)
Screenshot: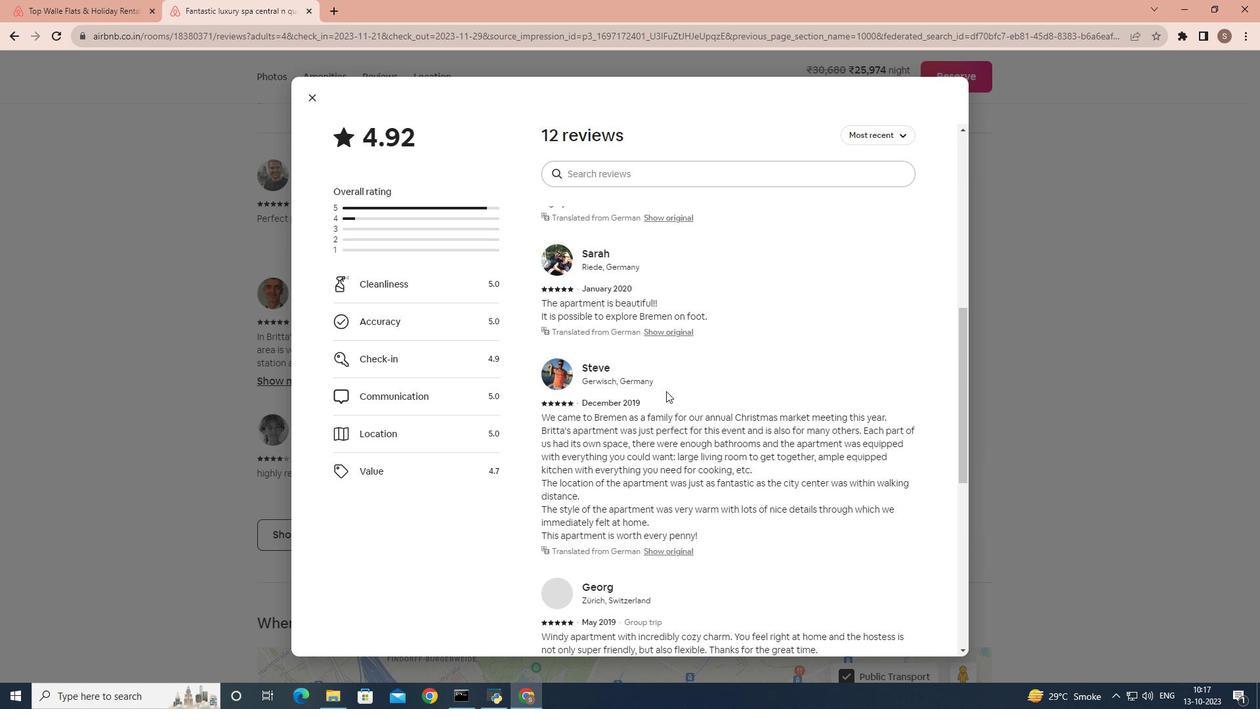 
Action: Mouse scrolled (666, 390) with delta (0, 0)
Screenshot: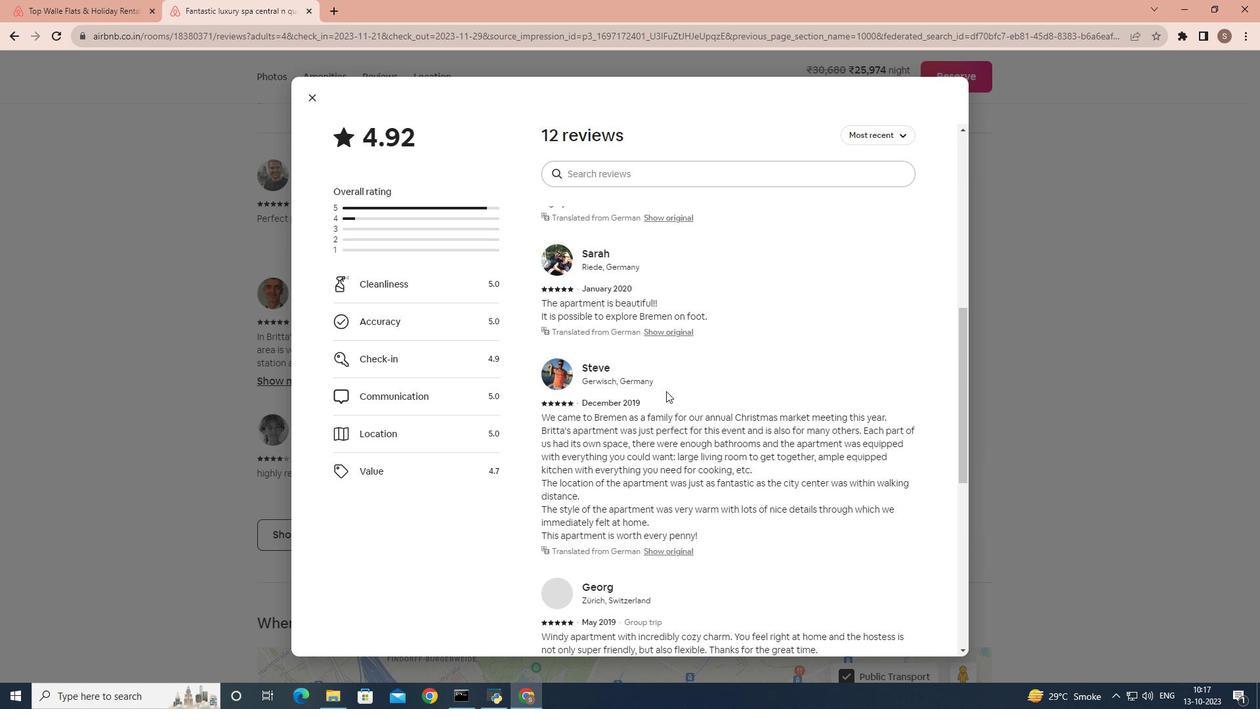 
Action: Mouse scrolled (666, 390) with delta (0, 0)
Screenshot: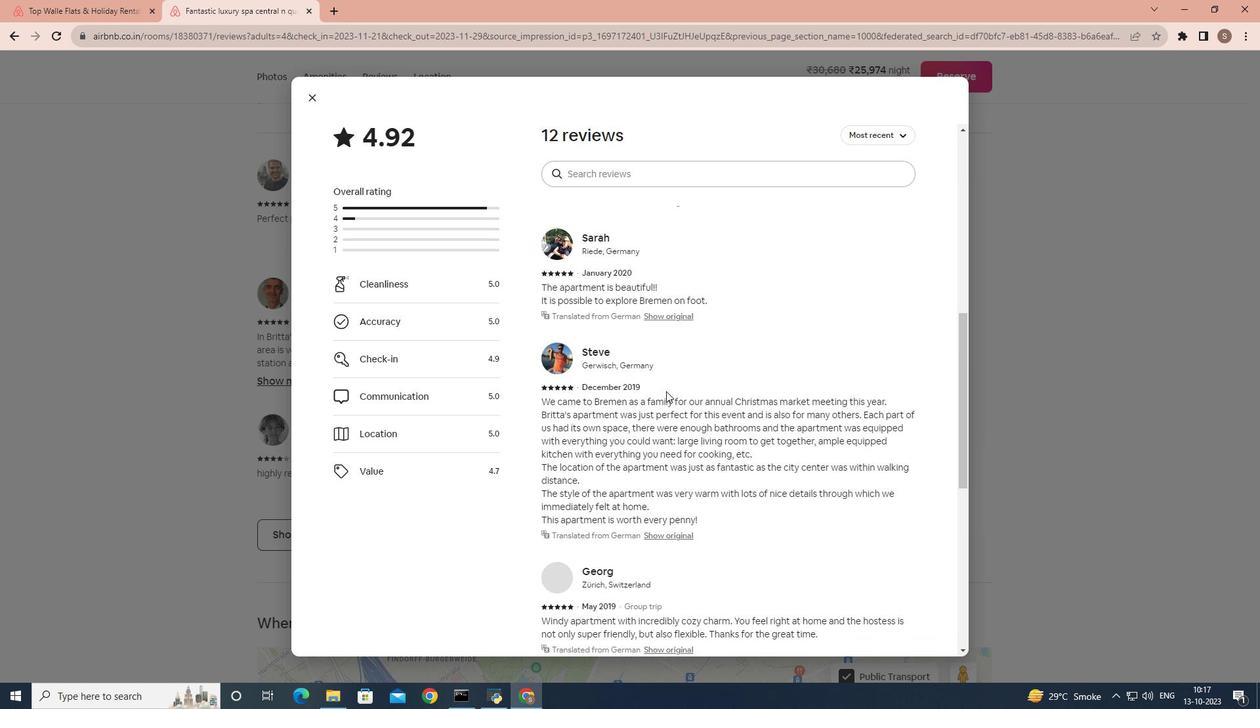 
Action: Mouse scrolled (666, 390) with delta (0, 0)
Screenshot: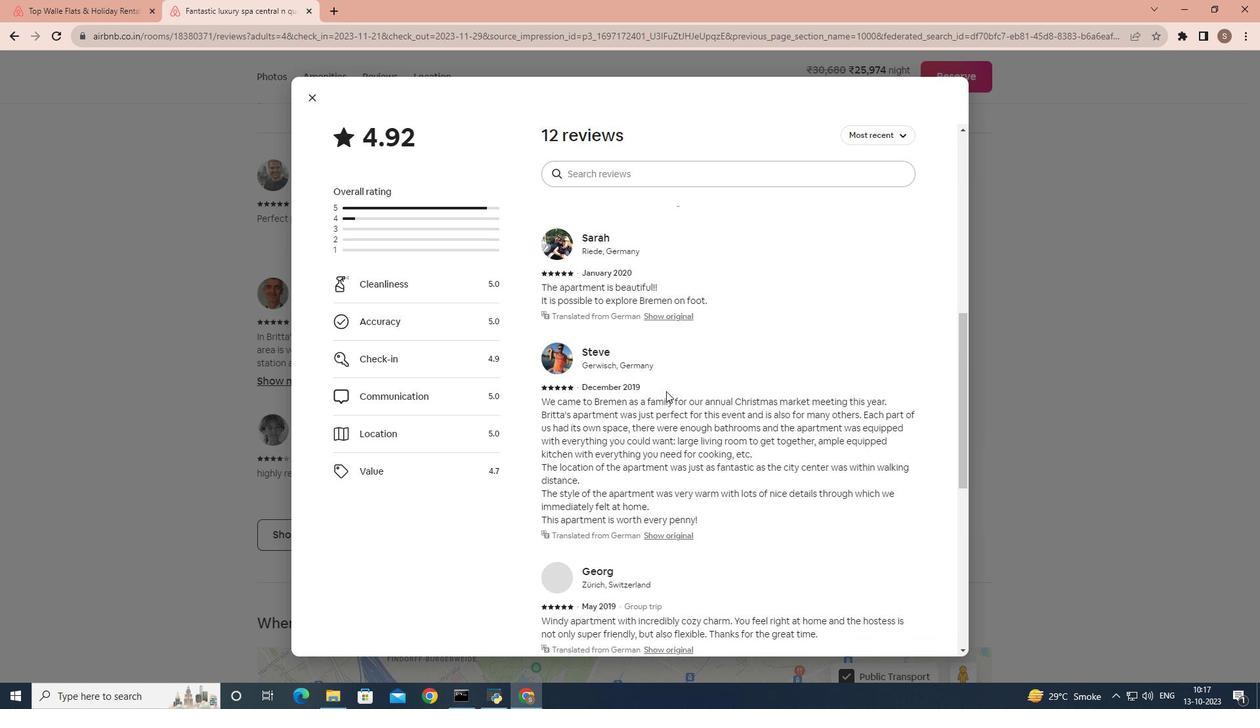 
Action: Mouse scrolled (666, 391) with delta (0, 0)
Screenshot: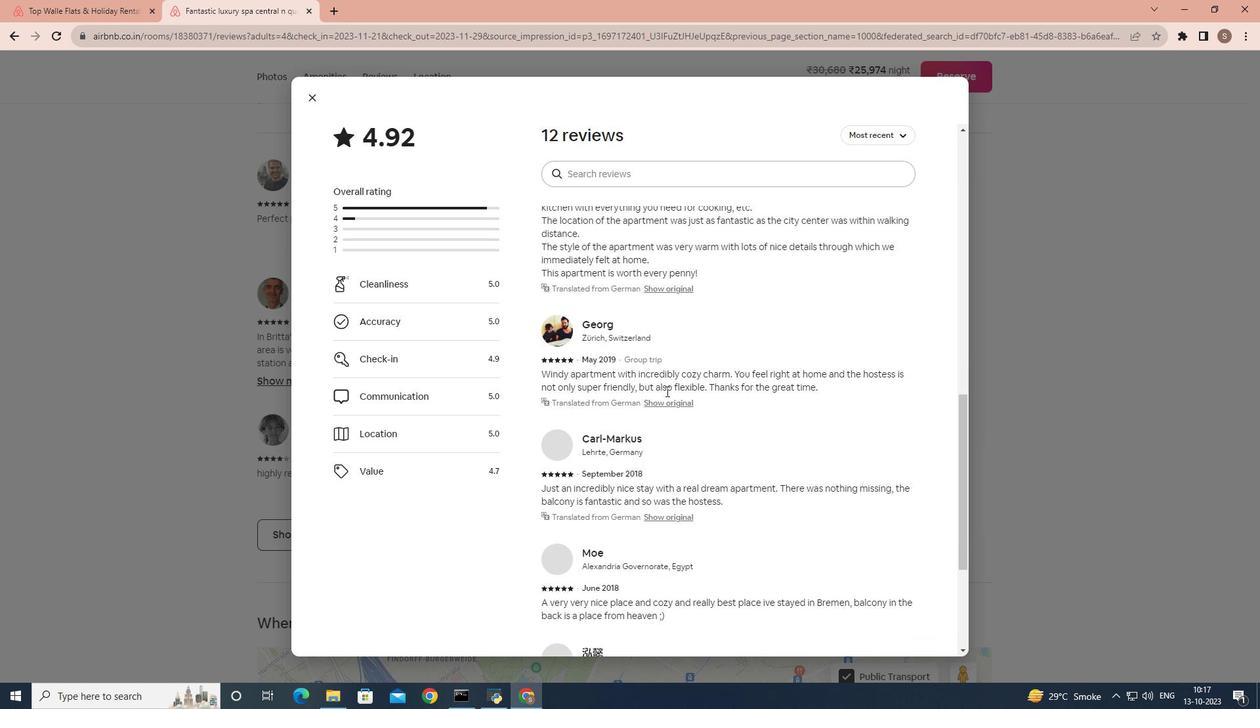 
Action: Mouse scrolled (666, 390) with delta (0, 0)
Screenshot: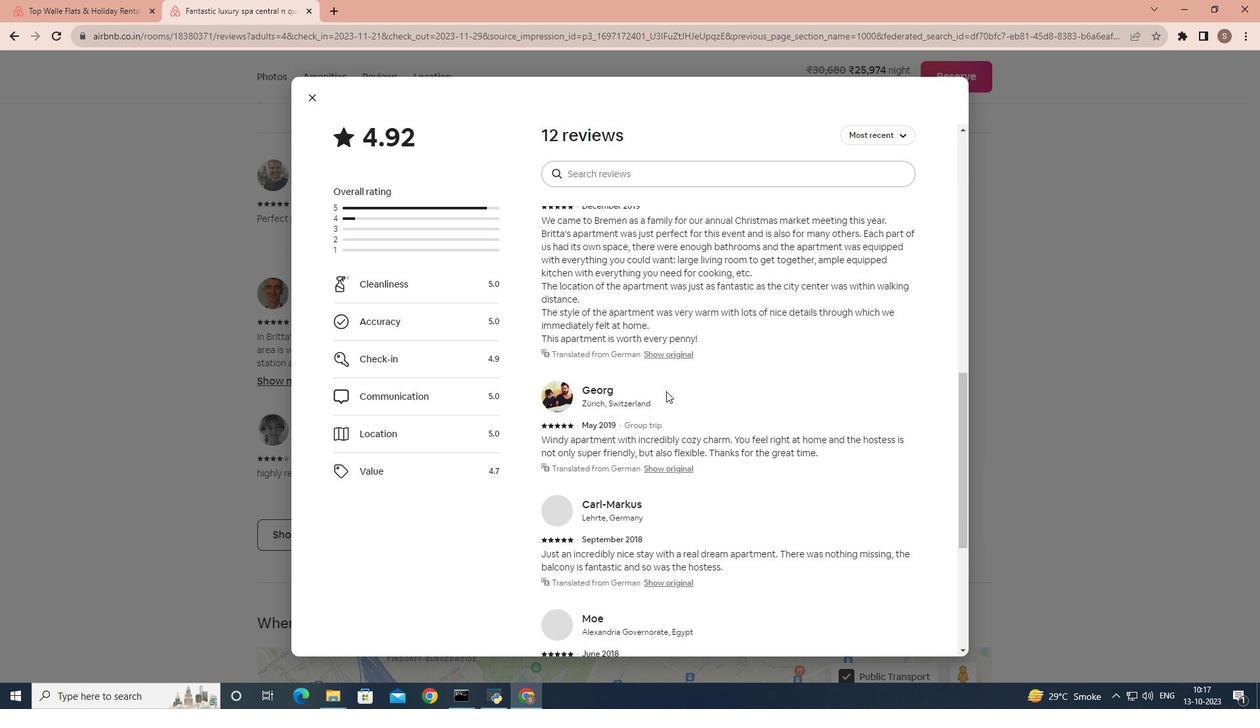
Action: Mouse scrolled (666, 390) with delta (0, 0)
Screenshot: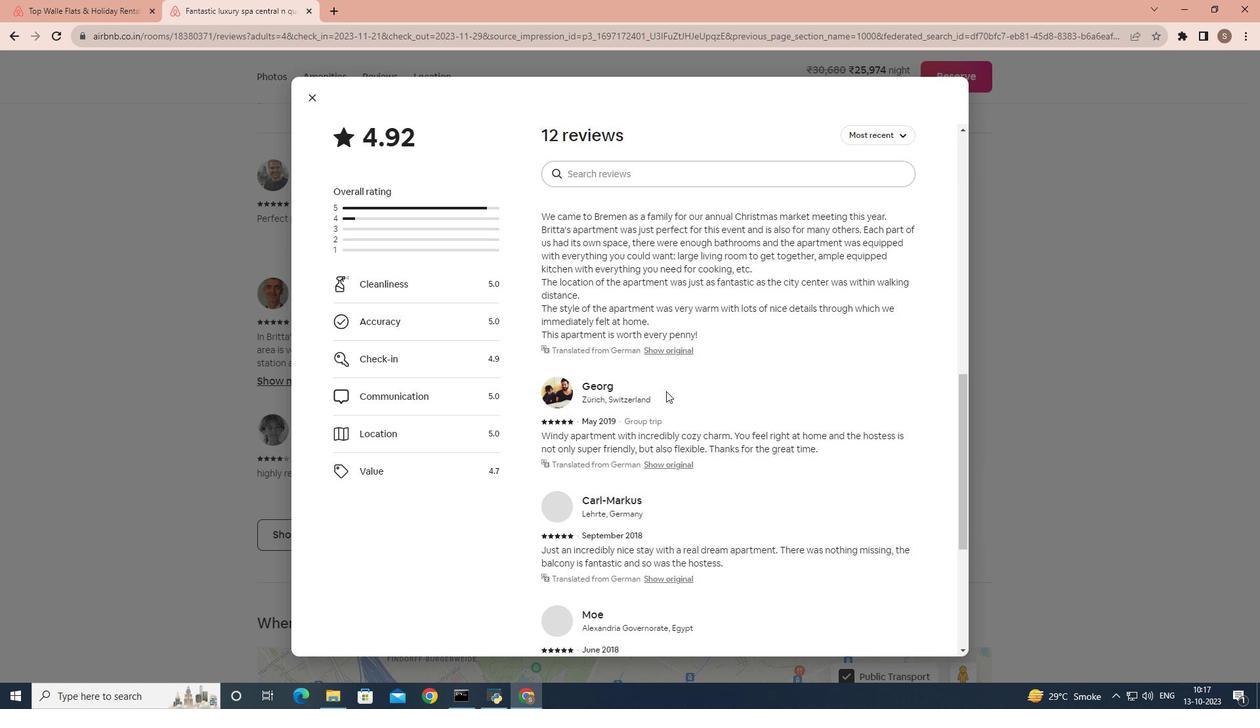
Action: Mouse scrolled (666, 390) with delta (0, 0)
Screenshot: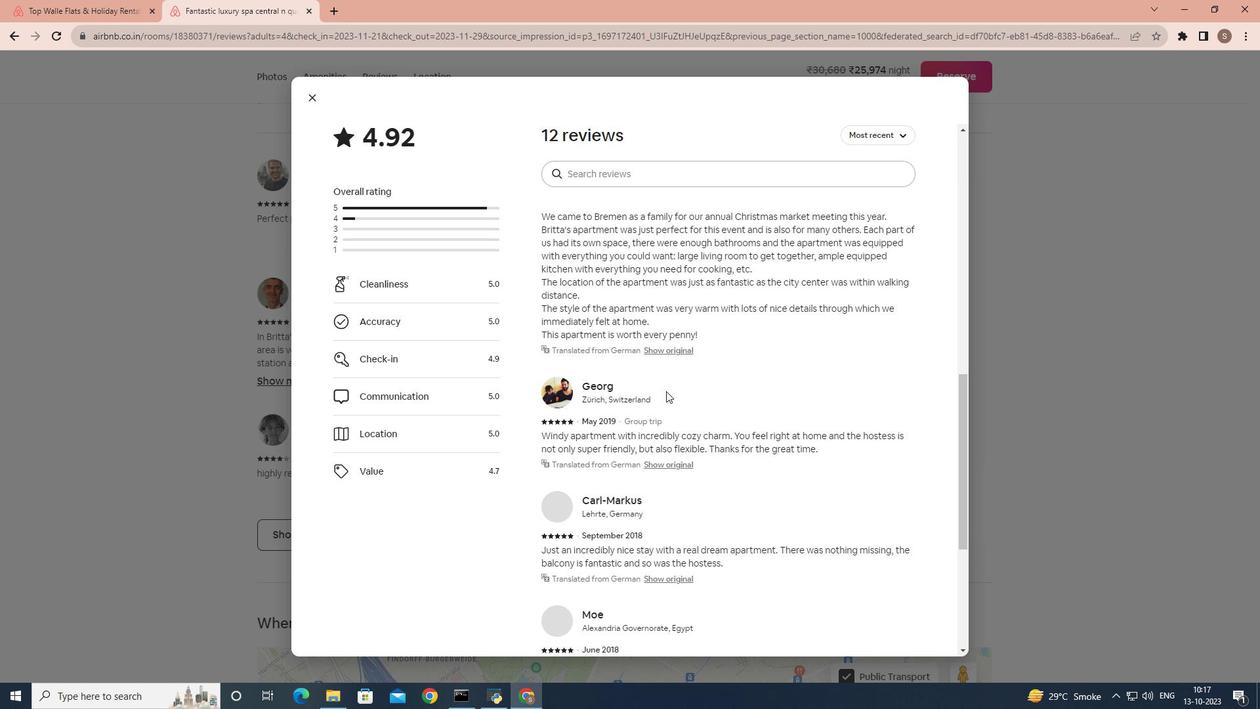 
Action: Mouse scrolled (666, 390) with delta (0, 0)
Screenshot: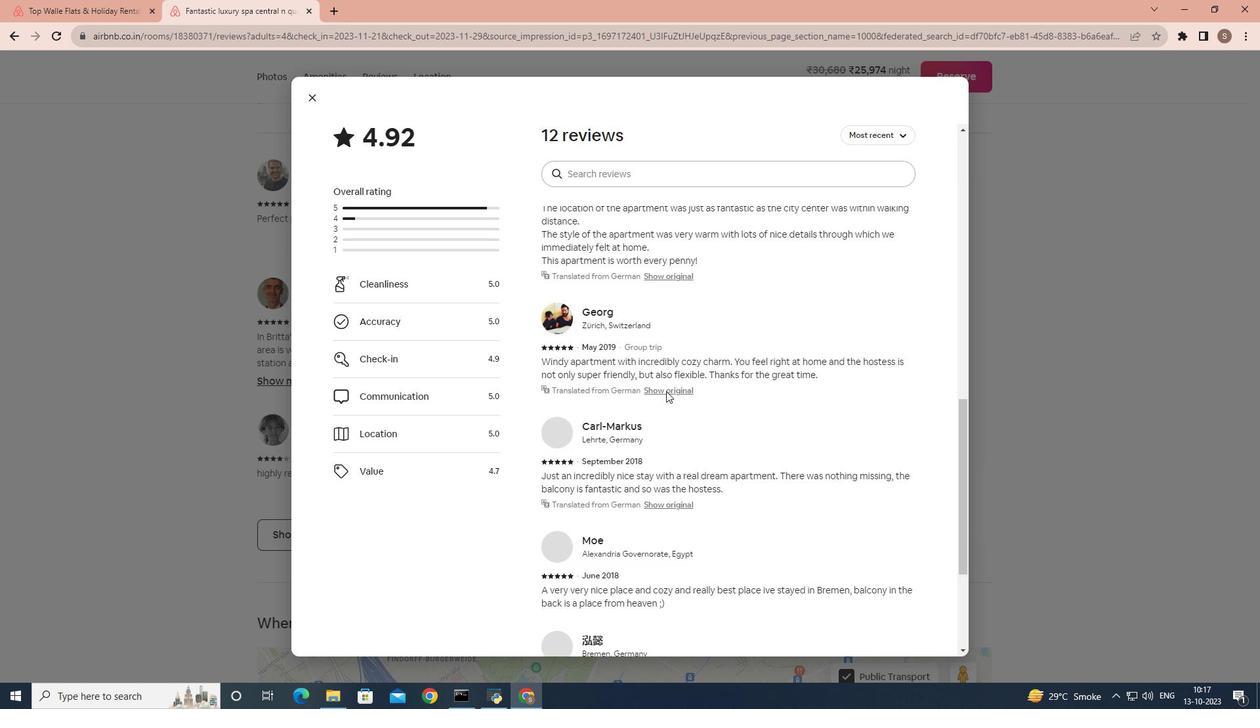 
Action: Mouse scrolled (666, 390) with delta (0, 0)
Screenshot: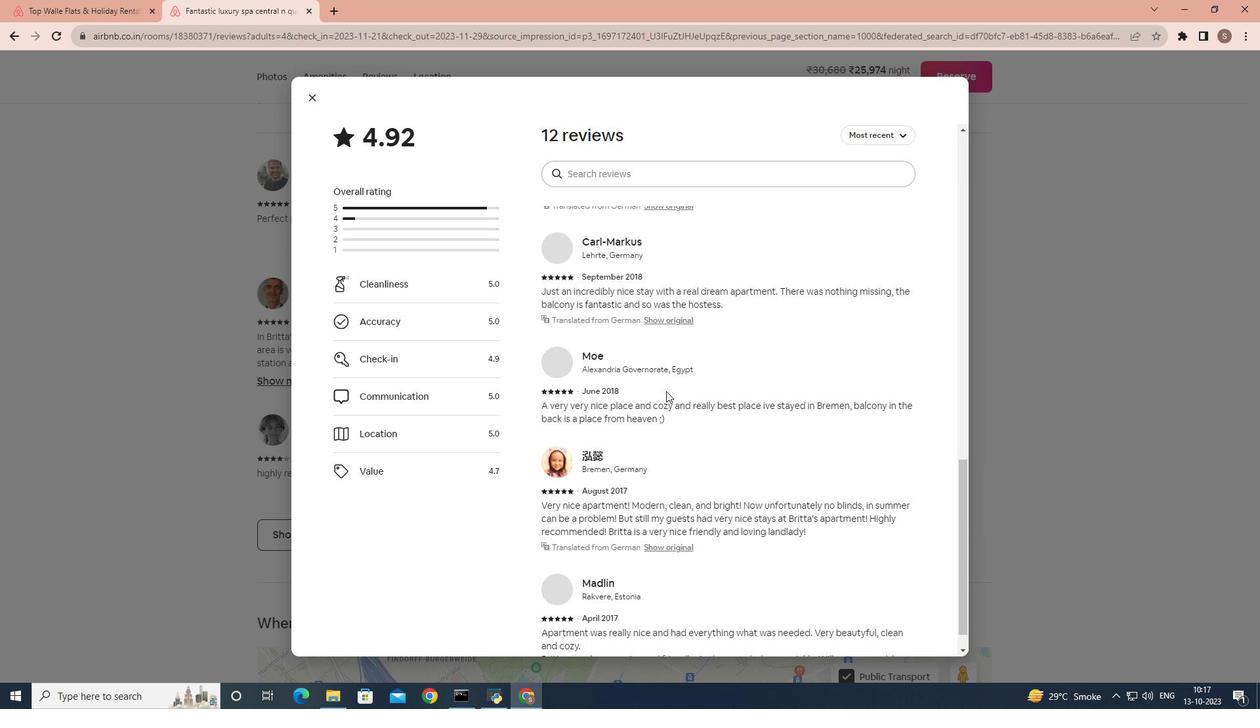 
Action: Mouse scrolled (666, 390) with delta (0, 0)
Screenshot: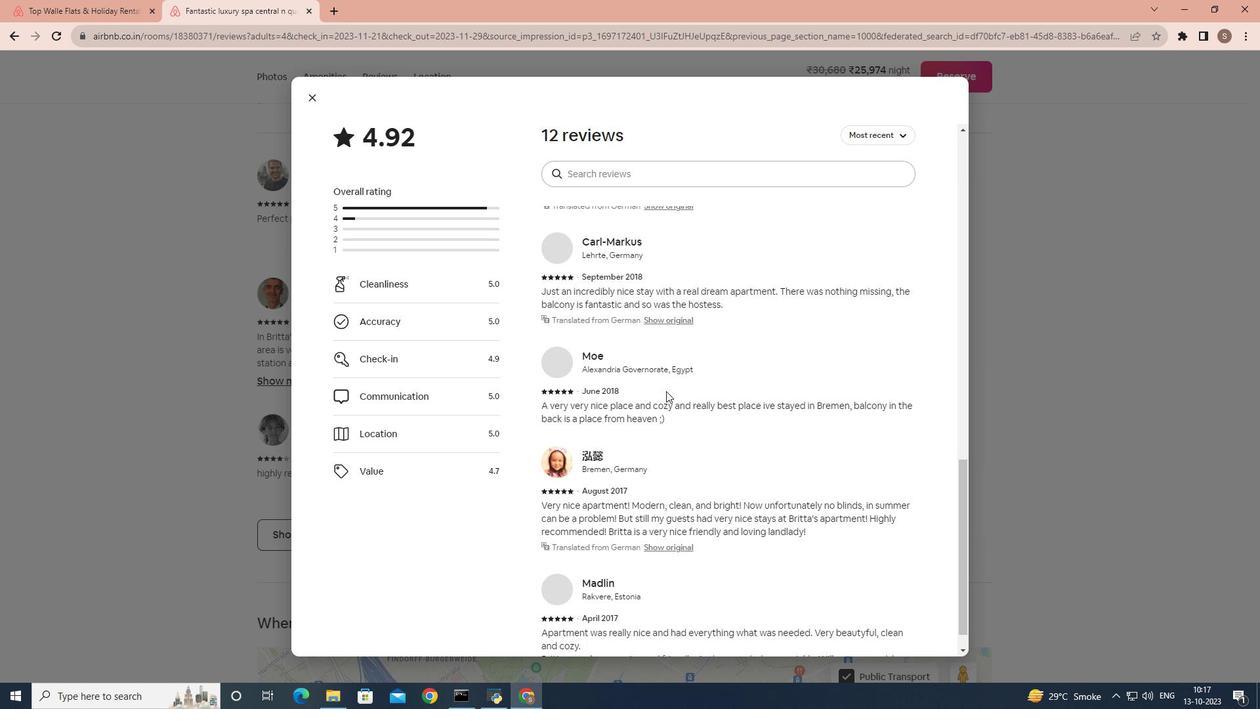 
Action: Mouse scrolled (666, 390) with delta (0, 0)
Screenshot: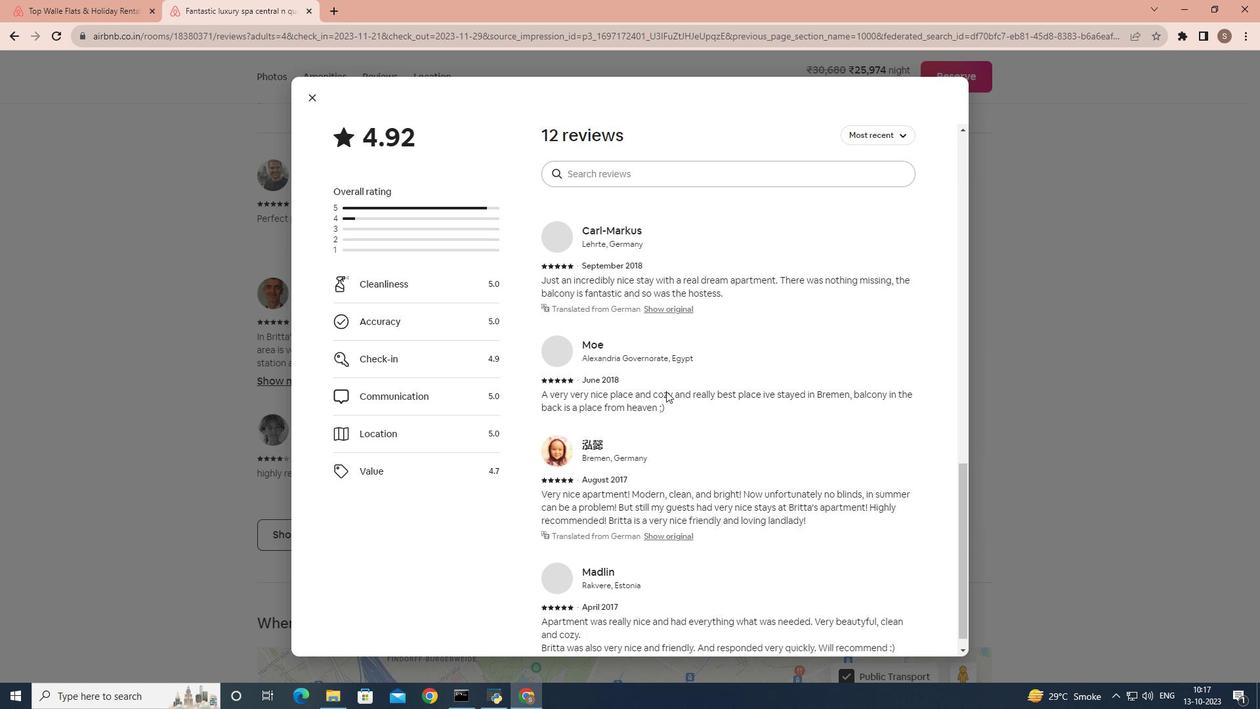 
Action: Mouse moved to (309, 95)
Screenshot: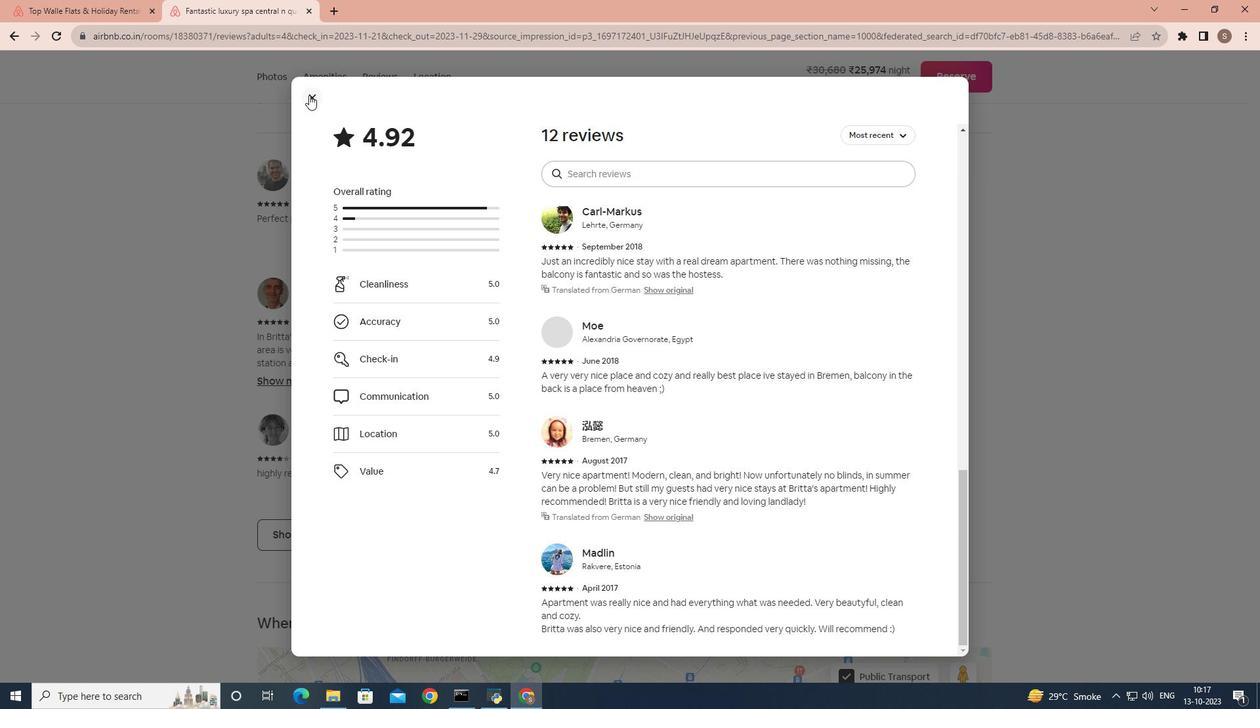 
Action: Mouse pressed left at (309, 95)
Screenshot: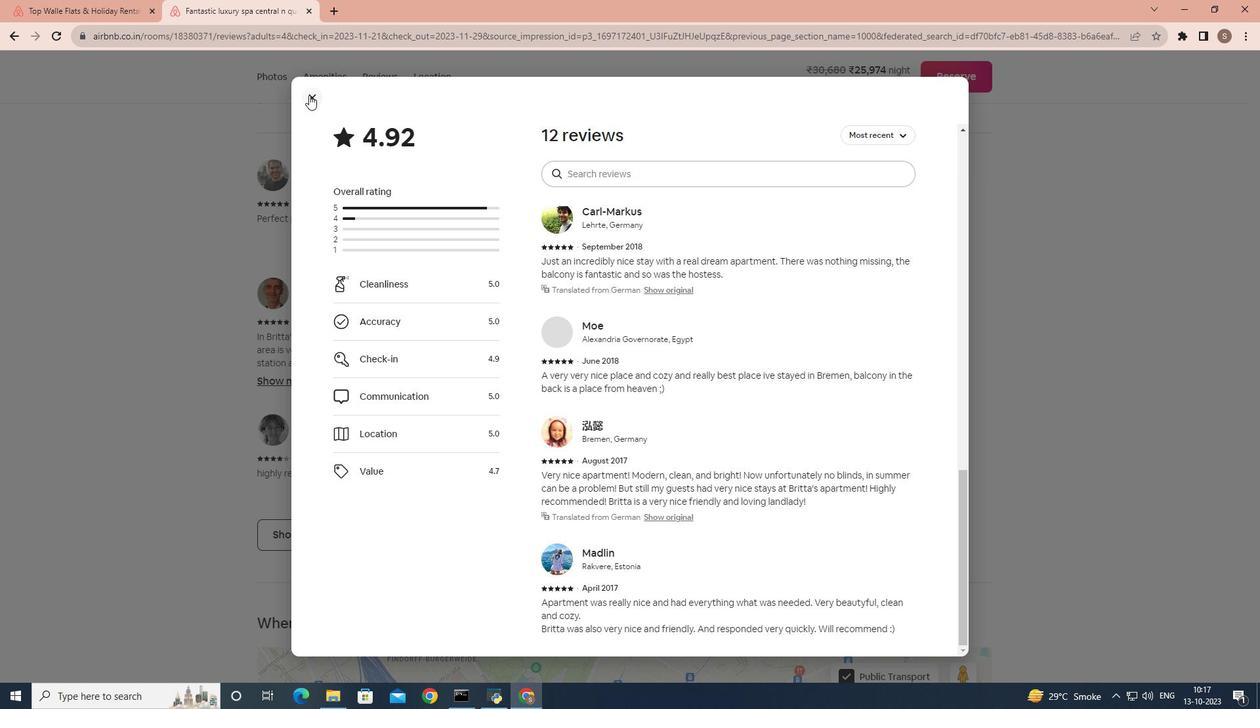 
Action: Mouse moved to (507, 437)
Screenshot: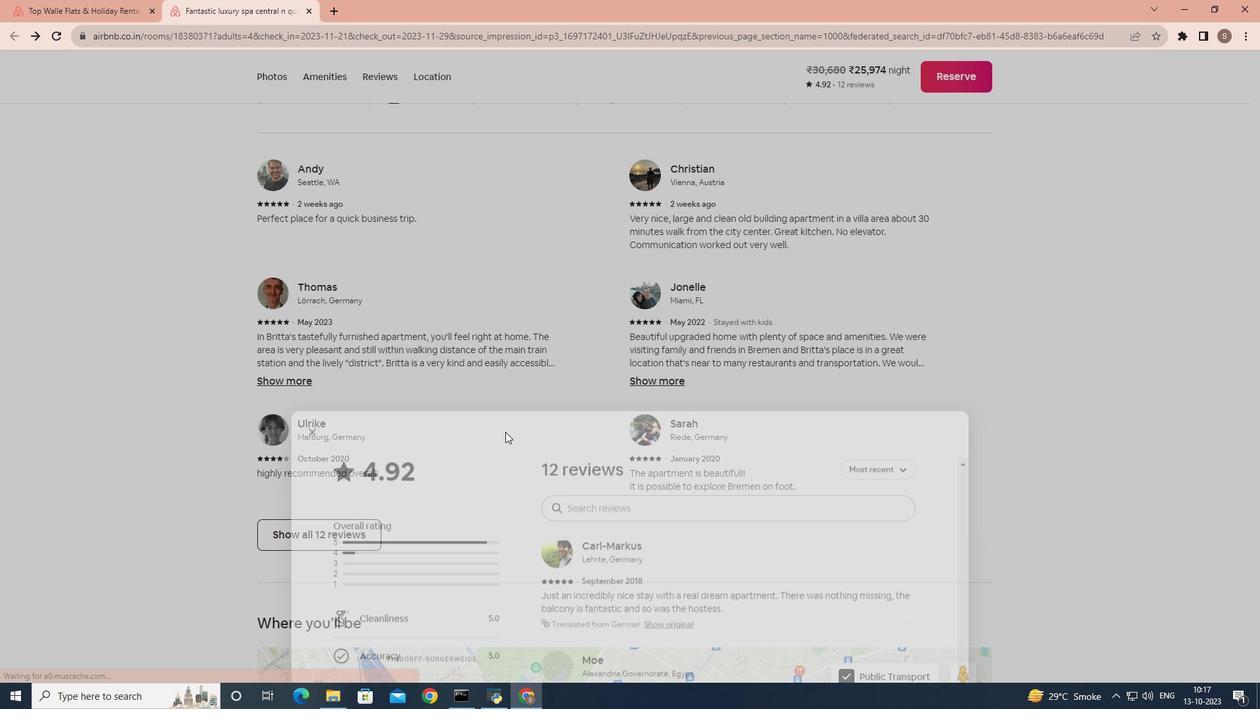 
Action: Mouse scrolled (507, 436) with delta (0, 0)
Screenshot: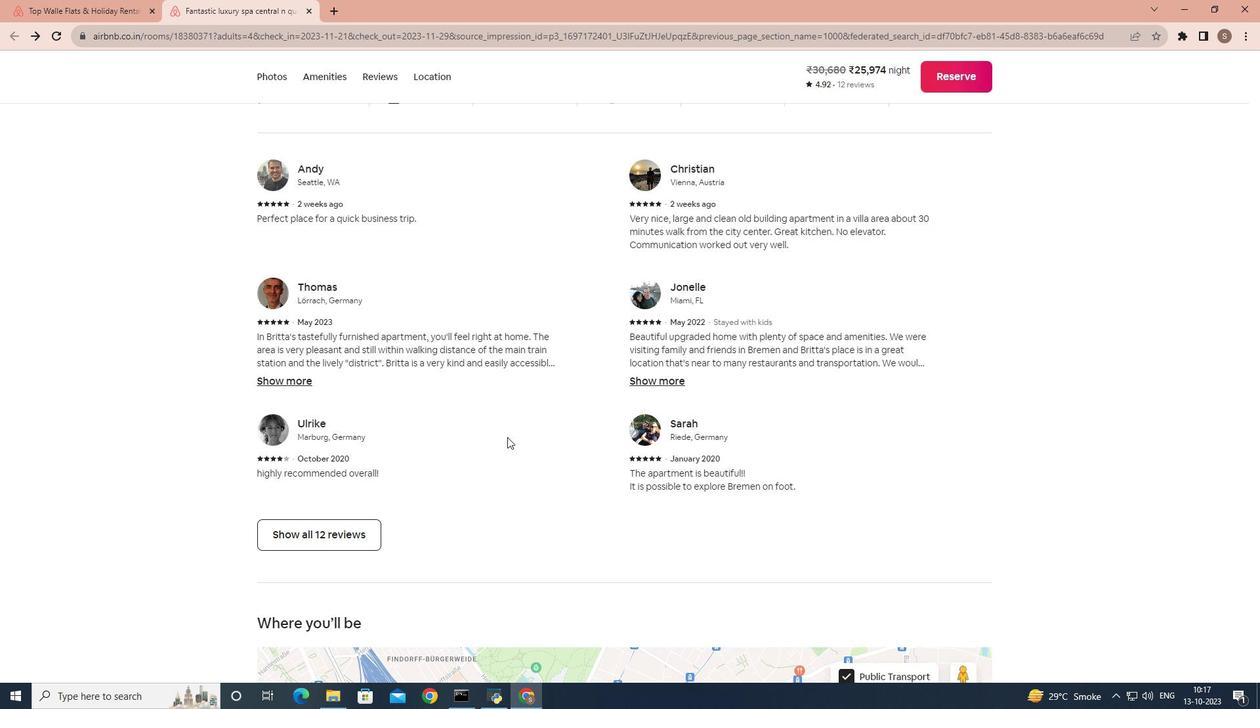
Action: Mouse scrolled (507, 436) with delta (0, 0)
Screenshot: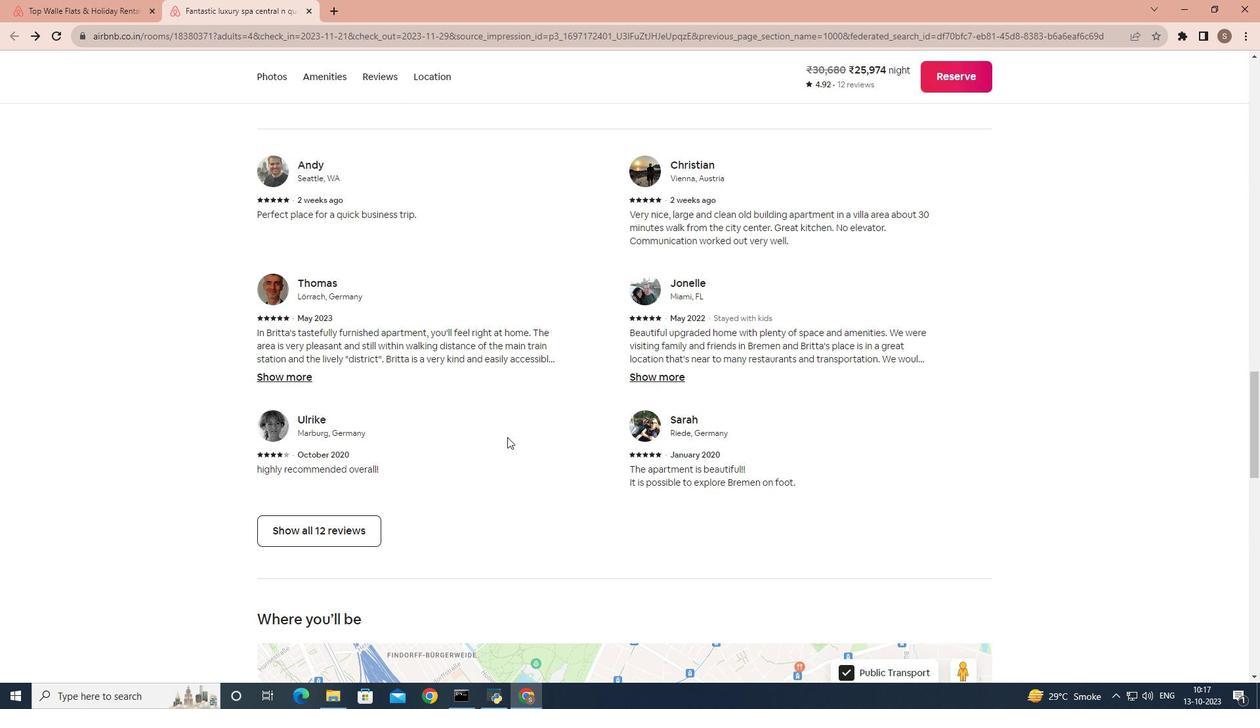 
Action: Mouse scrolled (507, 436) with delta (0, 0)
Screenshot: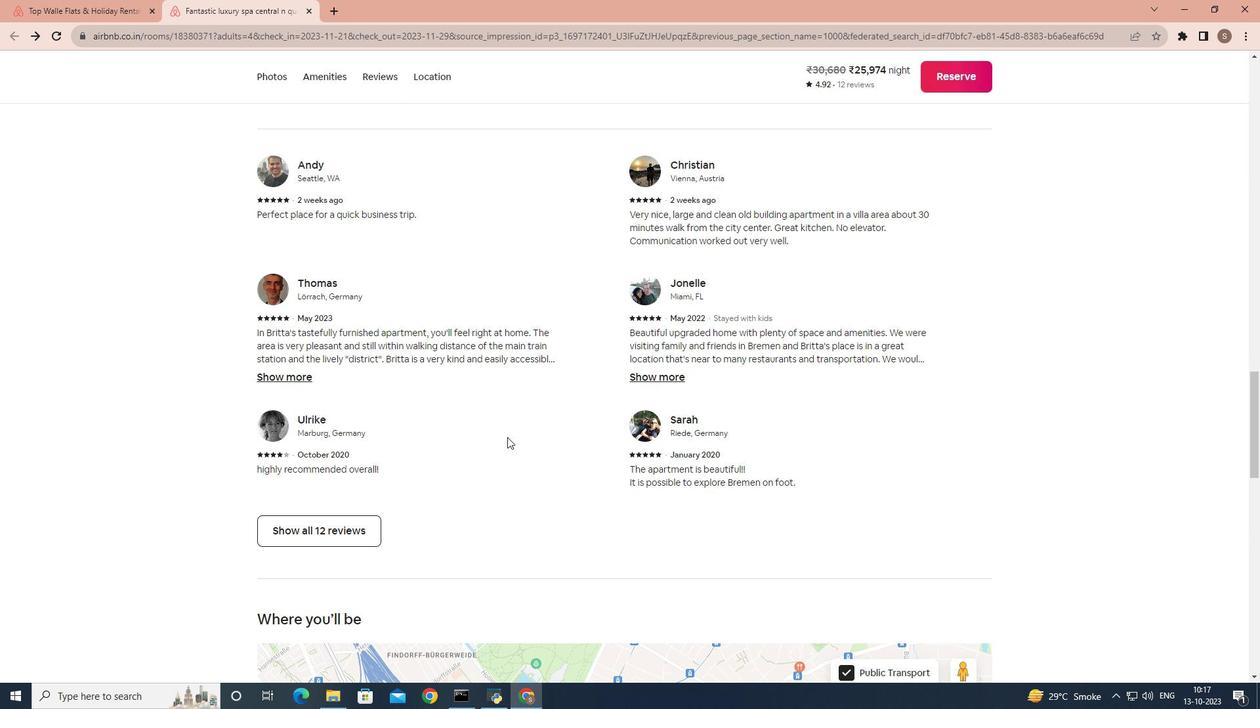 
Action: Mouse scrolled (507, 436) with delta (0, 0)
Screenshot: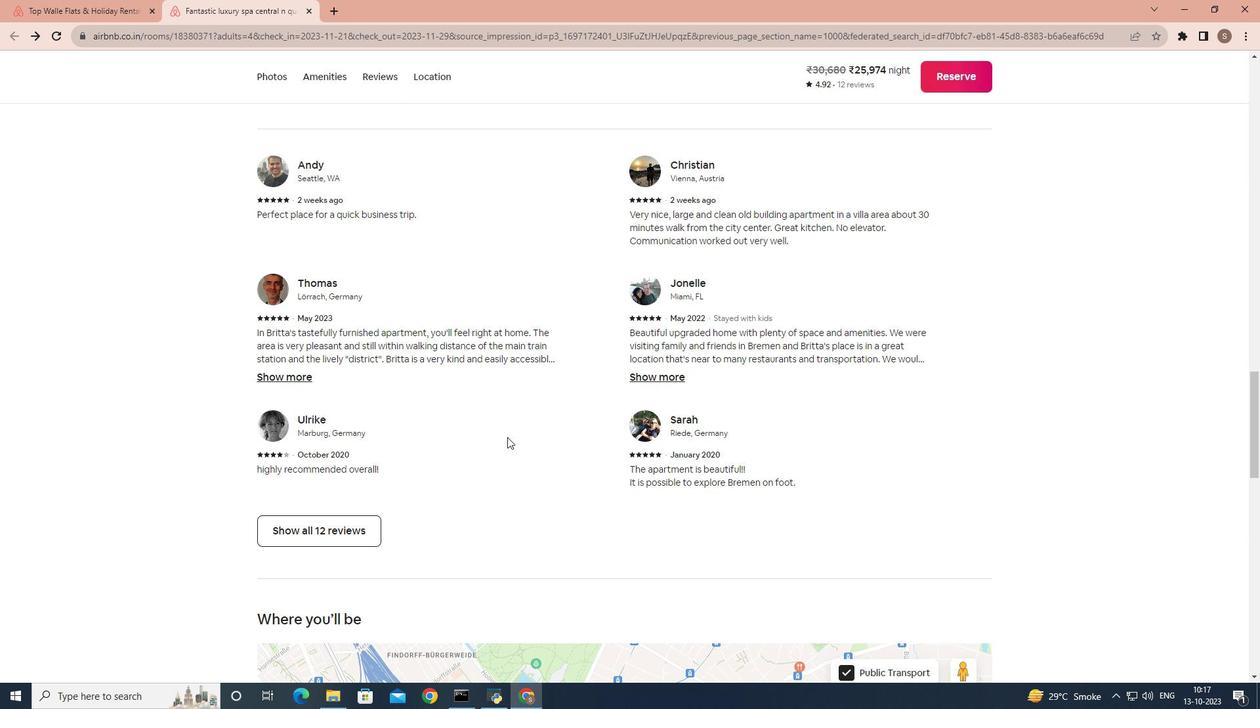 
Action: Mouse scrolled (507, 436) with delta (0, 0)
Screenshot: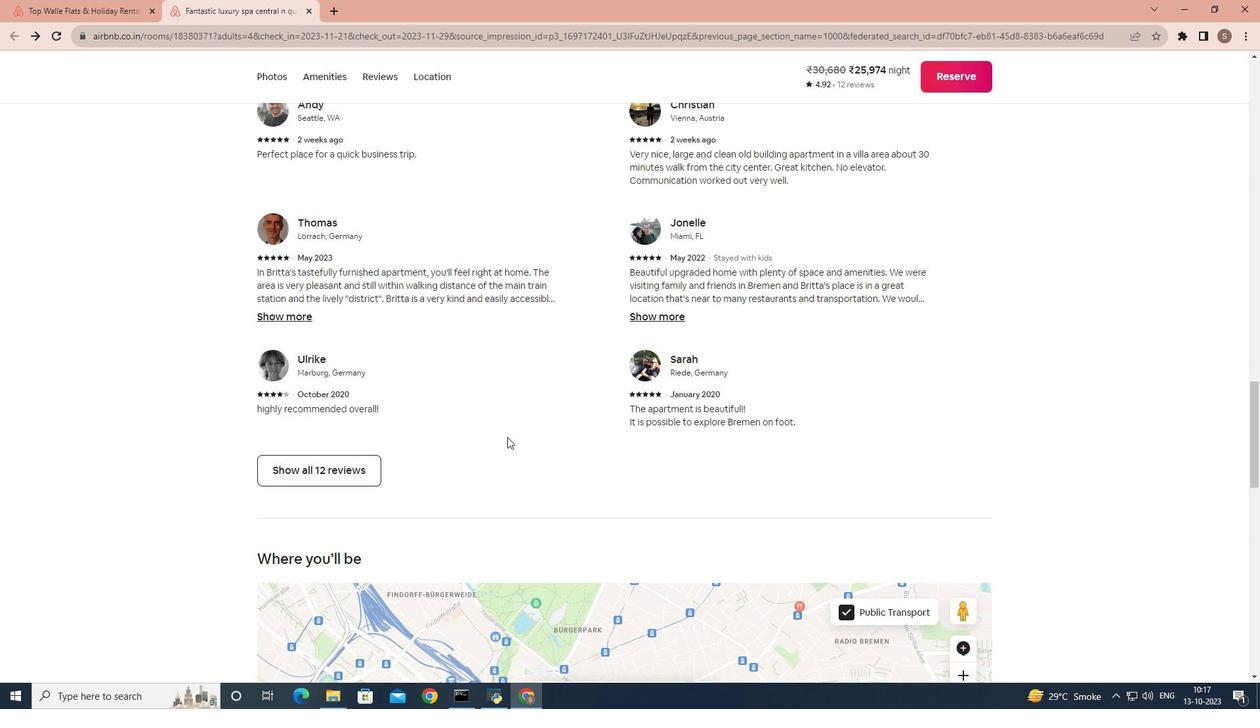 
Action: Mouse scrolled (507, 436) with delta (0, 0)
Screenshot: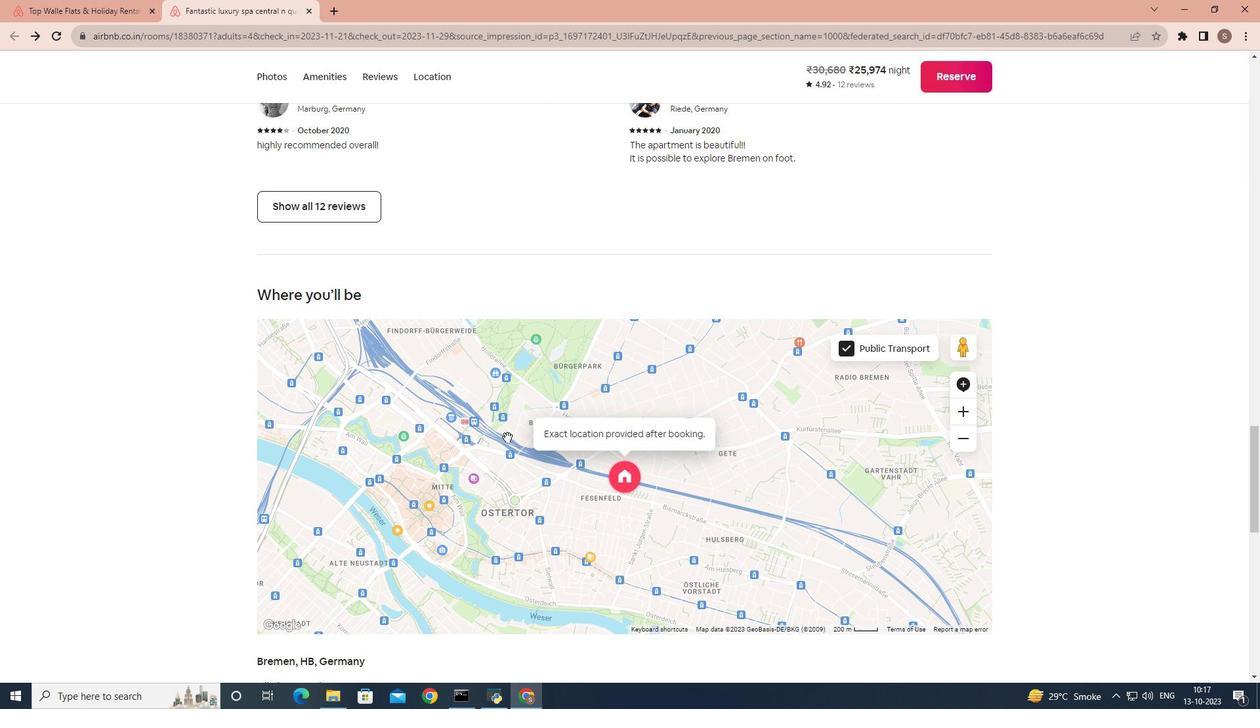 
Action: Mouse scrolled (507, 436) with delta (0, 0)
Screenshot: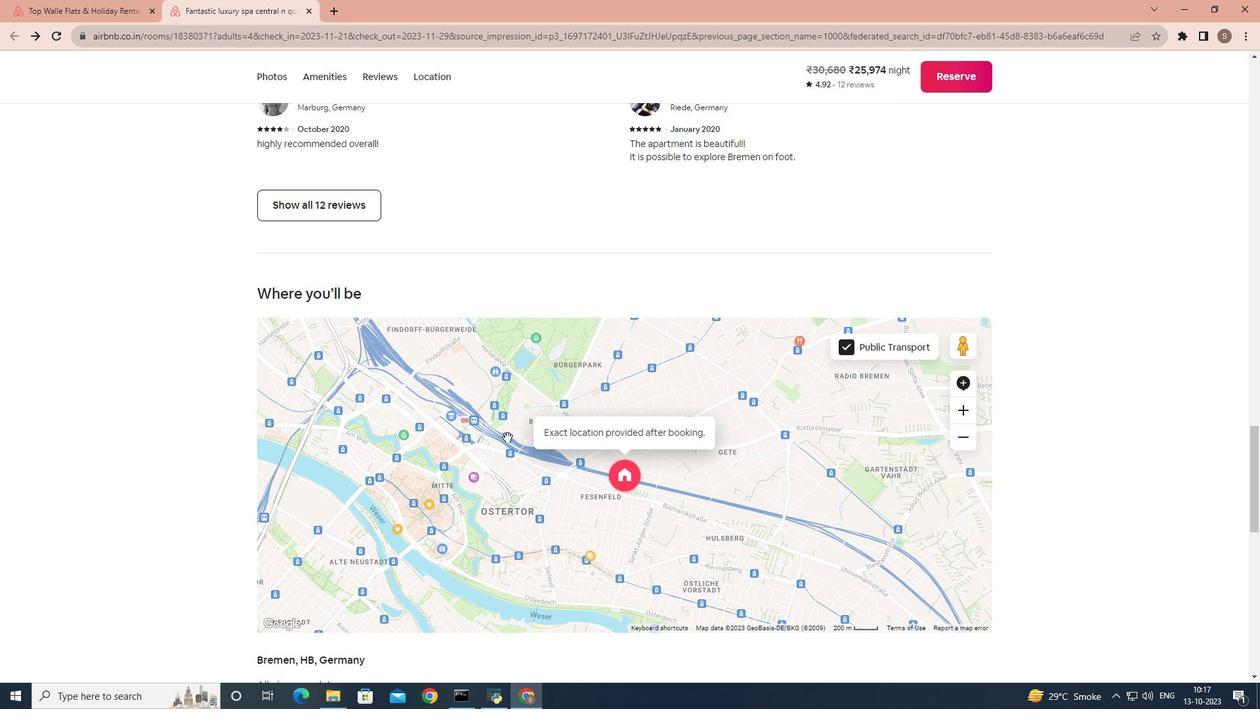 
Action: Mouse scrolled (507, 436) with delta (0, 0)
Screenshot: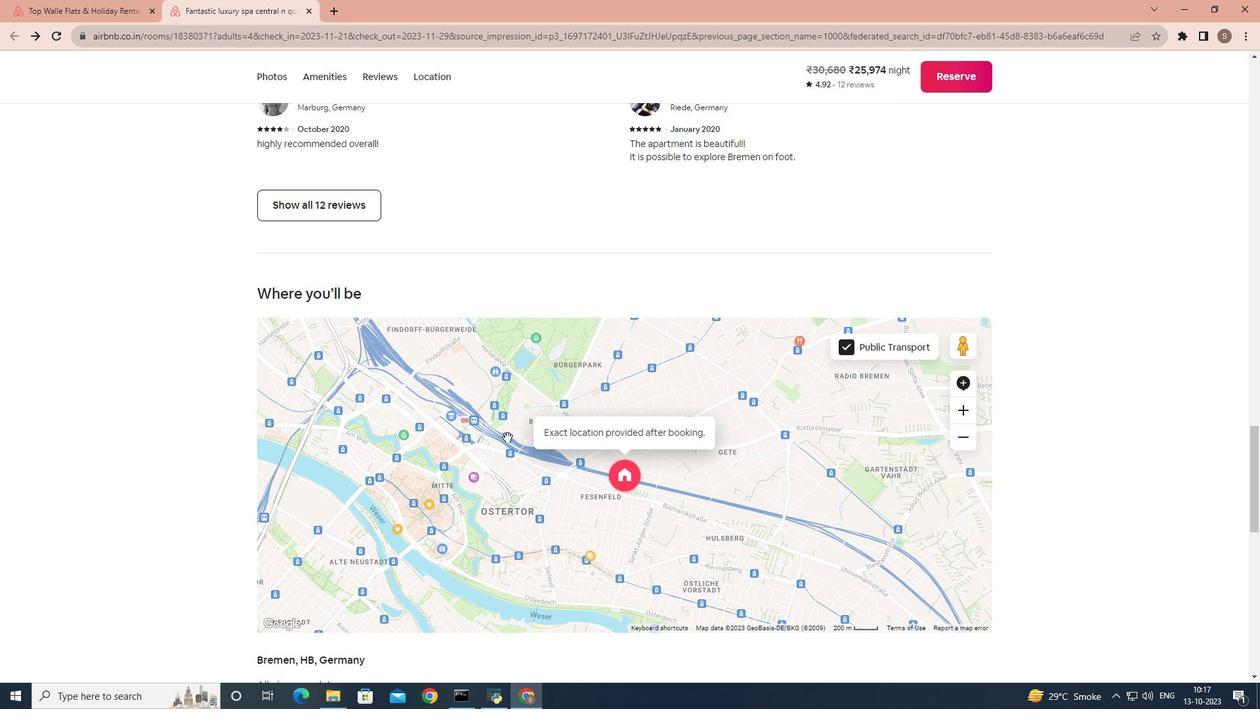 
Action: Mouse scrolled (507, 436) with delta (0, 0)
Screenshot: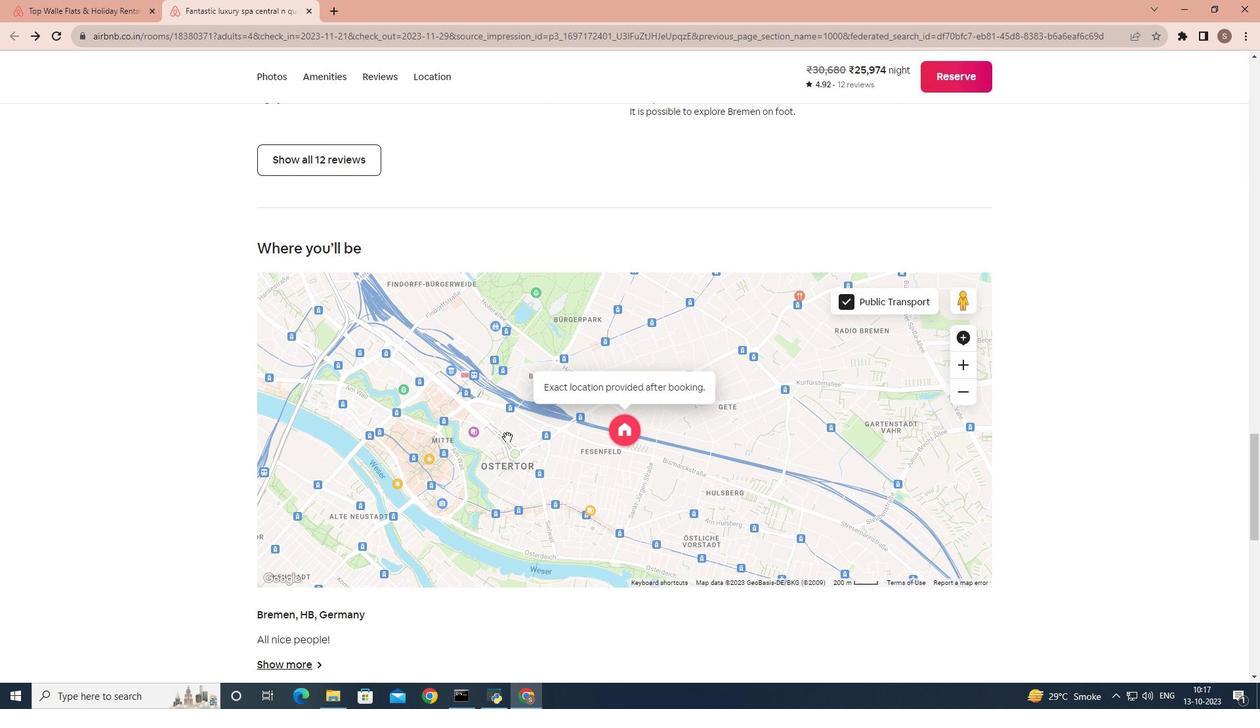 
Action: Mouse moved to (298, 446)
Screenshot: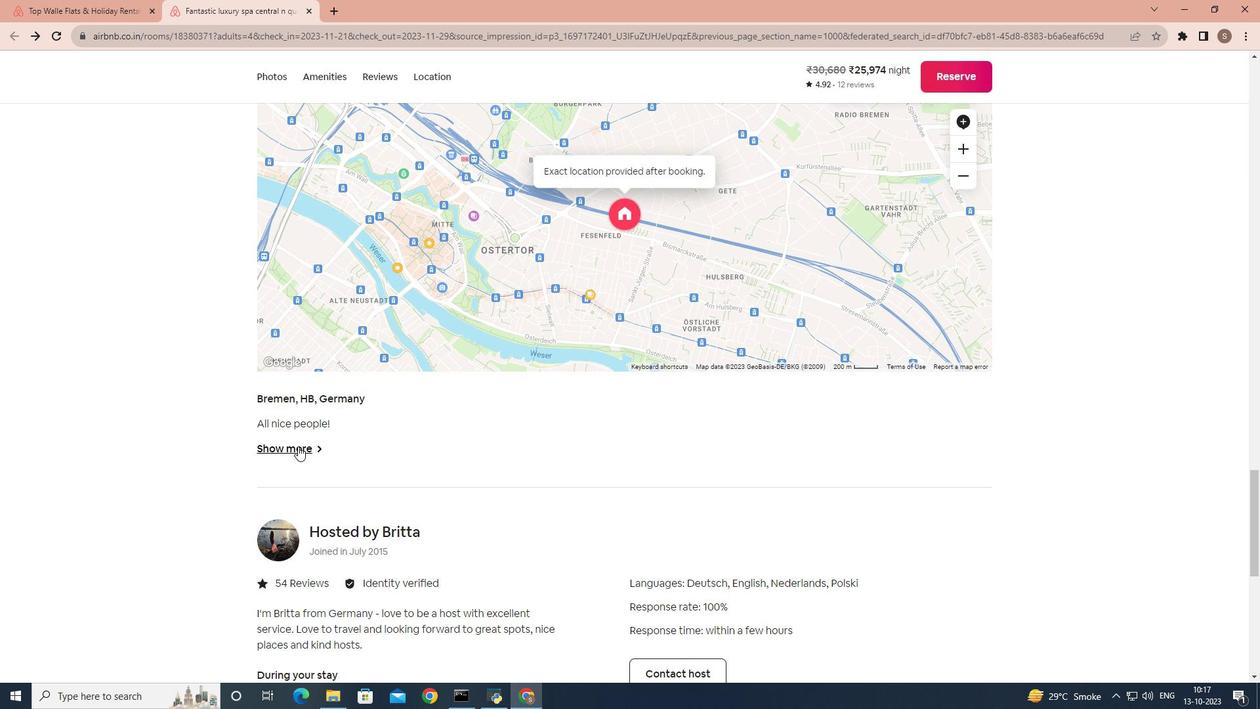 
Action: Mouse pressed left at (298, 446)
Screenshot: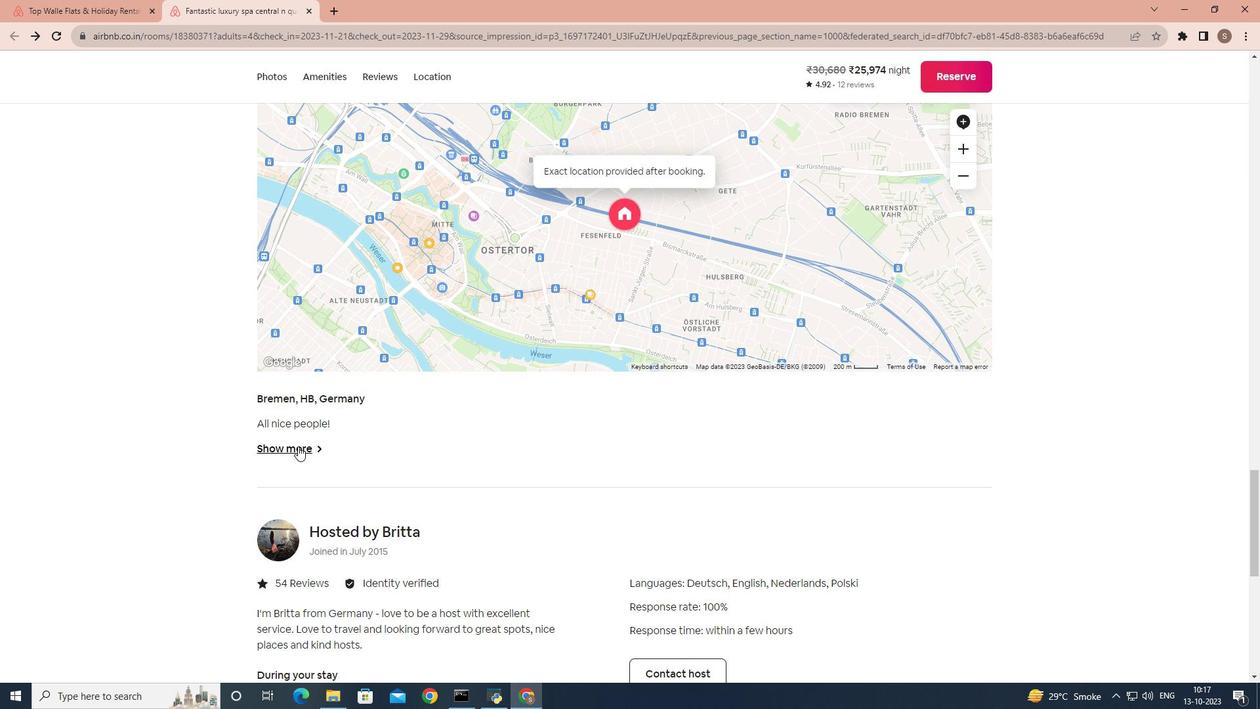 
Action: Mouse moved to (23, 295)
Screenshot: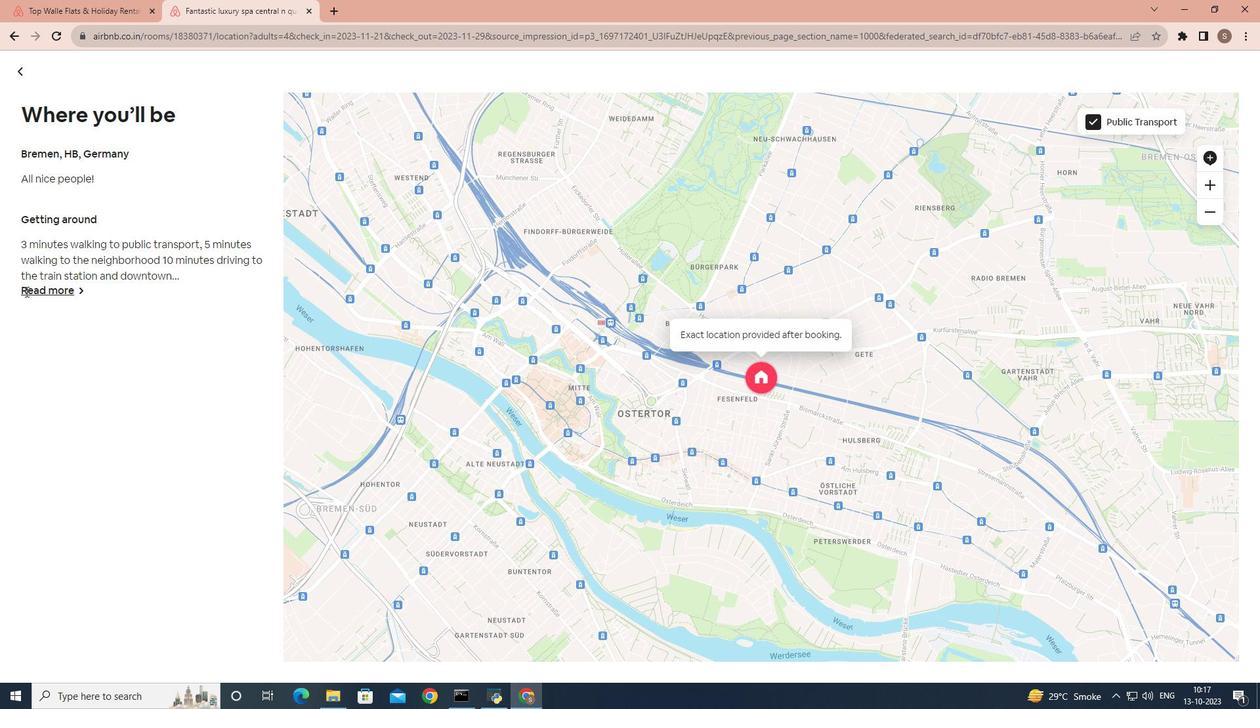 
Action: Mouse pressed left at (23, 295)
Screenshot: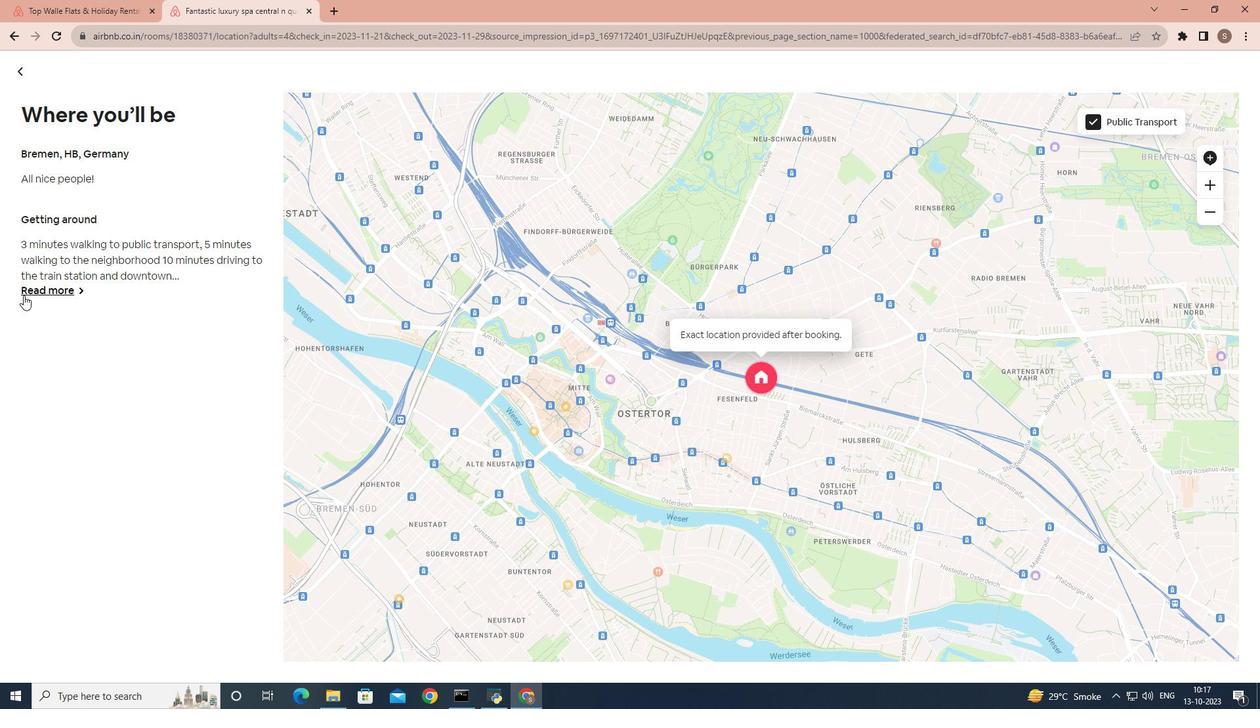
Action: Mouse moved to (875, 419)
Screenshot: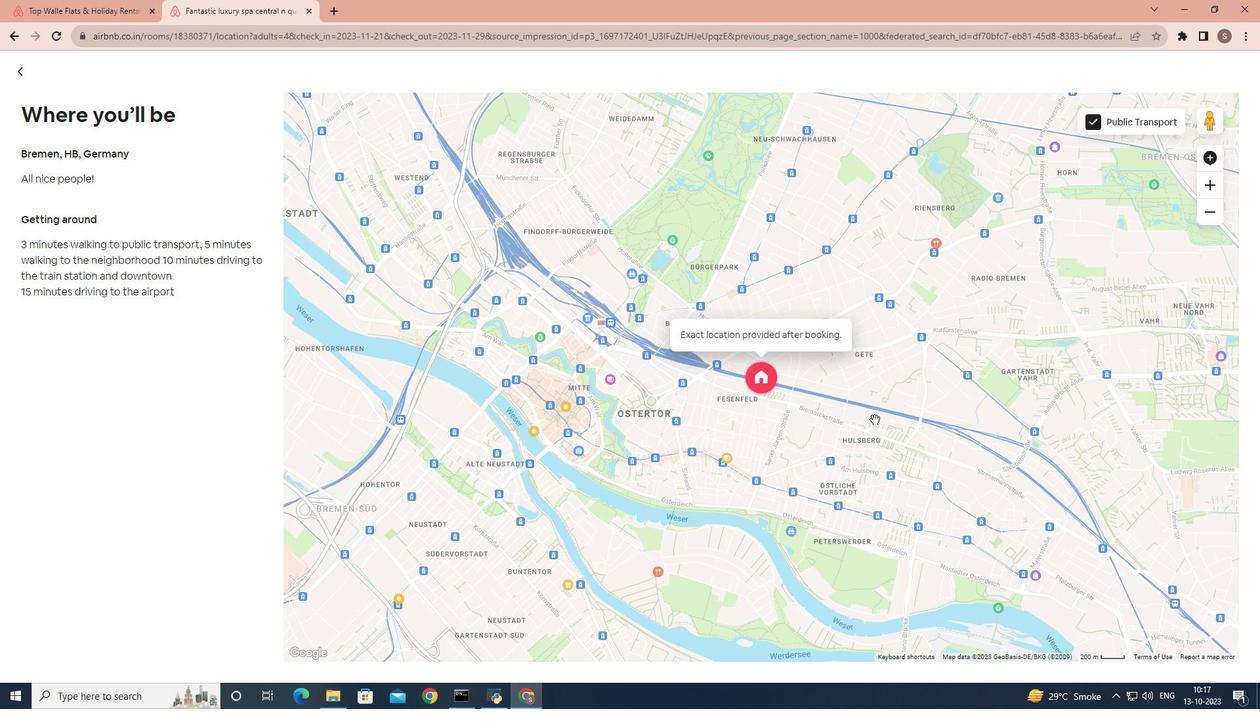 
Action: Mouse scrolled (875, 420) with delta (0, 0)
Screenshot: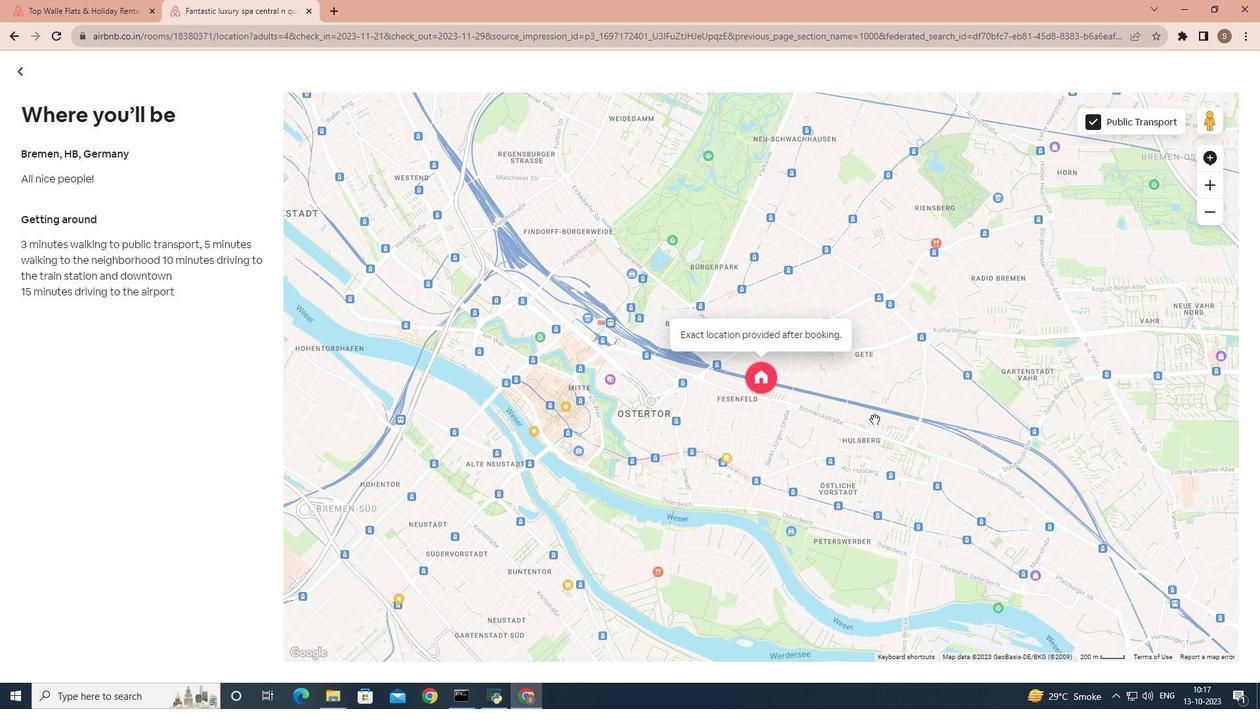 
Action: Mouse scrolled (875, 420) with delta (0, 0)
Screenshot: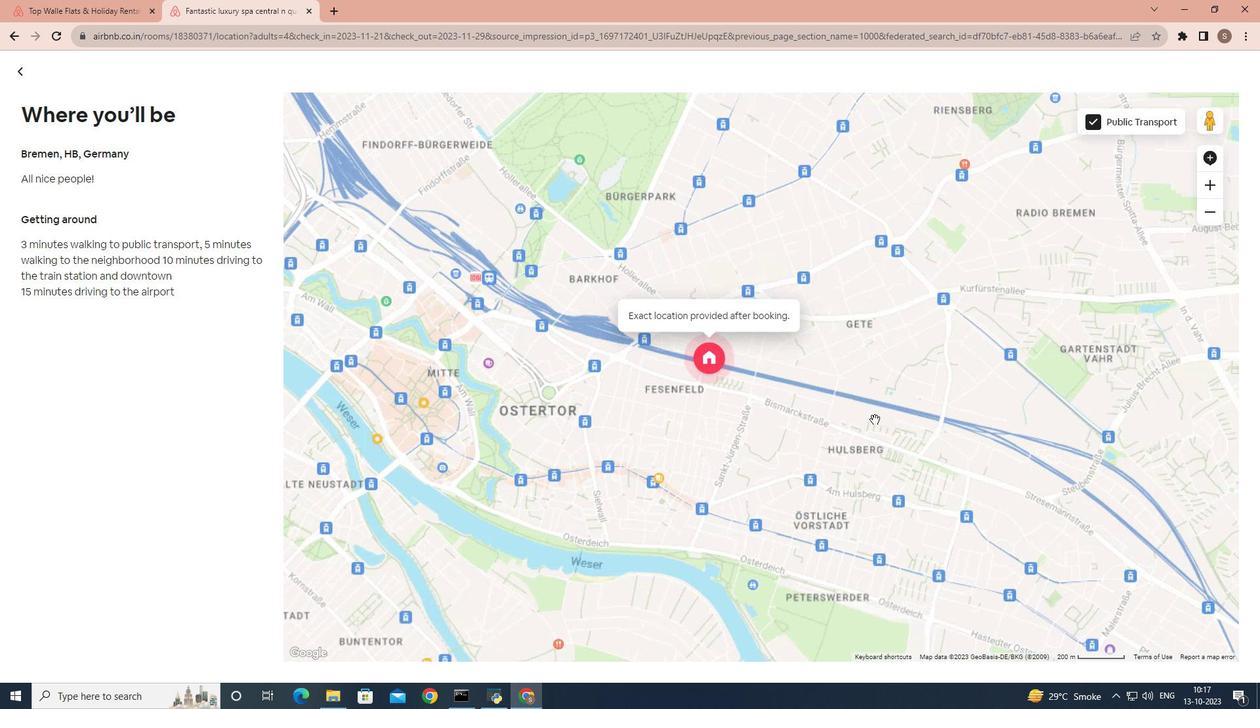 
Action: Mouse scrolled (875, 420) with delta (0, 0)
Screenshot: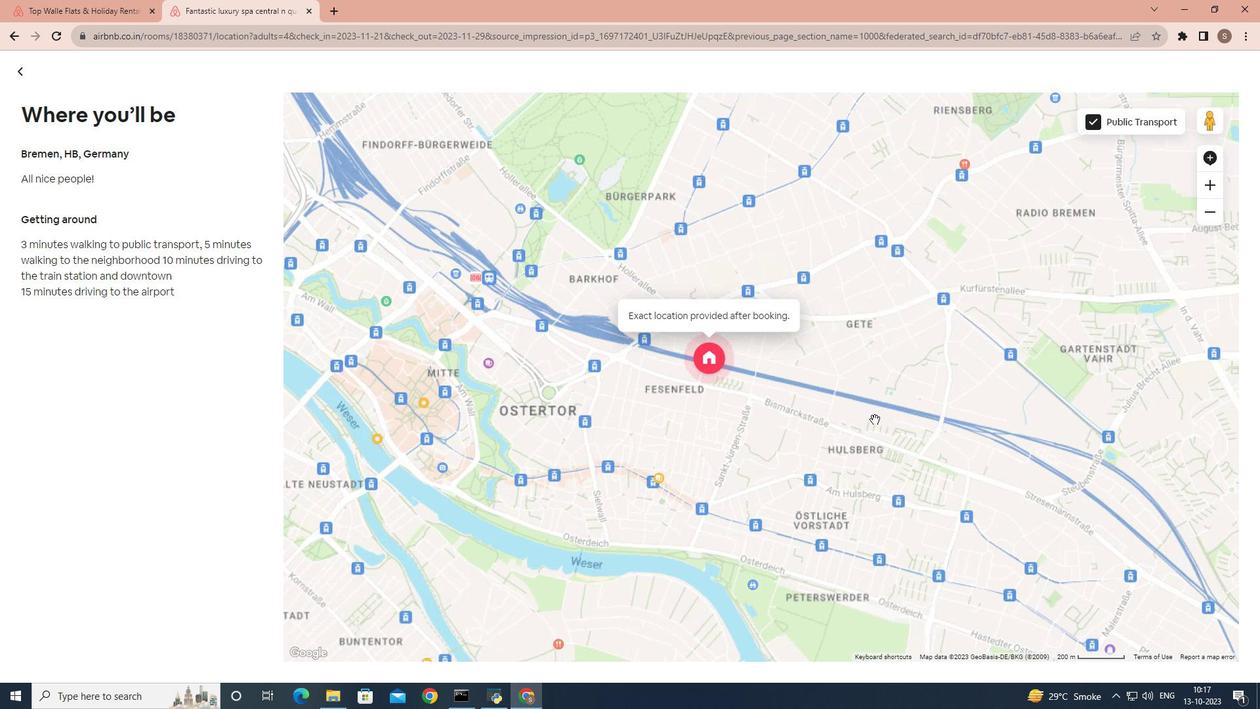 
Action: Mouse scrolled (875, 420) with delta (0, 0)
Screenshot: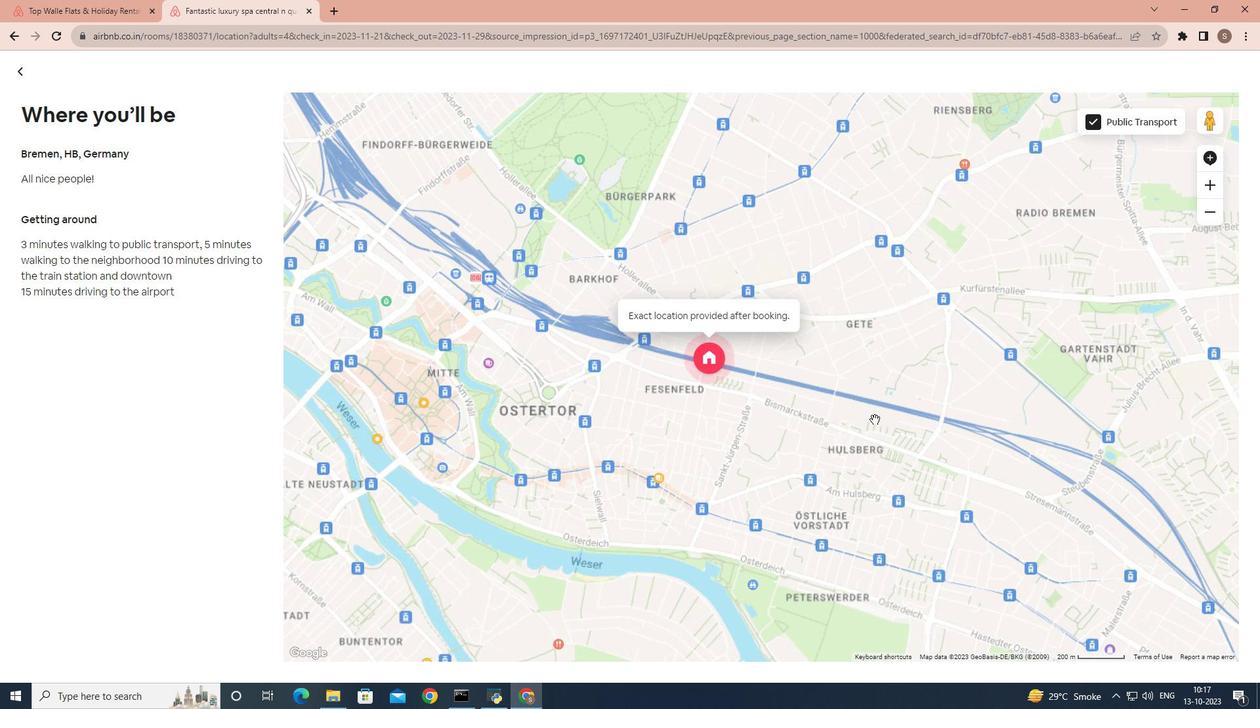 
Action: Mouse scrolled (875, 420) with delta (0, 0)
Screenshot: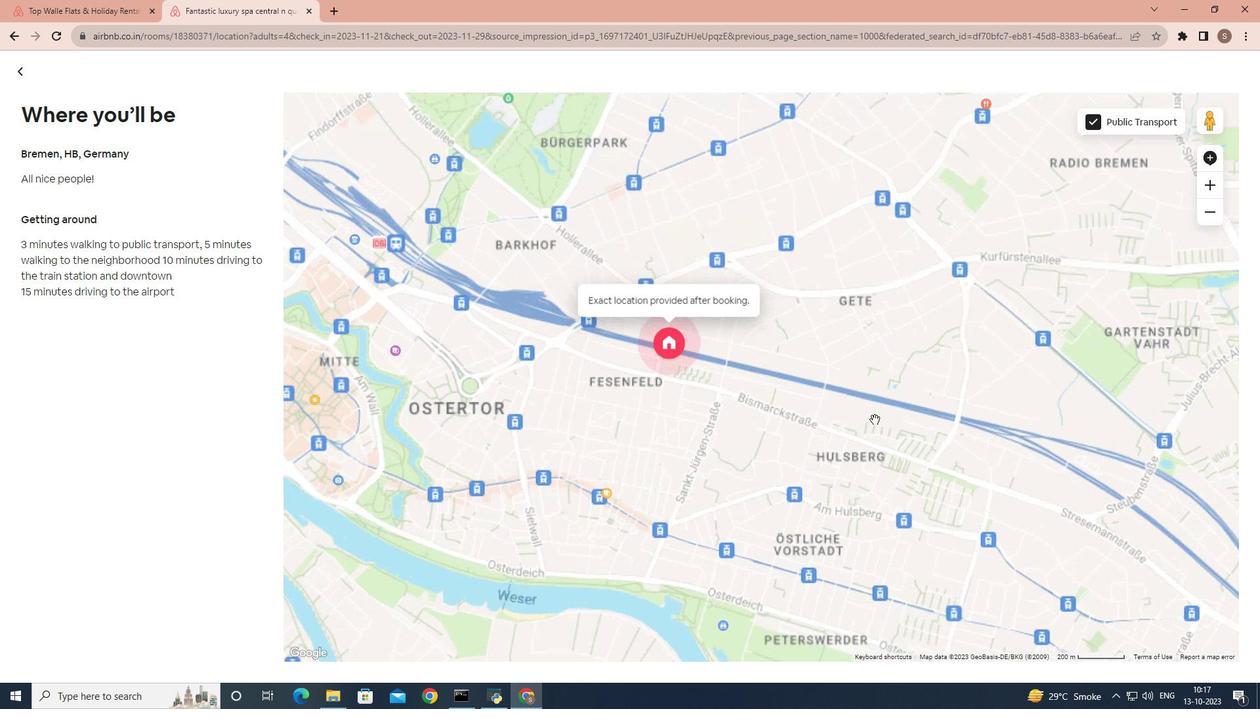 
Action: Mouse moved to (872, 420)
Screenshot: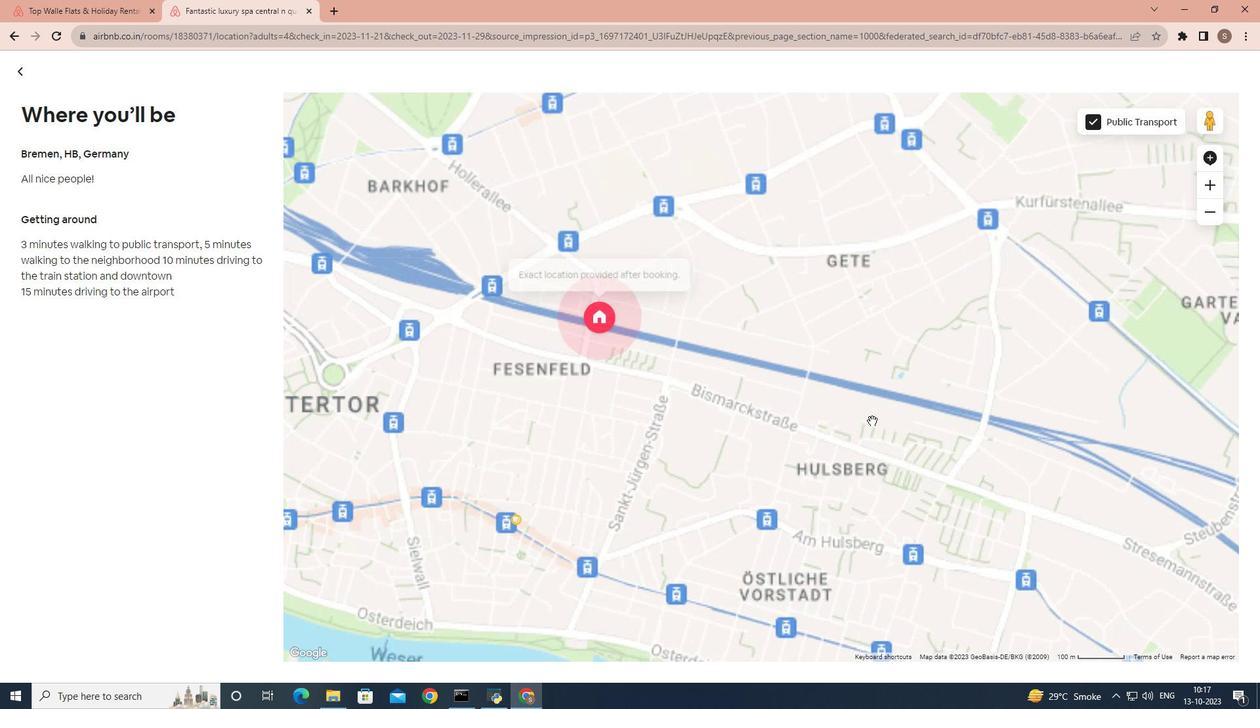 
Action: Mouse scrolled (872, 421) with delta (0, 0)
Screenshot: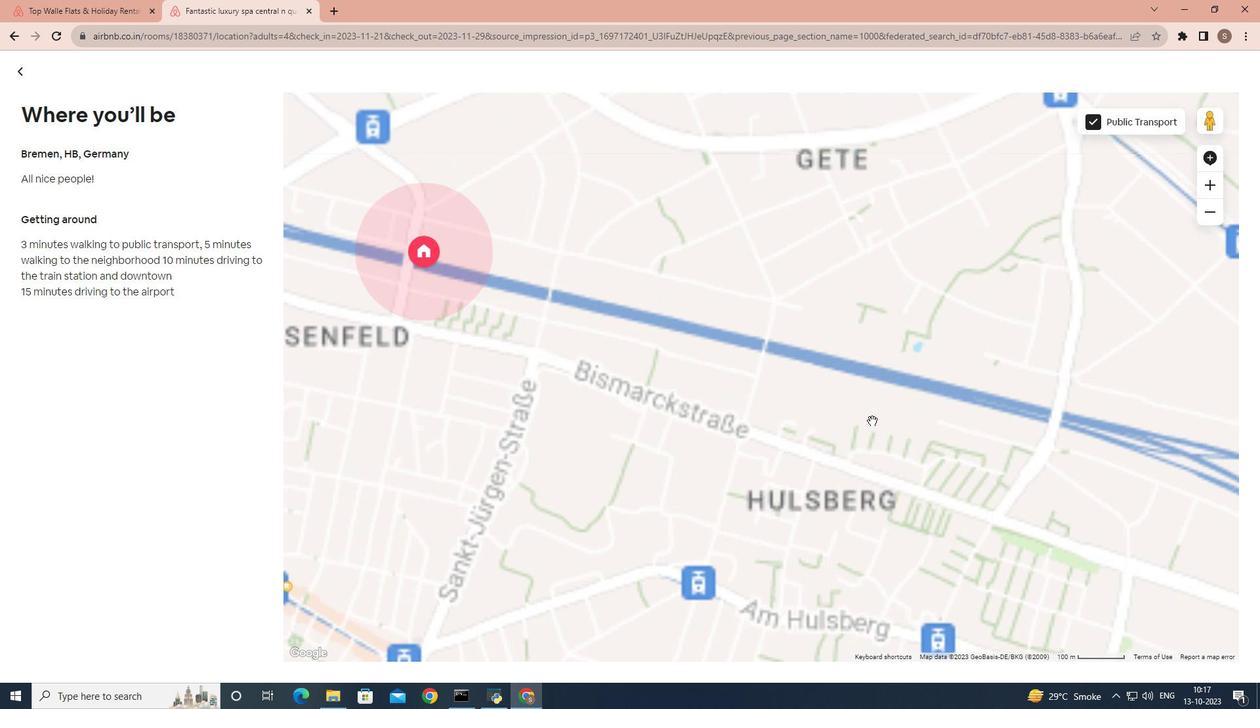 
Action: Mouse scrolled (872, 421) with delta (0, 0)
Screenshot: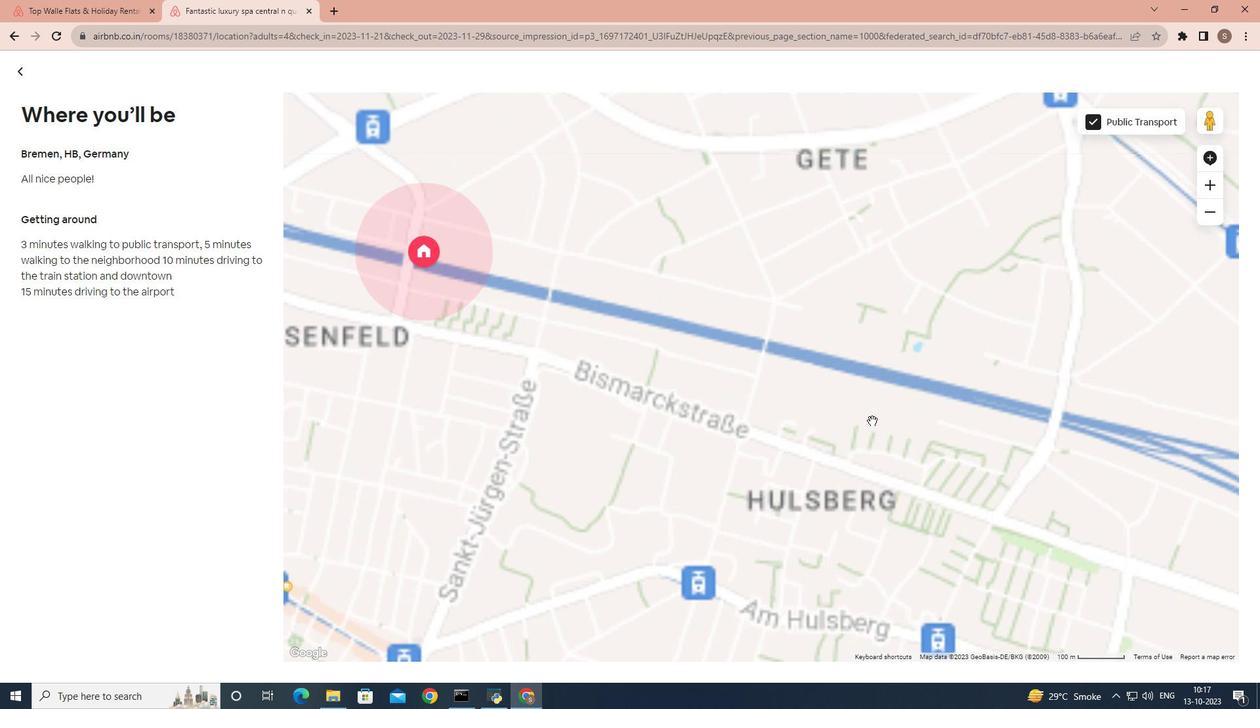 
Action: Mouse scrolled (872, 420) with delta (0, 0)
Screenshot: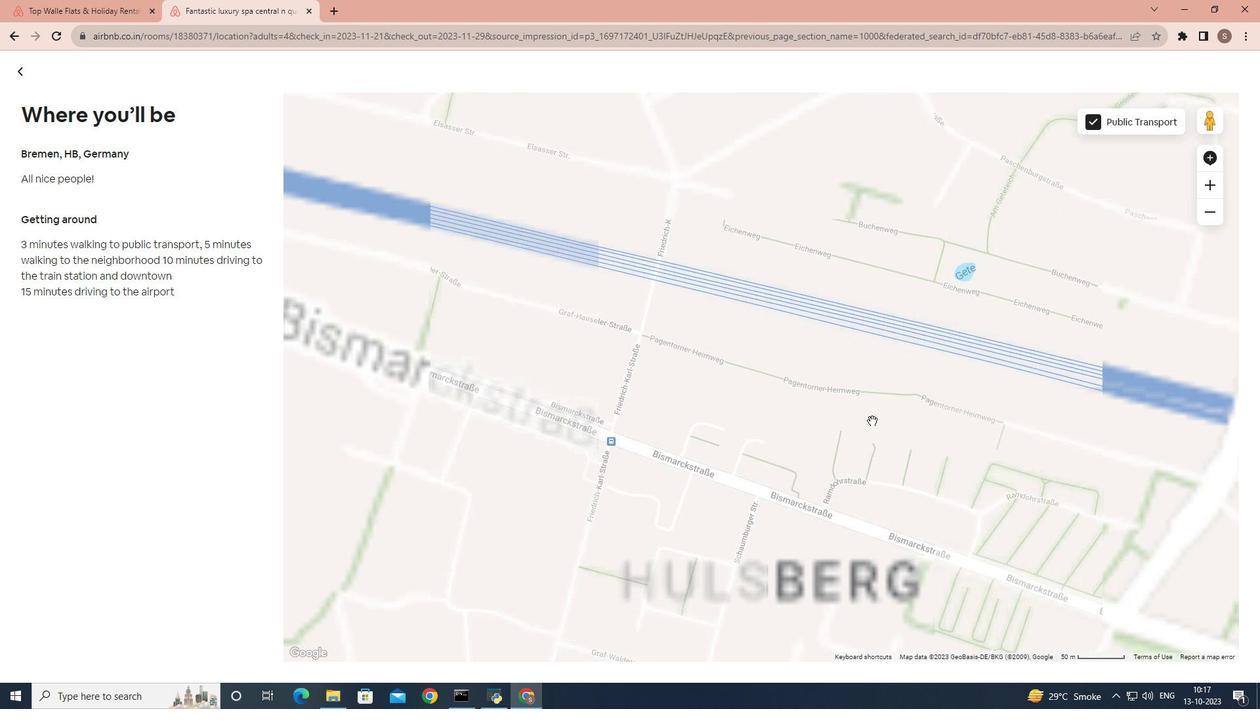
Action: Mouse scrolled (872, 420) with delta (0, 0)
Screenshot: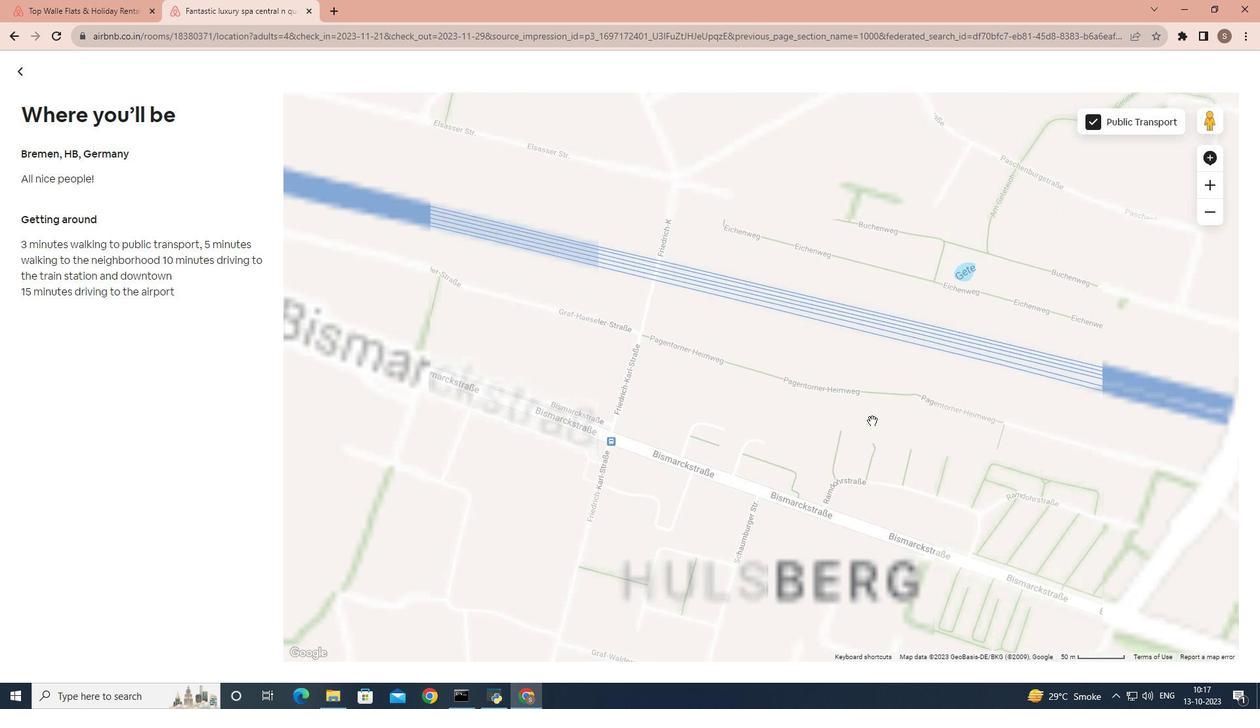 
Action: Mouse scrolled (872, 420) with delta (0, 0)
Screenshot: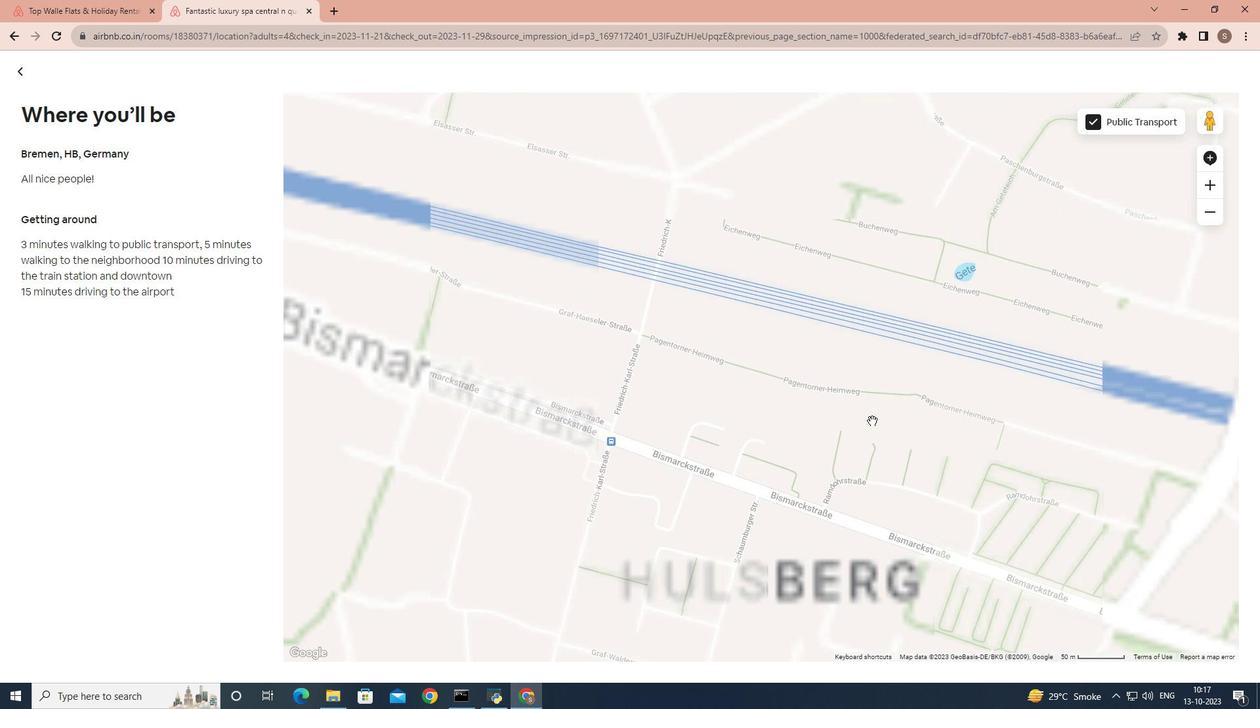 
Action: Mouse moved to (871, 421)
Screenshot: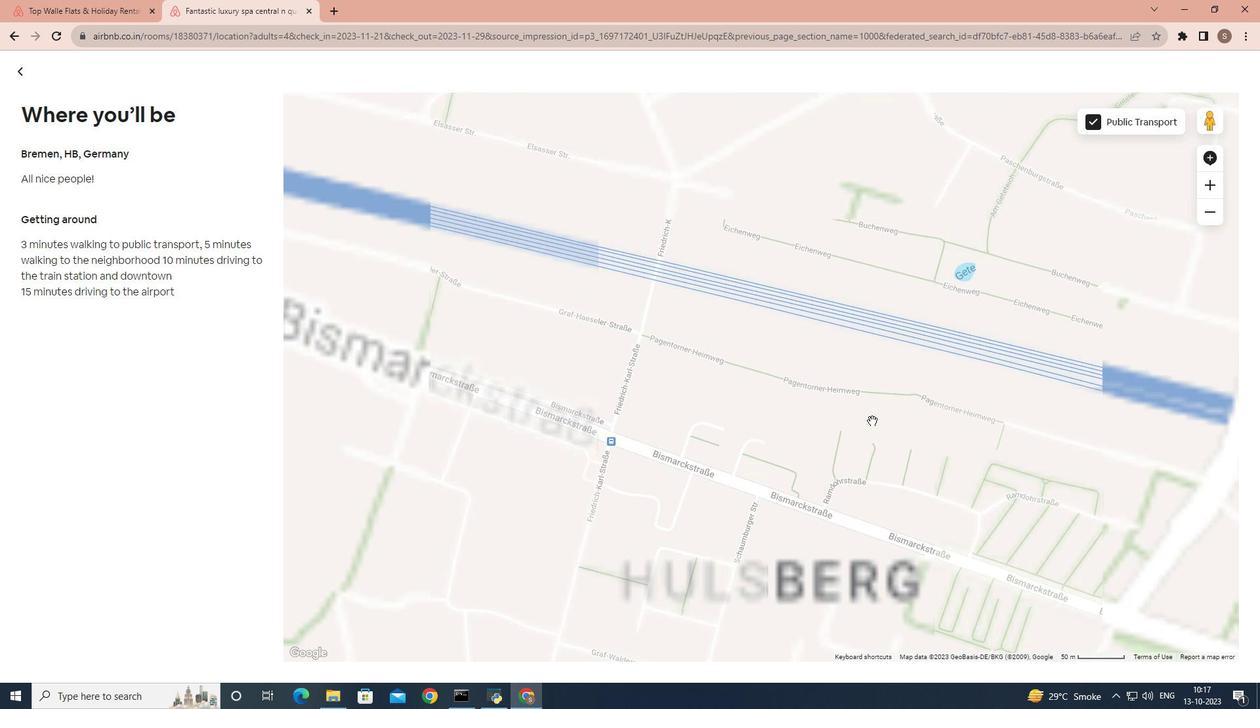 
Action: Mouse scrolled (871, 420) with delta (0, 0)
Screenshot: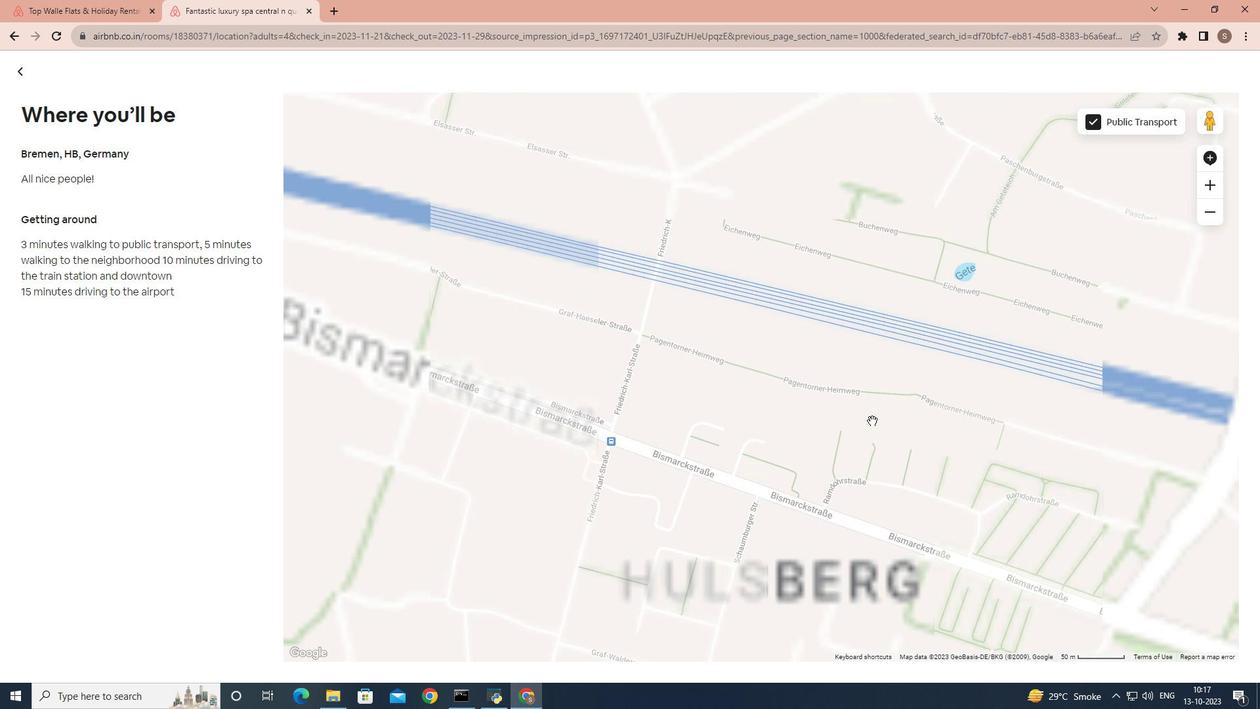 
Action: Mouse scrolled (871, 420) with delta (0, 0)
Screenshot: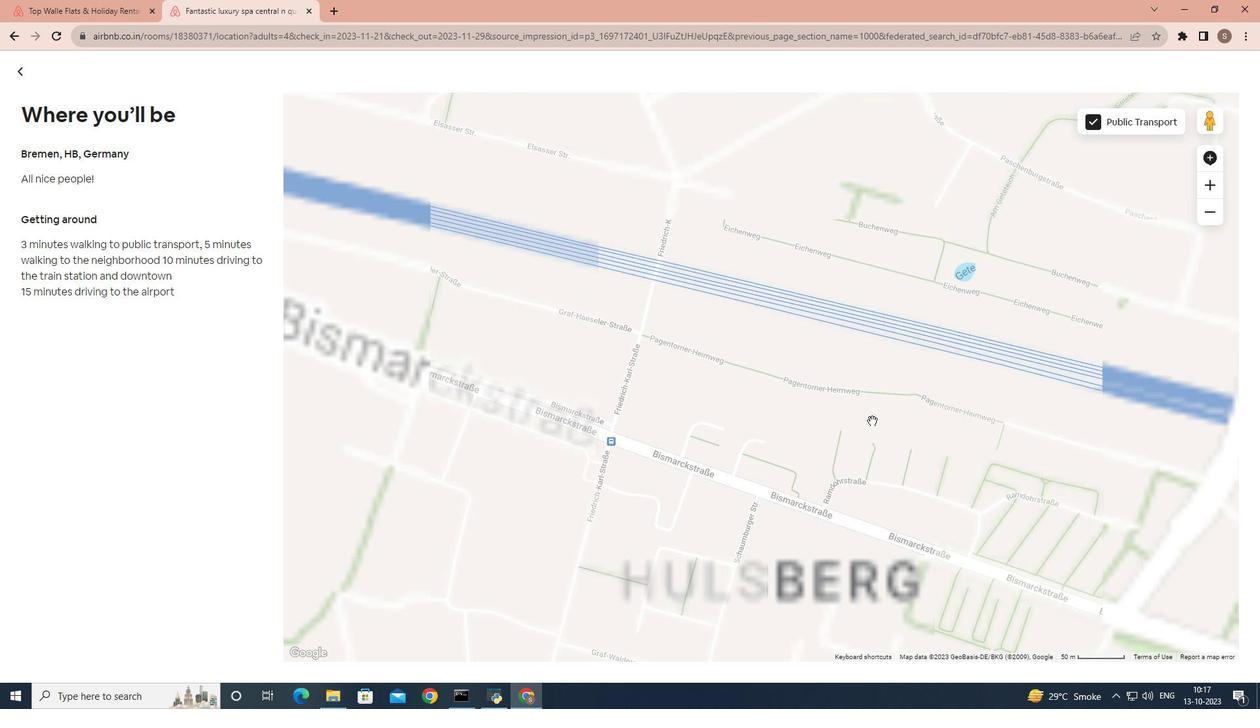
Action: Mouse moved to (762, 401)
Screenshot: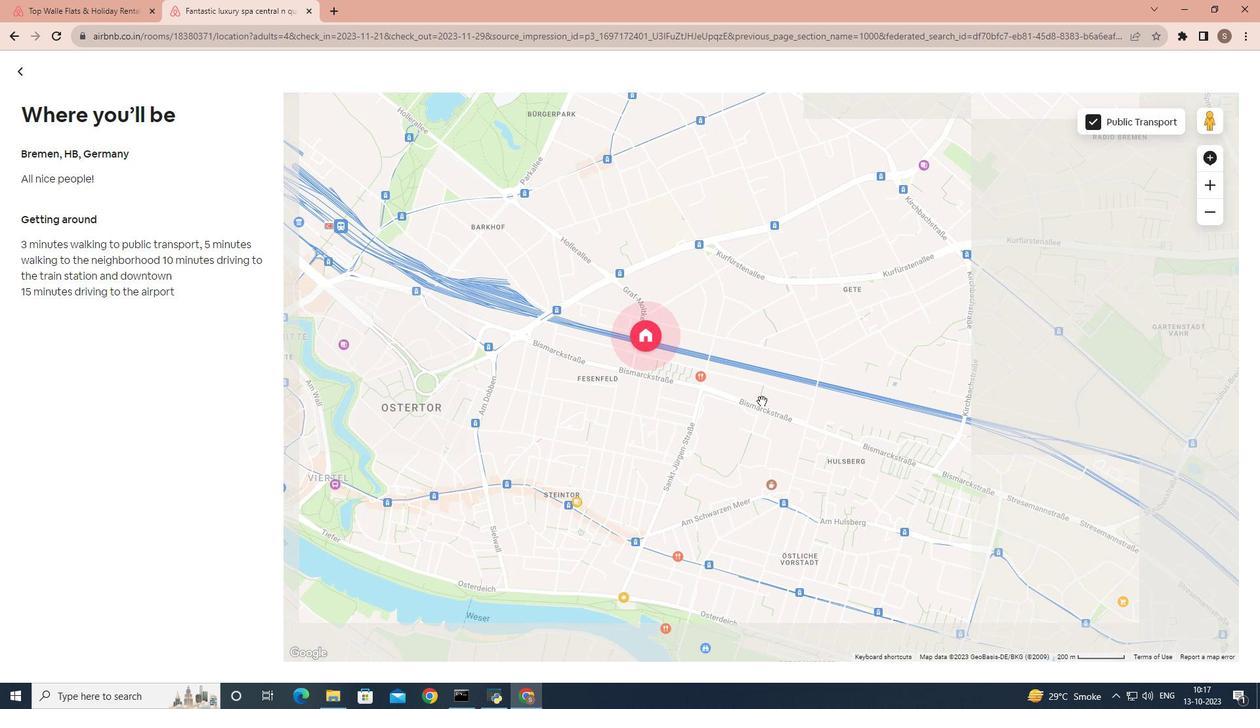 
Action: Mouse scrolled (762, 400) with delta (0, 0)
Screenshot: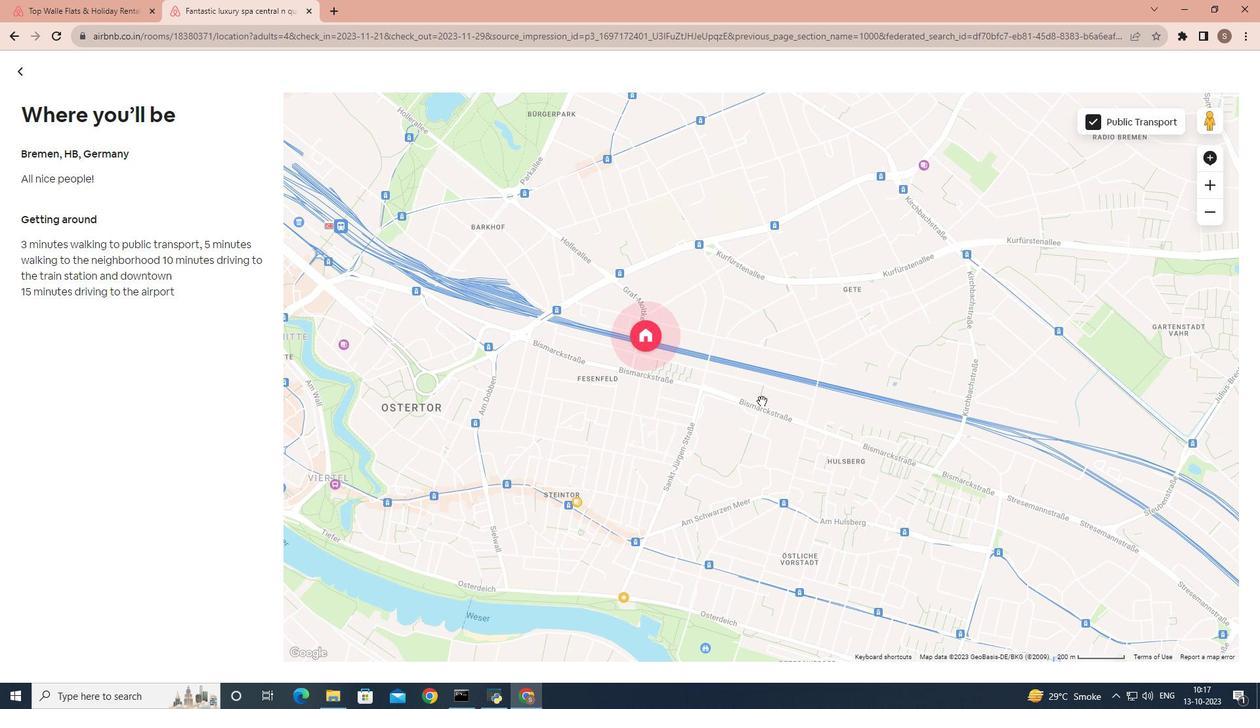 
Action: Mouse scrolled (762, 400) with delta (0, 0)
Screenshot: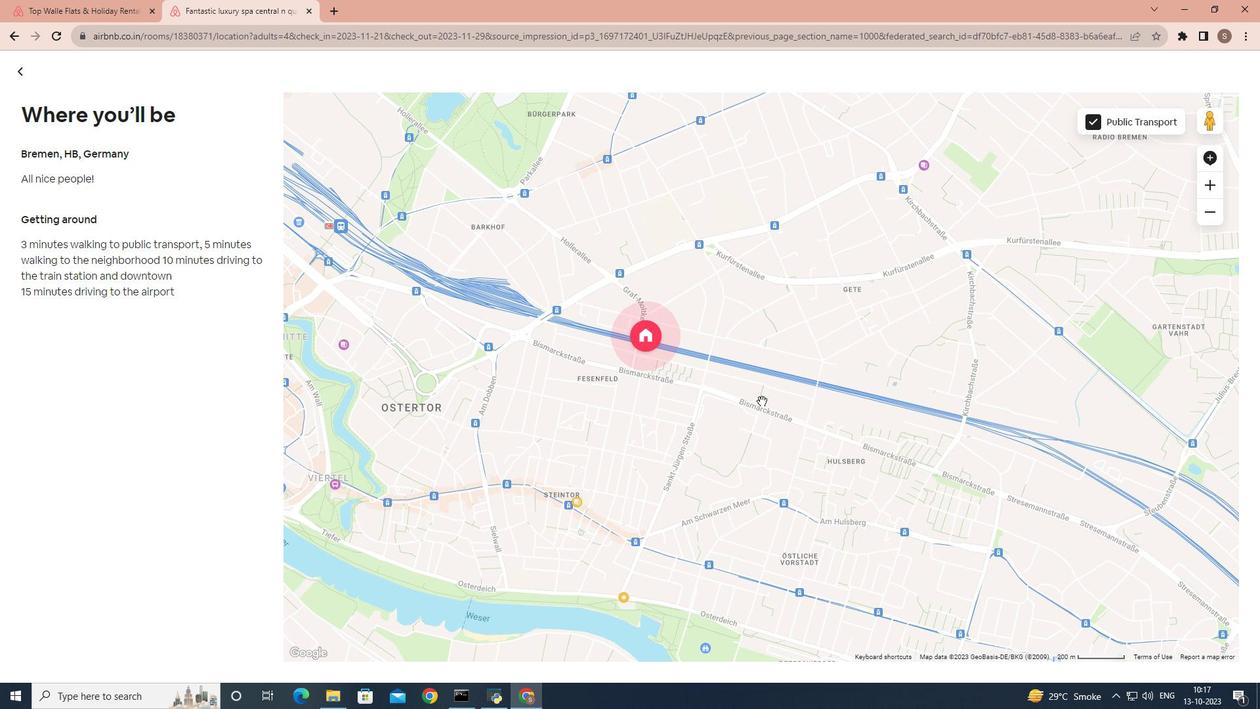 
Action: Mouse scrolled (762, 400) with delta (0, 0)
Screenshot: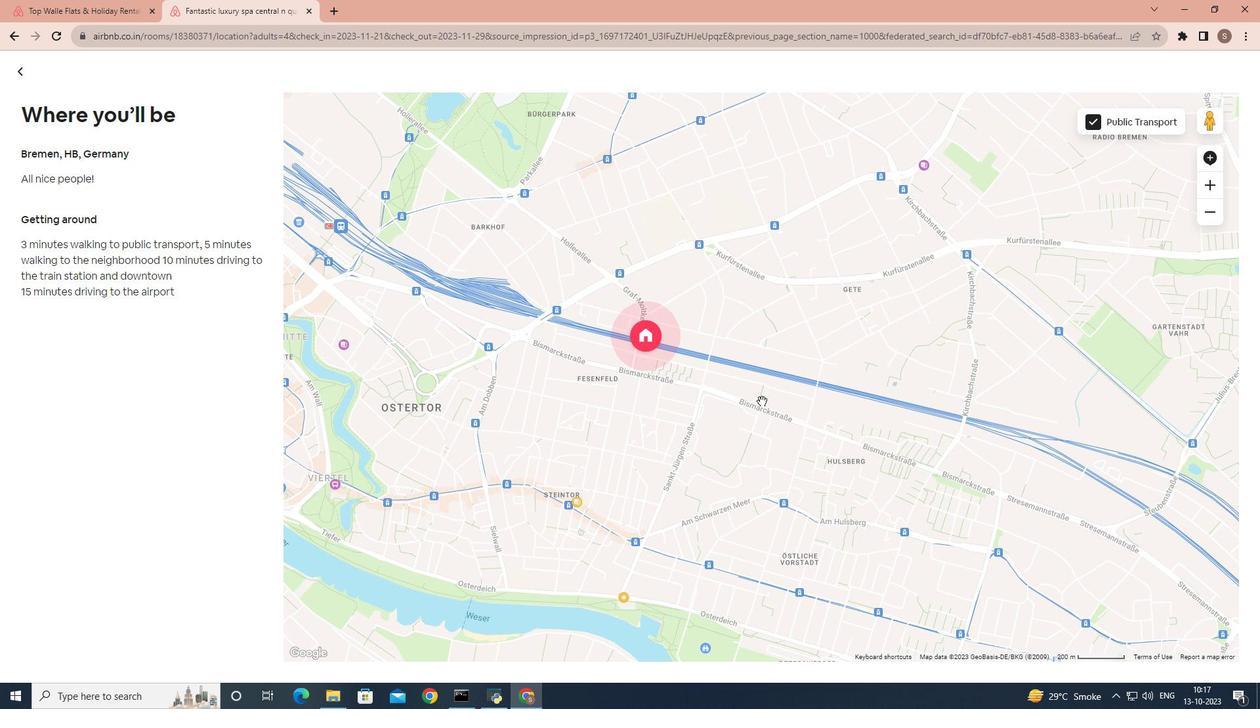 
Action: Mouse scrolled (762, 400) with delta (0, 0)
Screenshot: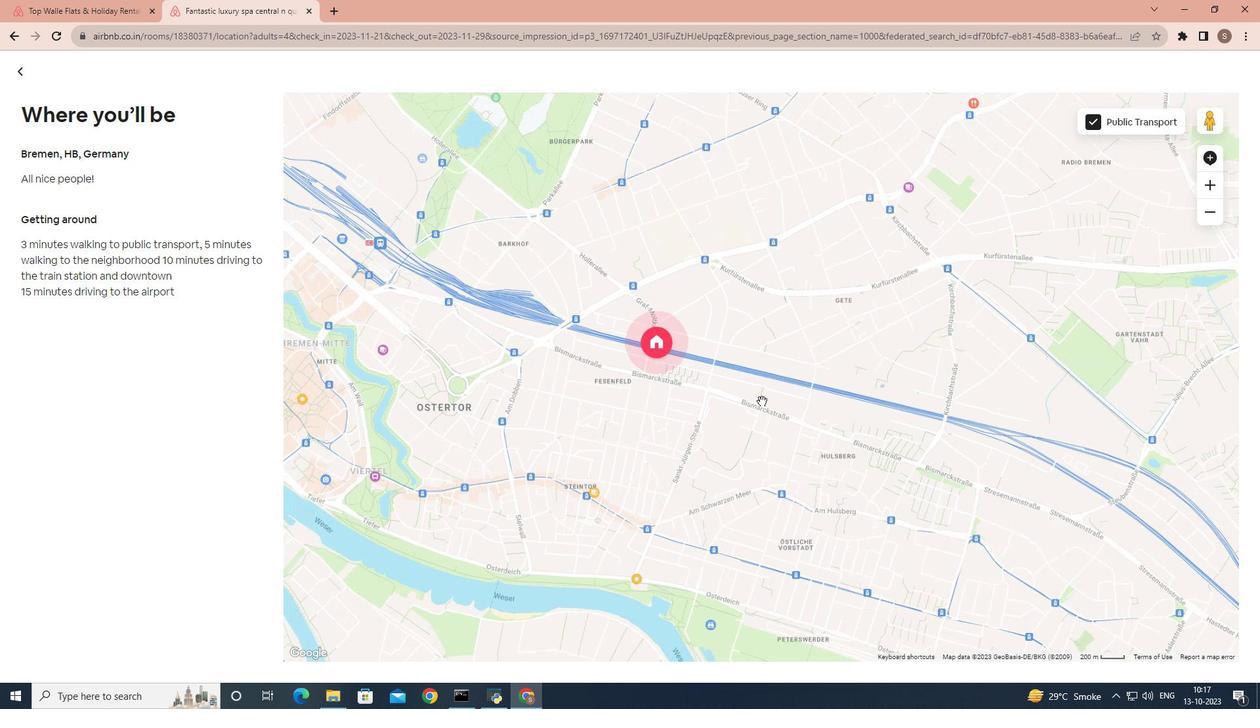 
Action: Mouse scrolled (762, 400) with delta (0, 0)
Screenshot: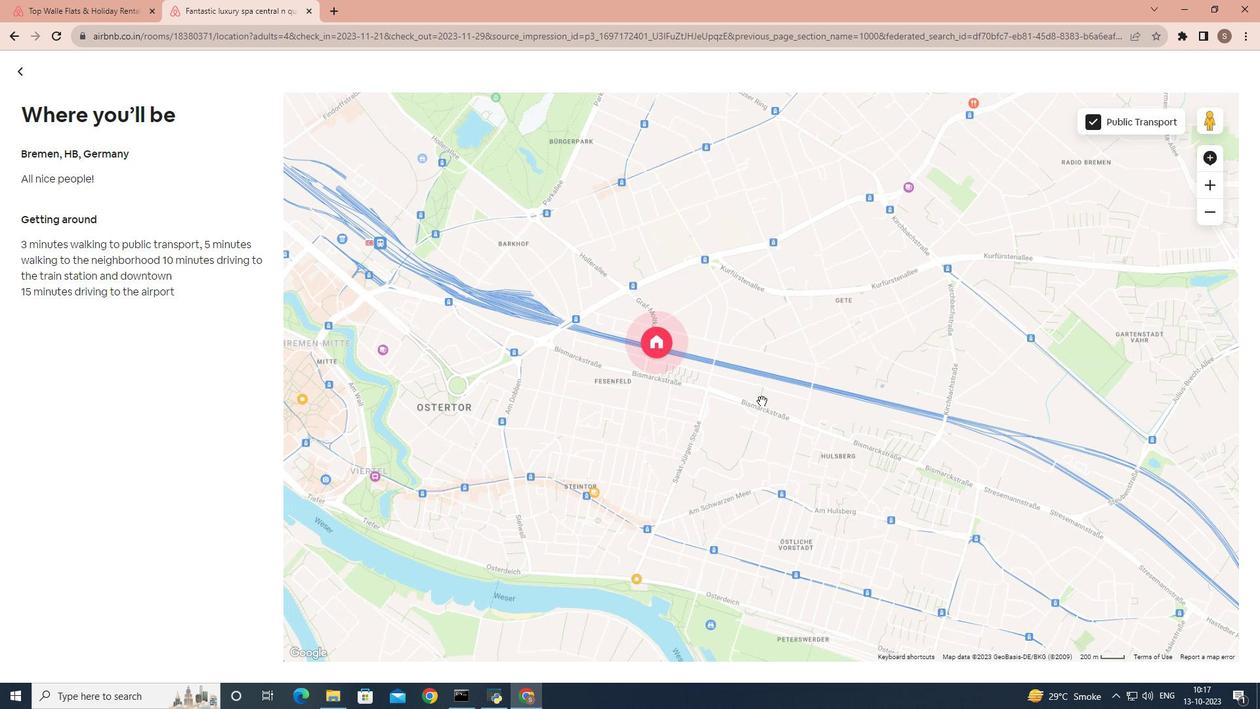 
Action: Mouse moved to (708, 376)
Screenshot: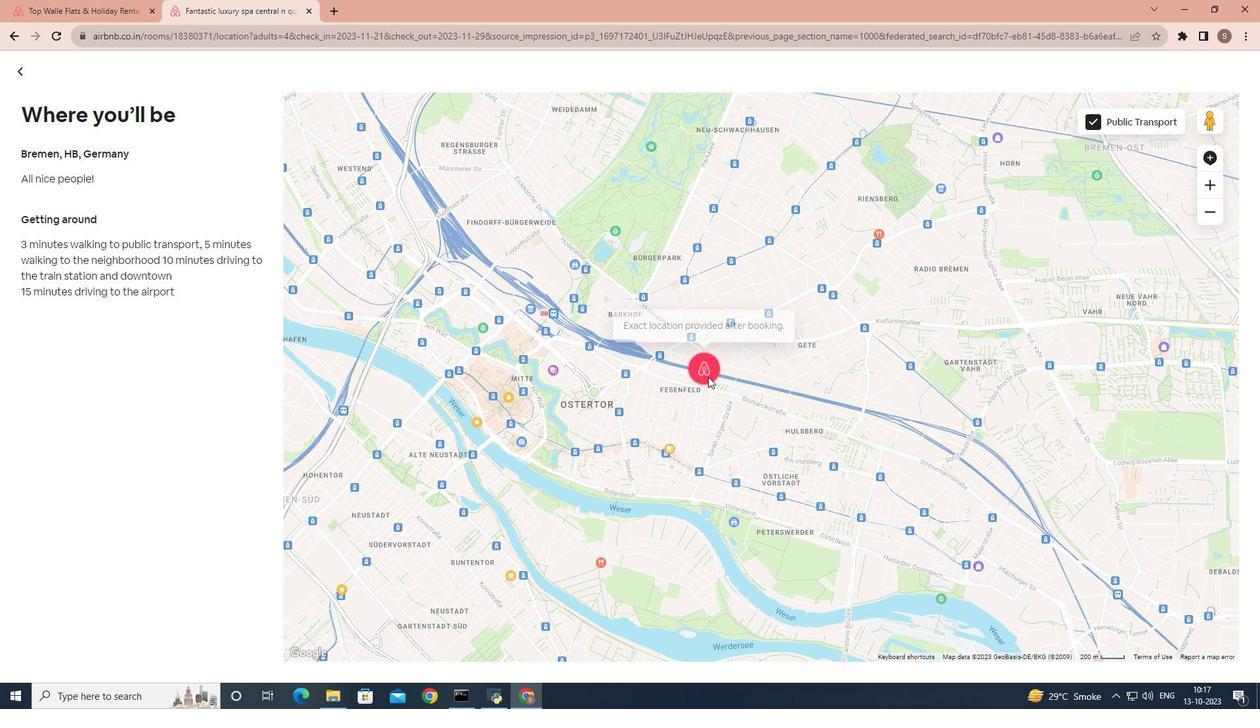 
Action: Mouse scrolled (708, 376) with delta (0, 0)
Screenshot: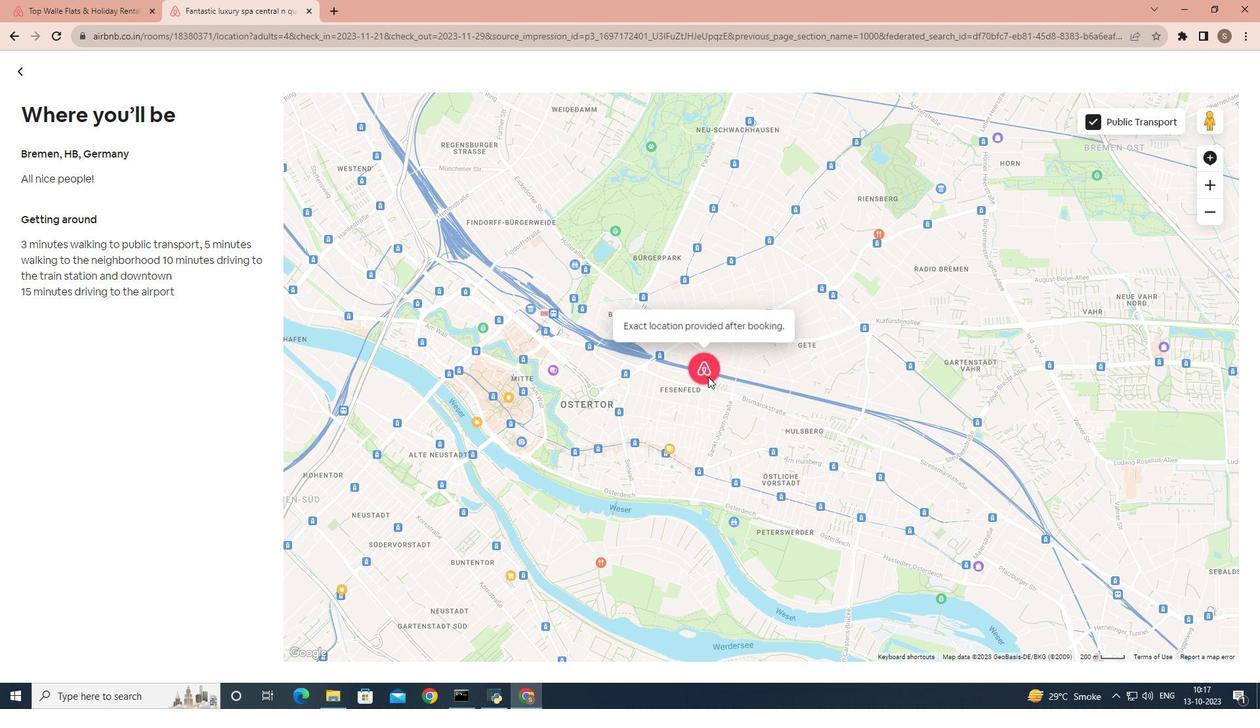 
Action: Mouse scrolled (708, 376) with delta (0, 0)
Screenshot: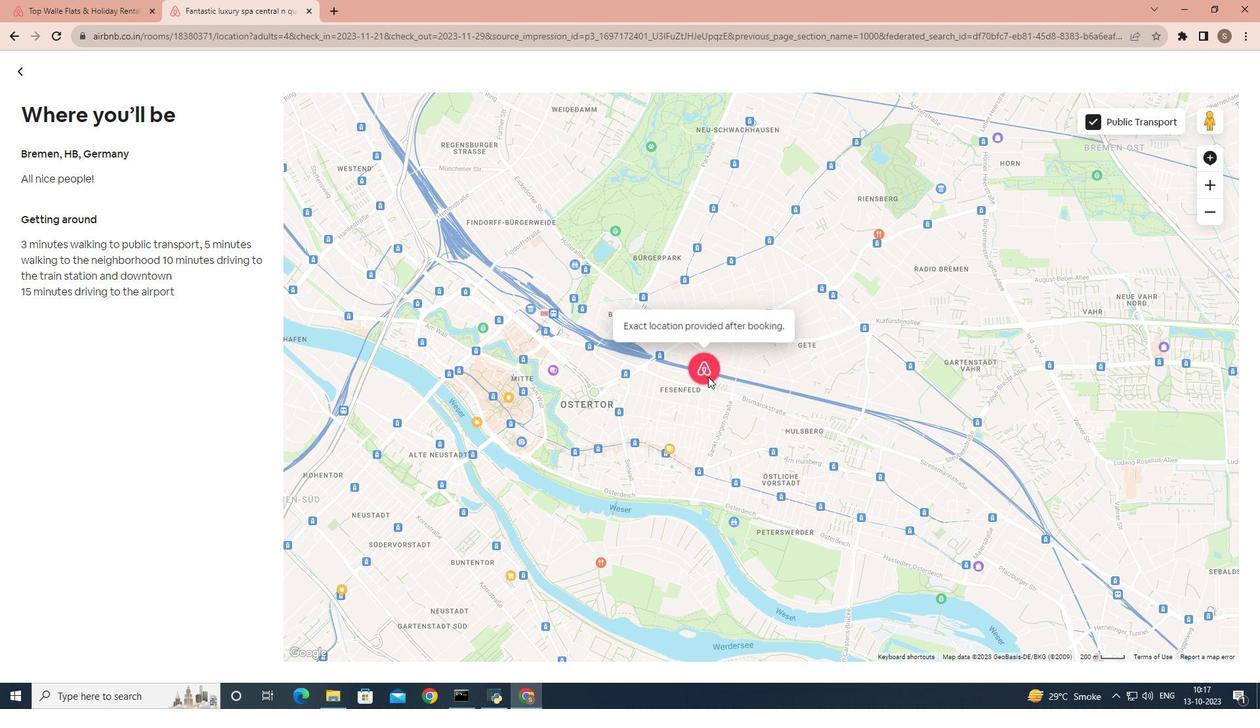 
Action: Mouse scrolled (708, 376) with delta (0, 0)
Screenshot: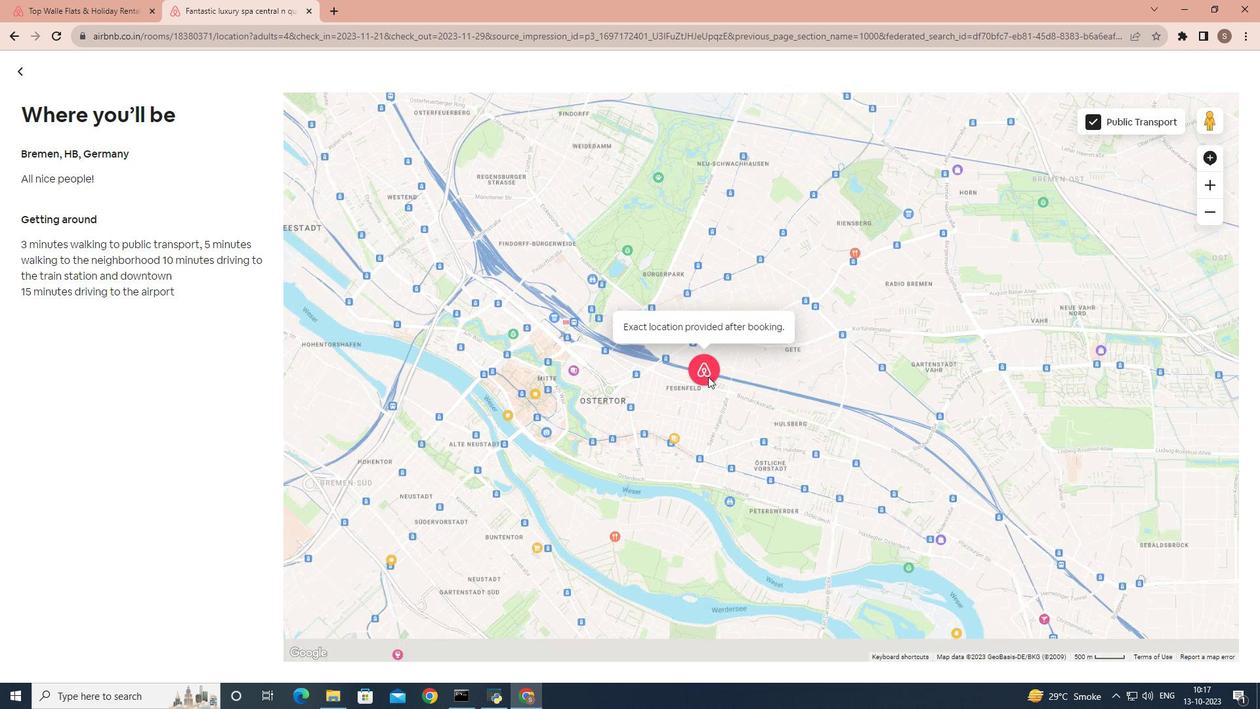 
Action: Mouse scrolled (708, 376) with delta (0, 0)
Screenshot: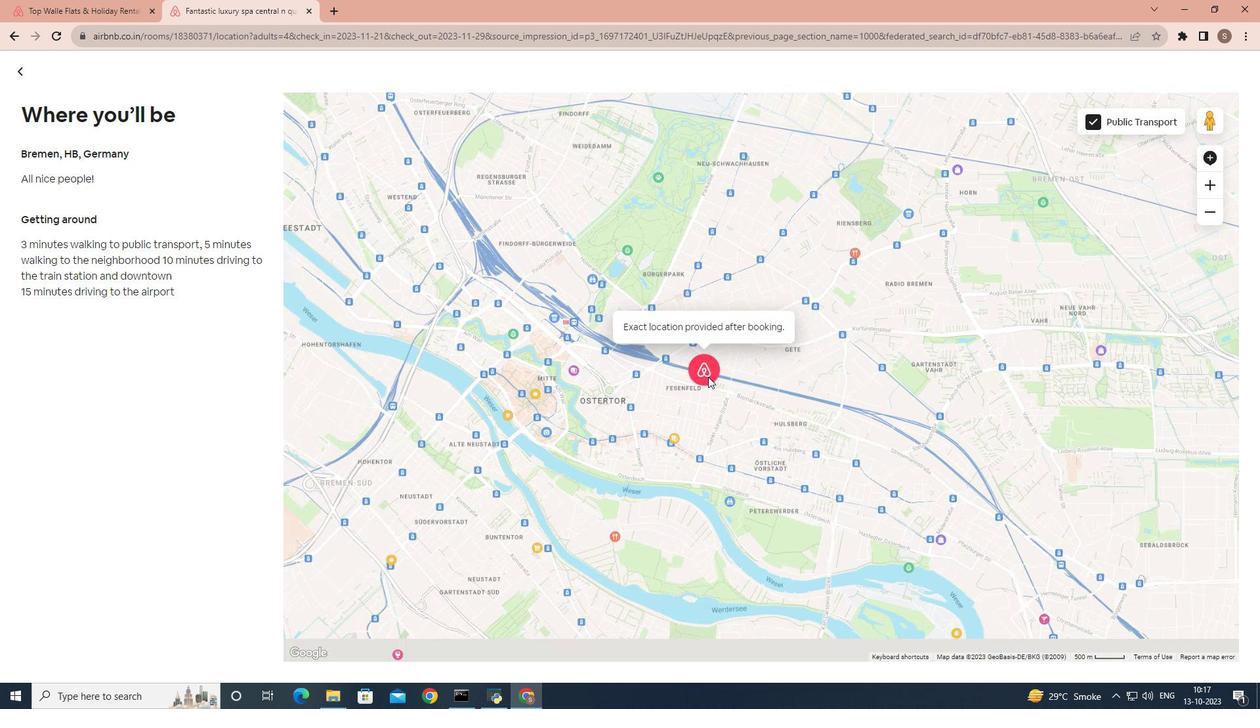 
Action: Mouse scrolled (708, 376) with delta (0, 0)
Screenshot: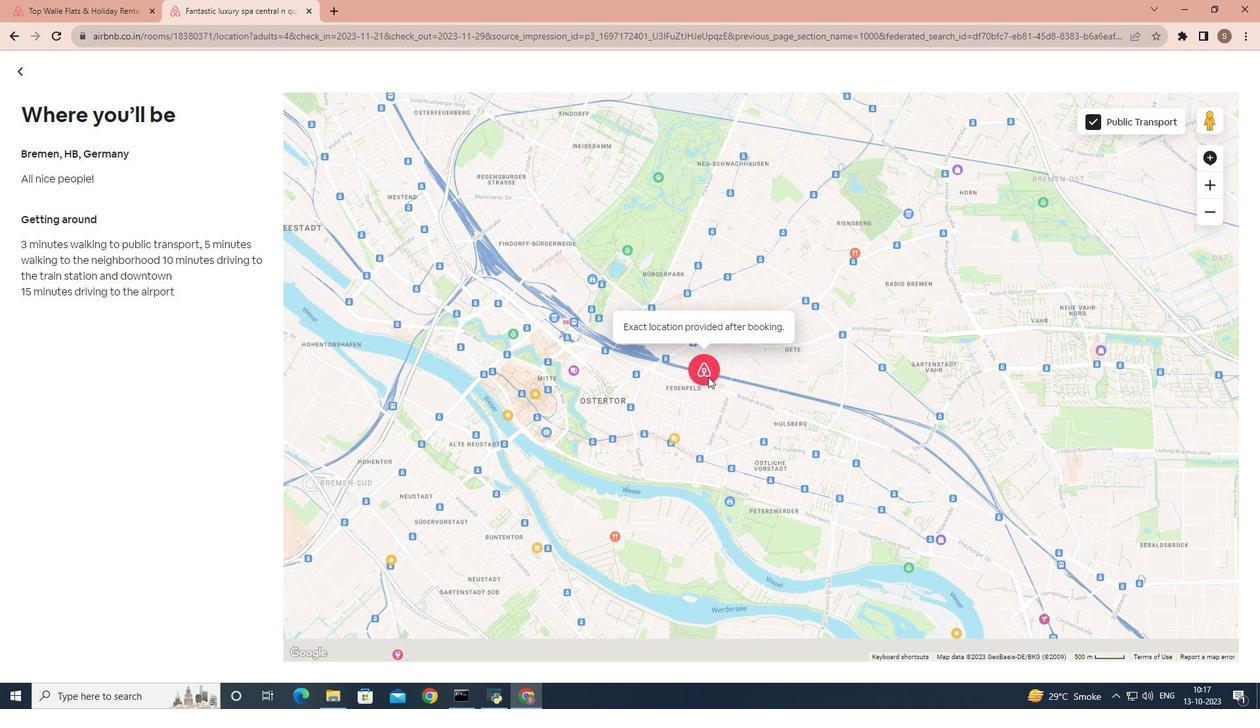 
Action: Mouse moved to (27, 69)
Screenshot: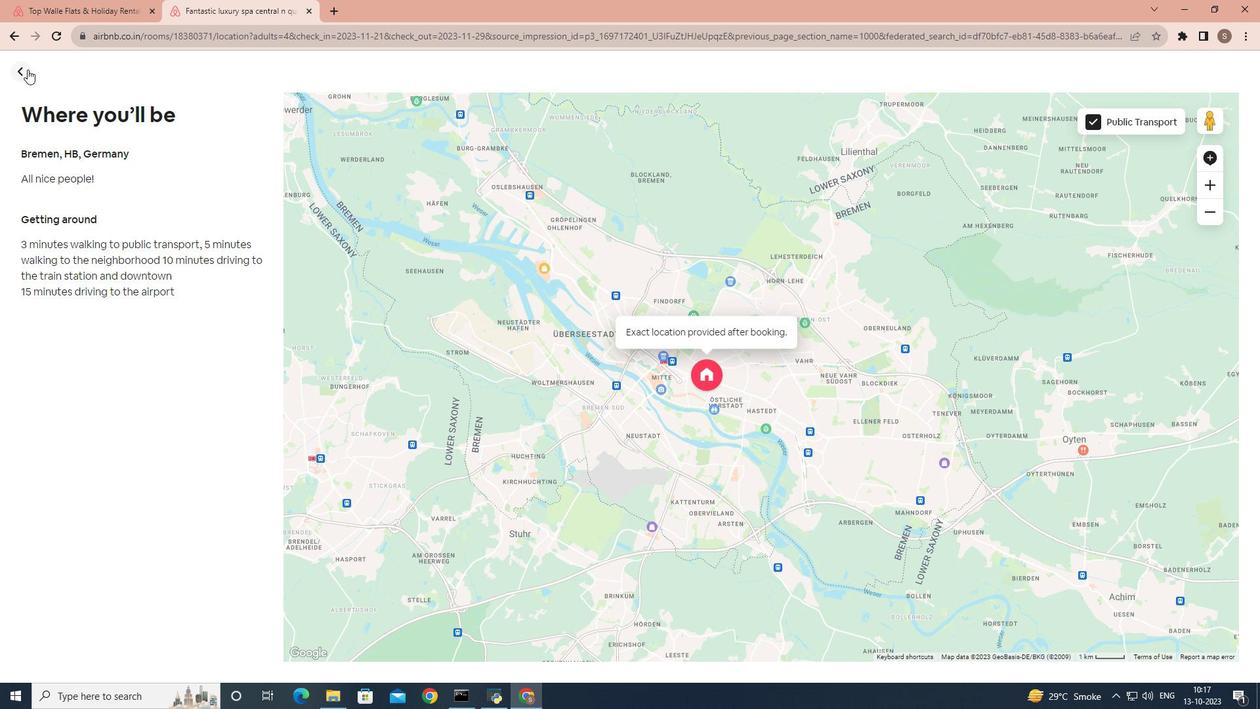 
Action: Mouse pressed left at (27, 69)
Screenshot: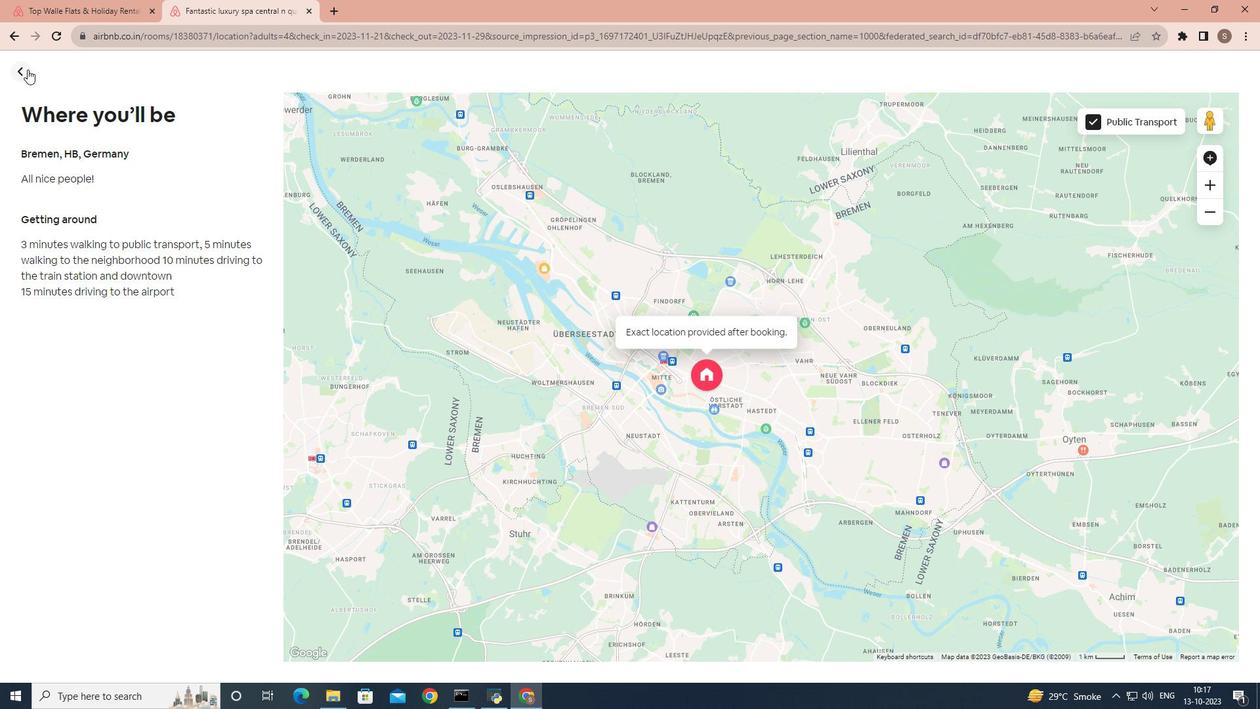 
Action: Mouse moved to (425, 263)
Screenshot: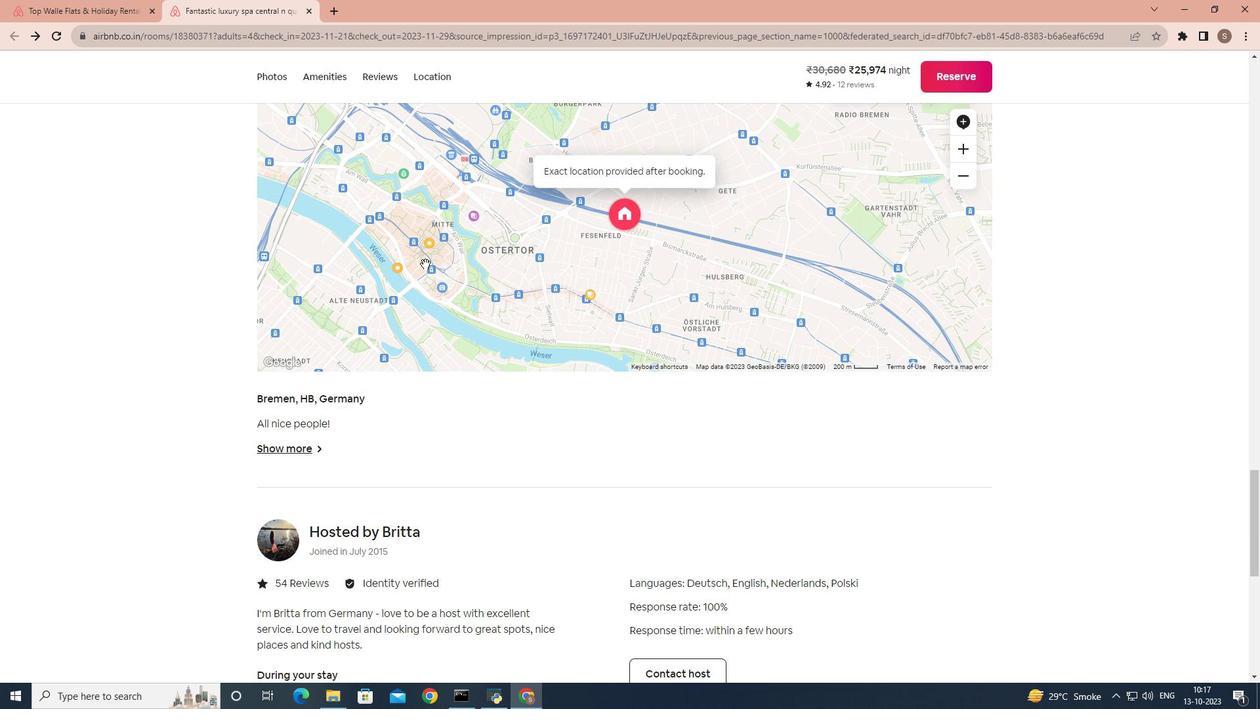 
Action: Mouse scrolled (425, 262) with delta (0, 0)
Screenshot: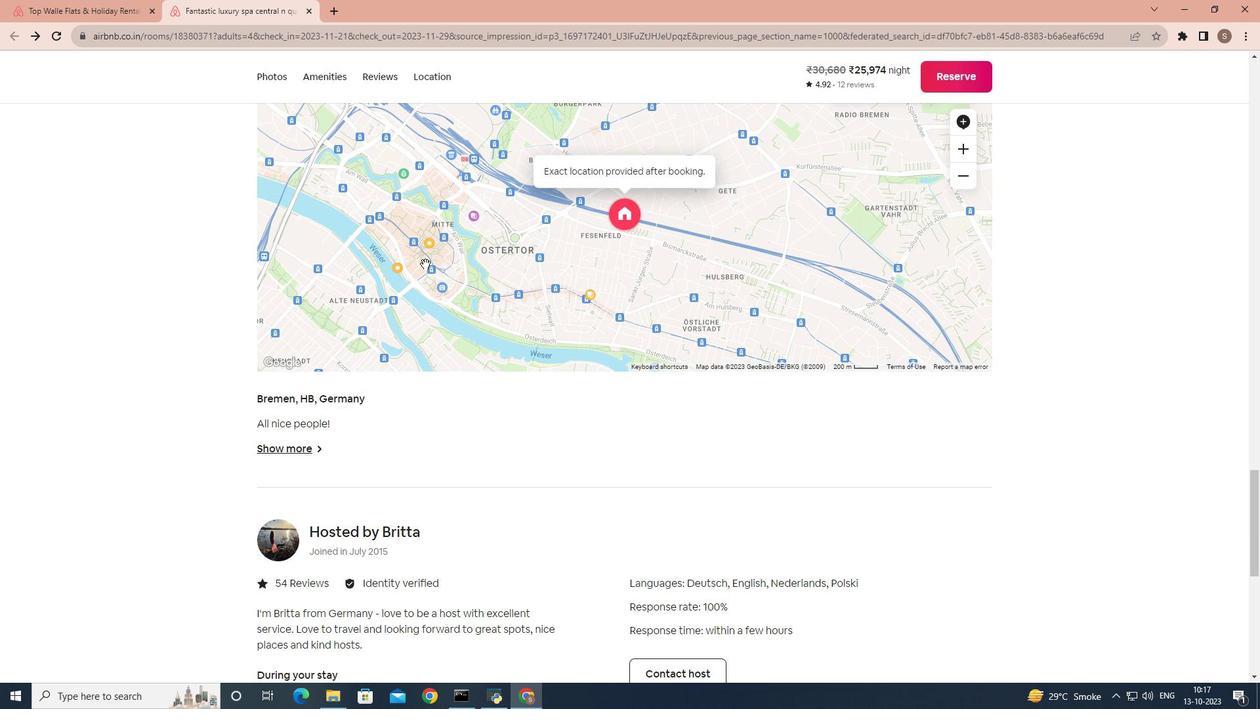 
Action: Mouse moved to (425, 267)
Screenshot: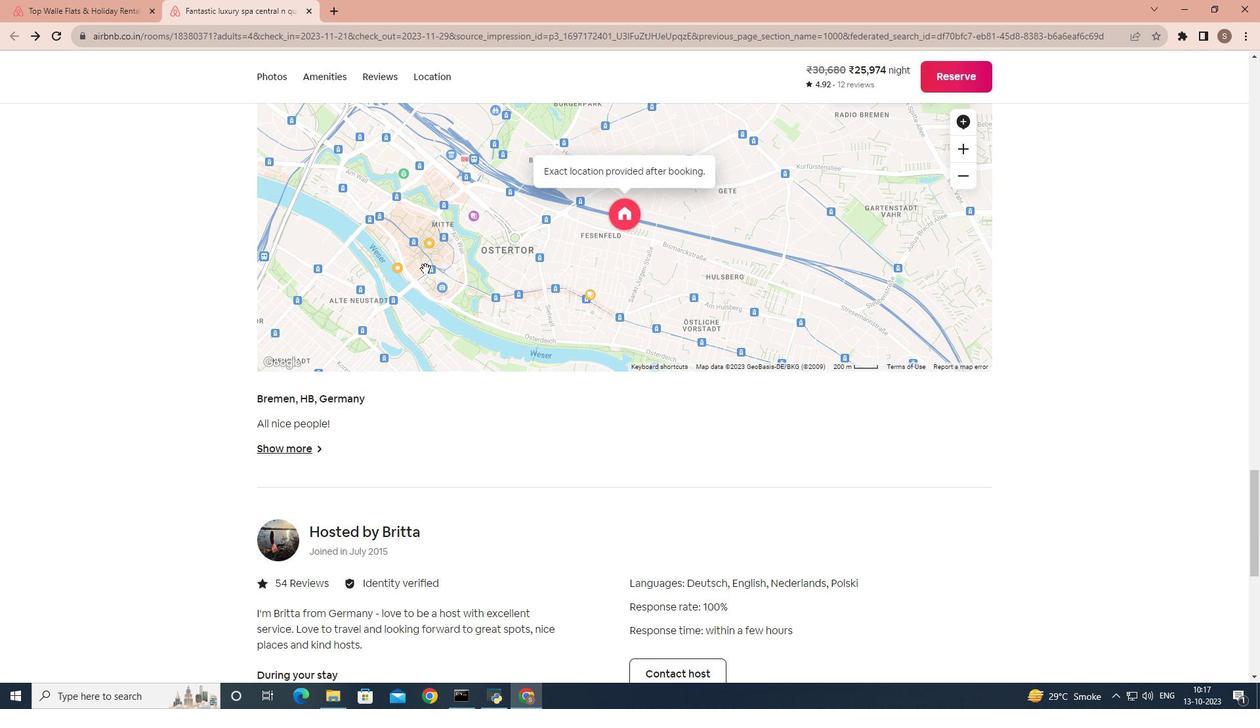 
Action: Mouse scrolled (425, 267) with delta (0, 0)
Screenshot: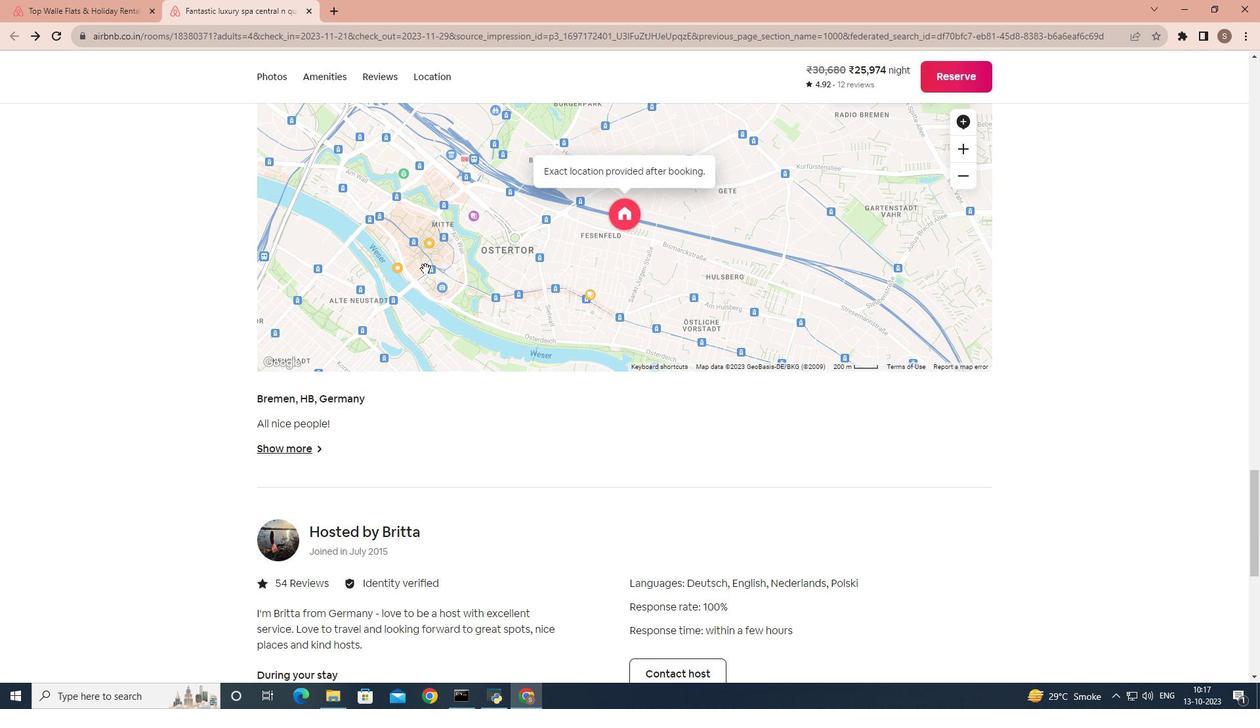 
Action: Mouse moved to (425, 269)
Screenshot: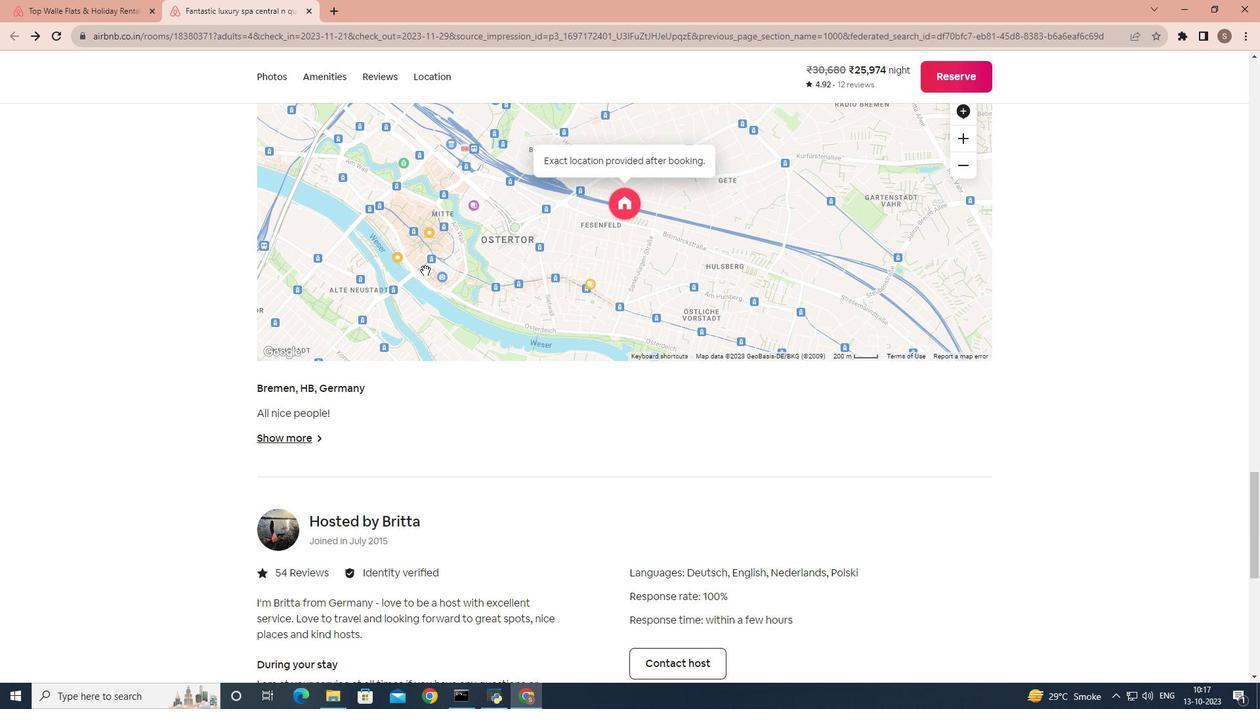
Action: Mouse scrolled (425, 269) with delta (0, 0)
Screenshot: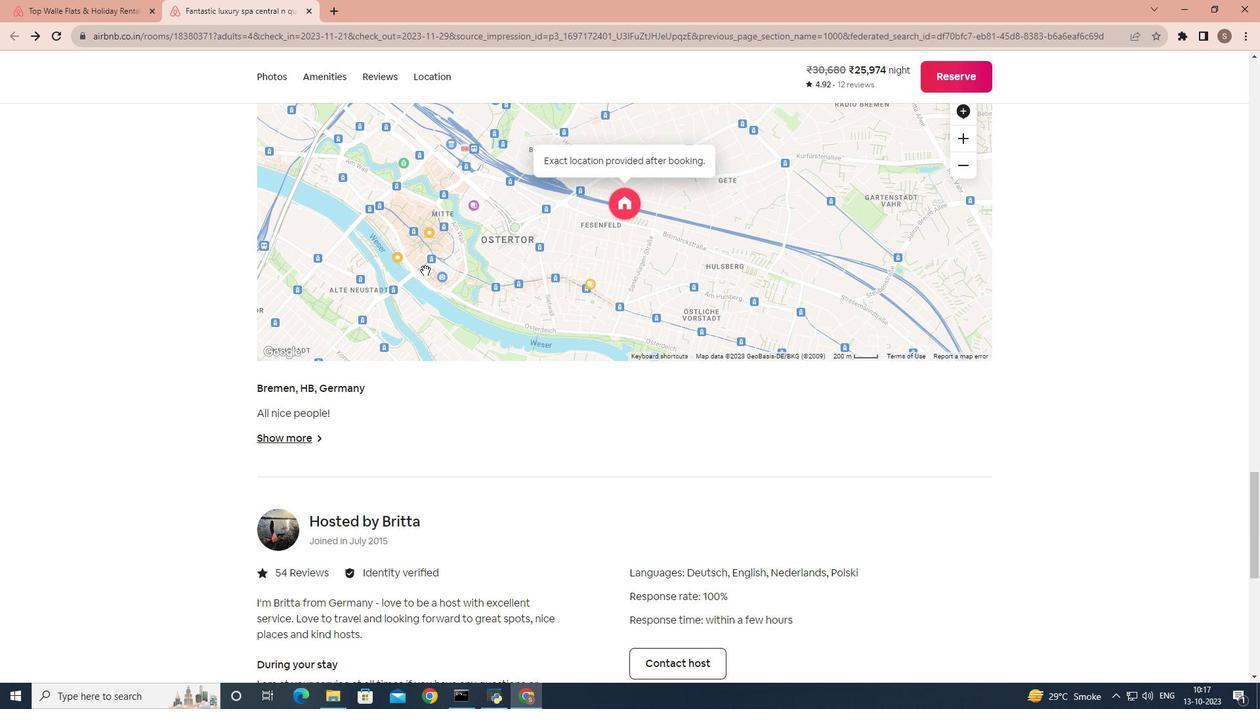 
Action: Mouse moved to (425, 270)
Screenshot: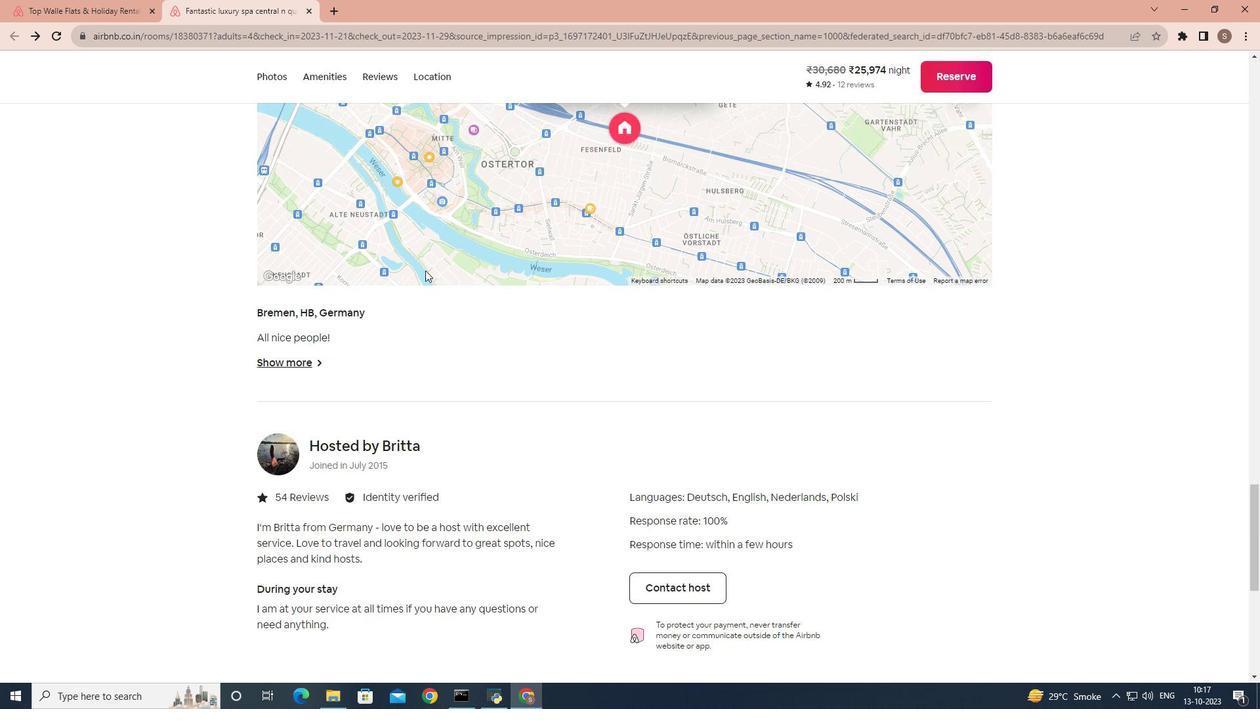 
Action: Mouse scrolled (425, 269) with delta (0, 0)
Screenshot: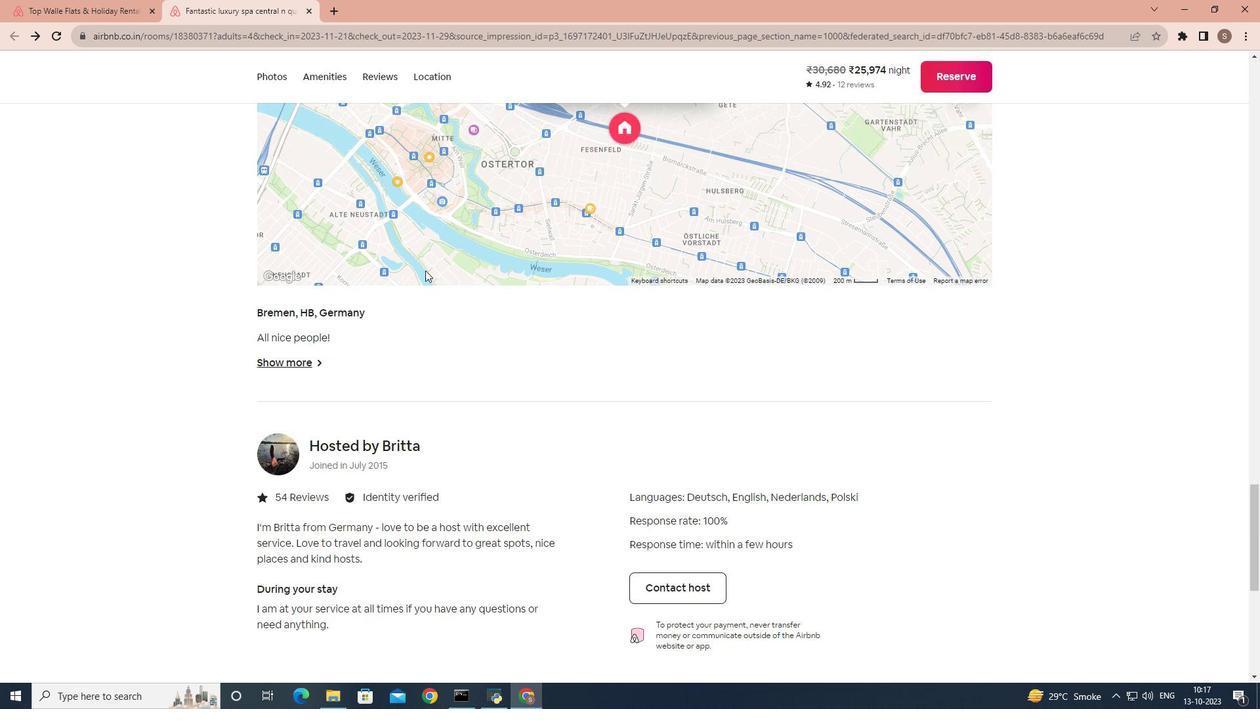 
Action: Mouse moved to (428, 286)
Screenshot: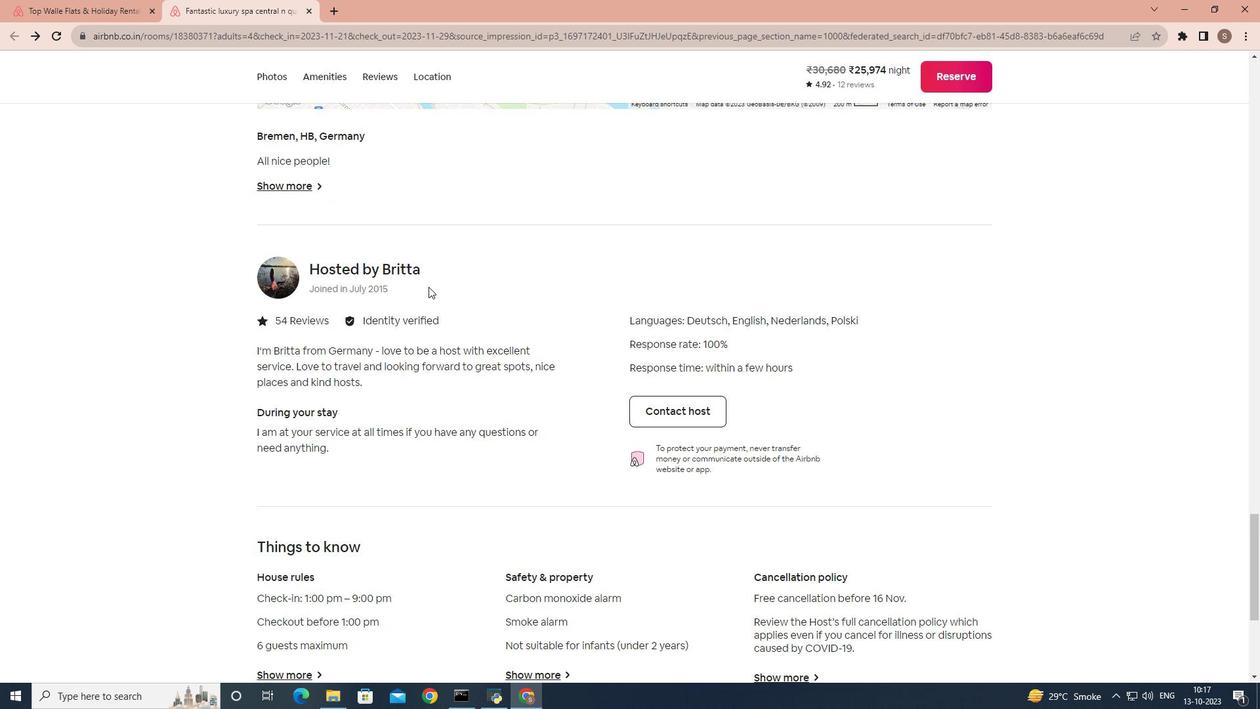 
Action: Mouse scrolled (428, 286) with delta (0, 0)
Screenshot: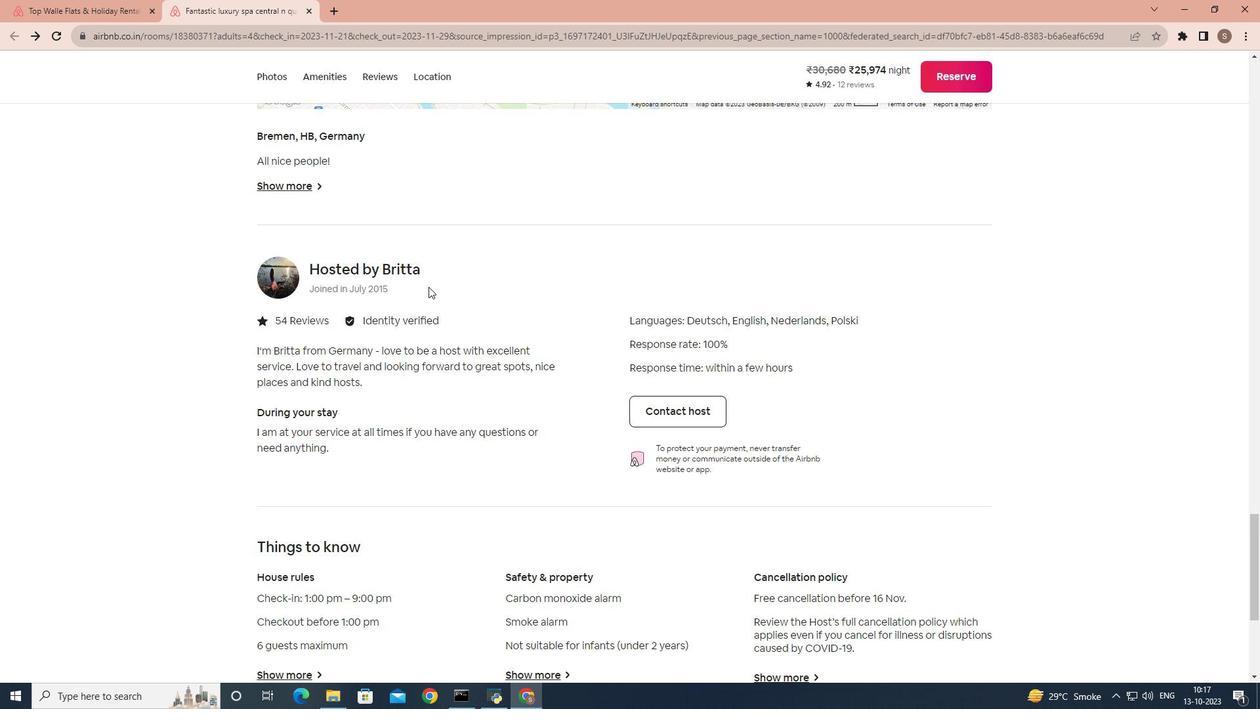 
Action: Mouse scrolled (428, 286) with delta (0, 0)
Screenshot: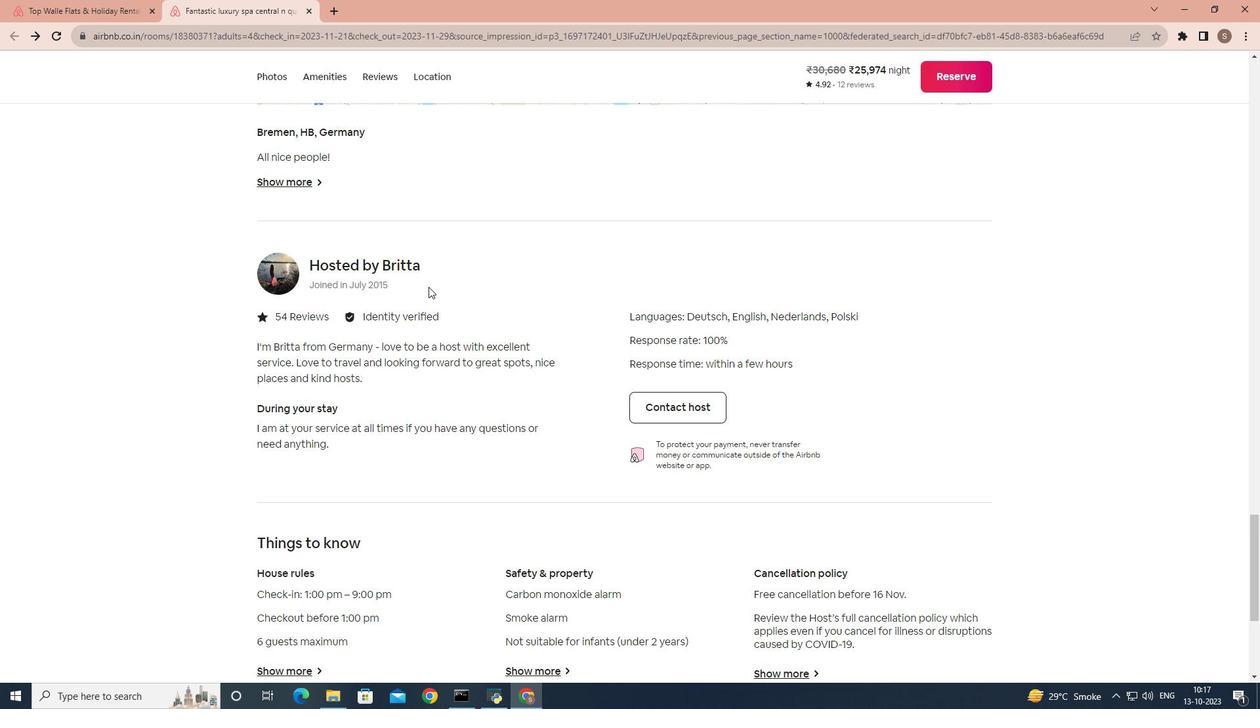 
Action: Mouse scrolled (428, 286) with delta (0, 0)
Screenshot: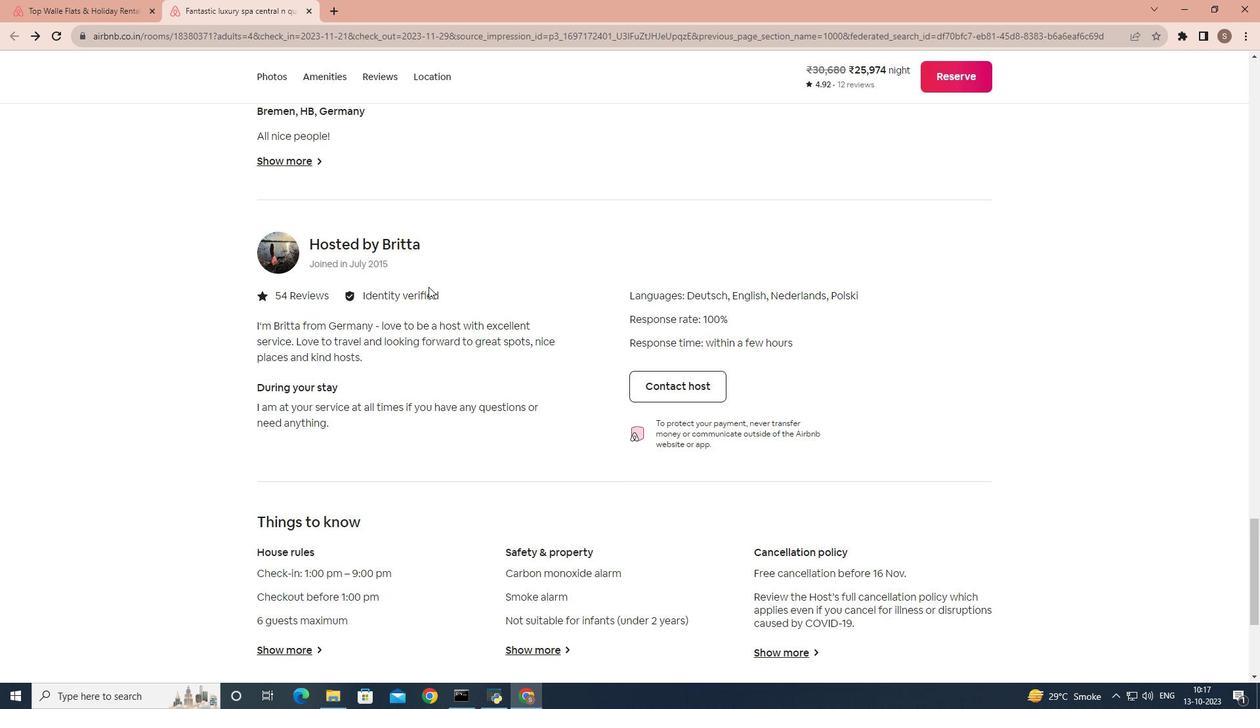 
Action: Mouse scrolled (428, 286) with delta (0, 0)
Screenshot: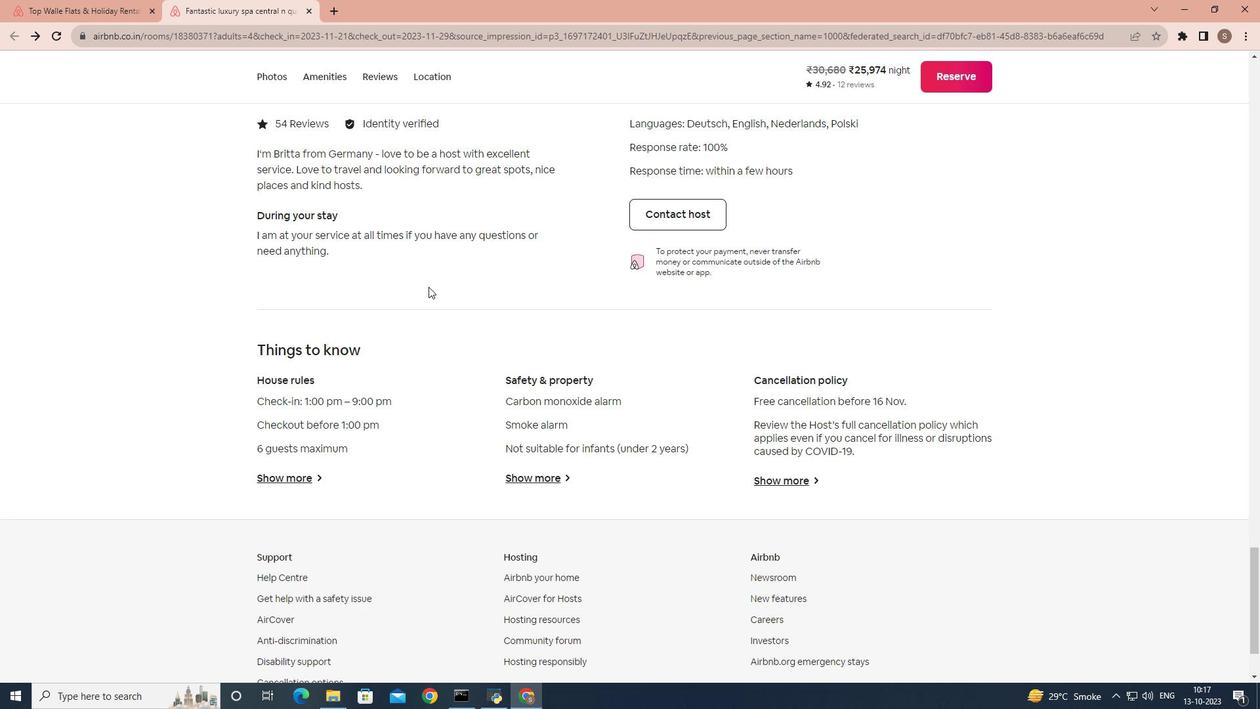 
Action: Mouse scrolled (428, 286) with delta (0, 0)
Screenshot: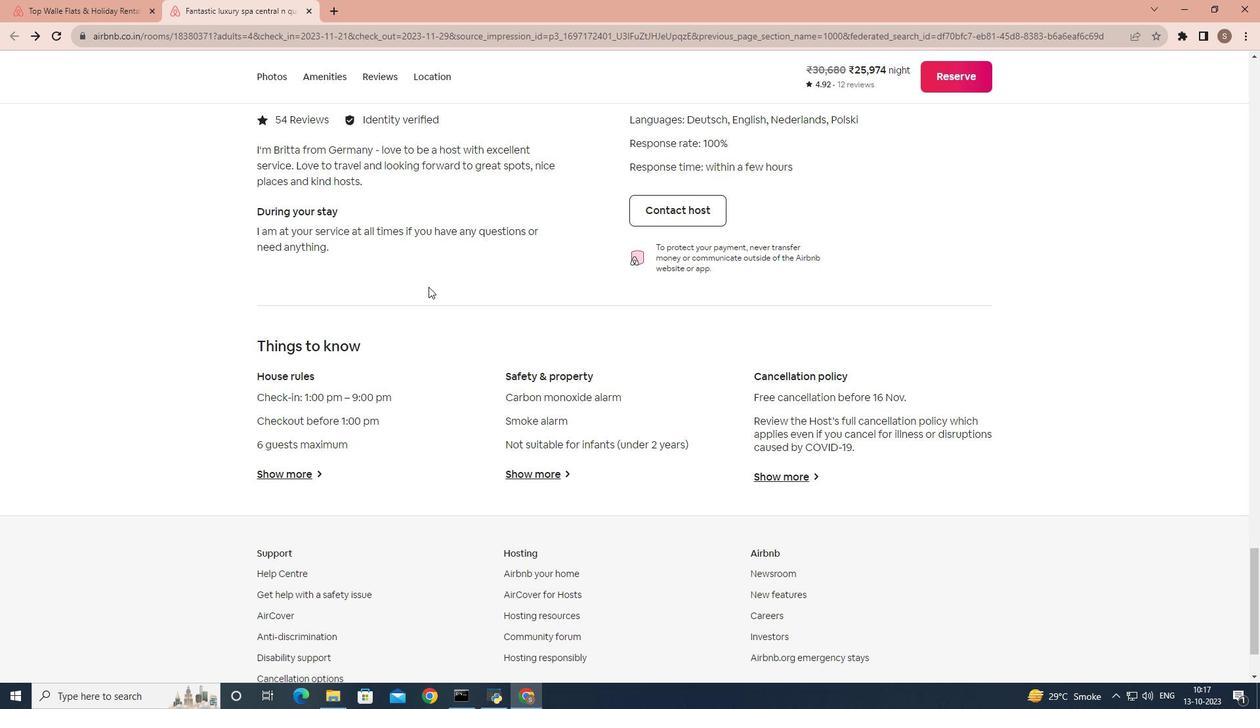 
Action: Mouse scrolled (428, 286) with delta (0, 0)
Screenshot: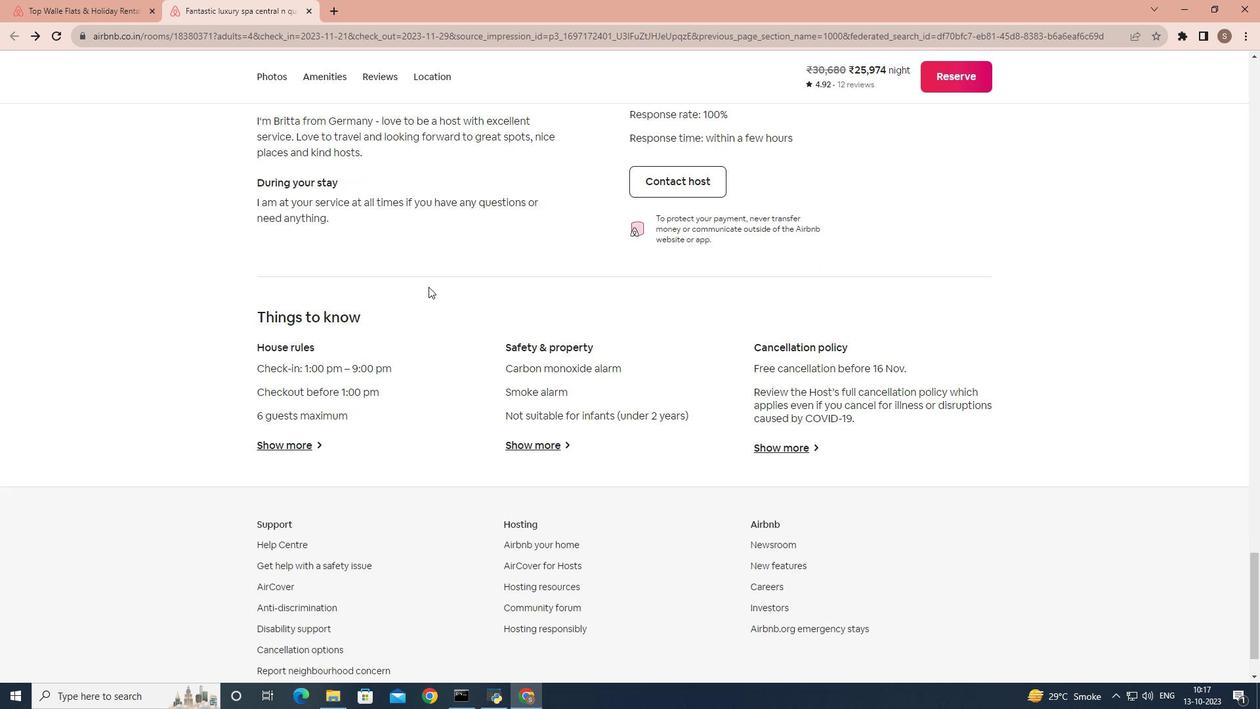 
Action: Mouse moved to (284, 366)
Screenshot: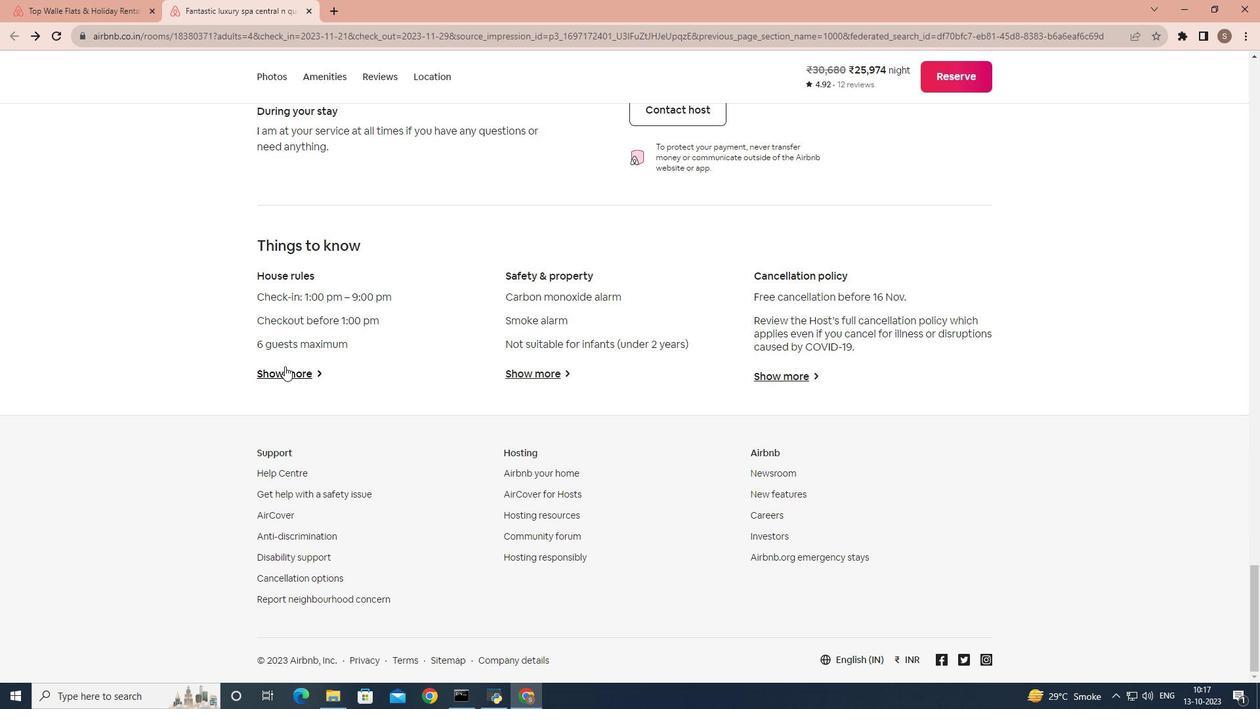 
Action: Mouse pressed left at (284, 366)
Screenshot: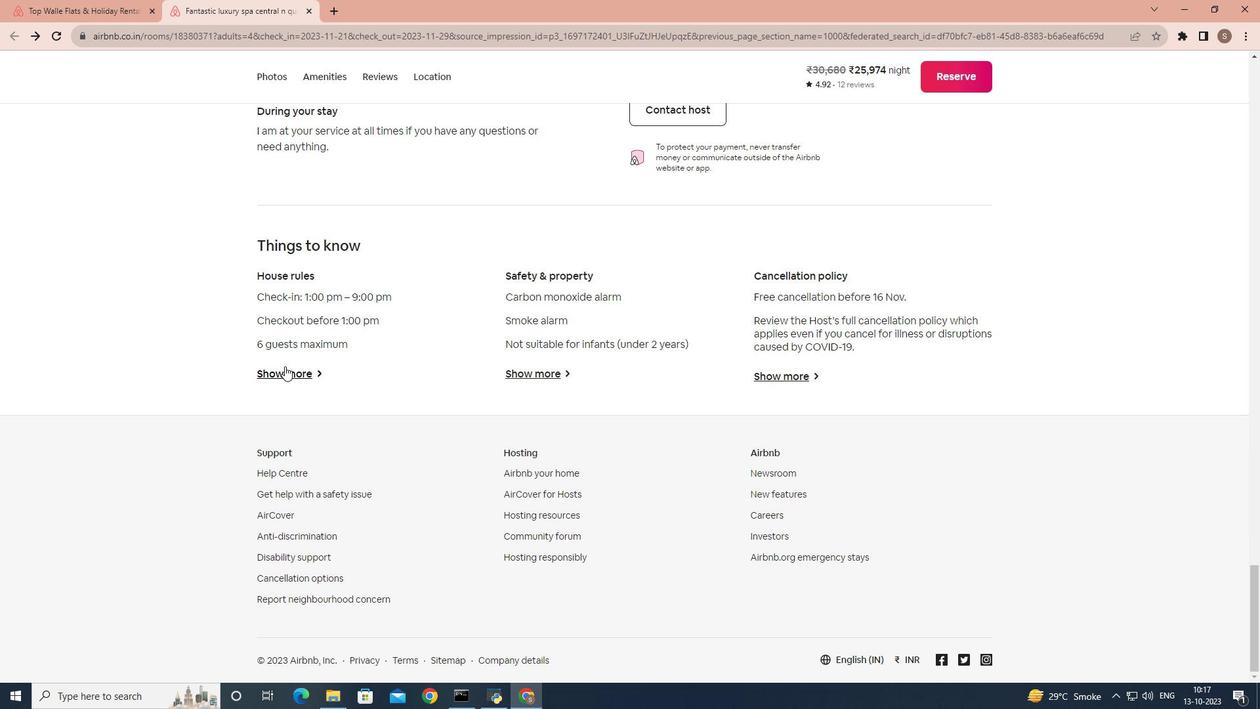 
Action: Mouse moved to (527, 324)
Screenshot: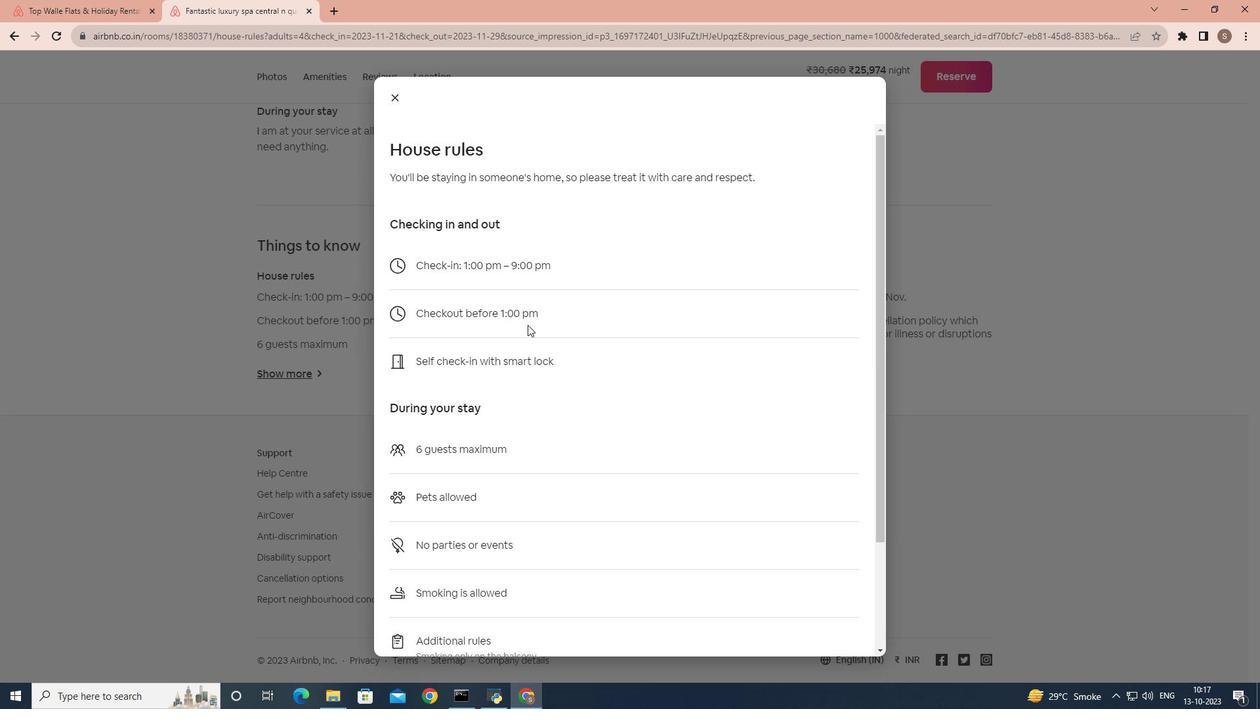 
Action: Mouse scrolled (527, 324) with delta (0, 0)
Screenshot: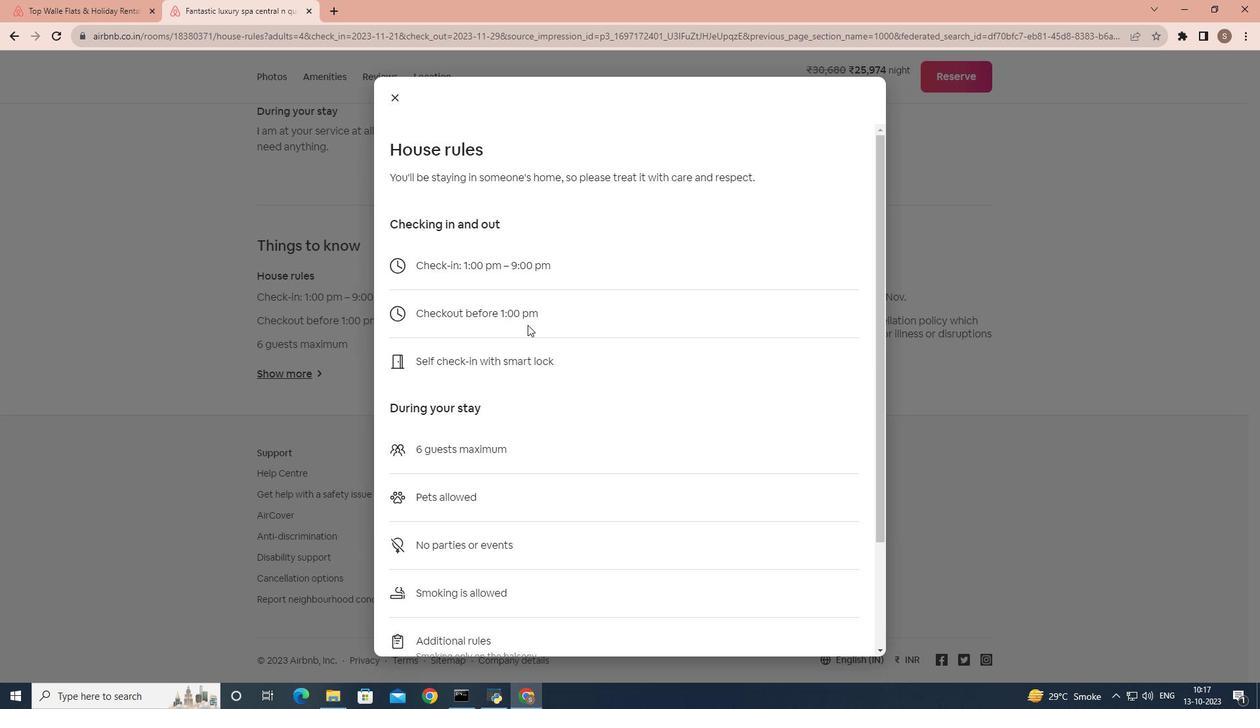 
Action: Mouse scrolled (527, 324) with delta (0, 0)
Screenshot: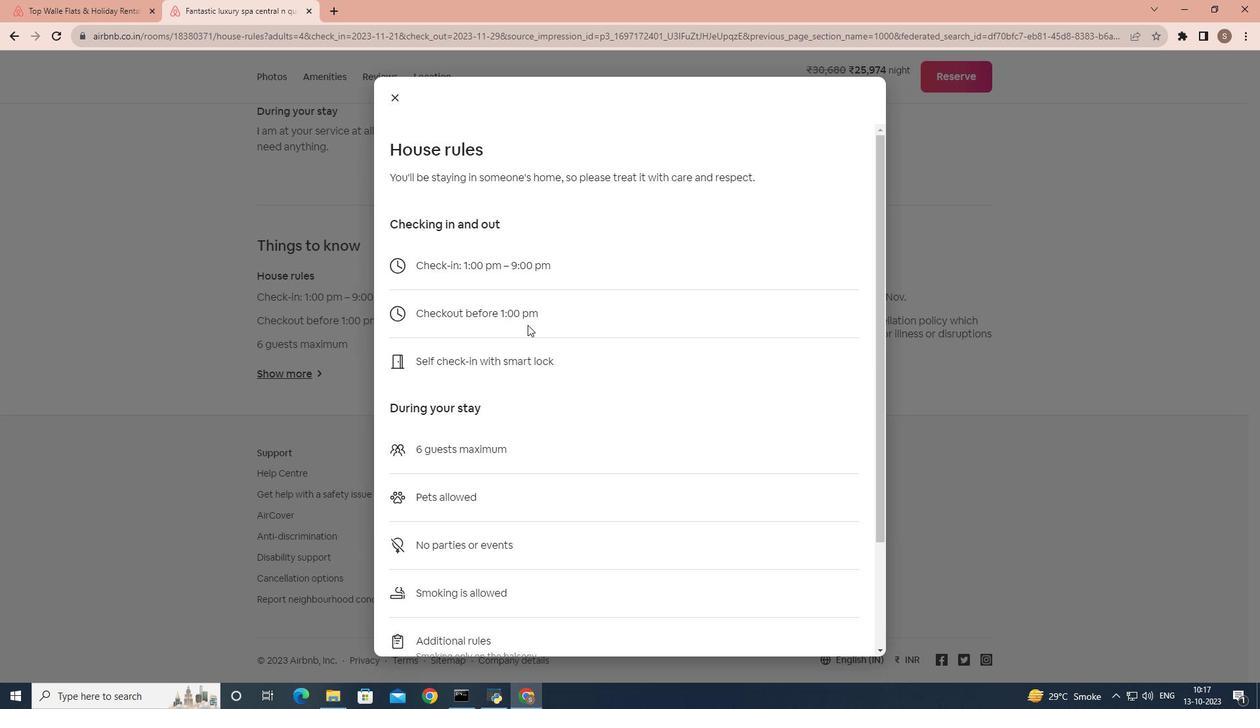 
Action: Mouse scrolled (527, 324) with delta (0, 0)
Screenshot: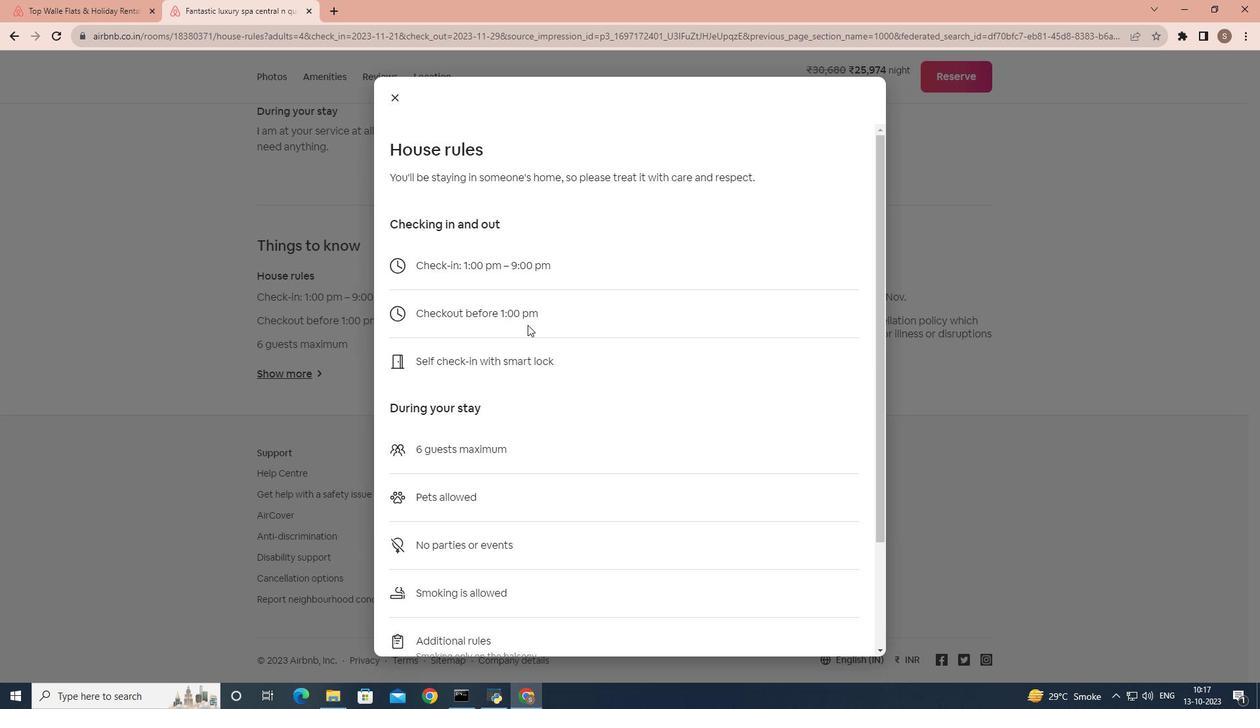
Action: Mouse scrolled (527, 324) with delta (0, 0)
Screenshot: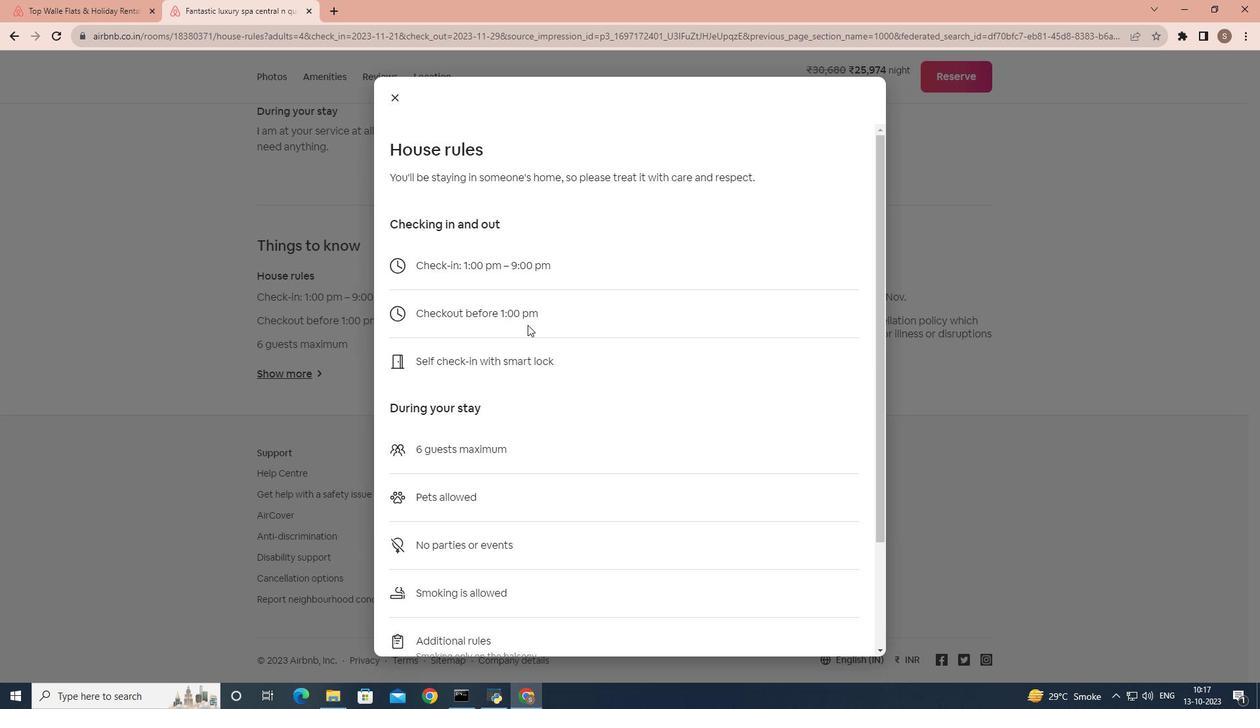 
Action: Mouse scrolled (527, 324) with delta (0, 0)
Screenshot: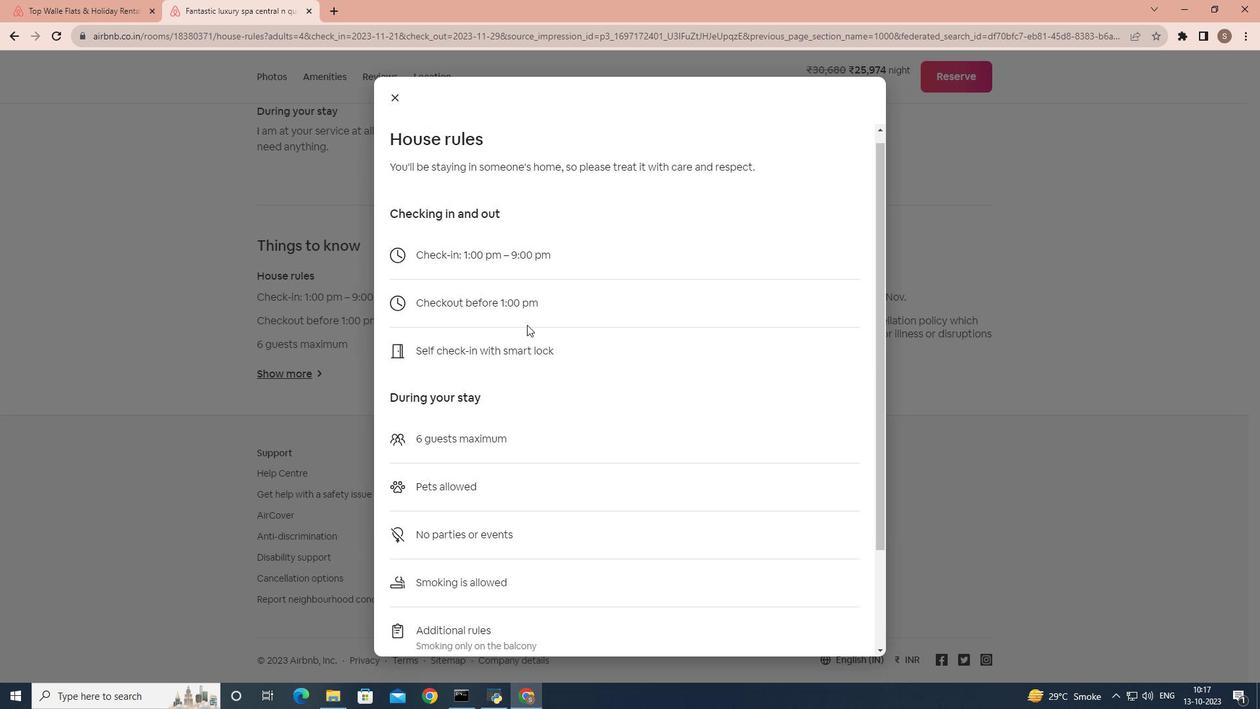 
Action: Mouse scrolled (527, 323) with delta (0, -1)
Screenshot: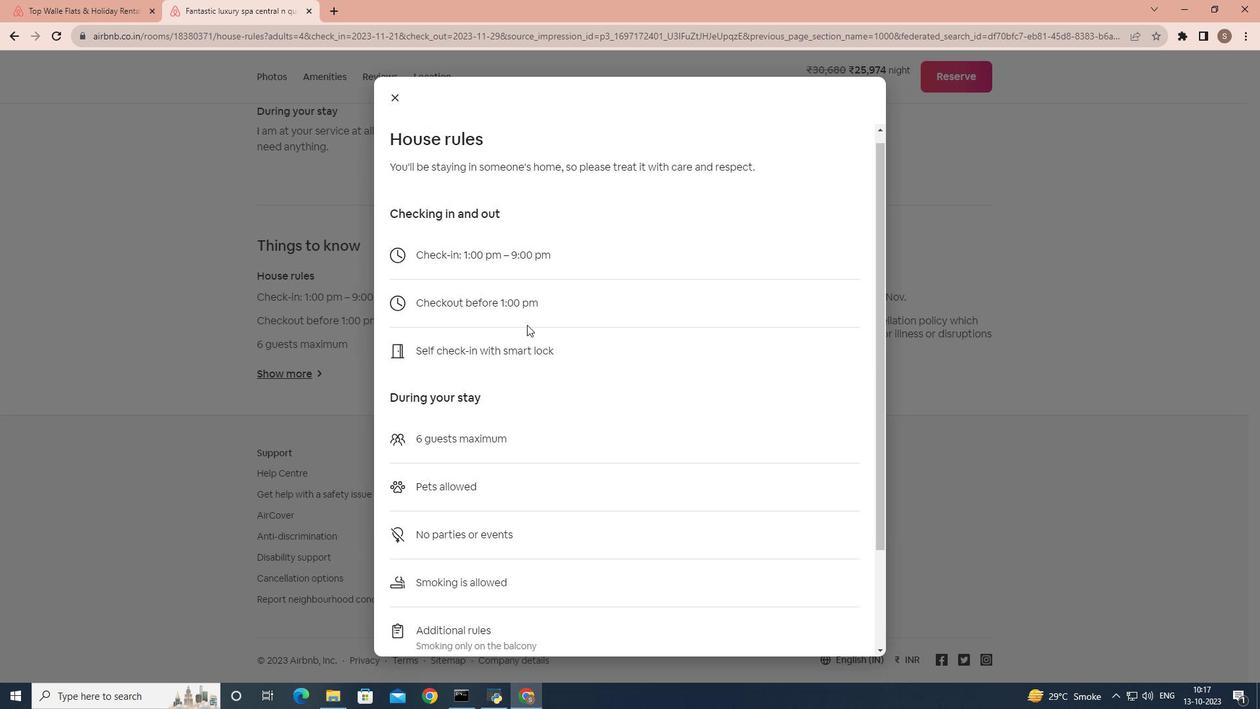 
Action: Mouse moved to (390, 95)
Screenshot: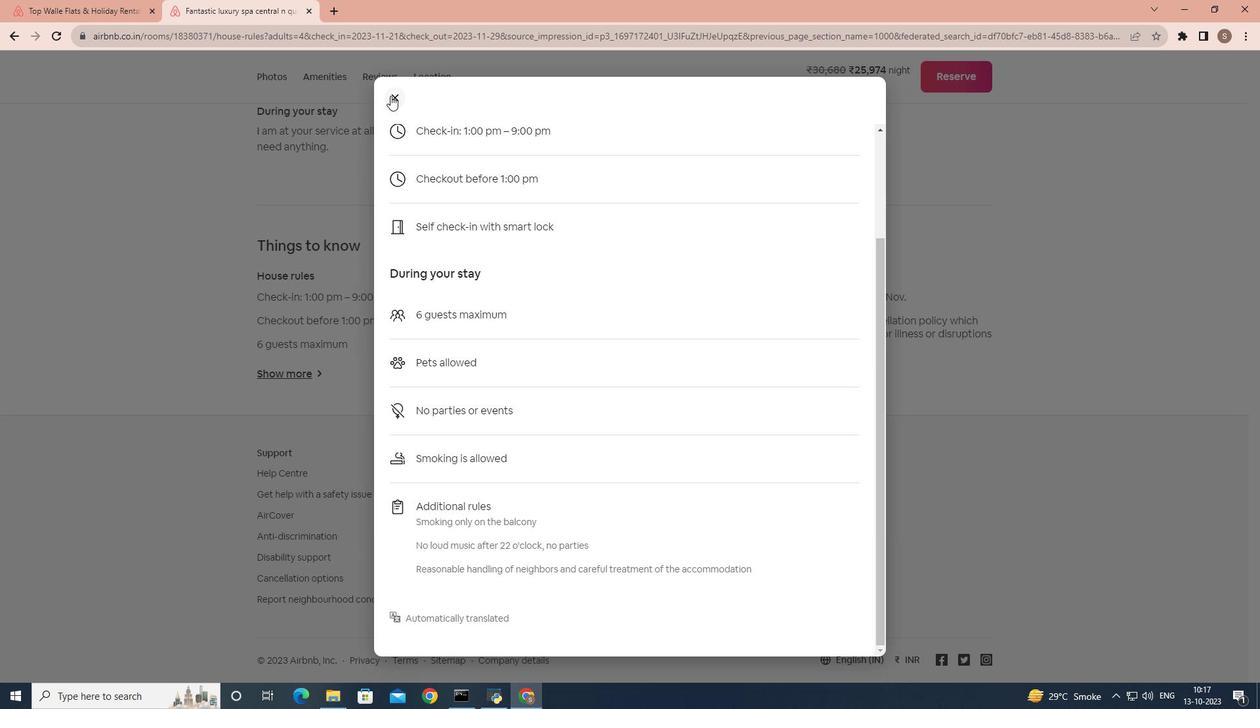 
Action: Mouse pressed left at (390, 95)
Screenshot: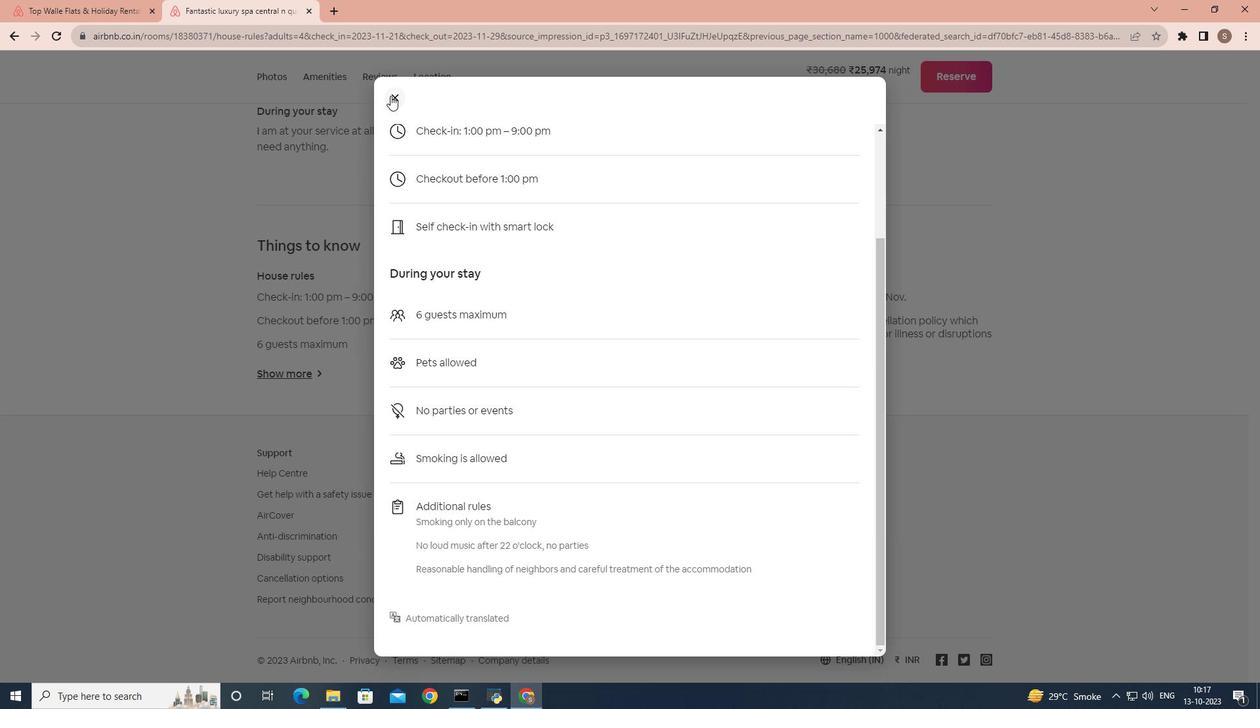 
Action: Mouse moved to (532, 374)
Screenshot: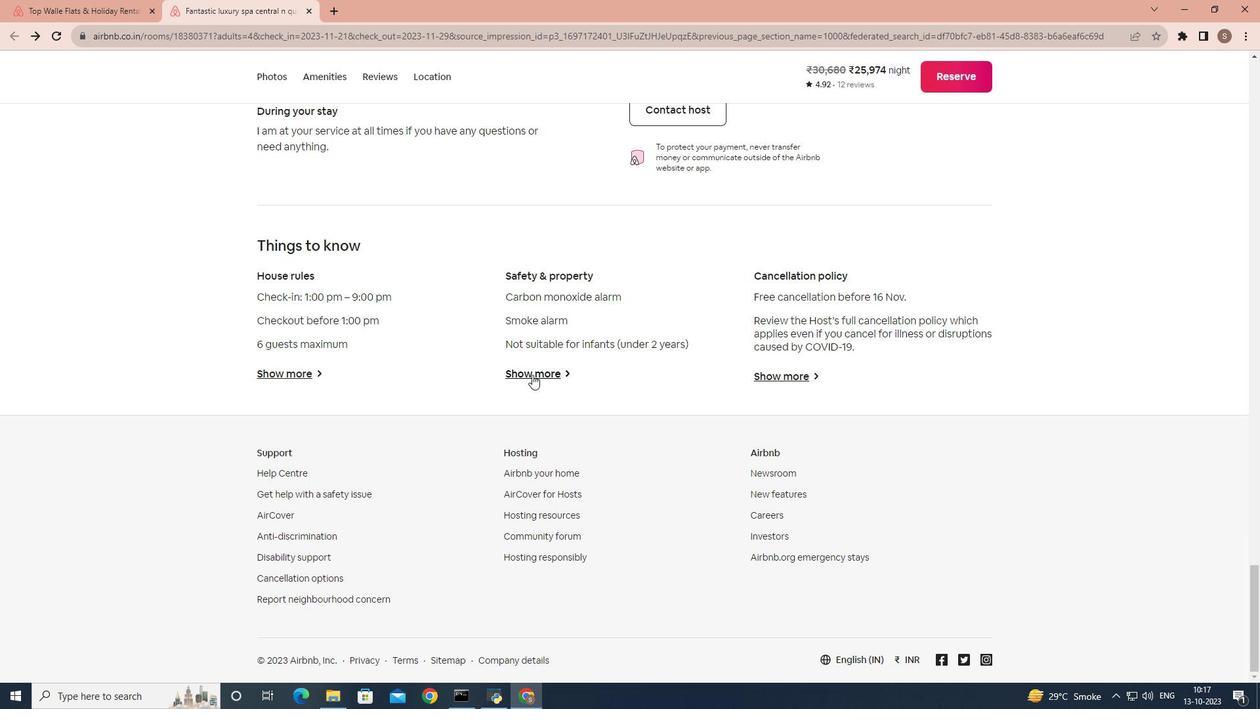 
Action: Mouse pressed left at (532, 374)
Screenshot: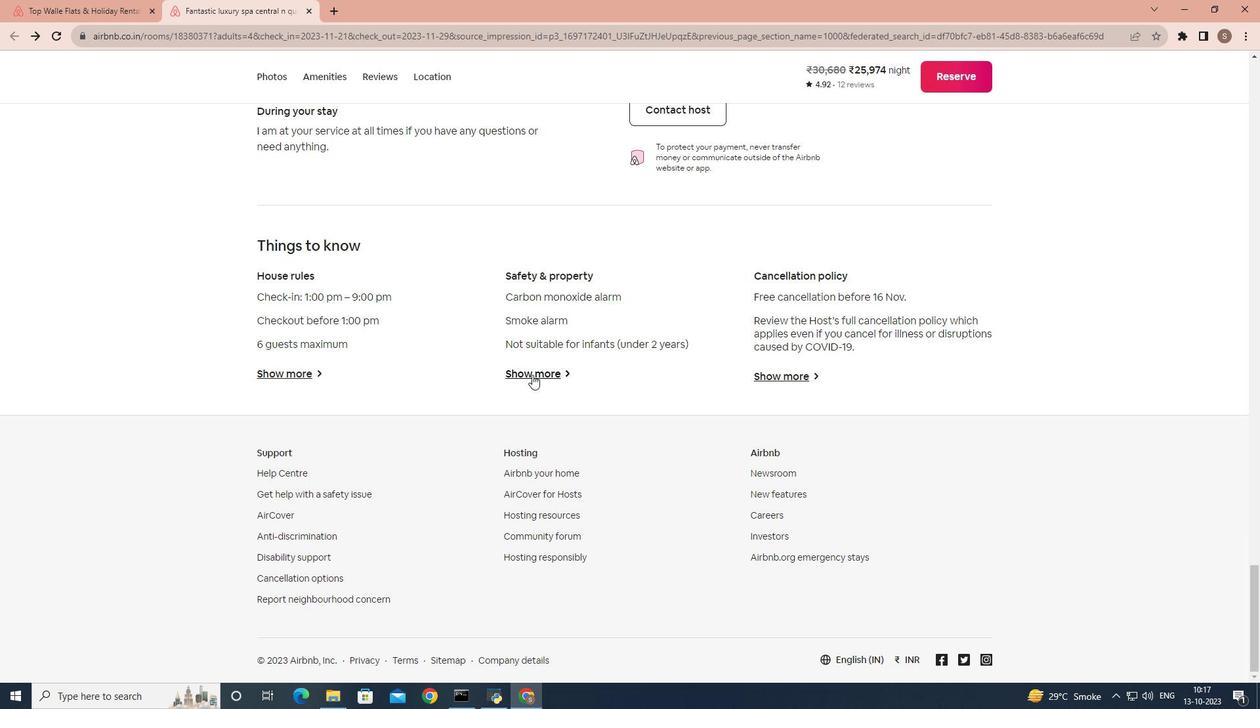 
Action: Mouse moved to (516, 266)
Screenshot: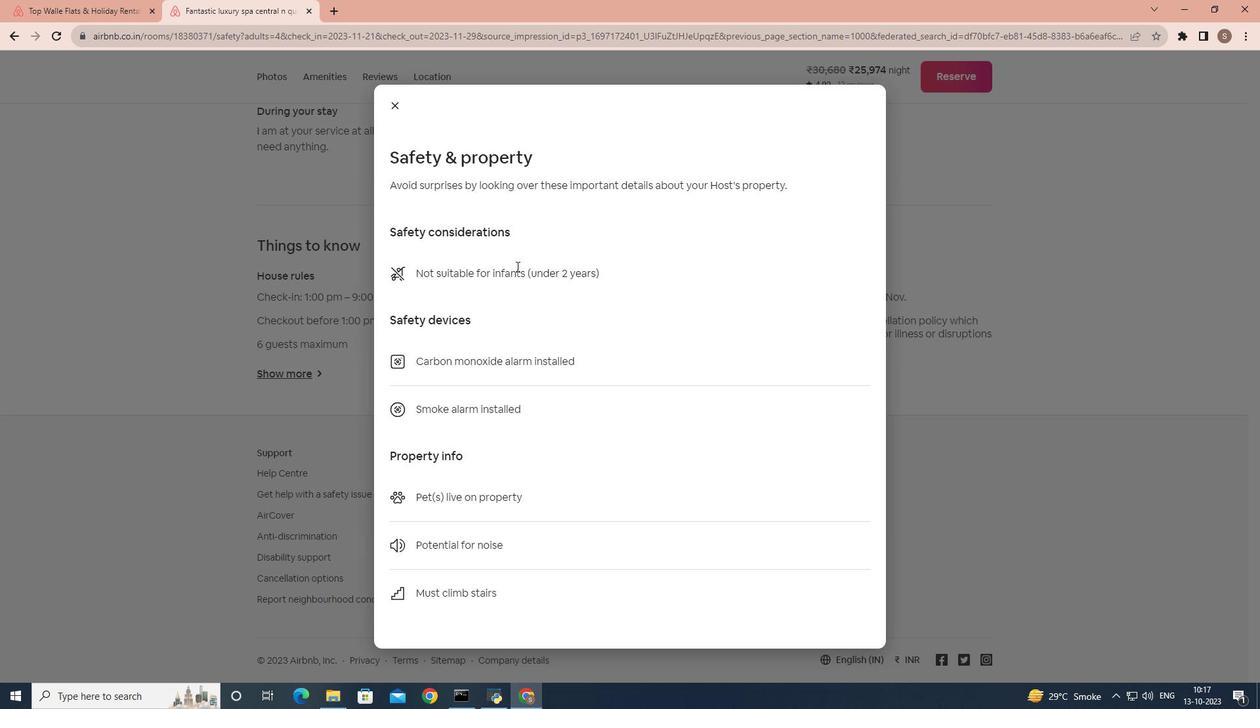 
Action: Mouse scrolled (516, 265) with delta (0, 0)
Screenshot: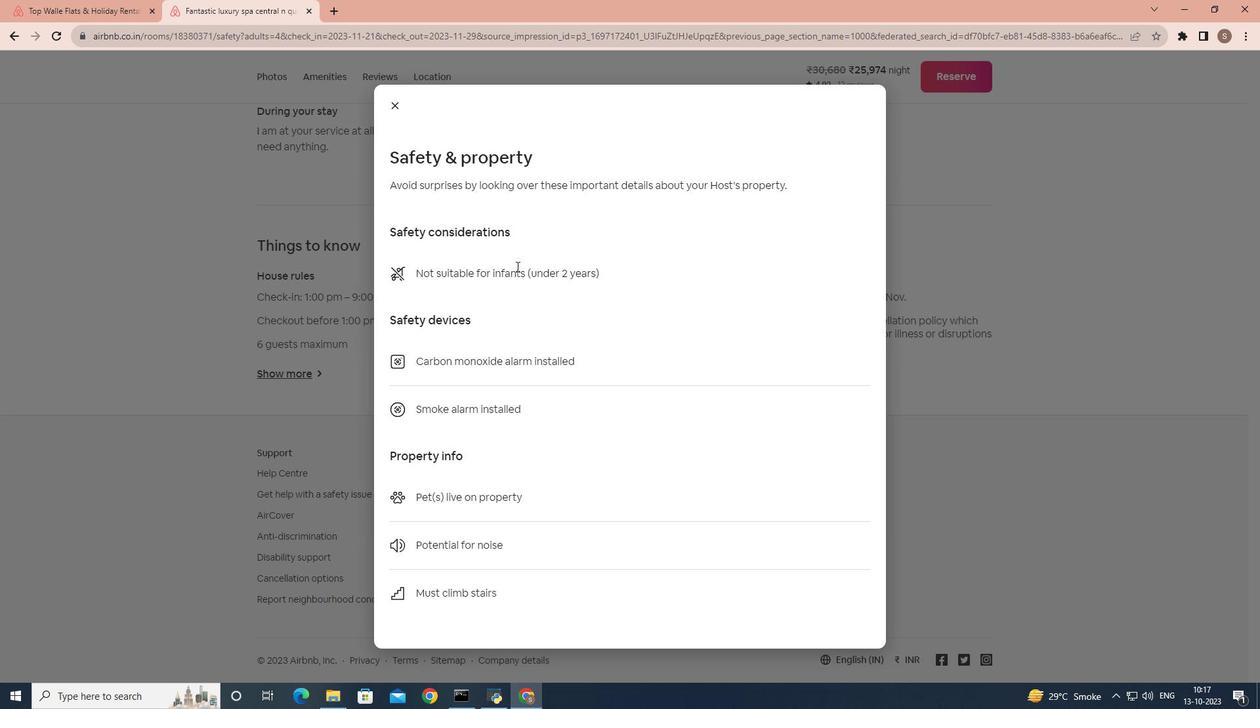 
Action: Mouse scrolled (516, 265) with delta (0, 0)
Screenshot: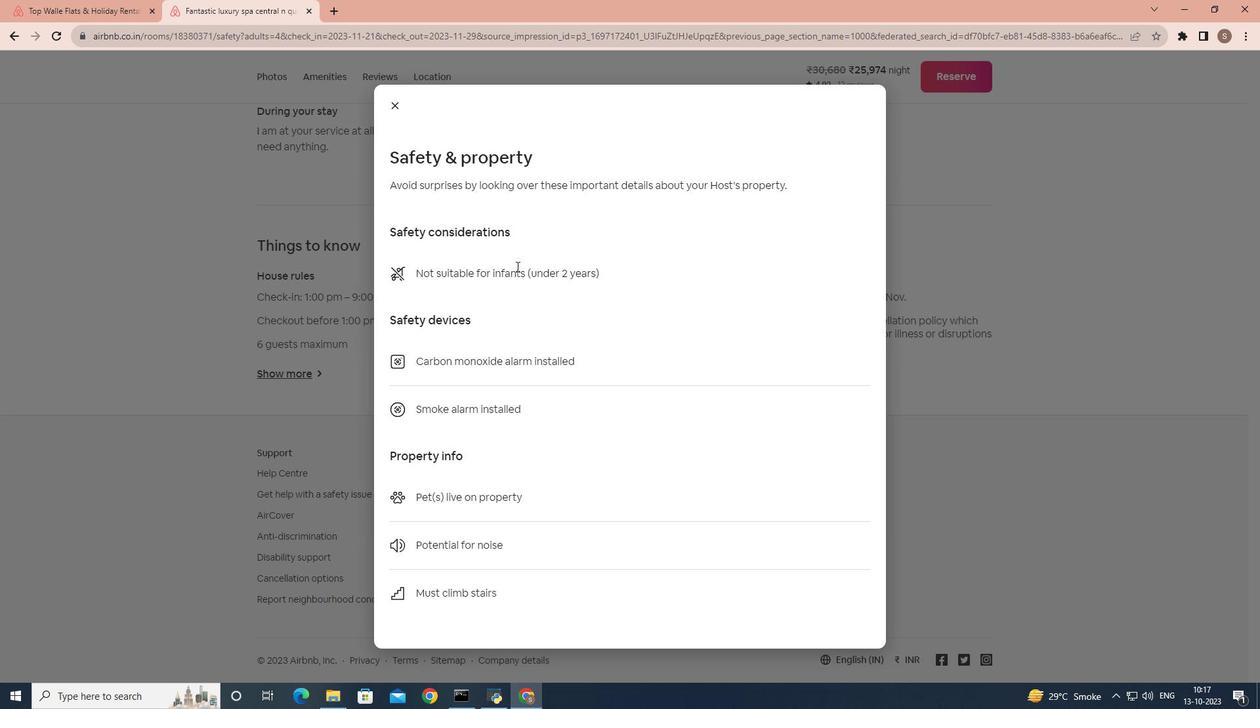 
Action: Mouse scrolled (516, 265) with delta (0, 0)
Screenshot: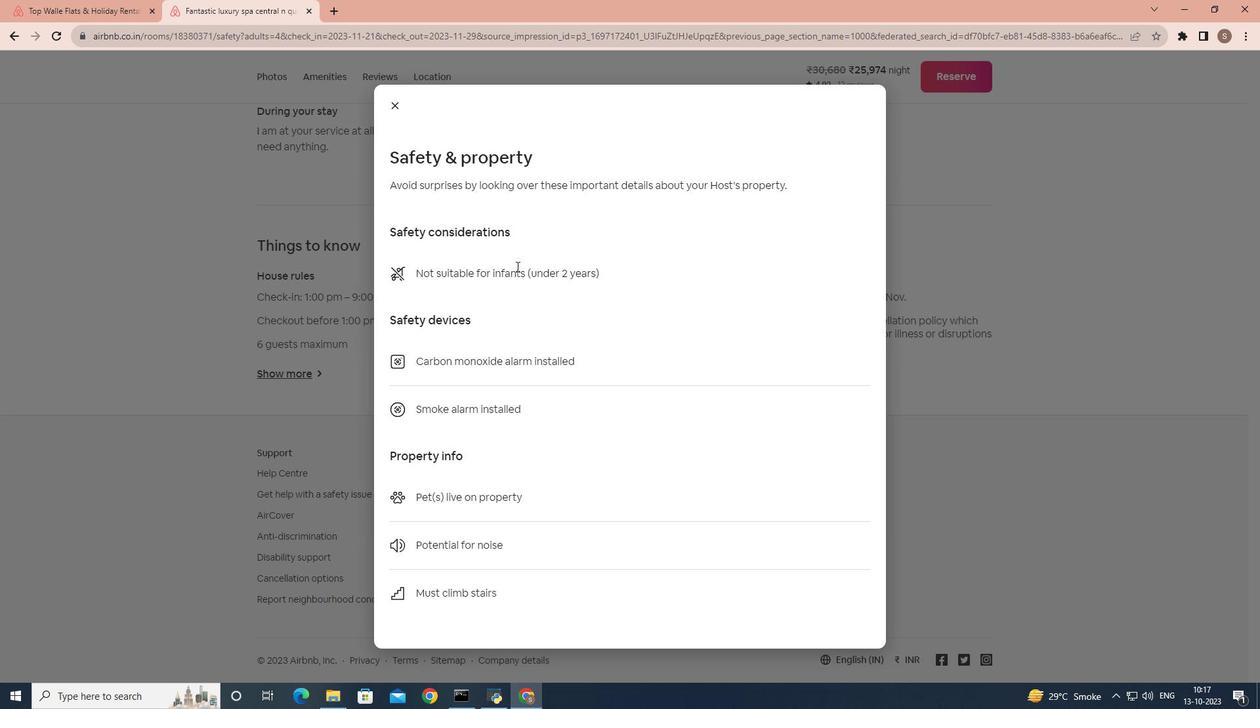 
Action: Mouse scrolled (516, 265) with delta (0, 0)
Screenshot: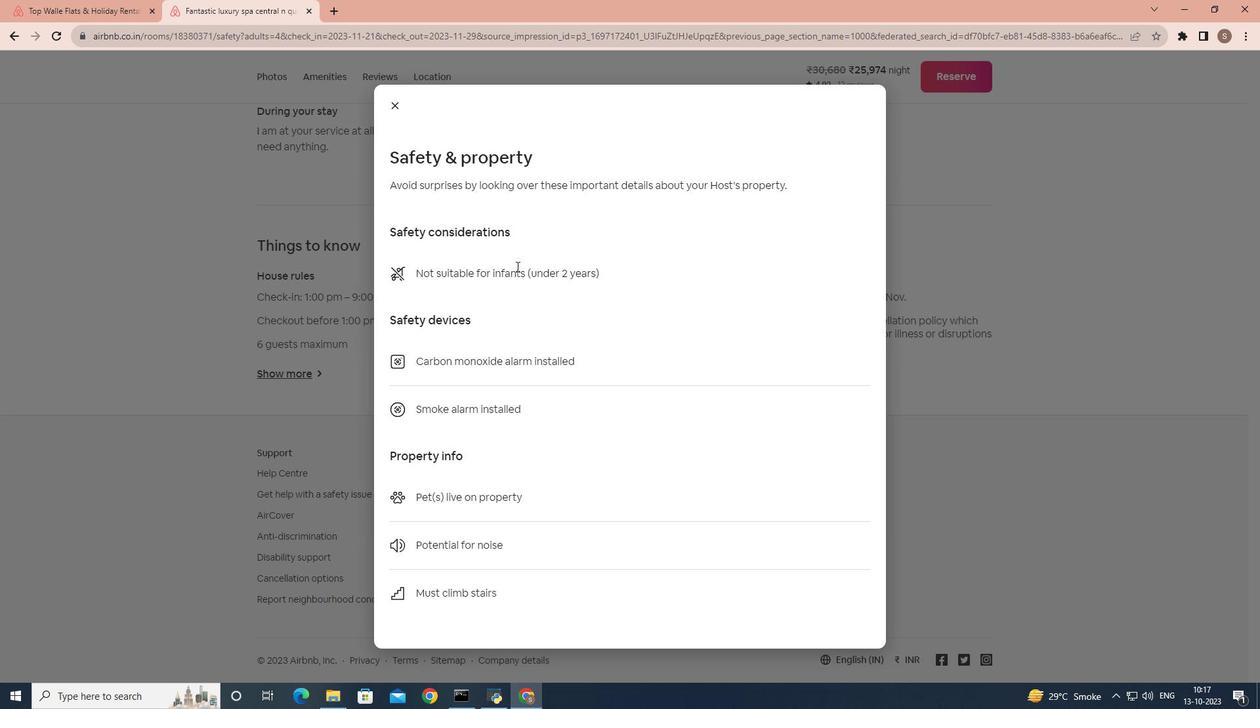 
Action: Mouse moved to (388, 104)
Screenshot: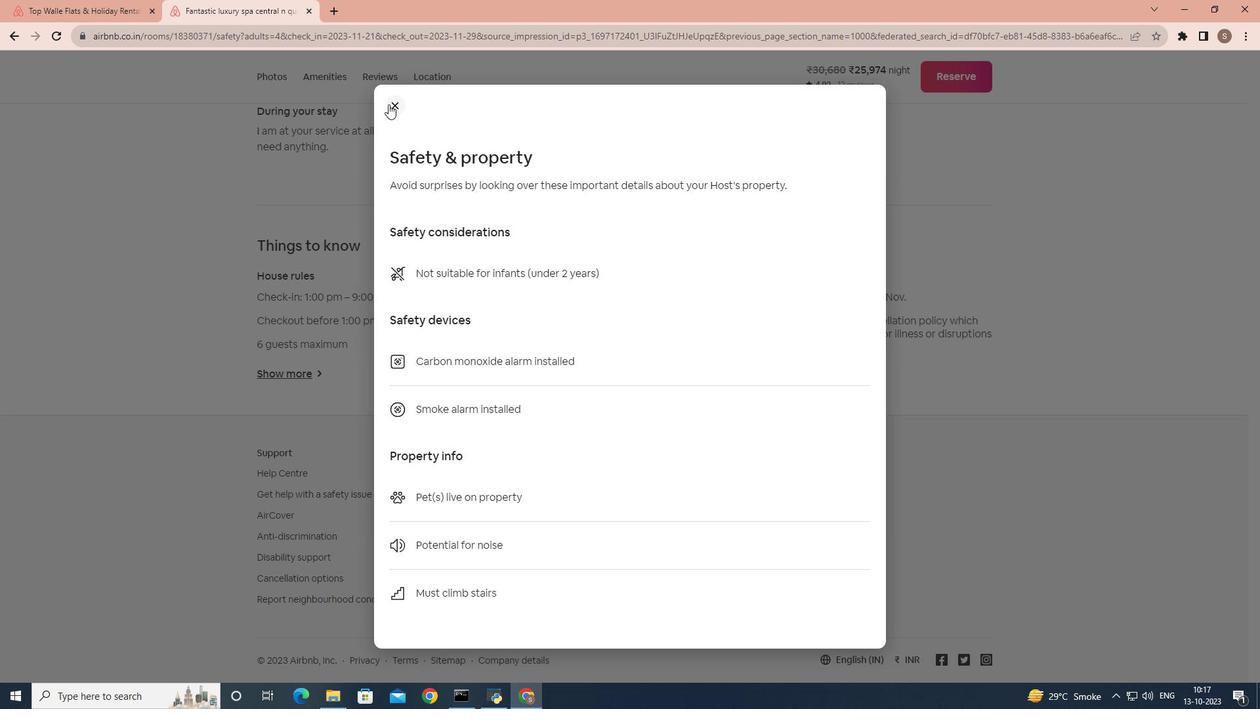 
Action: Mouse pressed left at (388, 104)
Screenshot: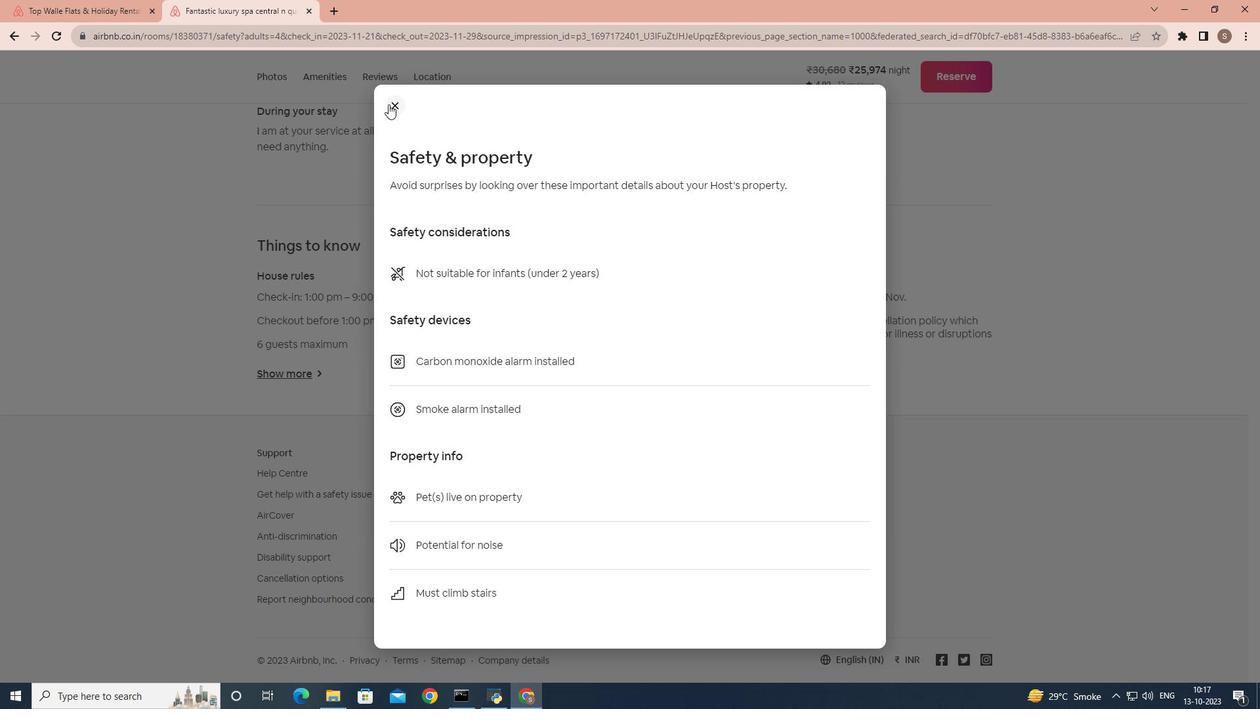 
Action: Mouse moved to (774, 373)
Screenshot: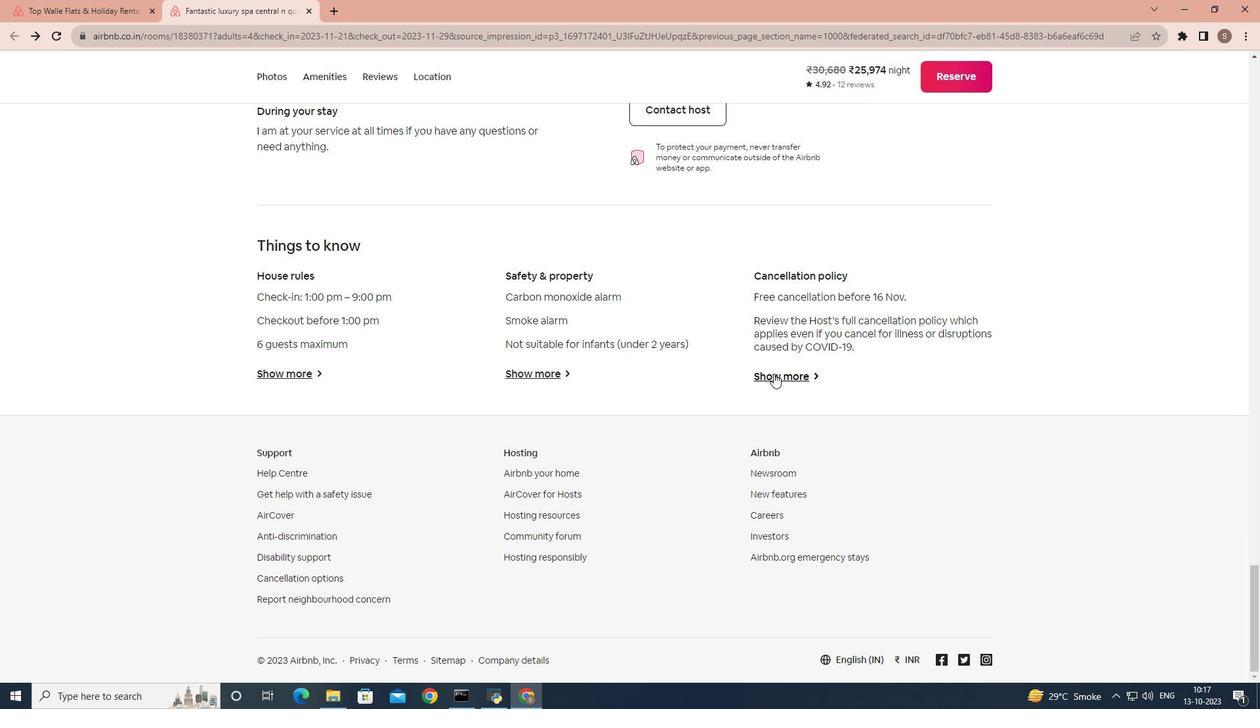 
Action: Mouse pressed left at (774, 373)
Screenshot: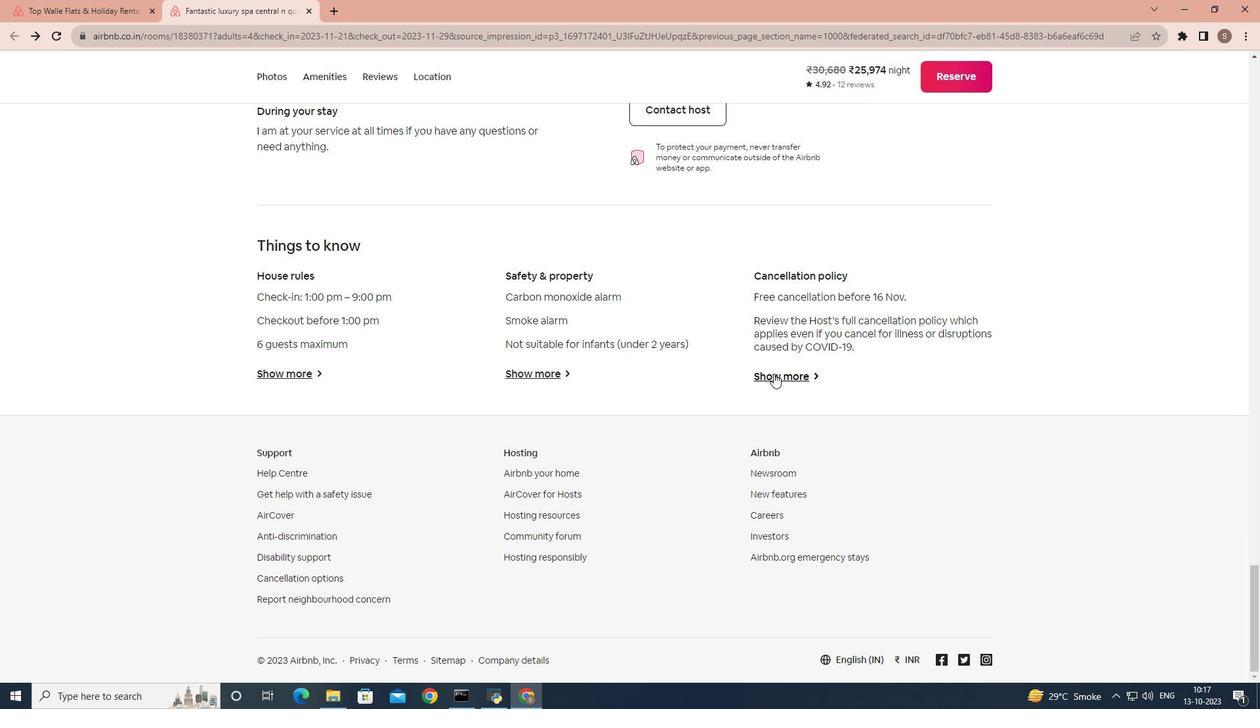 
Action: Mouse moved to (459, 191)
